 Task: Design a logo for a sports team.
Action: Mouse moved to (38, 95)
Screenshot: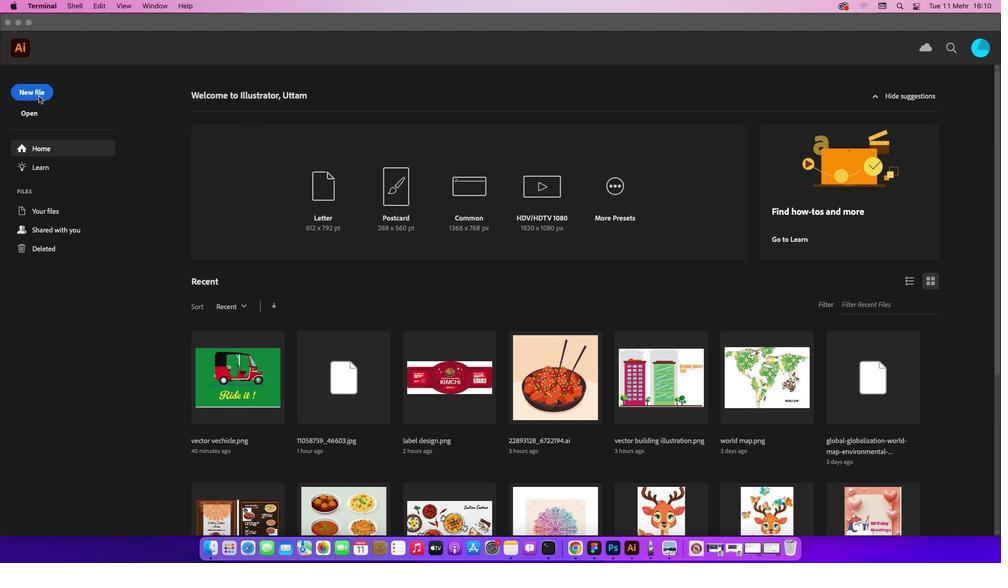 
Action: Mouse pressed left at (38, 95)
Screenshot: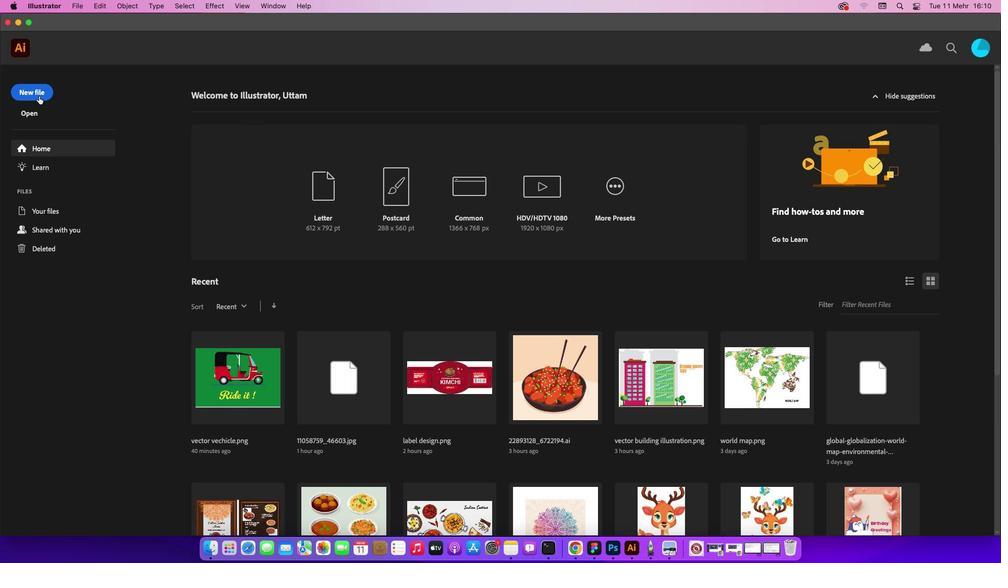 
Action: Mouse pressed left at (38, 95)
Screenshot: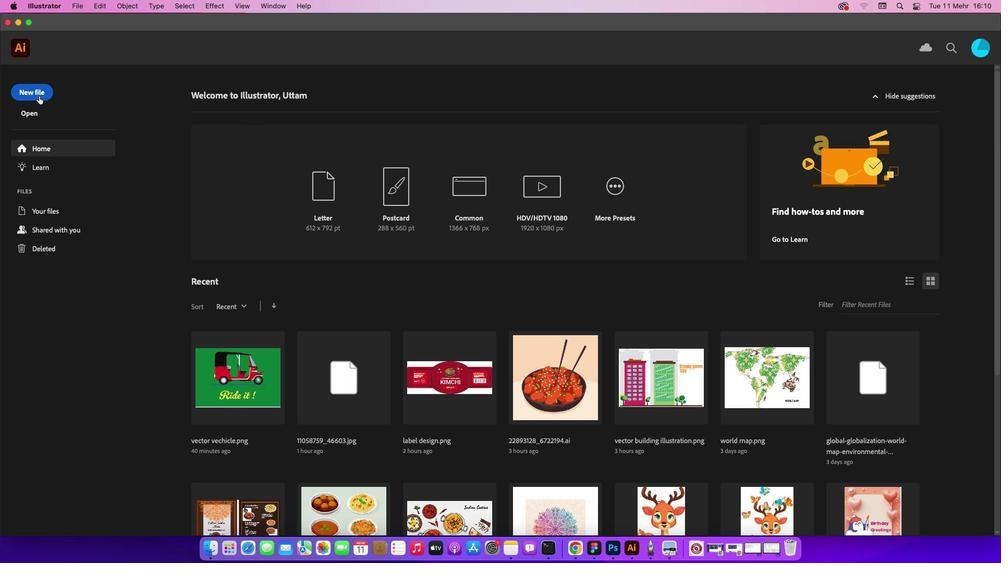 
Action: Mouse moved to (751, 432)
Screenshot: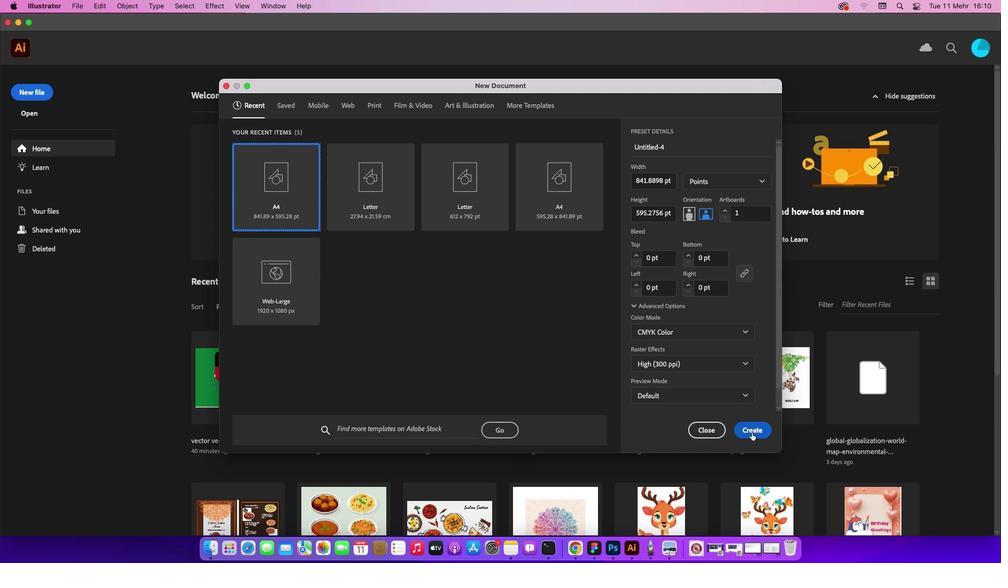 
Action: Mouse pressed left at (751, 432)
Screenshot: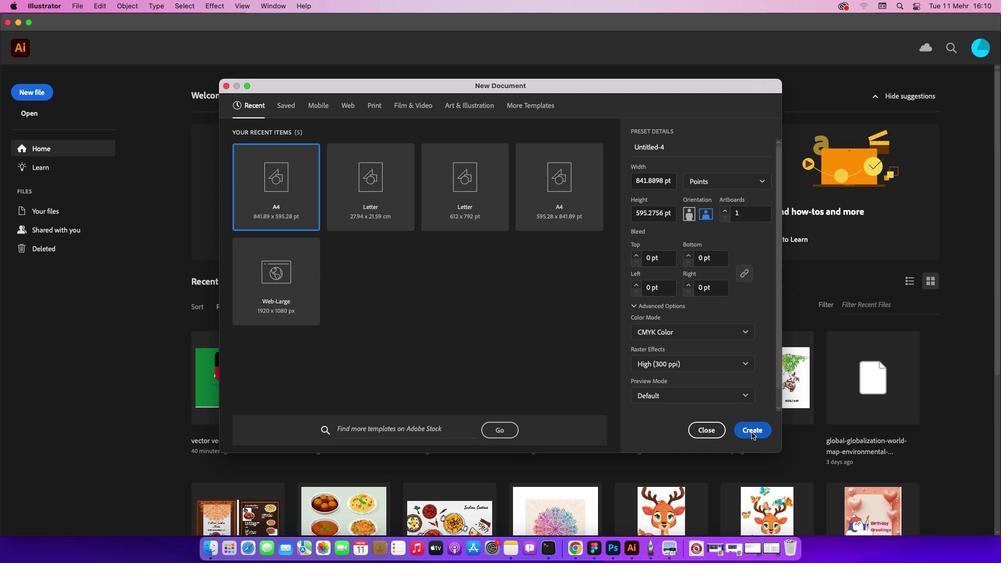
Action: Mouse moved to (13, 119)
Screenshot: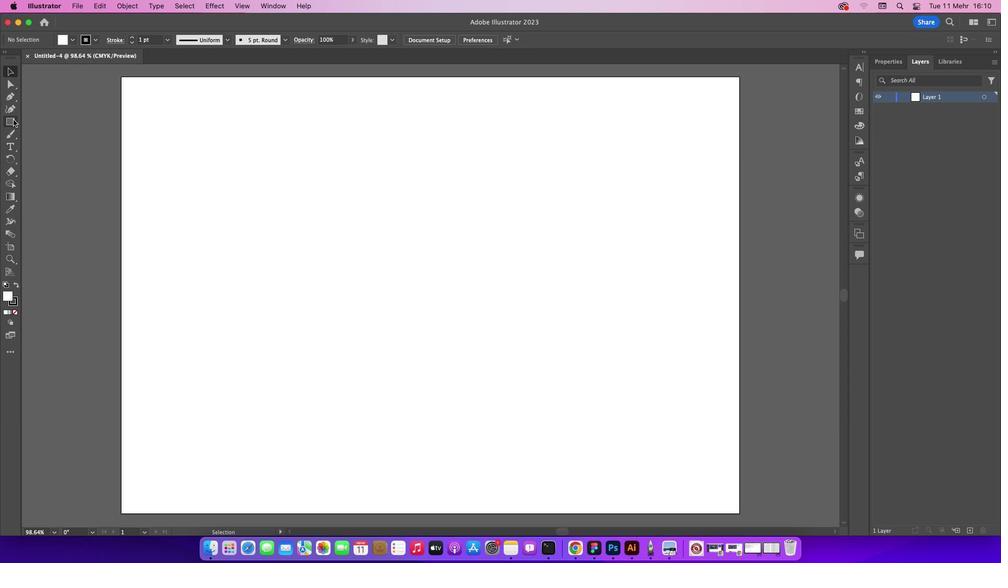 
Action: Mouse pressed left at (13, 119)
Screenshot: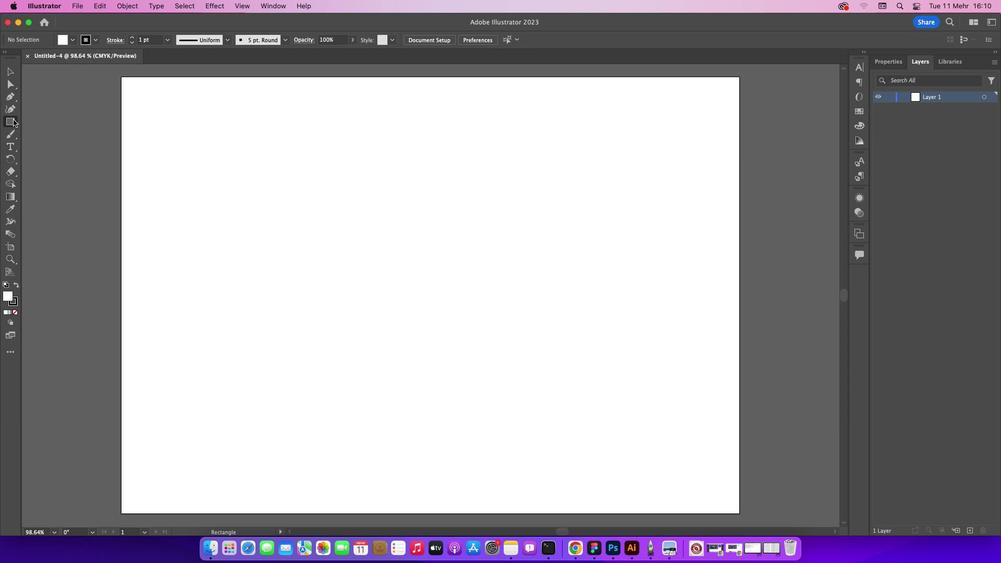 
Action: Mouse moved to (50, 134)
Screenshot: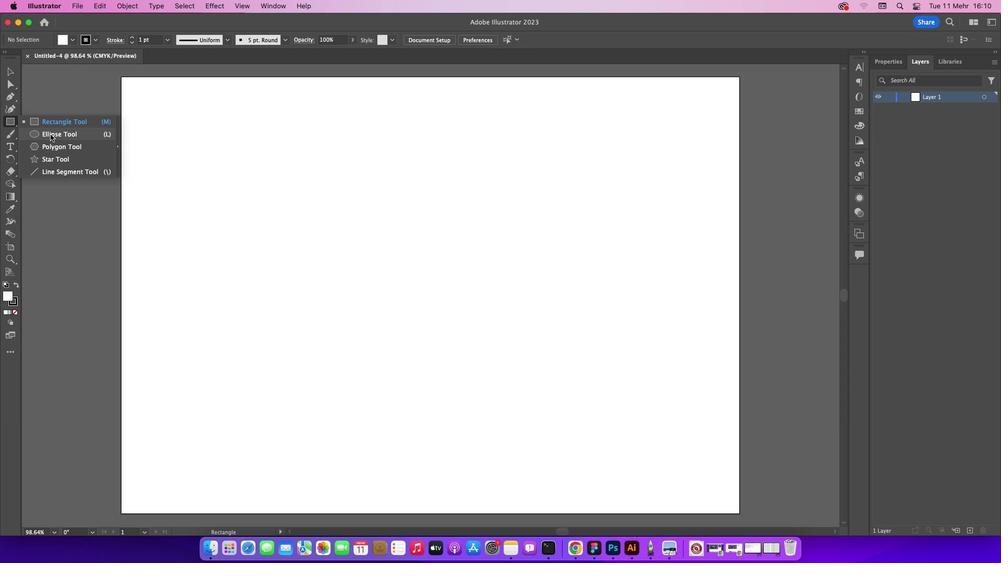 
Action: Mouse pressed left at (50, 134)
Screenshot: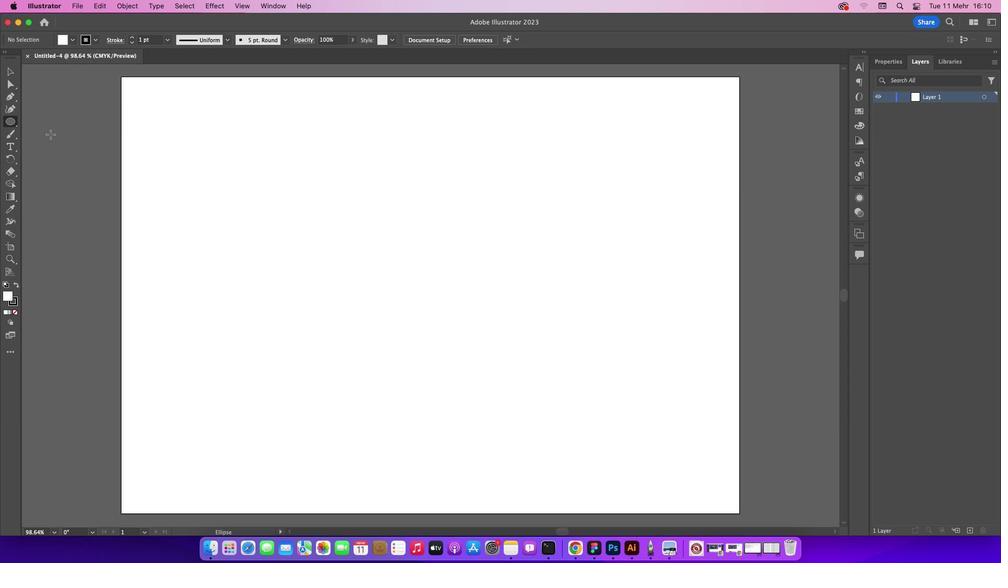 
Action: Mouse moved to (268, 464)
Screenshot: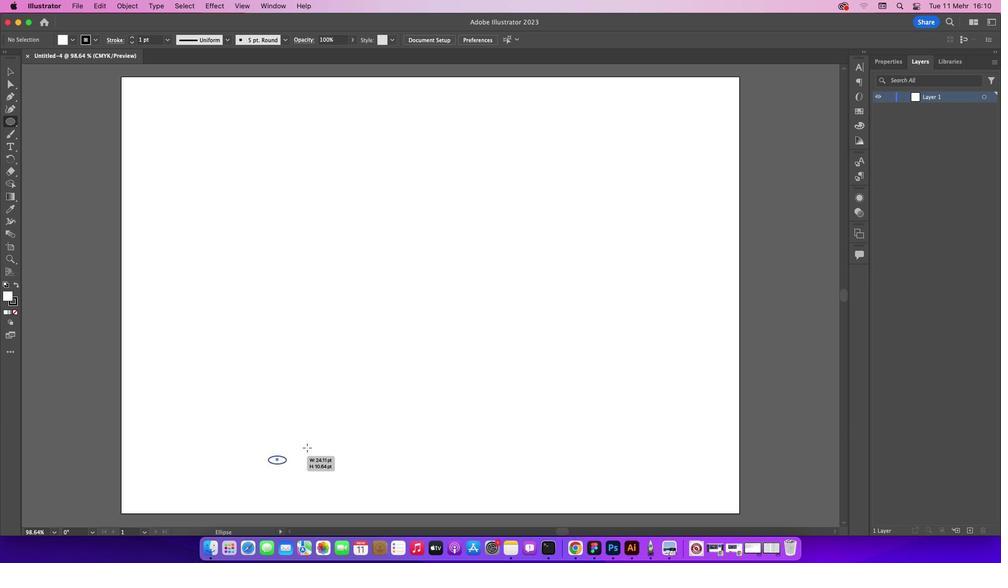 
Action: Mouse pressed left at (268, 464)
Screenshot: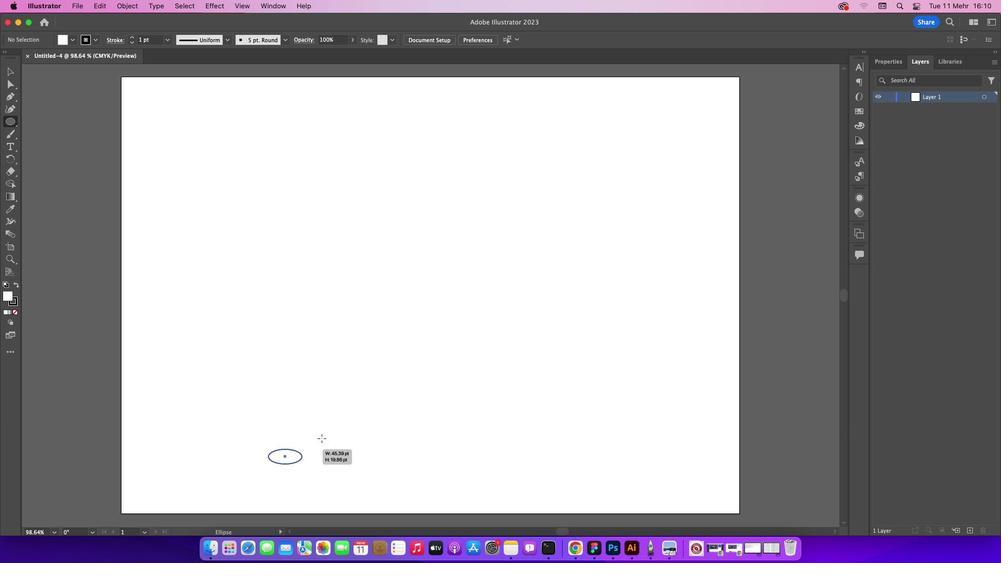 
Action: Mouse moved to (13, 74)
Screenshot: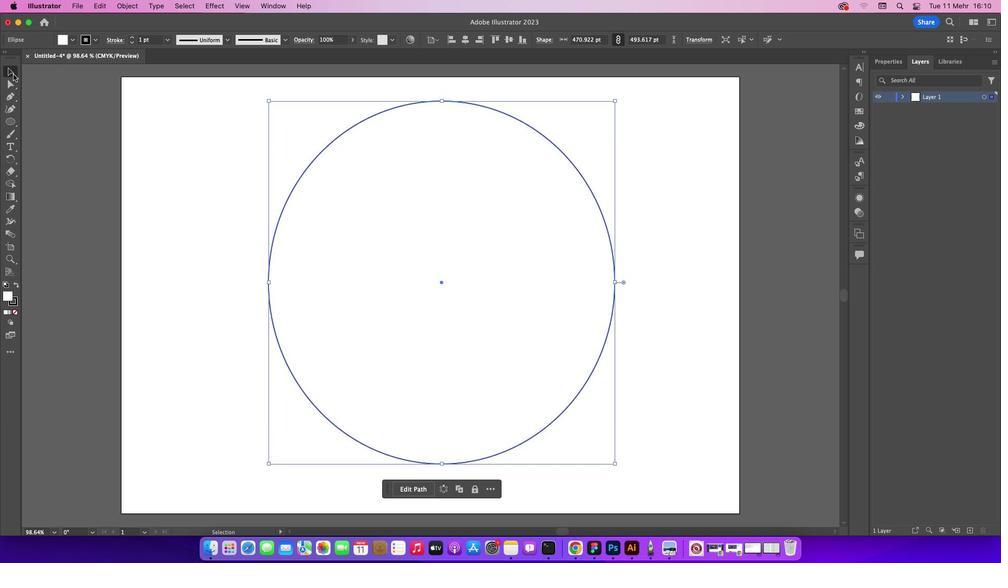 
Action: Mouse pressed left at (13, 74)
Screenshot: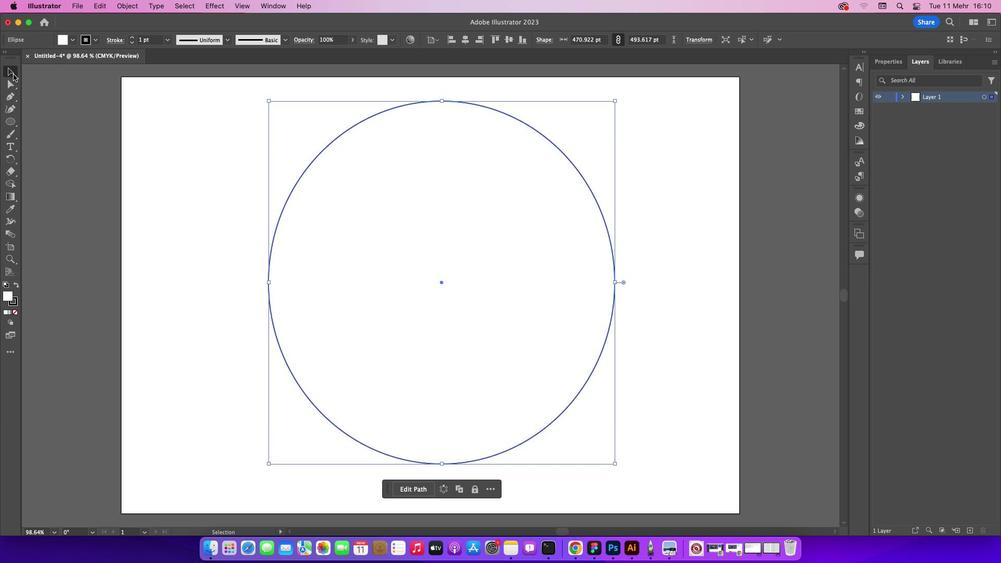 
Action: Mouse moved to (71, 38)
Screenshot: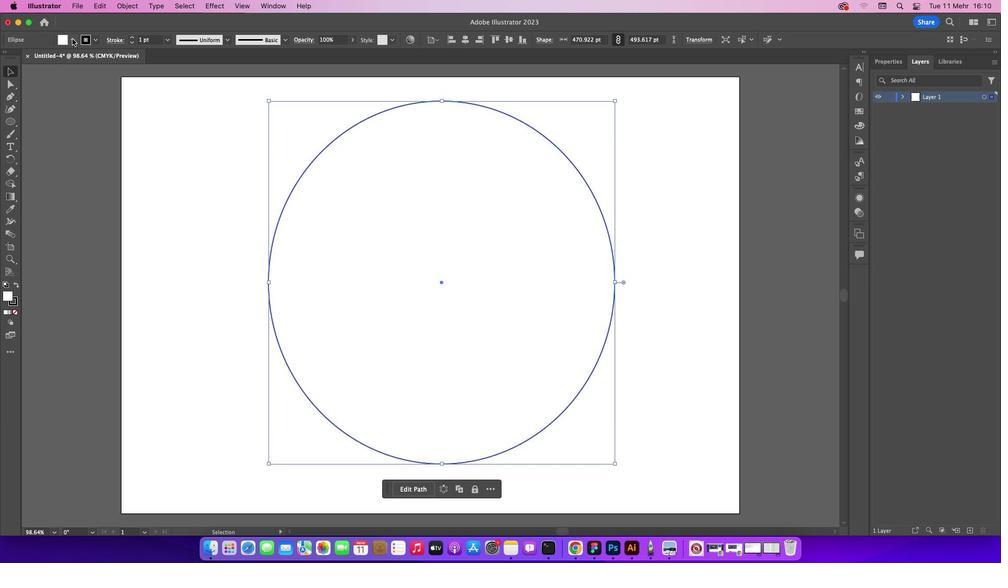 
Action: Mouse pressed left at (71, 38)
Screenshot: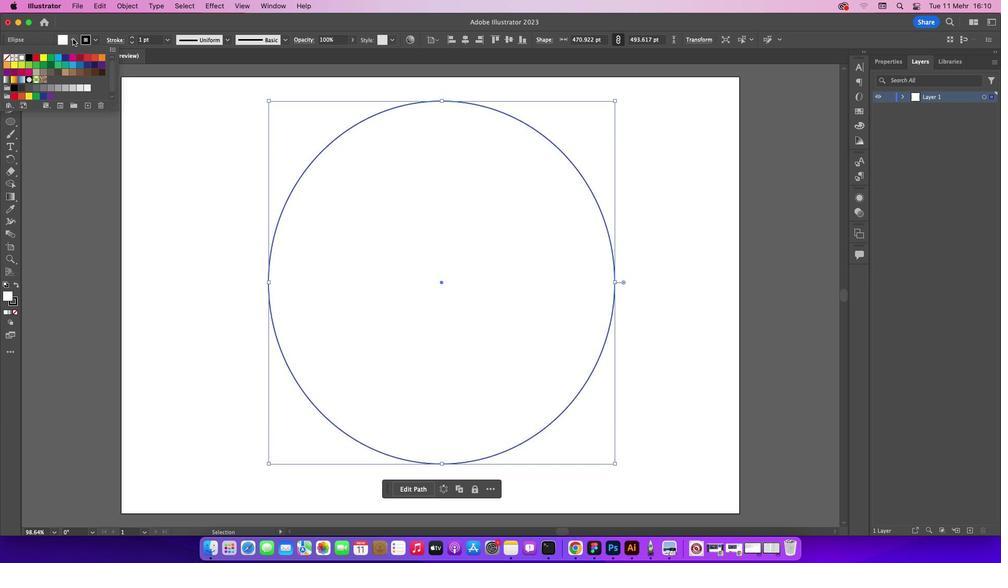 
Action: Mouse moved to (7, 58)
Screenshot: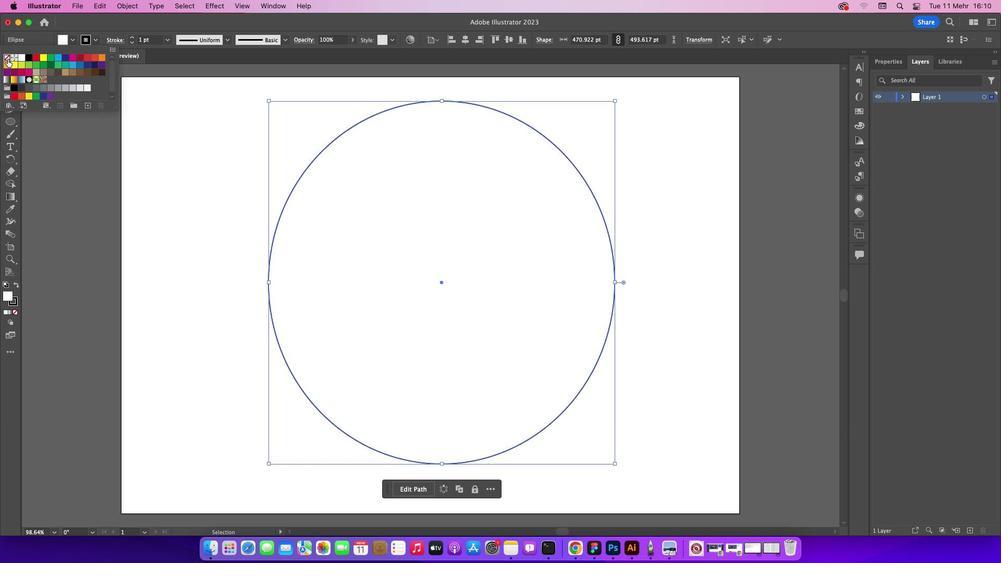 
Action: Mouse pressed left at (7, 58)
Screenshot: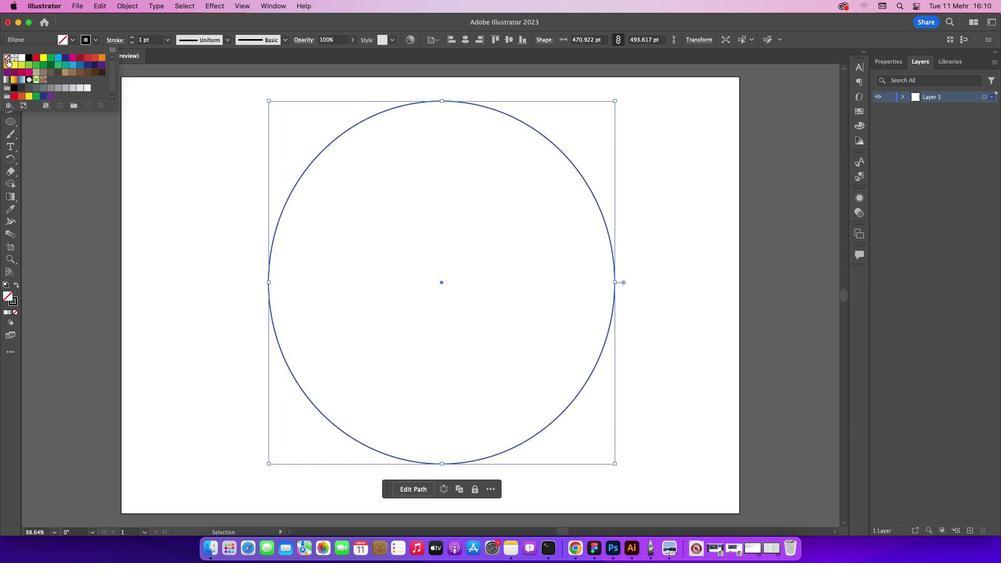 
Action: Mouse moved to (93, 38)
Screenshot: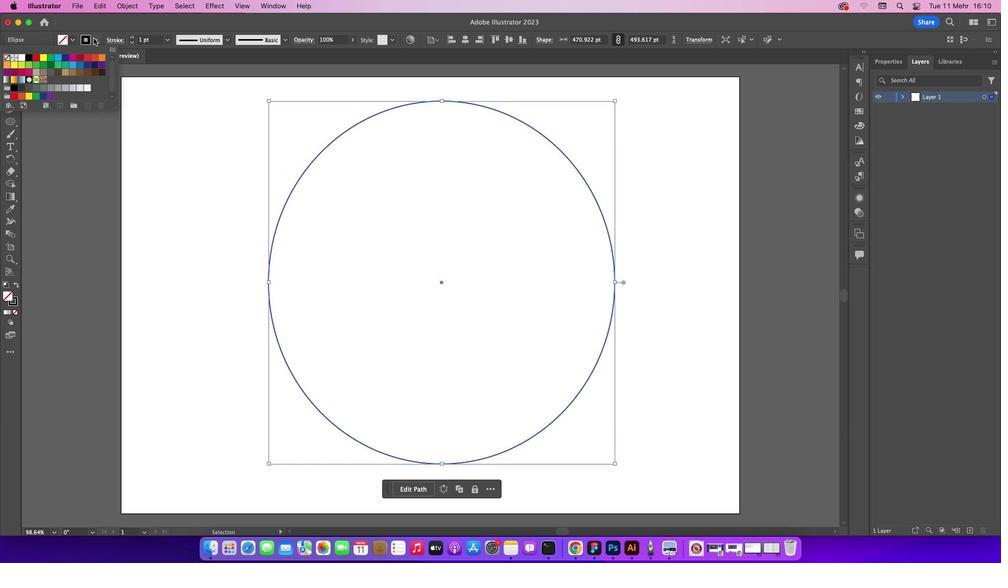 
Action: Mouse pressed left at (93, 38)
Screenshot: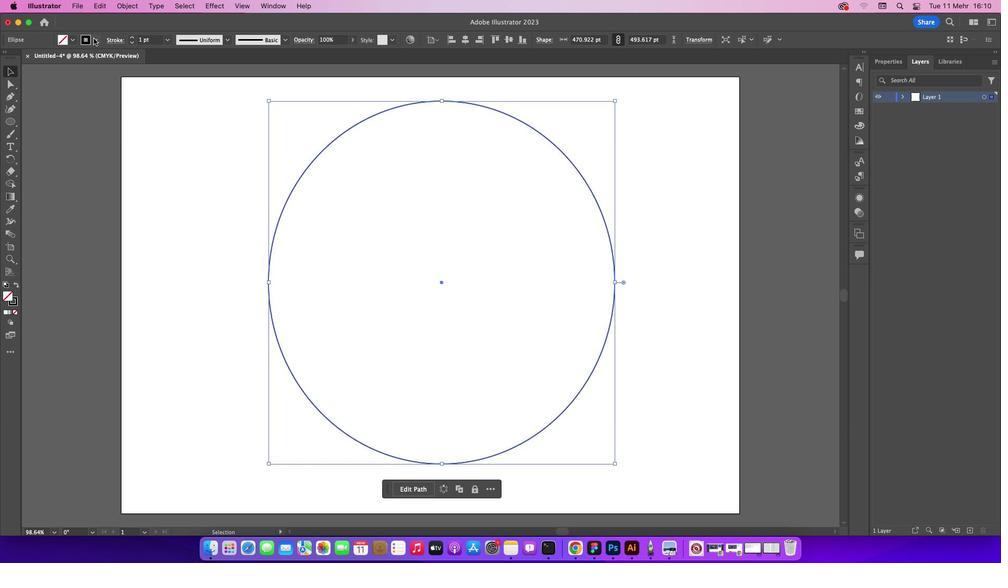 
Action: Mouse moved to (94, 38)
Screenshot: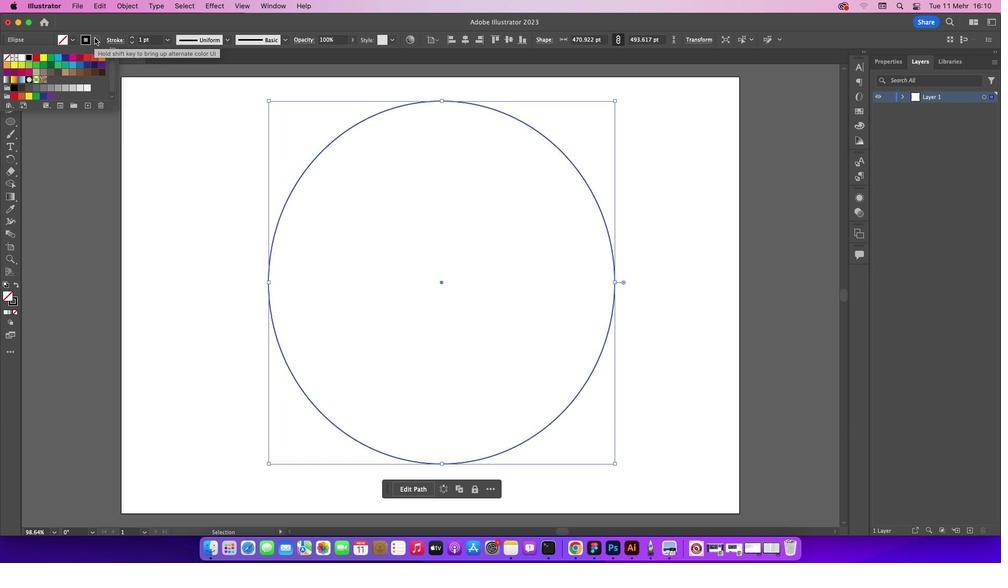 
Action: Mouse pressed left at (94, 38)
Screenshot: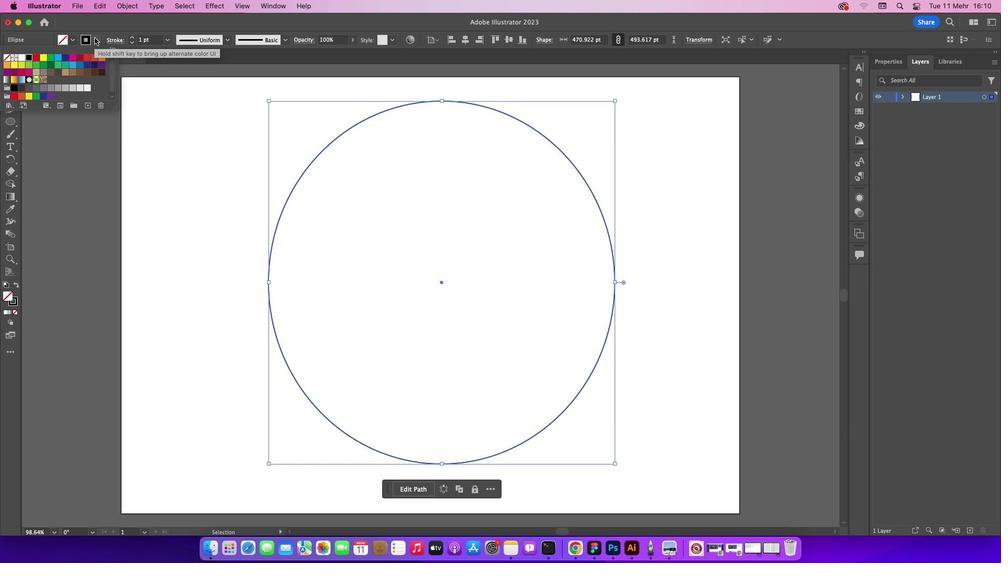 
Action: Mouse moved to (79, 57)
Screenshot: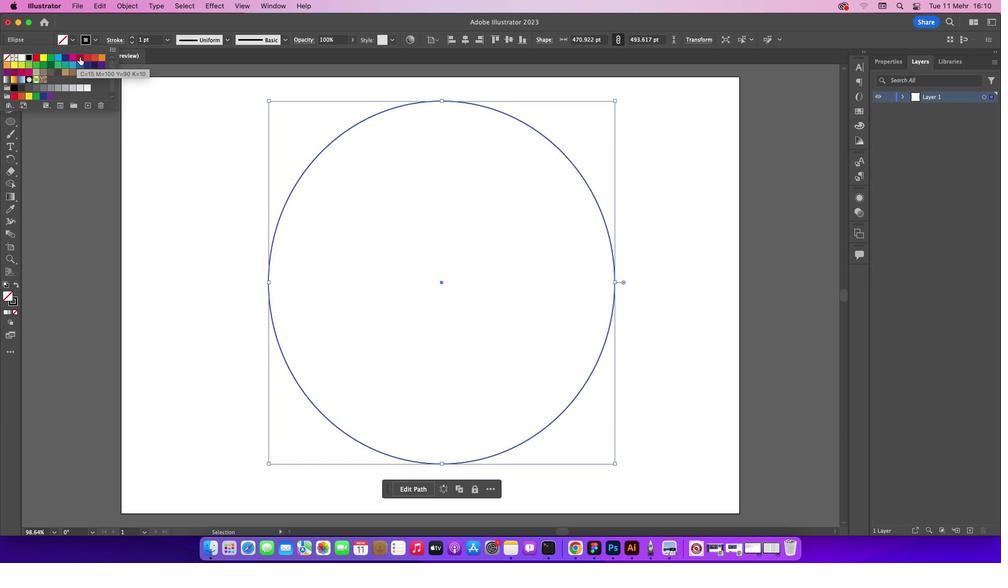 
Action: Mouse pressed left at (79, 57)
Screenshot: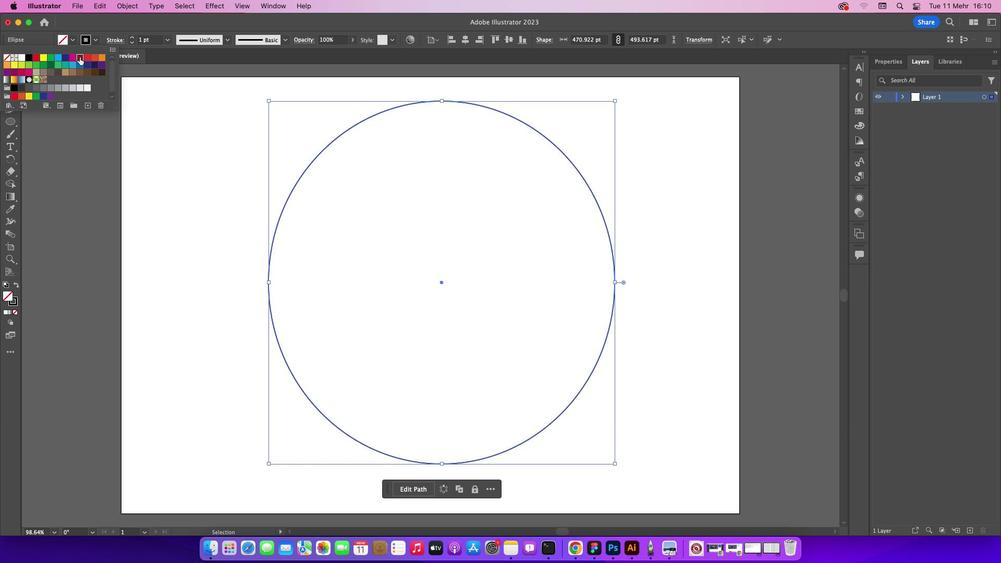 
Action: Mouse moved to (98, 40)
Screenshot: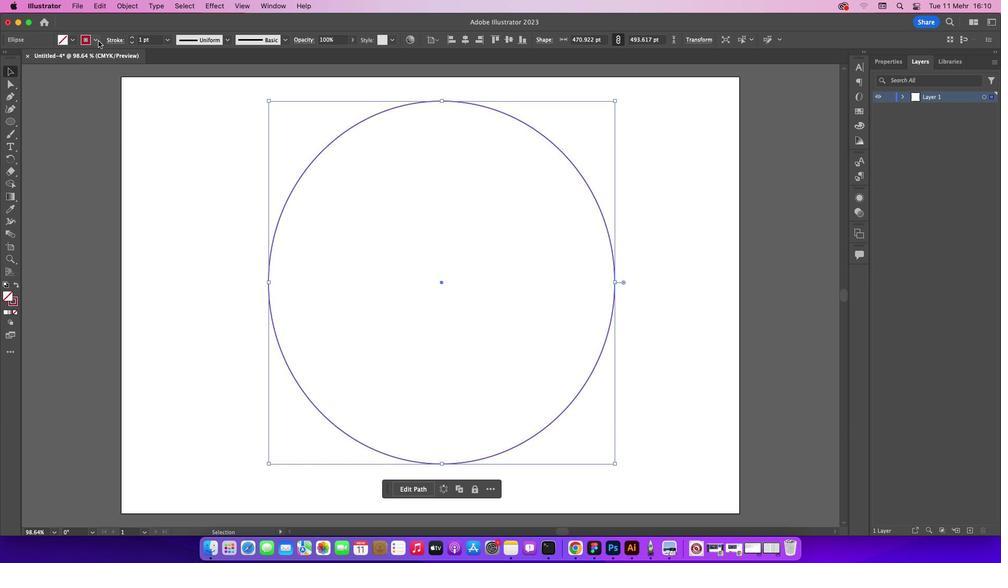 
Action: Mouse pressed left at (98, 40)
Screenshot: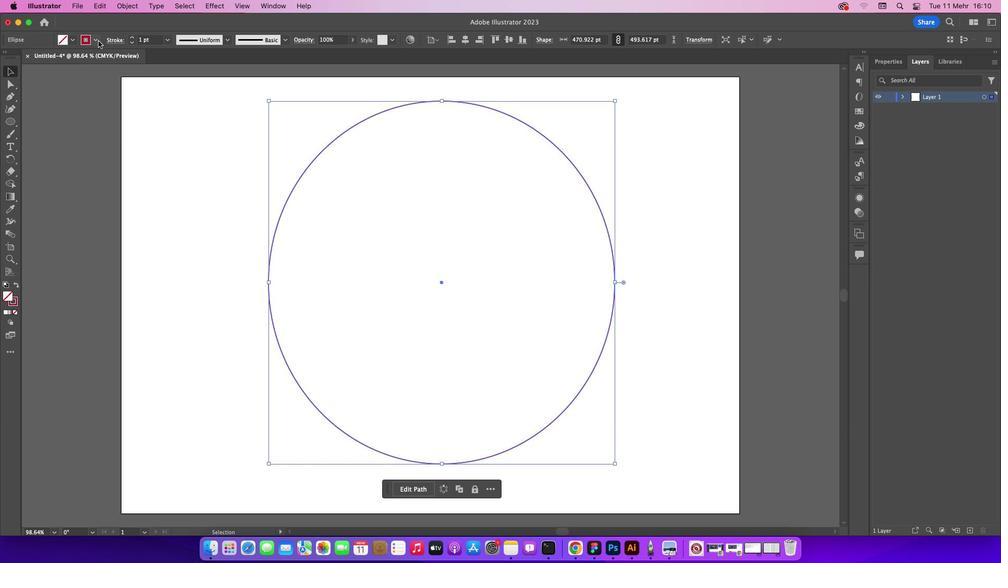 
Action: Mouse moved to (165, 39)
Screenshot: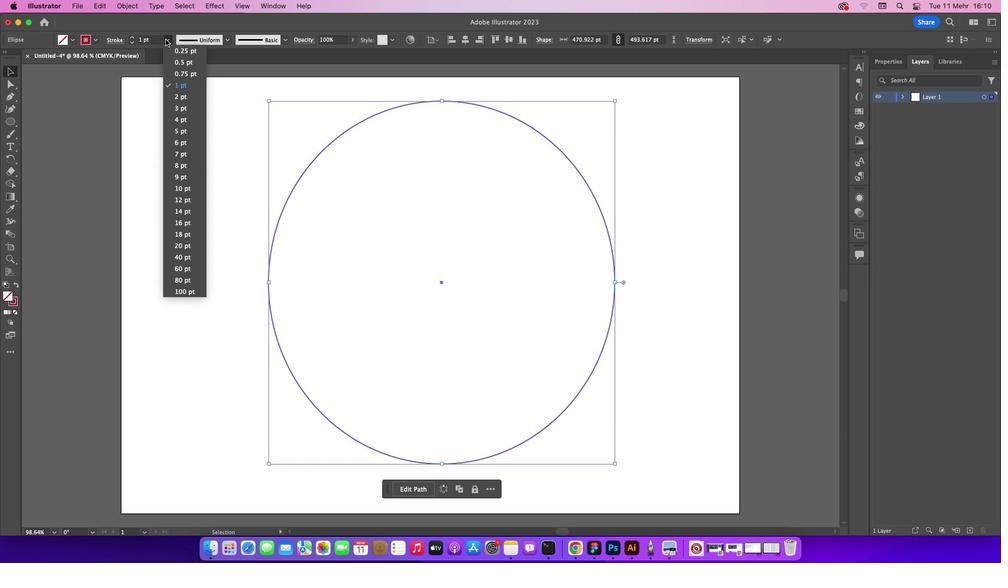 
Action: Mouse pressed left at (165, 39)
Screenshot: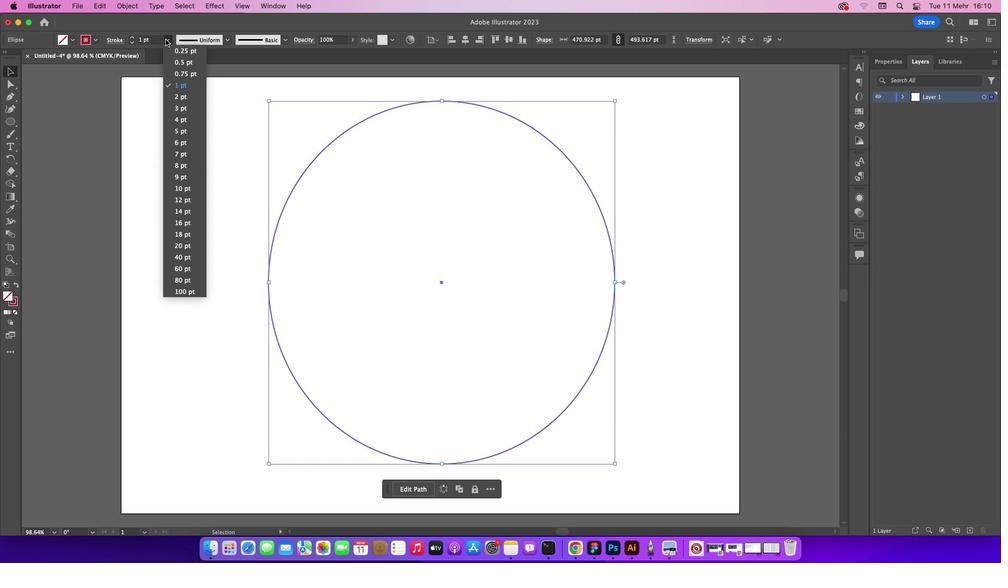 
Action: Mouse moved to (179, 117)
Screenshot: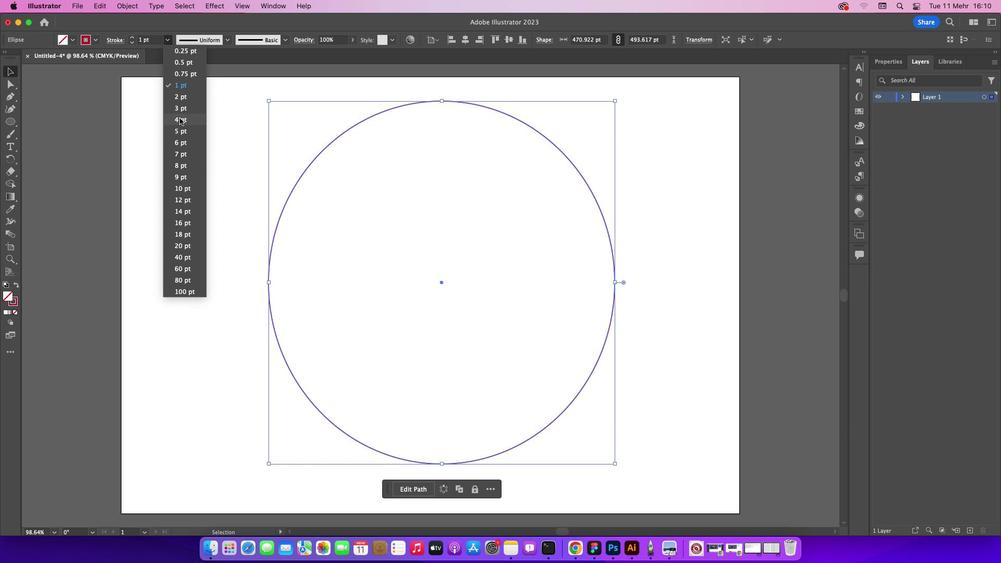 
Action: Mouse pressed left at (179, 117)
Screenshot: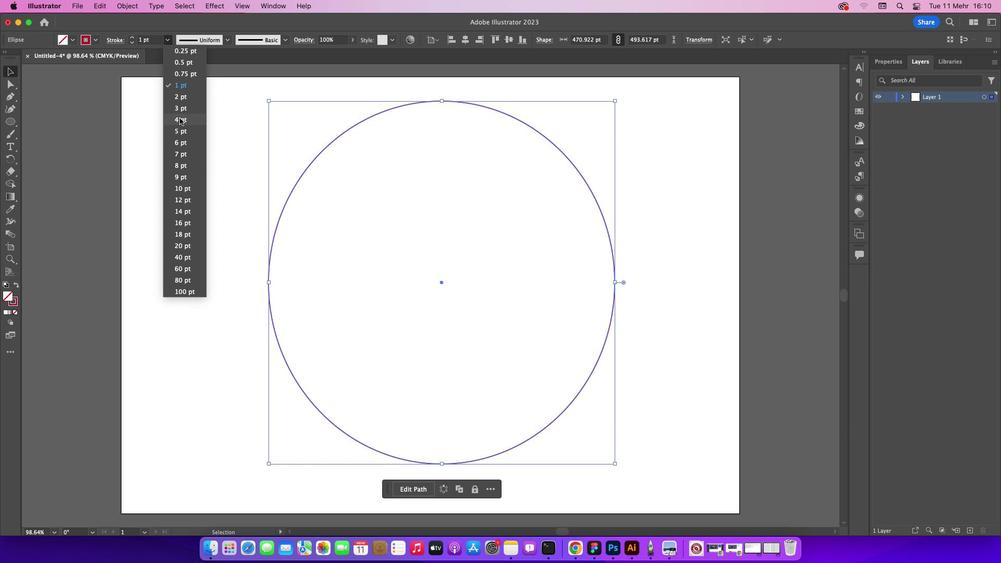 
Action: Mouse moved to (169, 41)
Screenshot: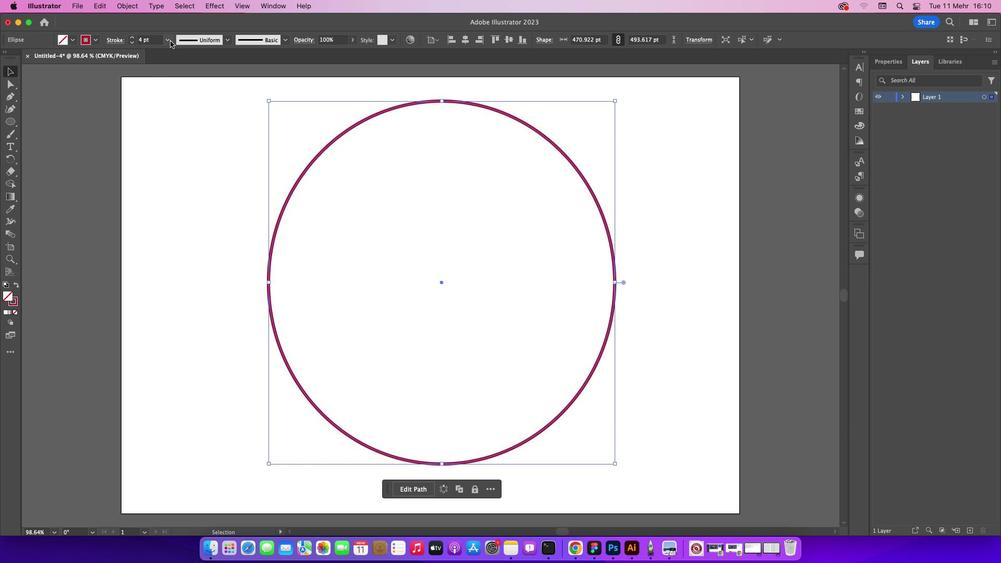 
Action: Mouse pressed left at (169, 41)
Screenshot: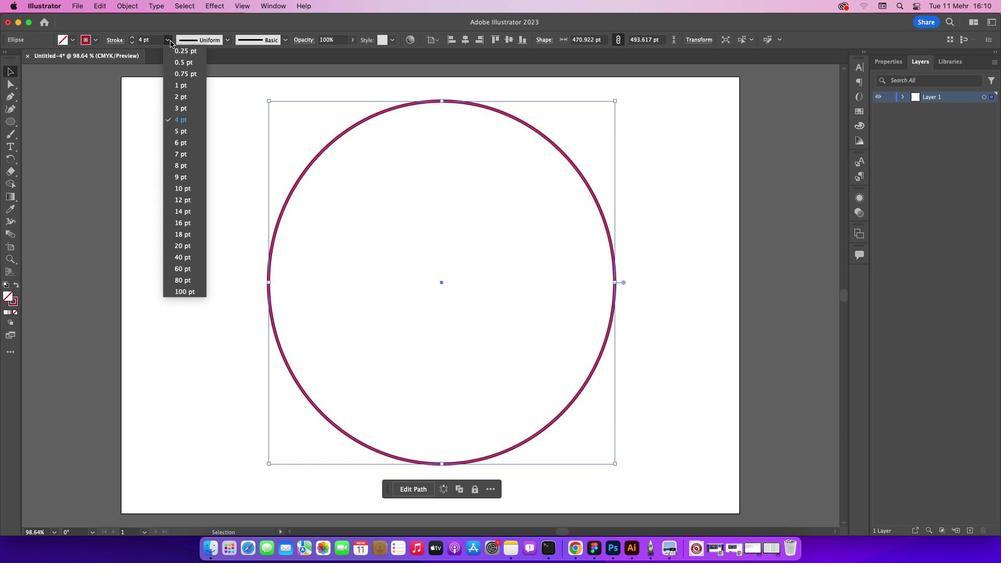 
Action: Mouse moved to (186, 173)
Screenshot: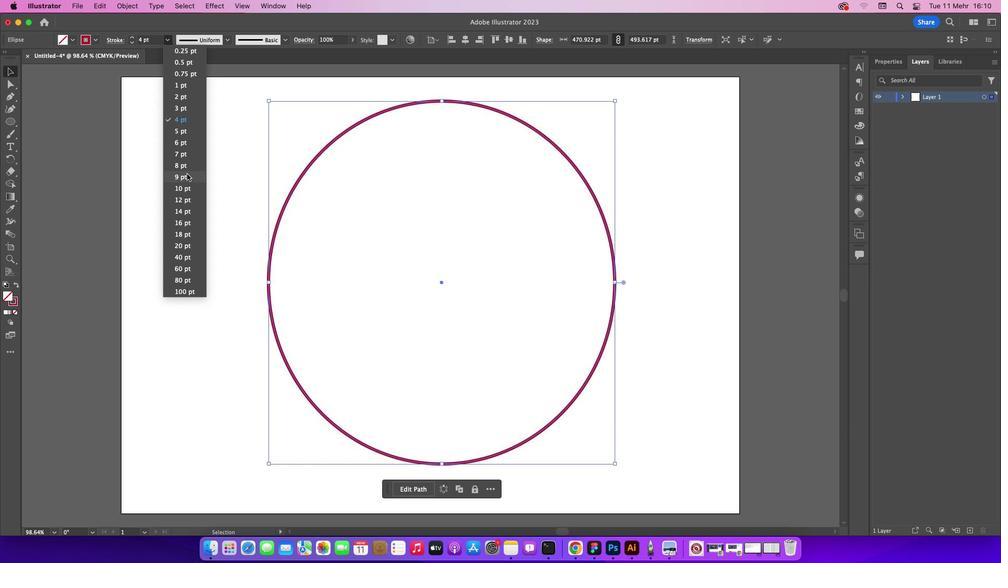 
Action: Mouse pressed left at (186, 173)
Screenshot: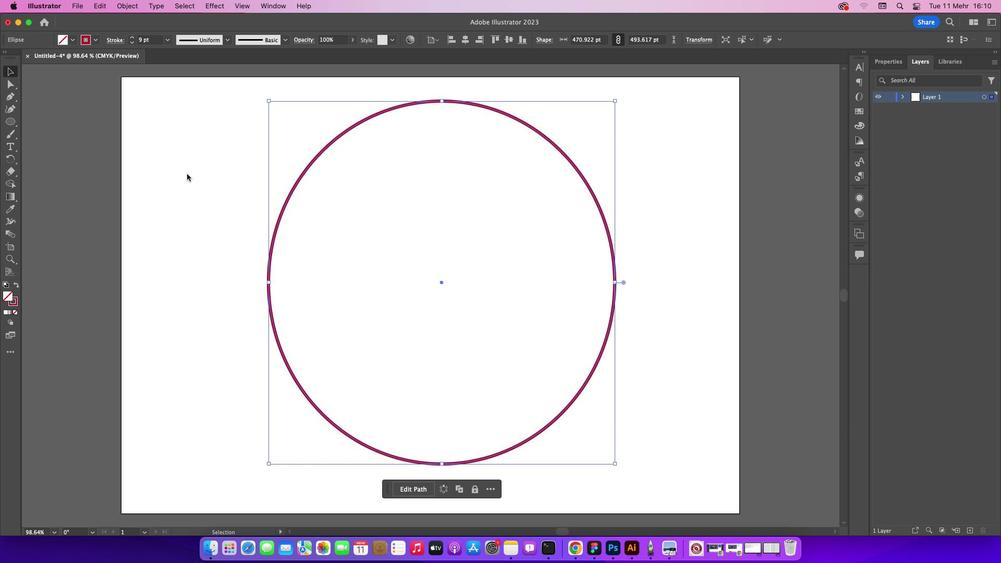 
Action: Mouse moved to (169, 39)
Screenshot: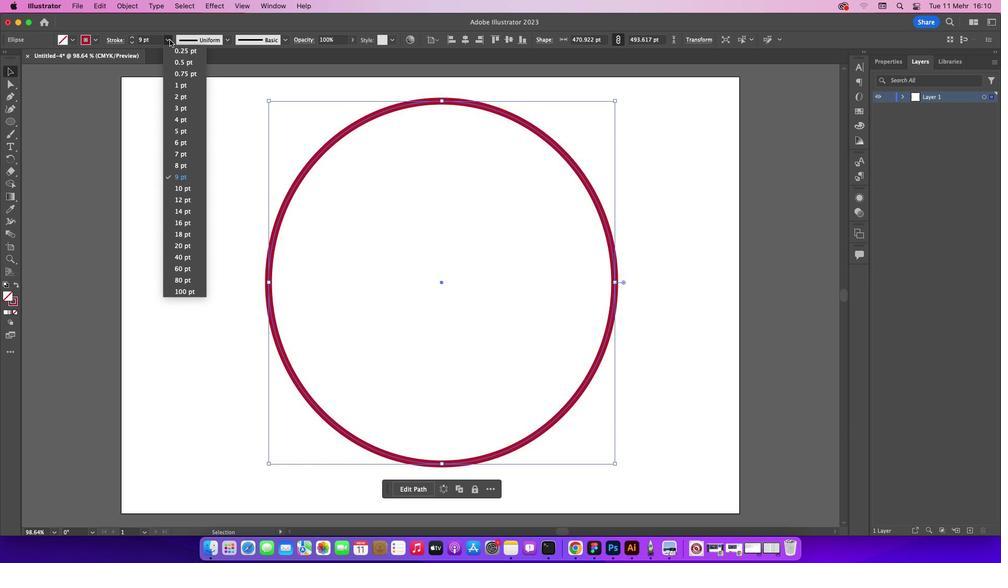 
Action: Mouse pressed left at (169, 39)
Screenshot: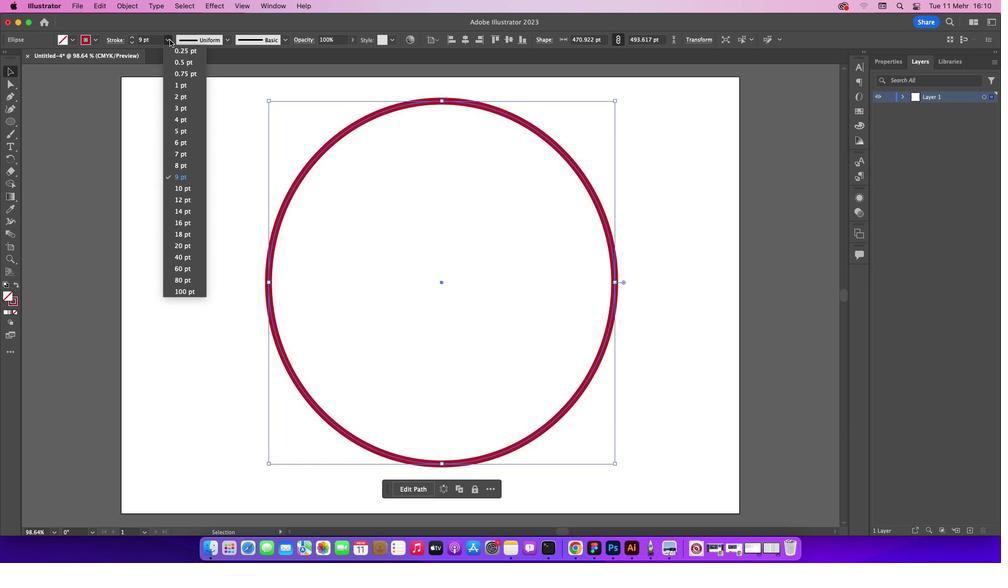 
Action: Mouse moved to (178, 189)
Screenshot: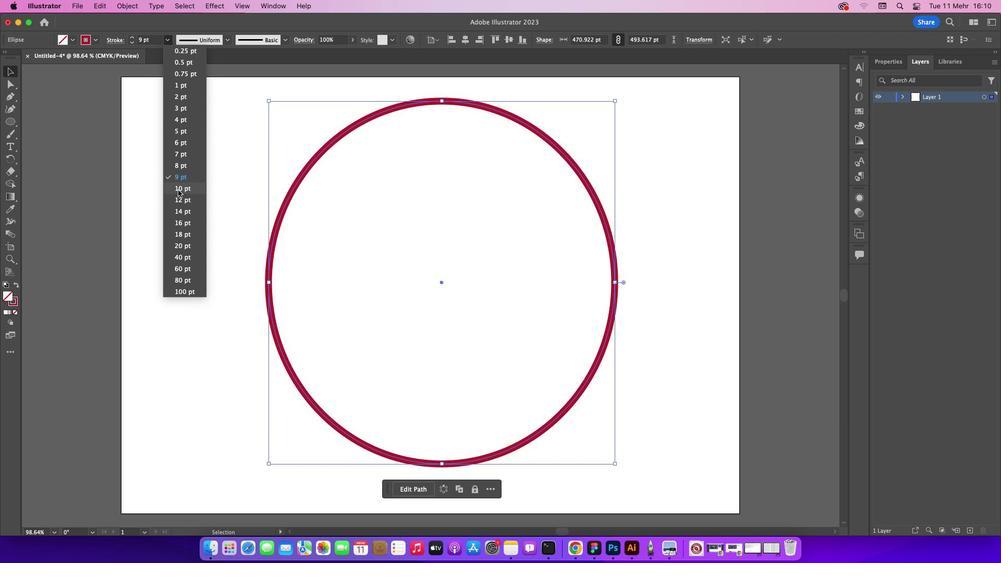 
Action: Mouse pressed left at (178, 189)
Screenshot: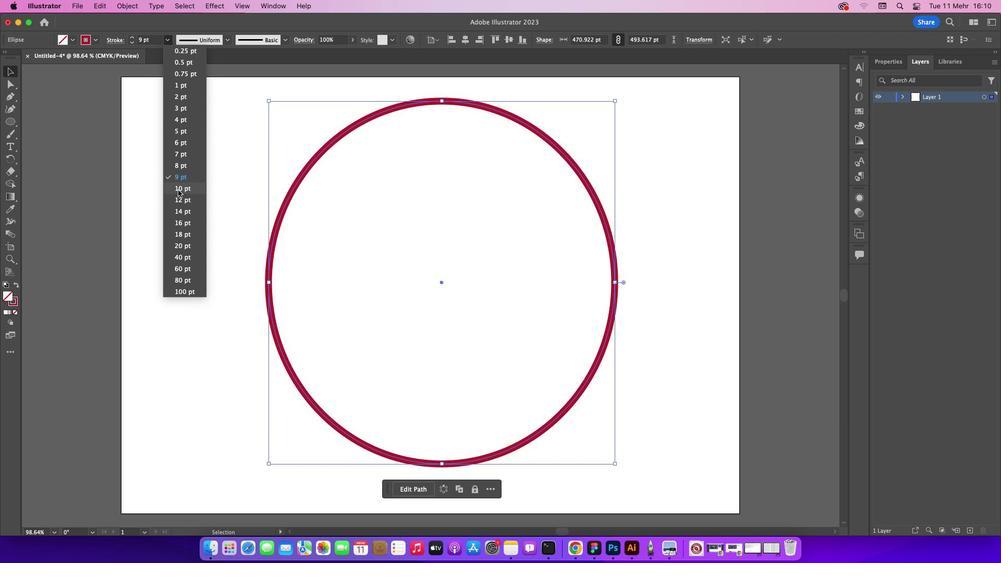 
Action: Mouse moved to (241, 197)
Screenshot: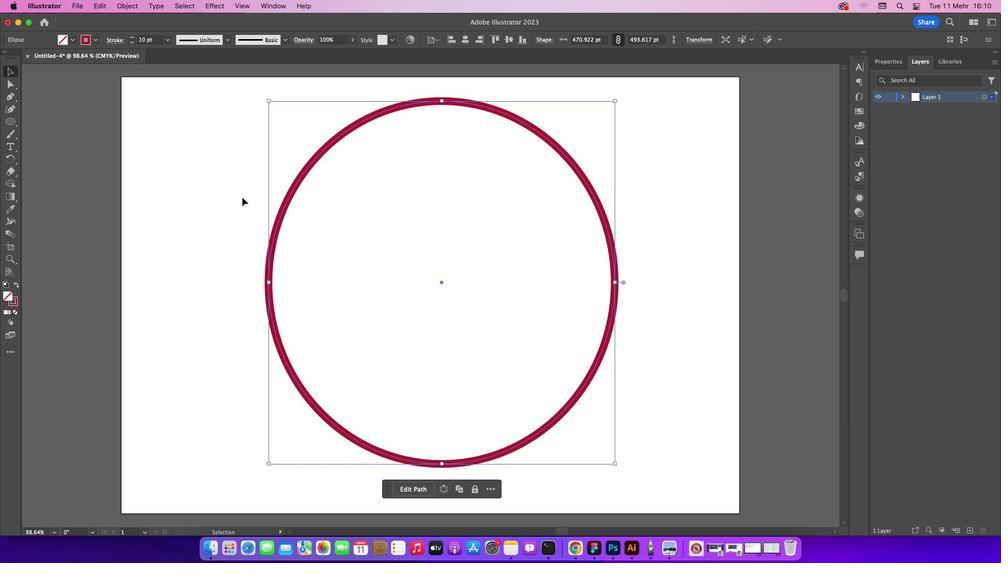 
Action: Mouse pressed left at (241, 197)
Screenshot: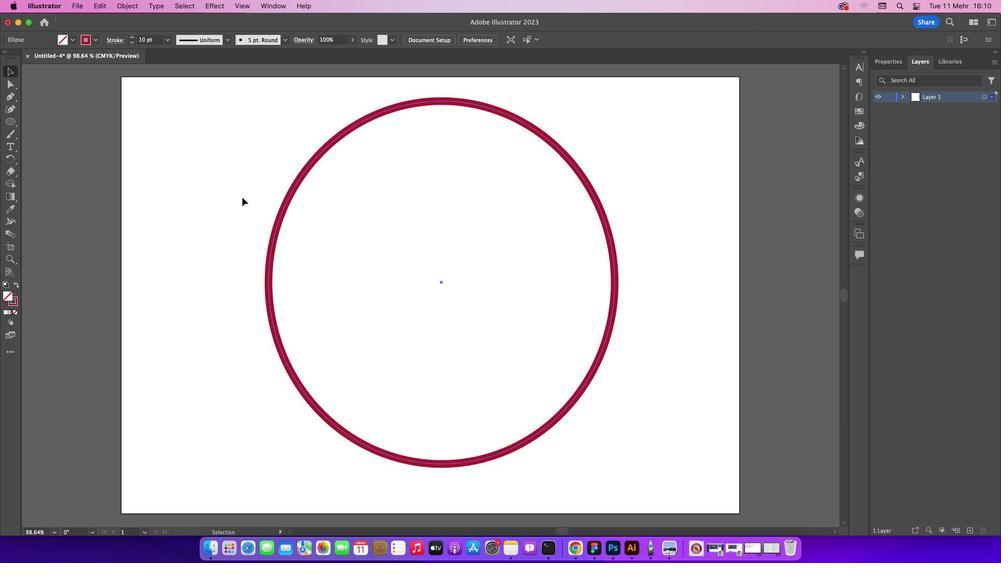 
Action: Mouse moved to (3, 120)
Screenshot: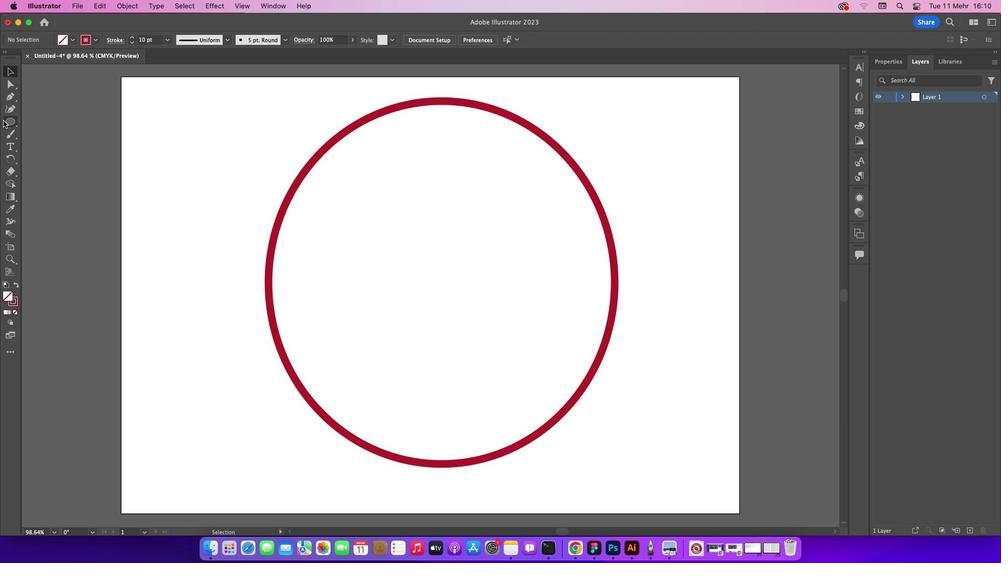 
Action: Mouse pressed left at (3, 120)
Screenshot: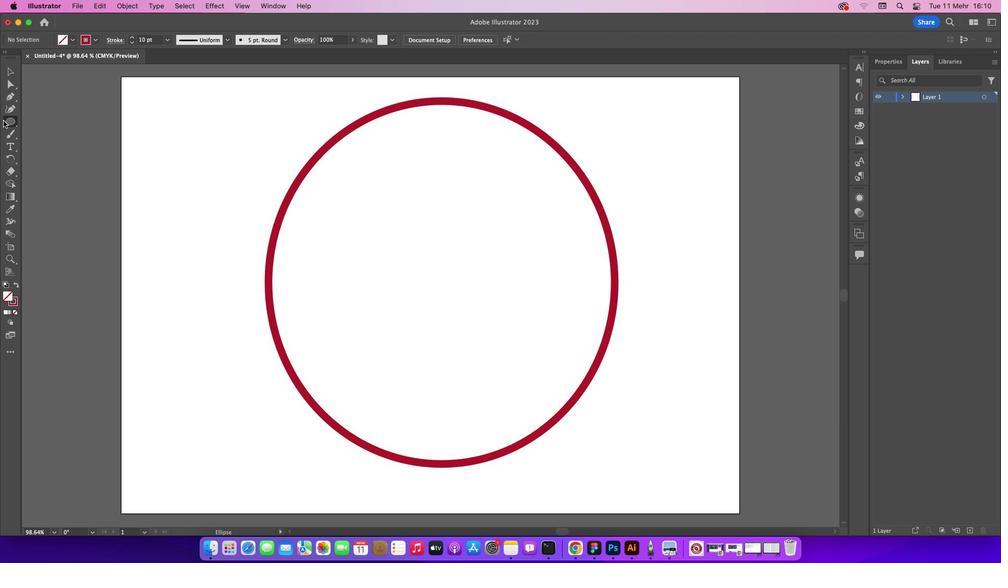 
Action: Mouse moved to (96, 41)
Screenshot: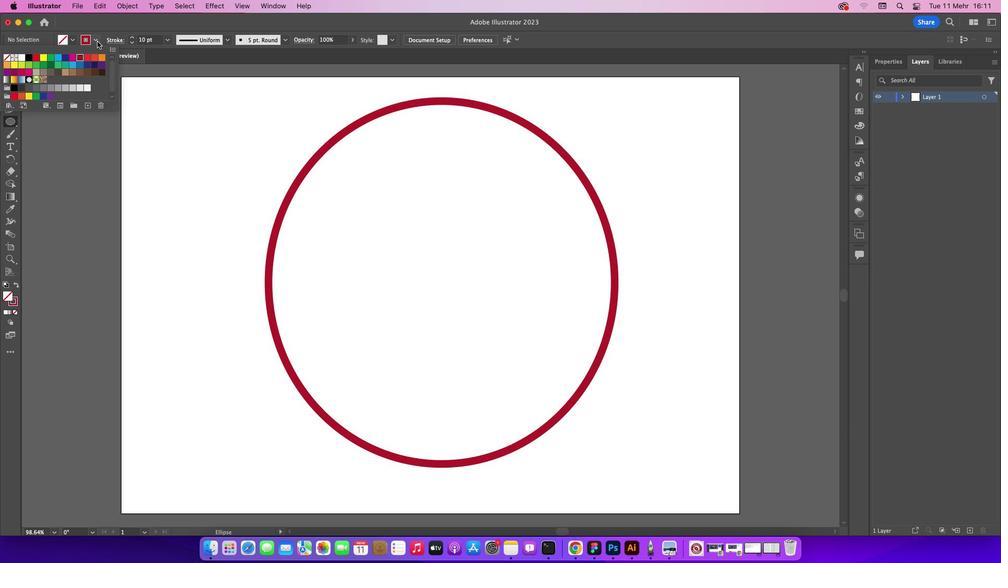 
Action: Mouse pressed left at (96, 41)
Screenshot: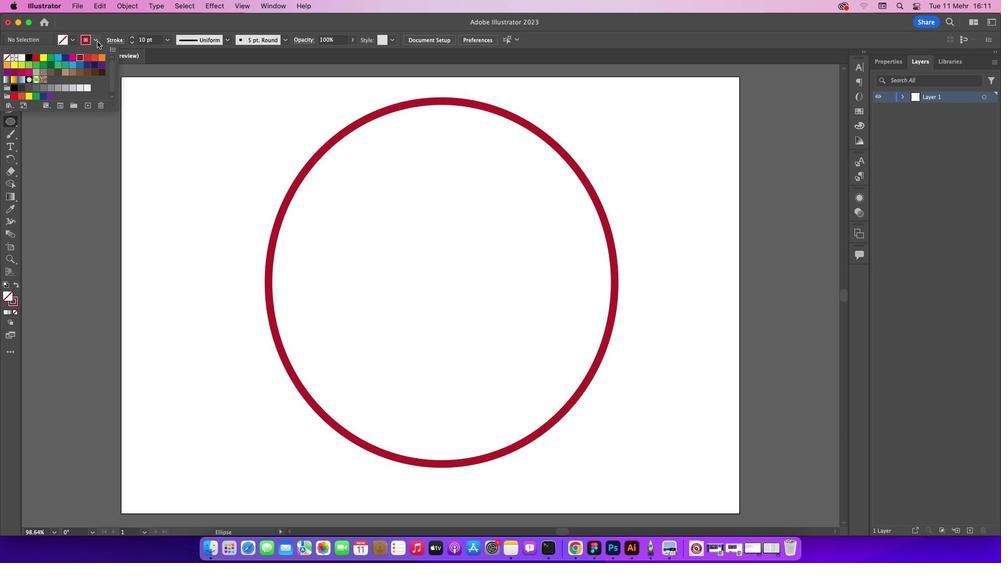 
Action: Mouse moved to (8, 57)
Screenshot: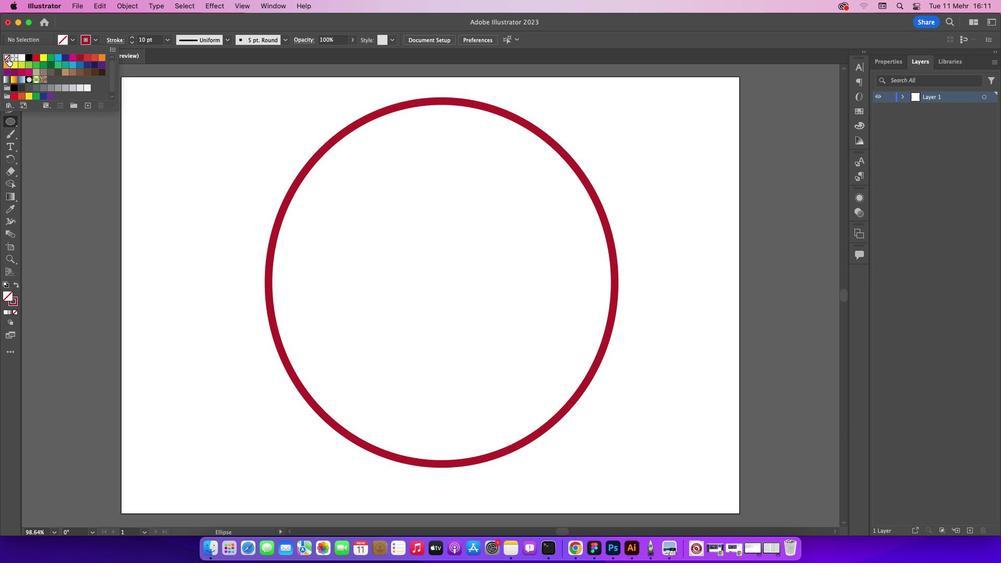 
Action: Mouse pressed left at (8, 57)
Screenshot: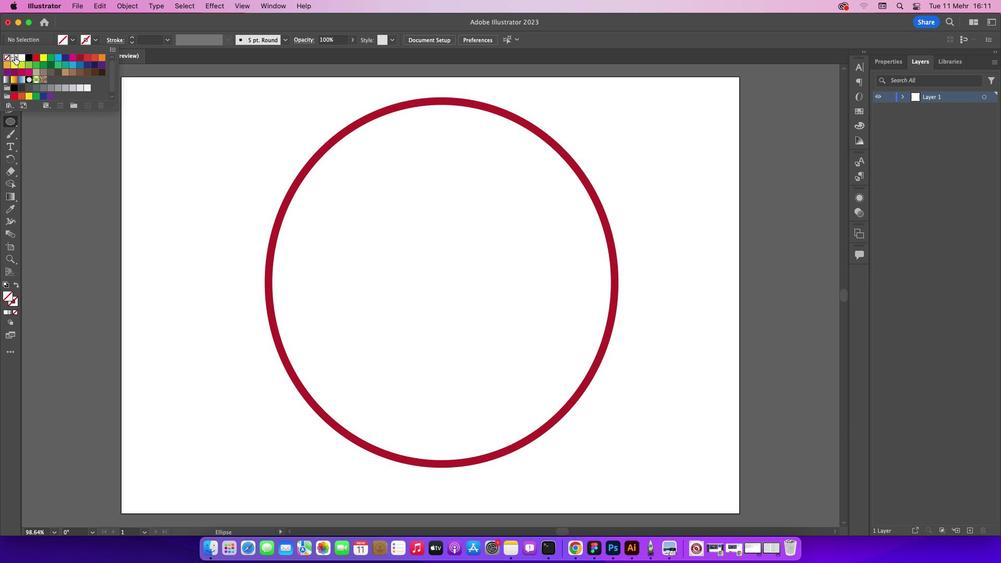 
Action: Mouse moved to (96, 37)
Screenshot: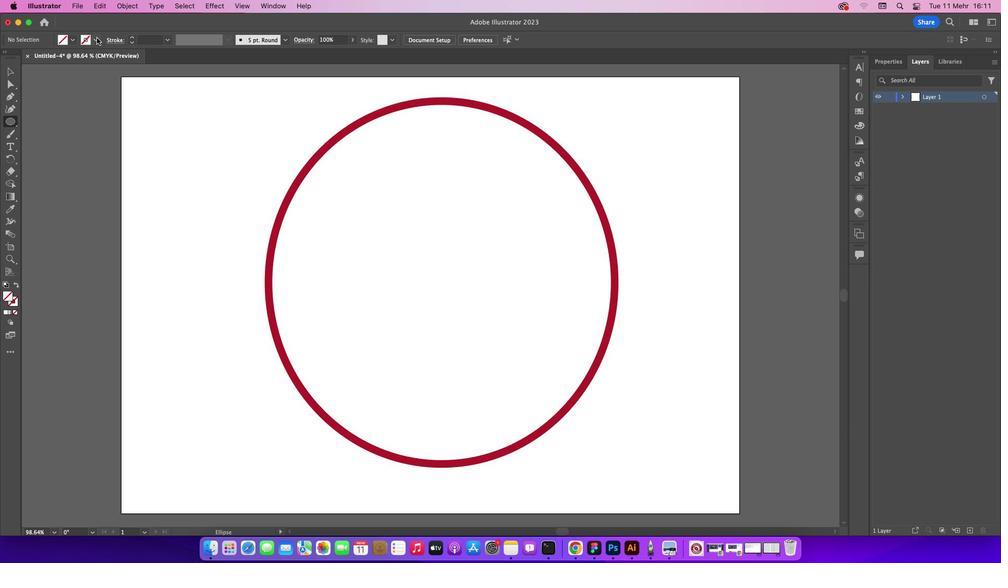 
Action: Mouse pressed left at (96, 37)
Screenshot: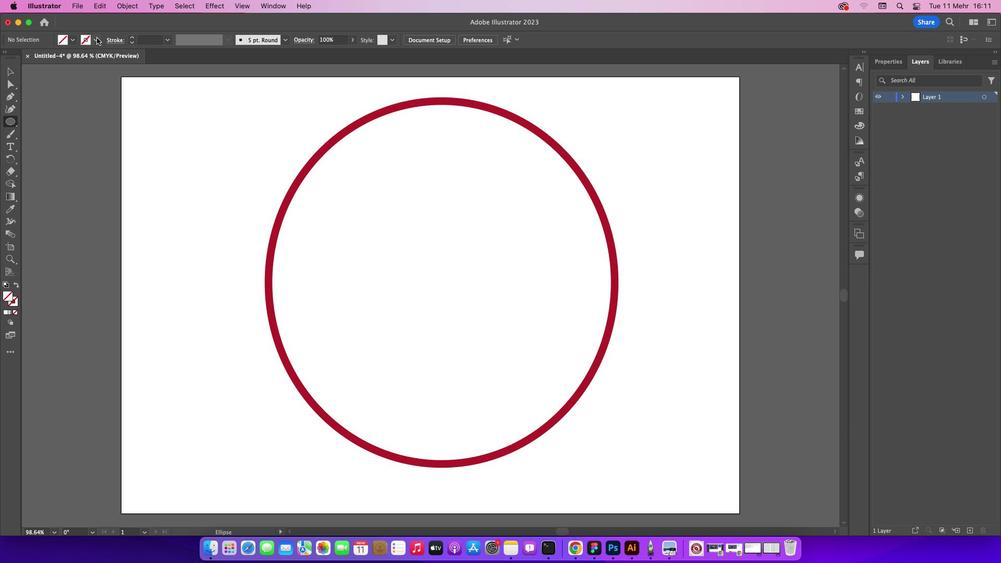 
Action: Mouse moved to (324, 405)
Screenshot: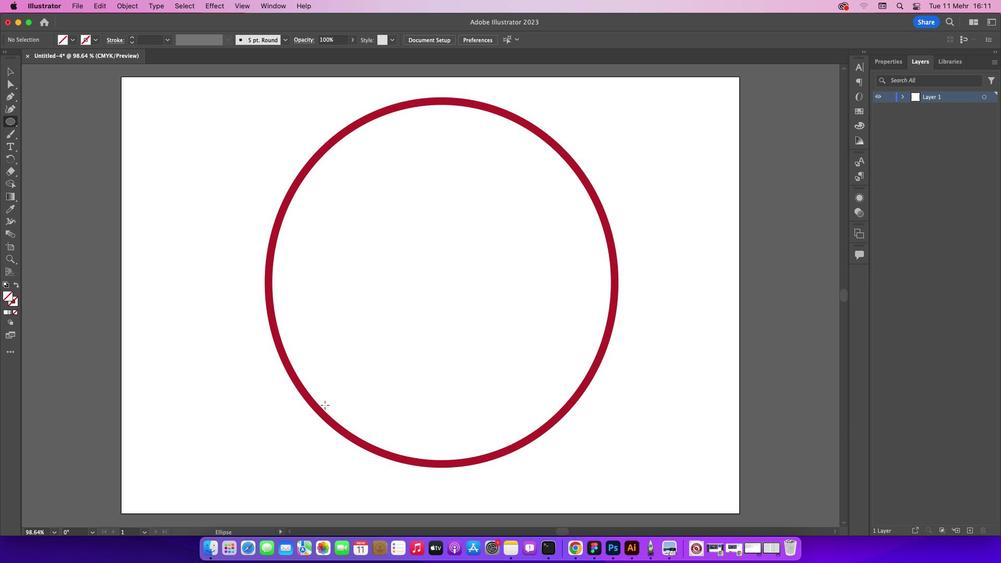 
Action: Mouse pressed left at (324, 405)
Screenshot: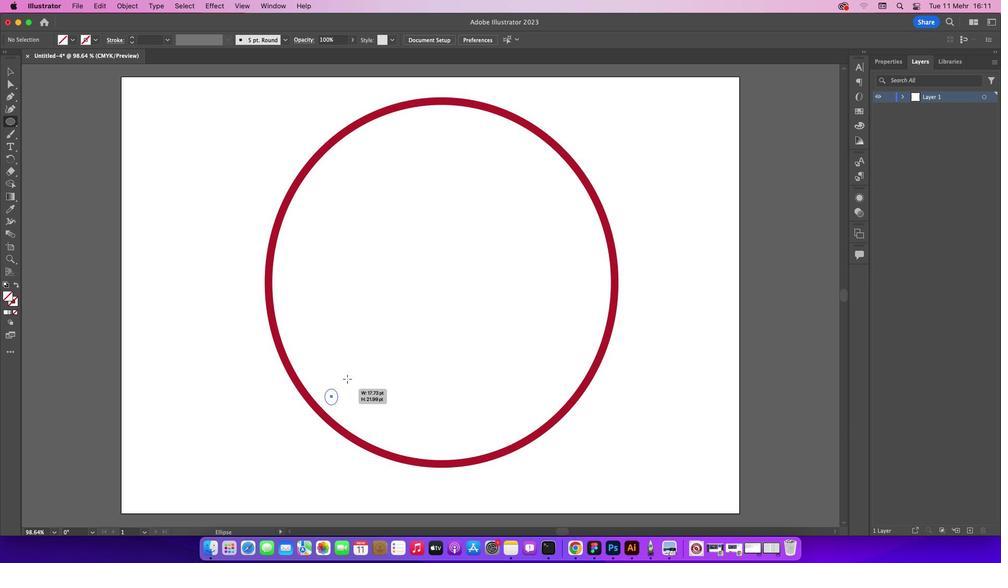 
Action: Mouse moved to (8, 72)
Screenshot: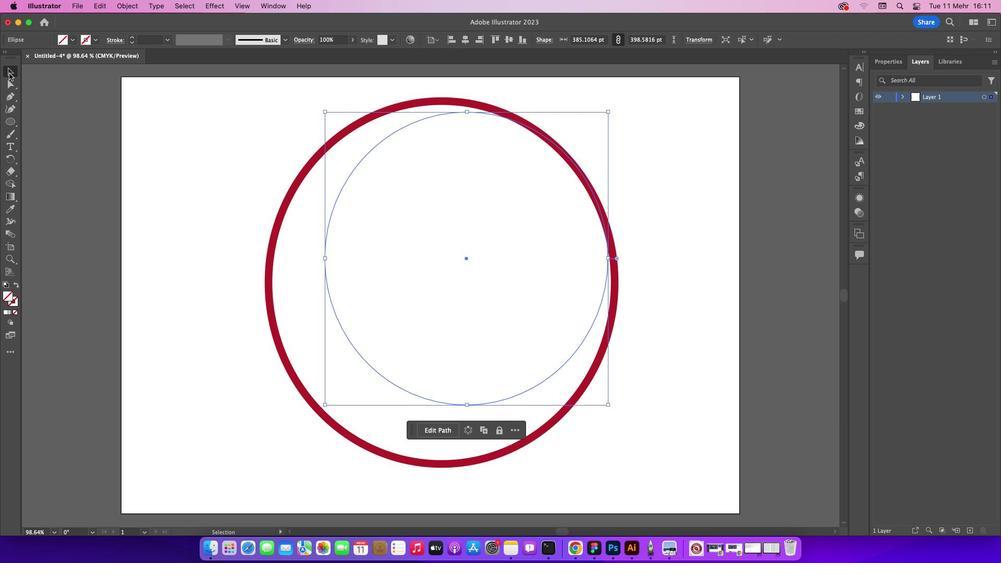 
Action: Mouse pressed left at (8, 72)
Screenshot: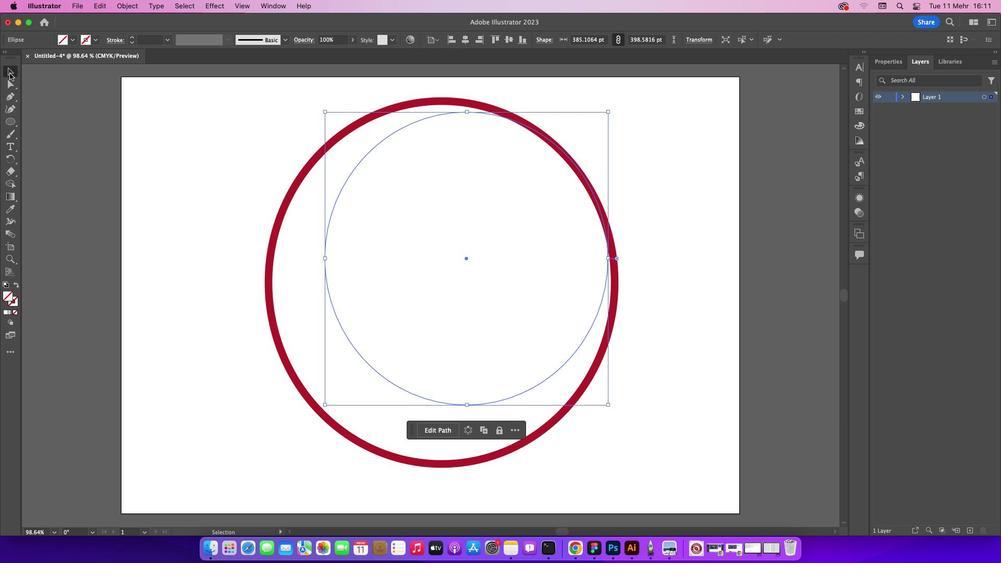
Action: Mouse moved to (371, 151)
Screenshot: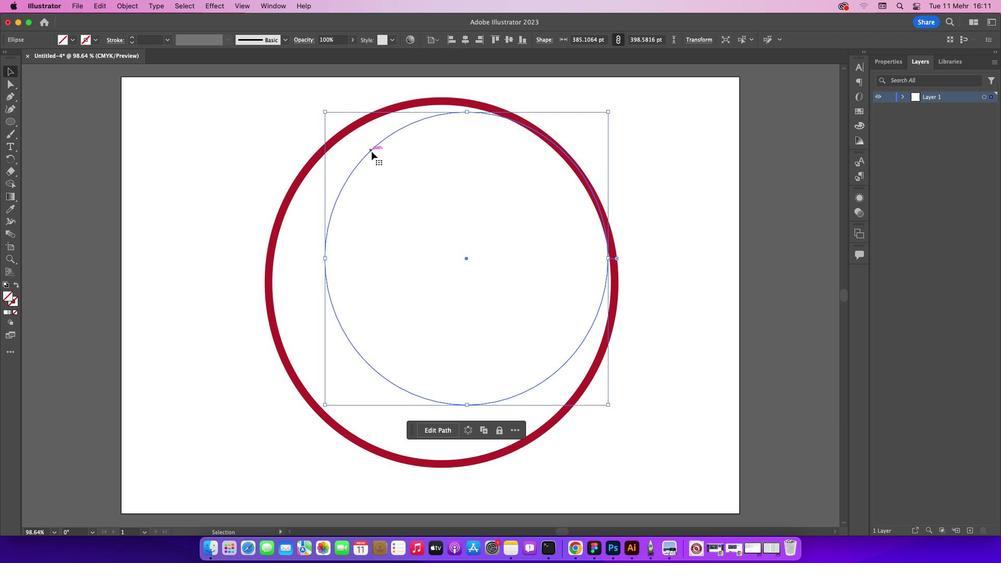 
Action: Mouse pressed left at (371, 151)
Screenshot: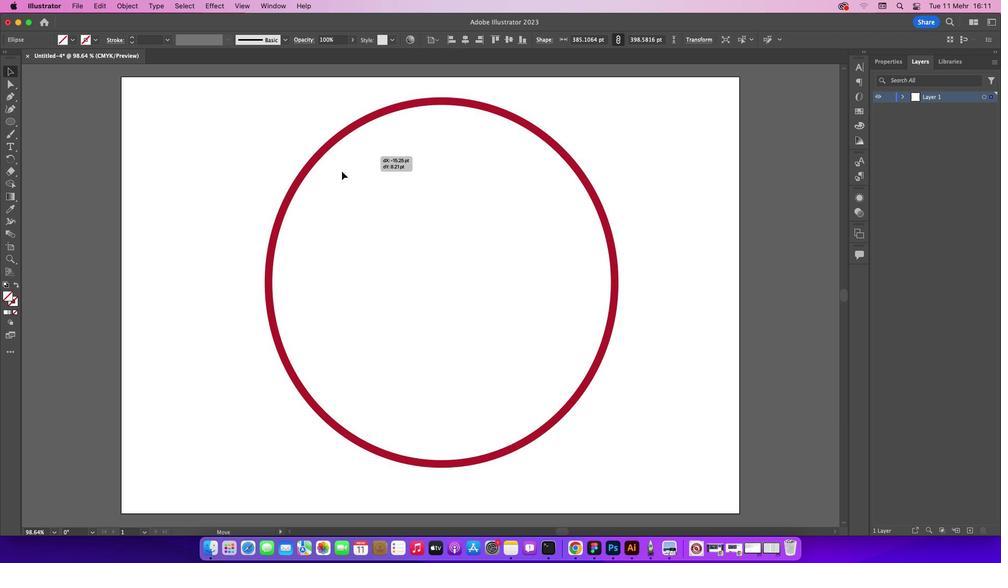 
Action: Mouse moved to (334, 187)
Screenshot: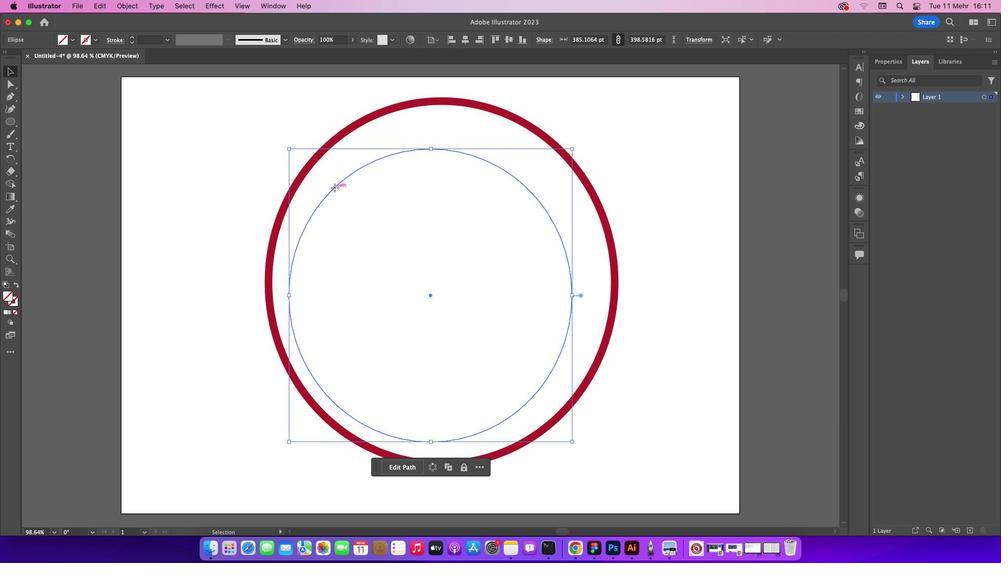 
Action: Mouse pressed left at (334, 187)
Screenshot: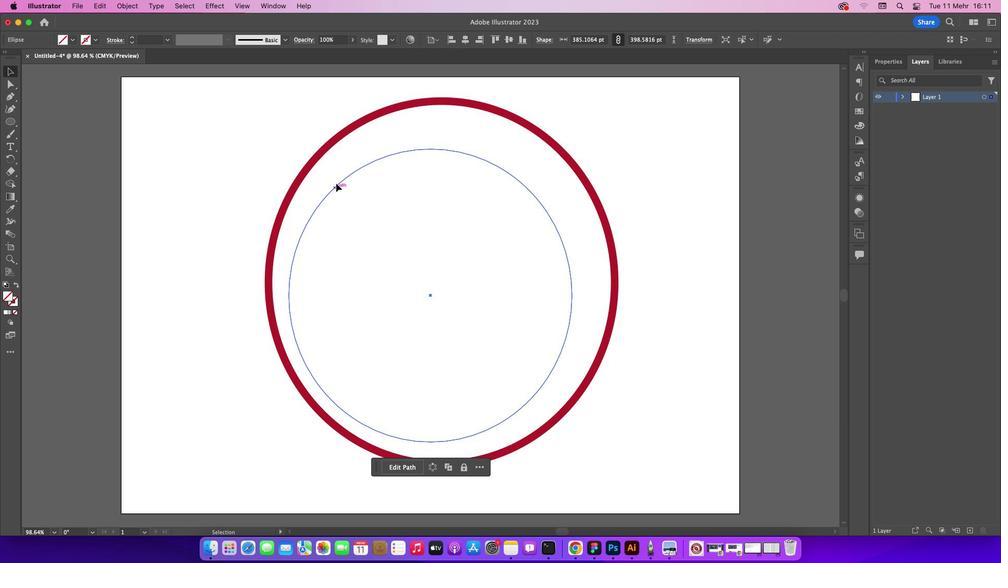 
Action: Mouse moved to (341, 173)
Screenshot: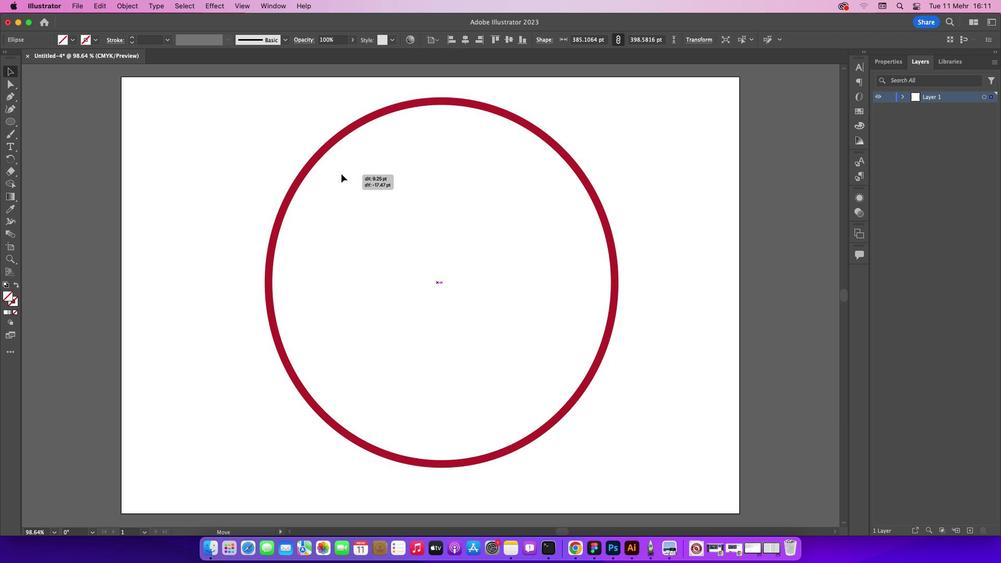 
Action: Mouse pressed left at (341, 173)
Screenshot: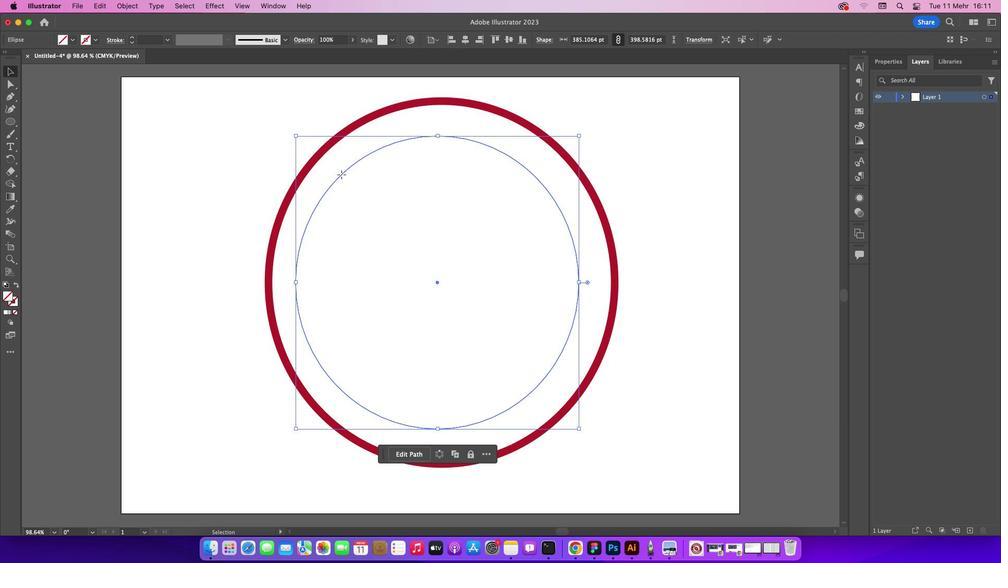 
Action: Mouse moved to (578, 286)
Screenshot: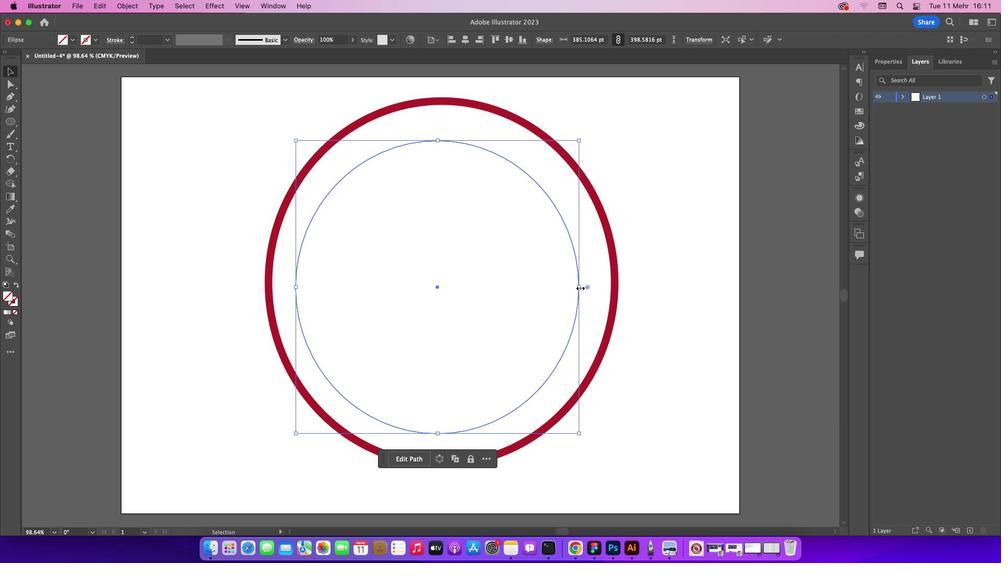 
Action: Mouse pressed left at (578, 286)
Screenshot: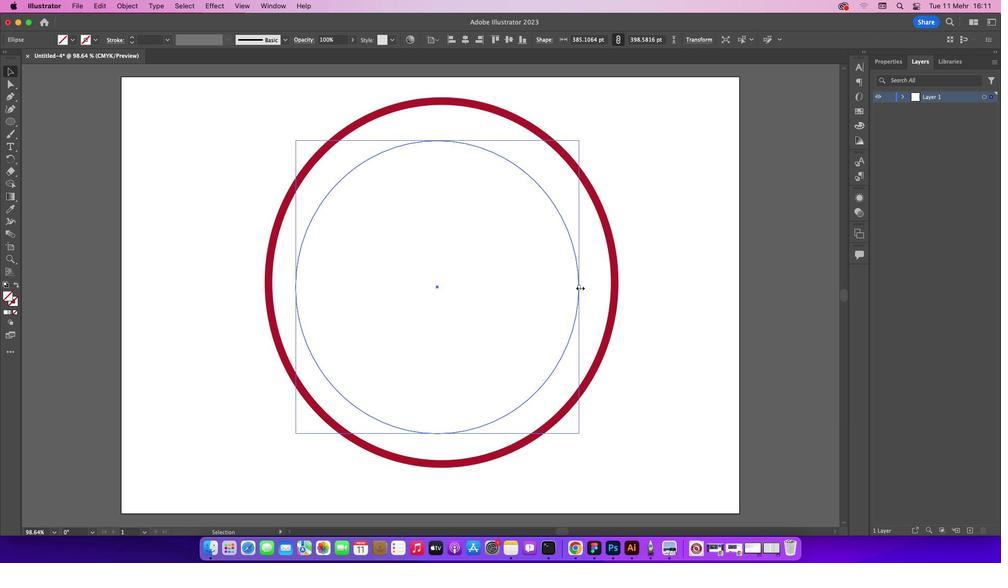 
Action: Mouse moved to (439, 140)
Screenshot: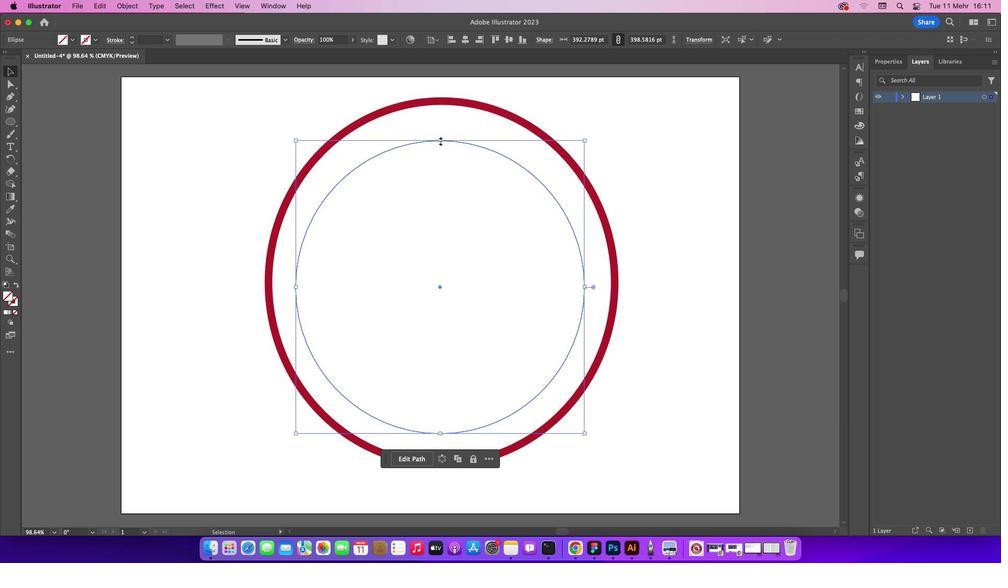 
Action: Mouse pressed left at (439, 140)
Screenshot: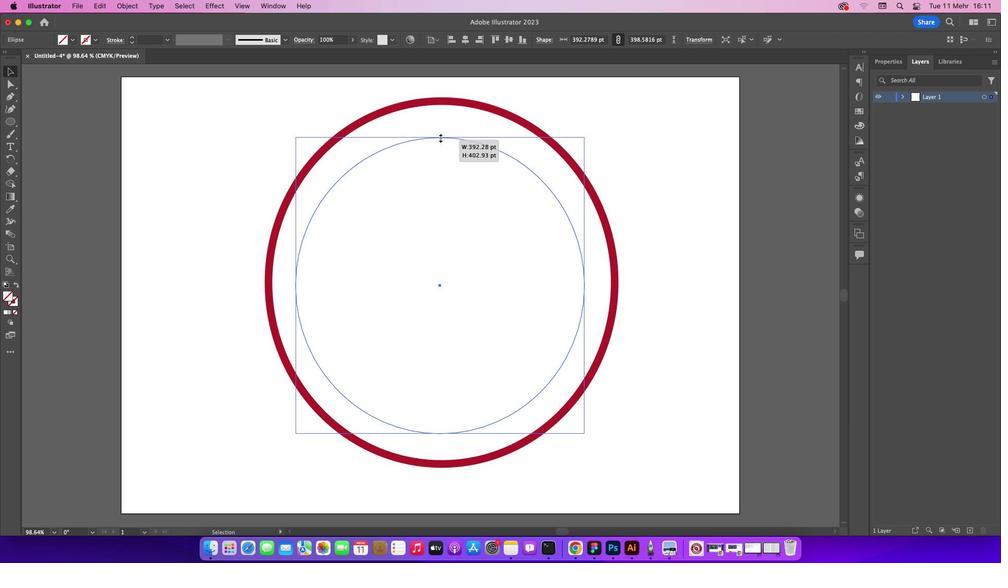 
Action: Mouse moved to (646, 221)
Screenshot: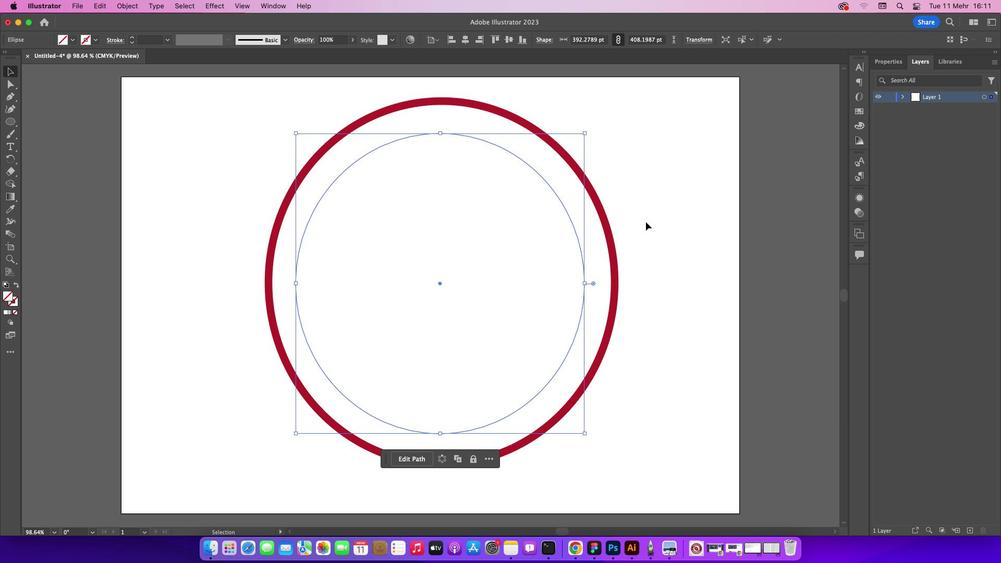 
Action: Mouse pressed left at (646, 221)
Screenshot: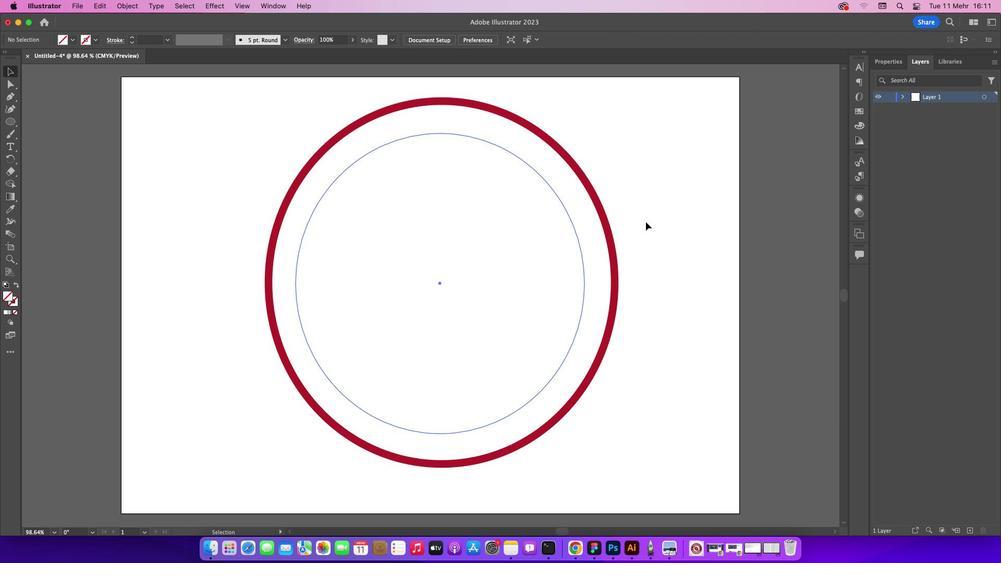 
Action: Mouse moved to (320, 200)
Screenshot: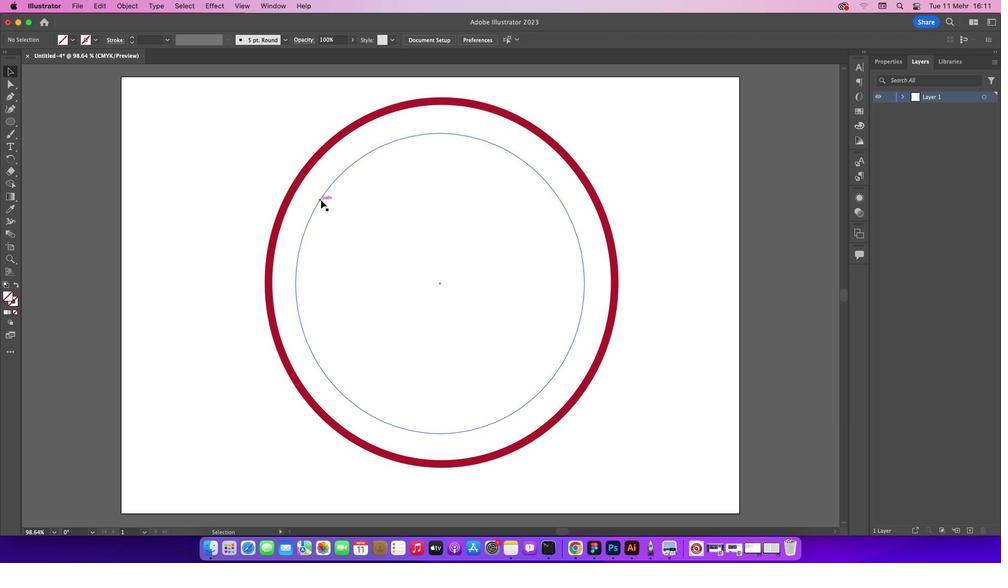 
Action: Mouse pressed left at (320, 200)
Screenshot: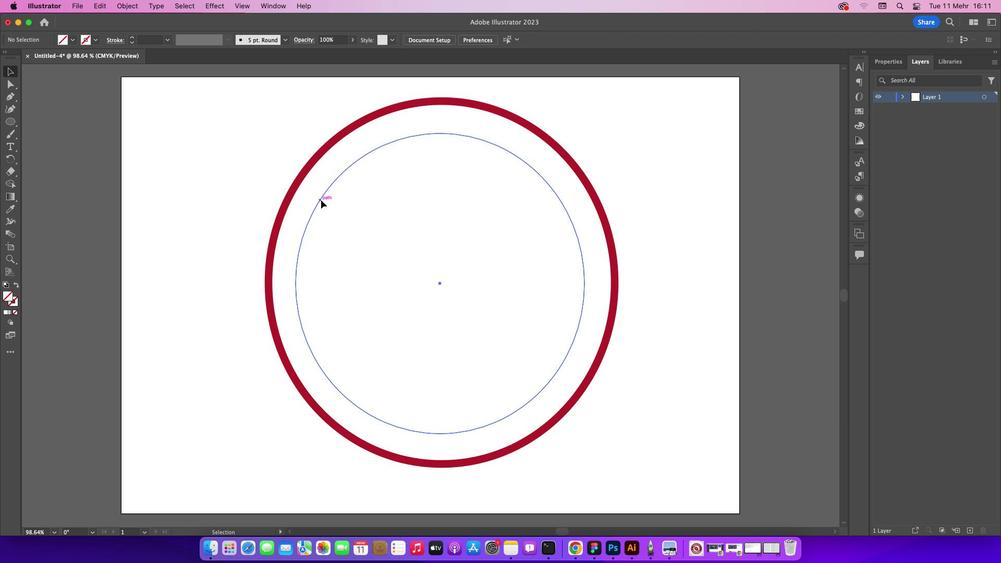 
Action: Mouse moved to (71, 40)
Screenshot: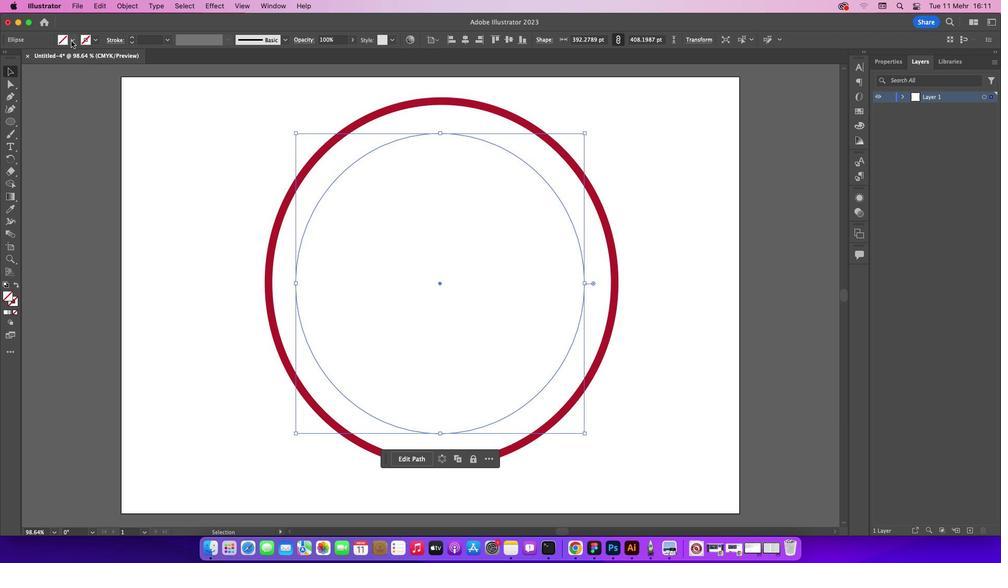 
Action: Mouse pressed left at (71, 40)
Screenshot: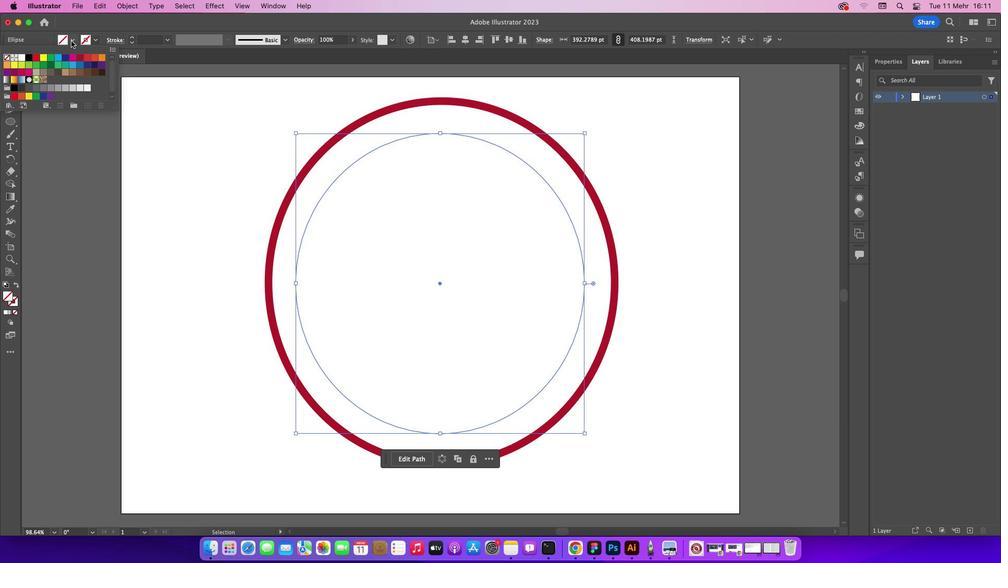 
Action: Mouse moved to (81, 58)
Screenshot: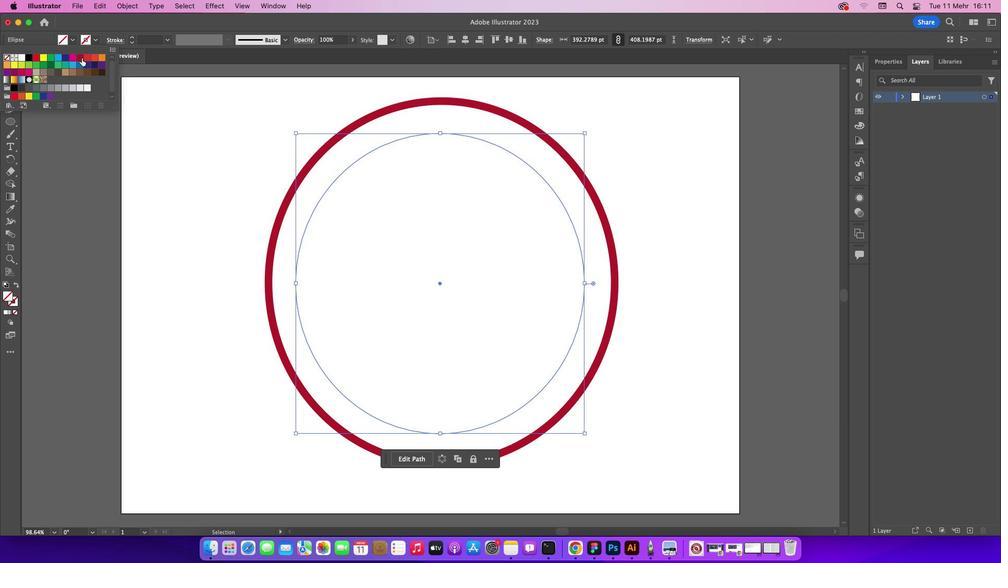 
Action: Mouse pressed left at (81, 58)
Screenshot: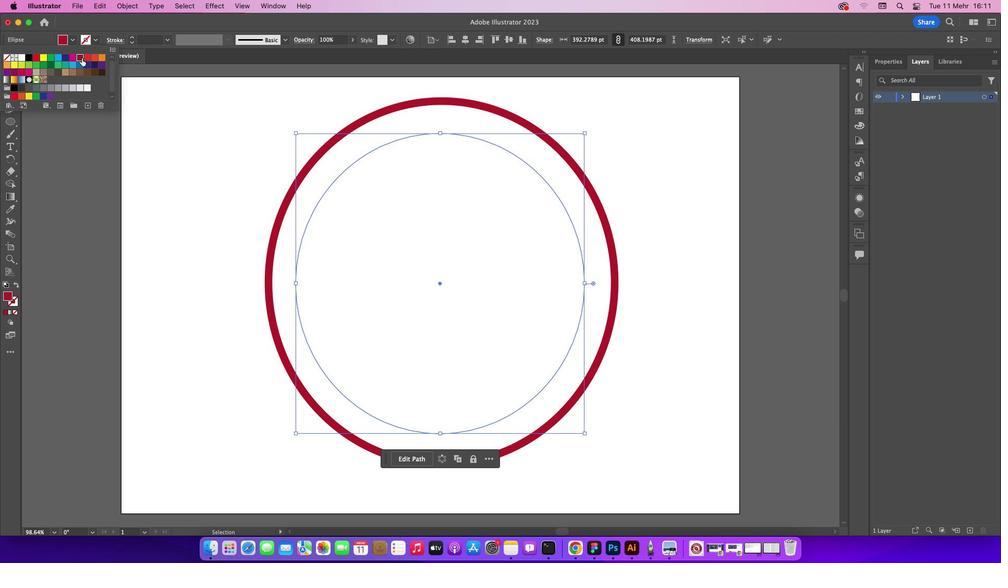 
Action: Mouse moved to (652, 139)
Screenshot: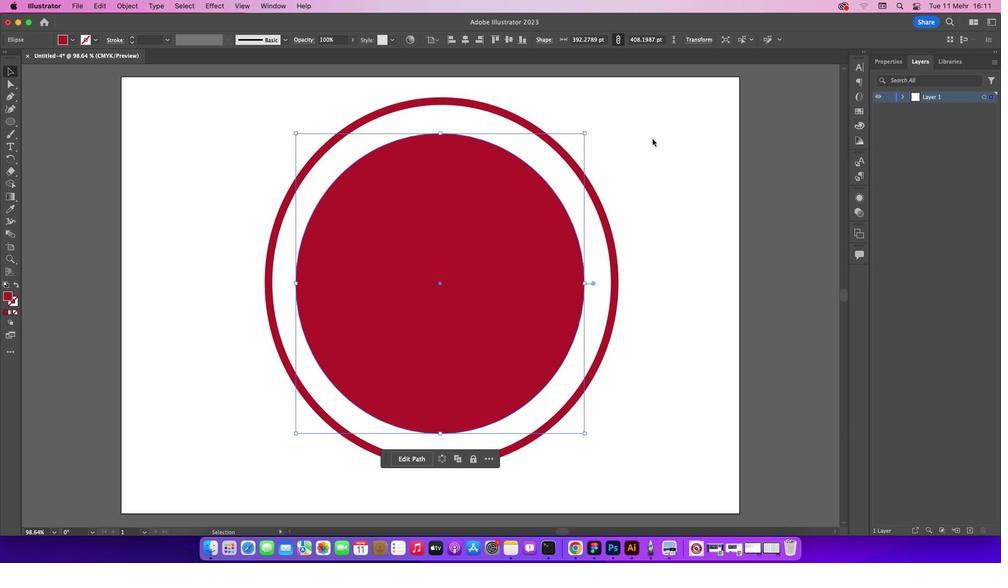 
Action: Mouse pressed left at (652, 139)
Screenshot: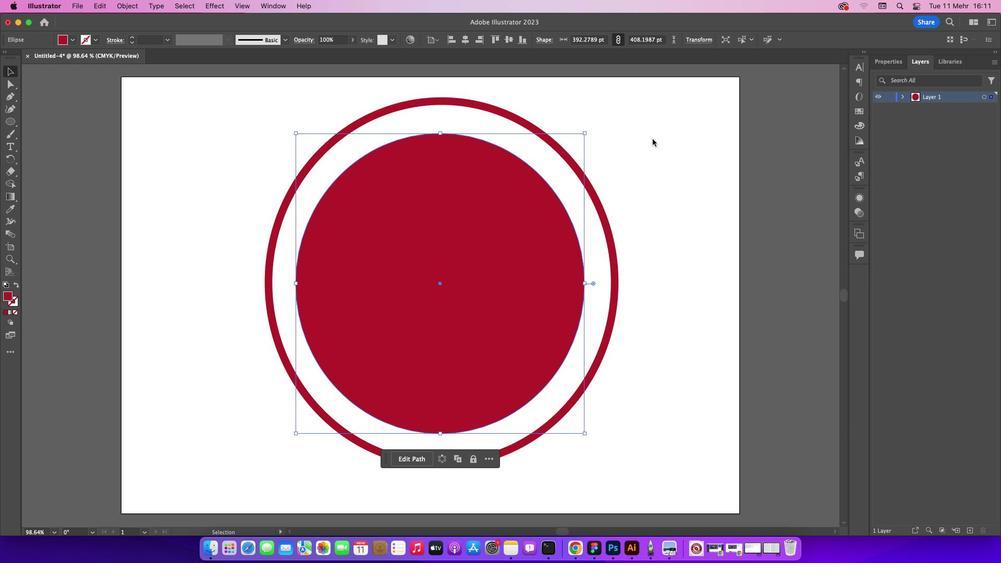 
Action: Mouse moved to (534, 197)
Screenshot: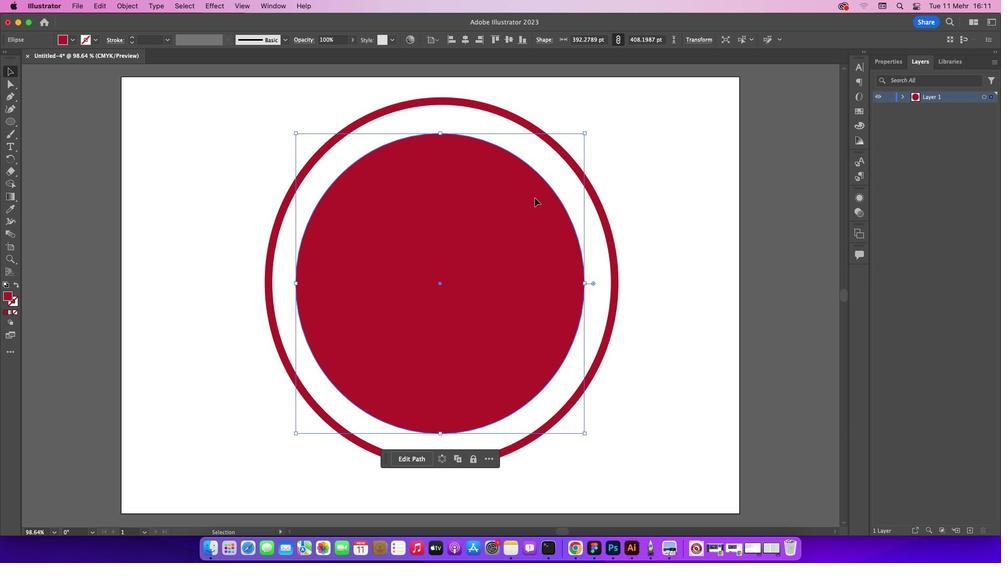 
Action: Mouse pressed left at (534, 197)
Screenshot: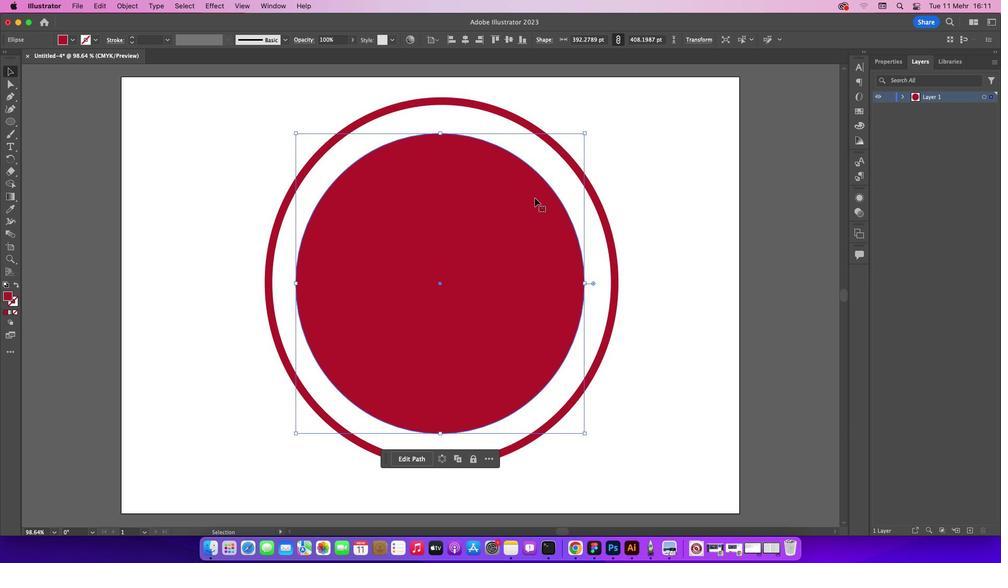
Action: Mouse moved to (690, 195)
Screenshot: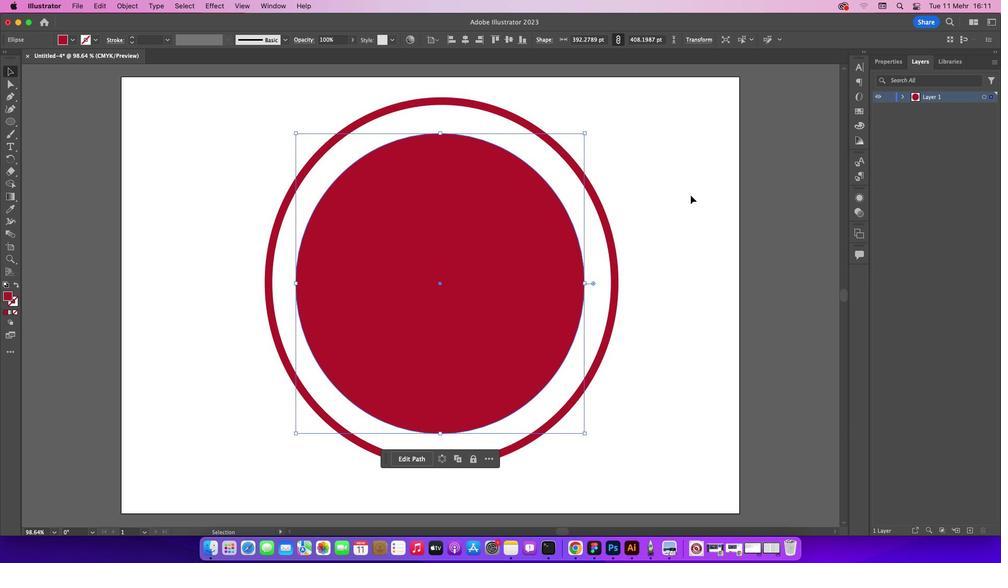 
Action: Mouse pressed left at (690, 195)
Screenshot: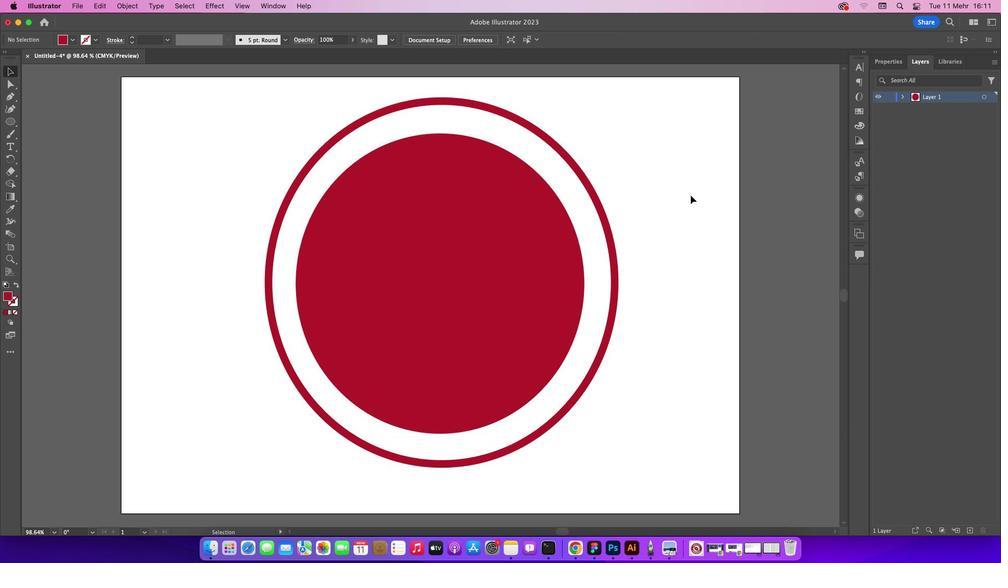 
Action: Mouse moved to (282, 149)
Screenshot: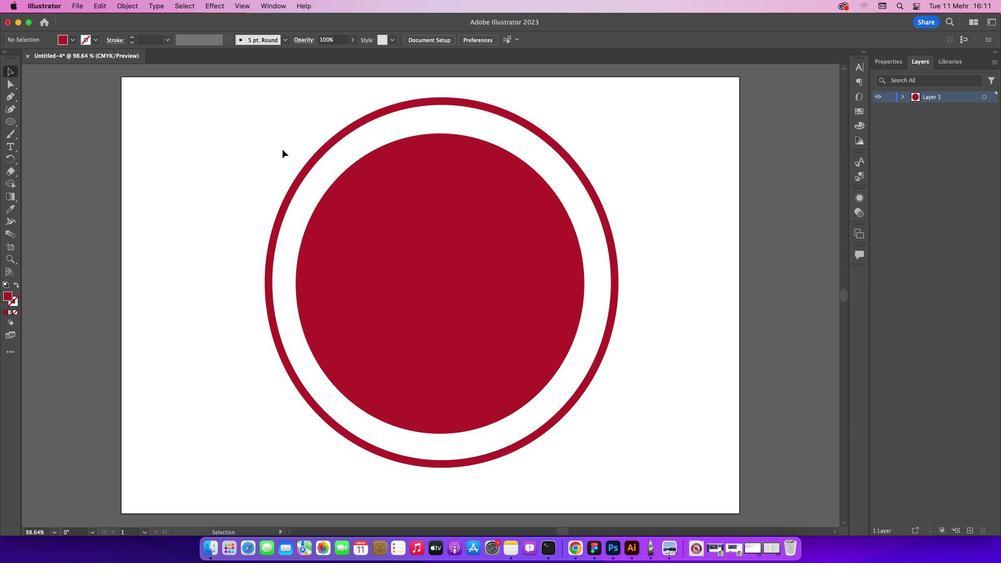 
Action: Mouse pressed left at (282, 149)
Screenshot: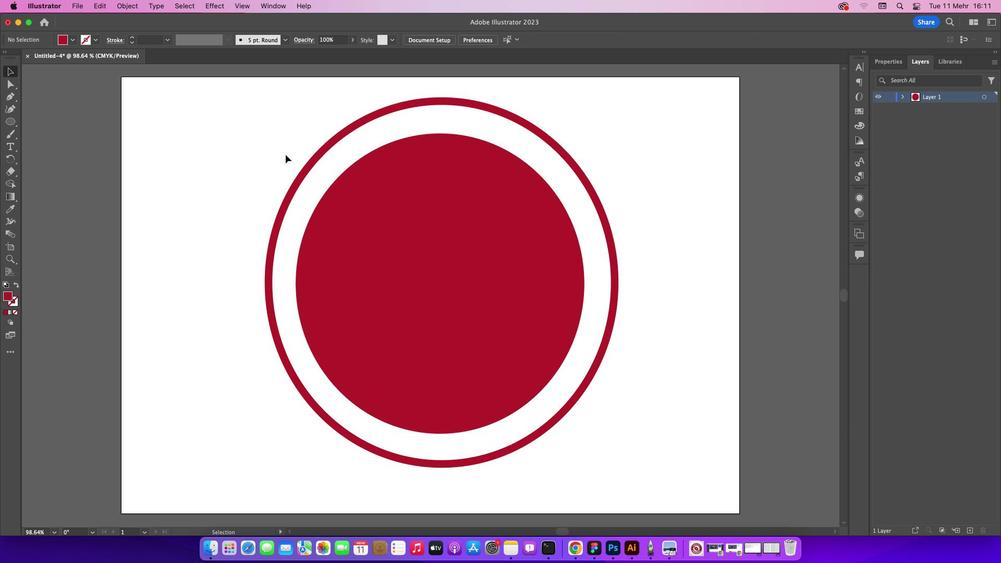 
Action: Mouse moved to (345, 199)
Screenshot: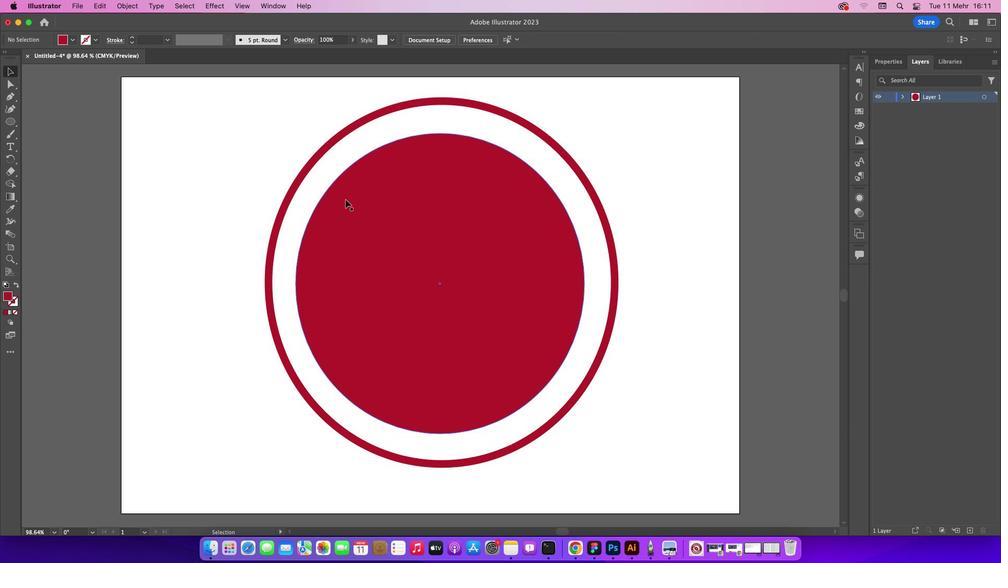 
Action: Mouse pressed left at (345, 199)
Screenshot: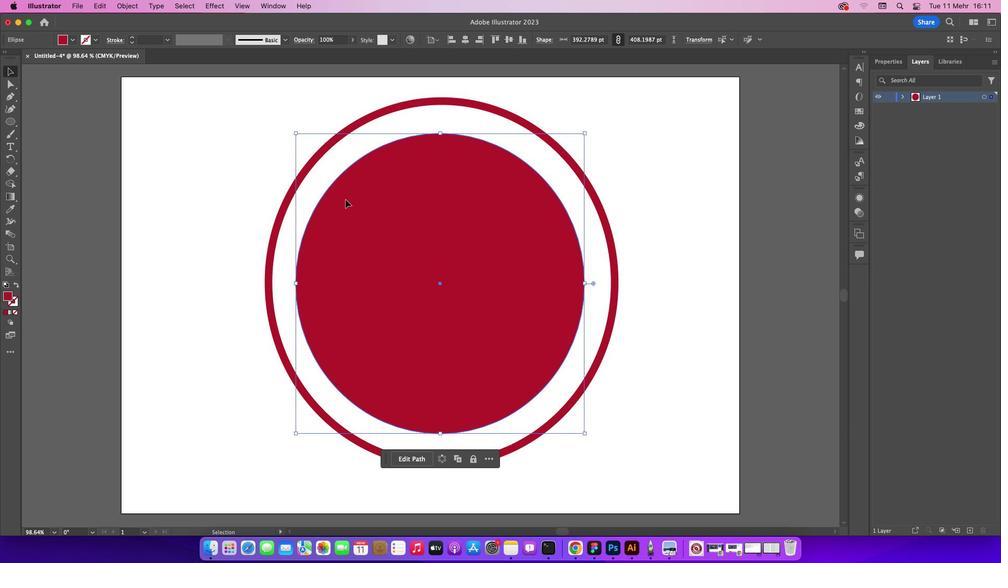 
Action: Mouse moved to (584, 132)
Screenshot: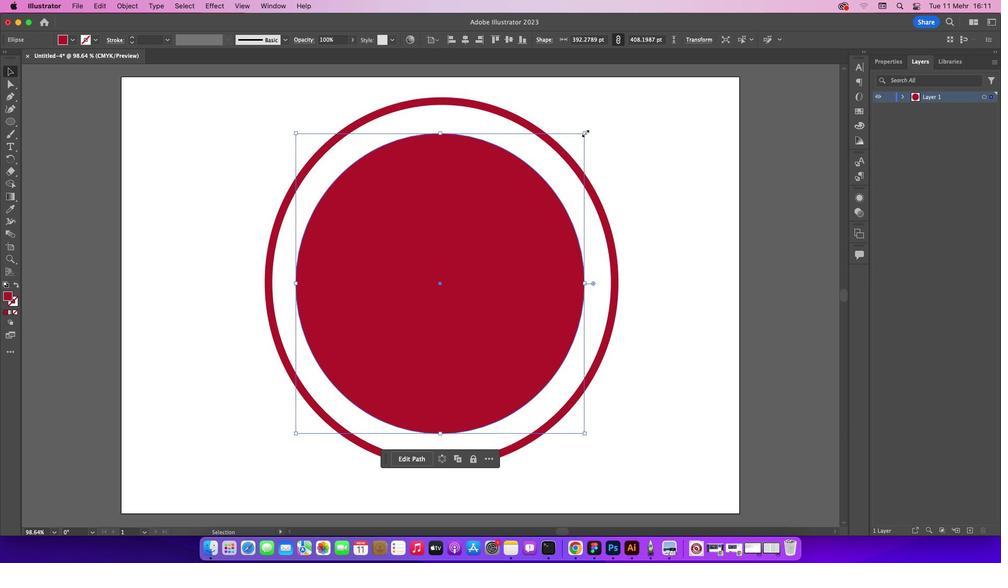 
Action: Key pressed Key.shift
Screenshot: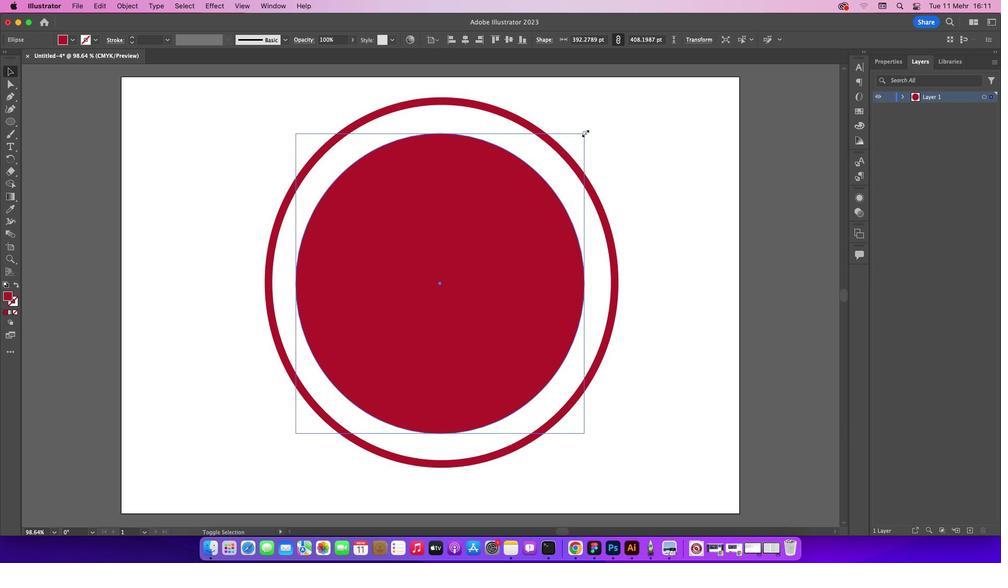 
Action: Mouse pressed left at (584, 132)
Screenshot: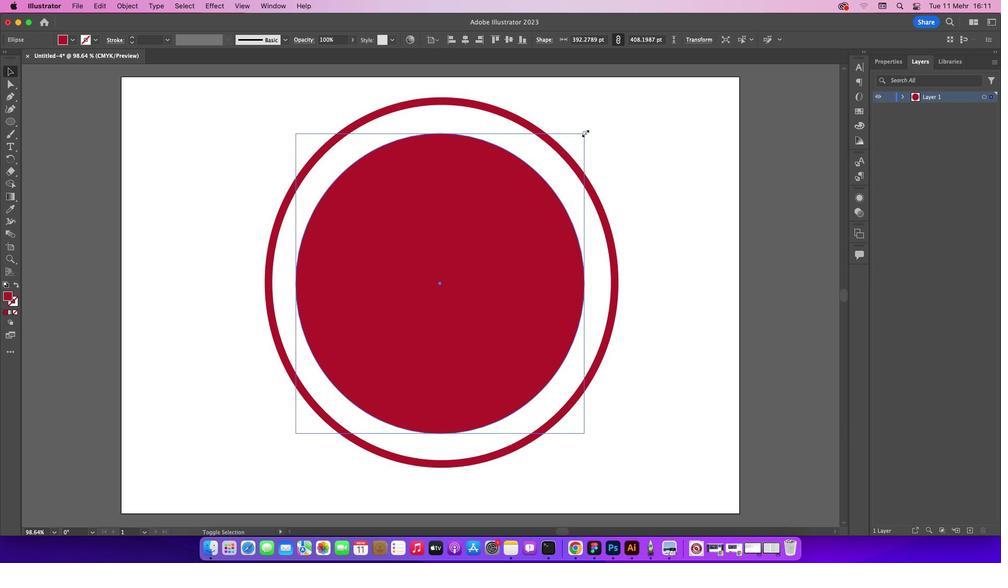 
Action: Mouse moved to (296, 431)
Screenshot: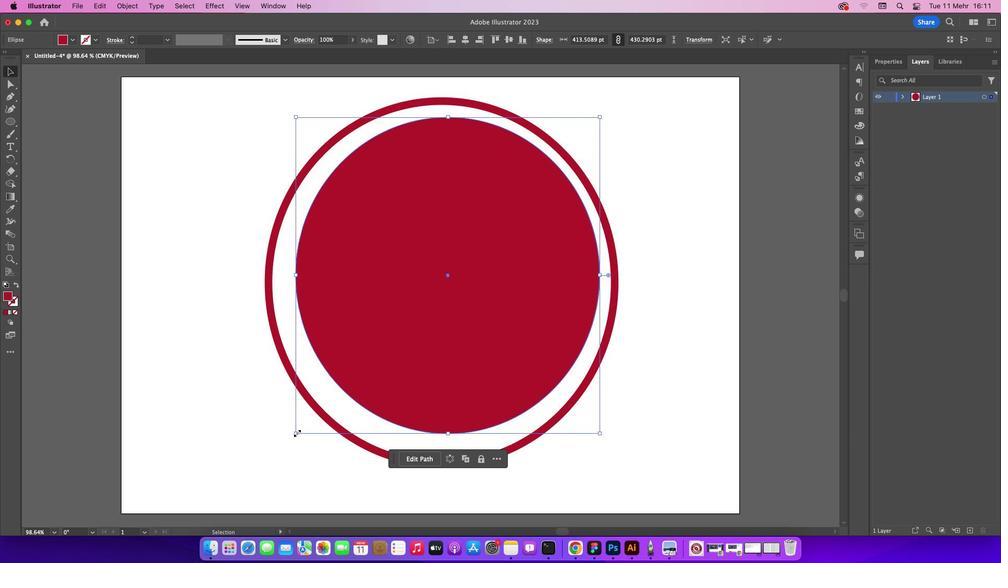 
Action: Key pressed Key.shift
Screenshot: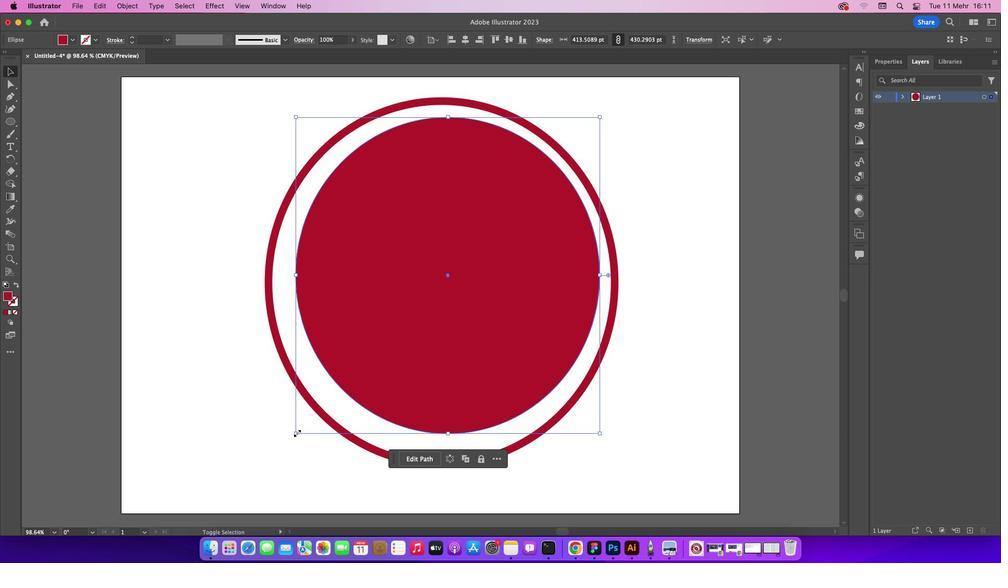 
Action: Mouse pressed left at (296, 431)
Screenshot: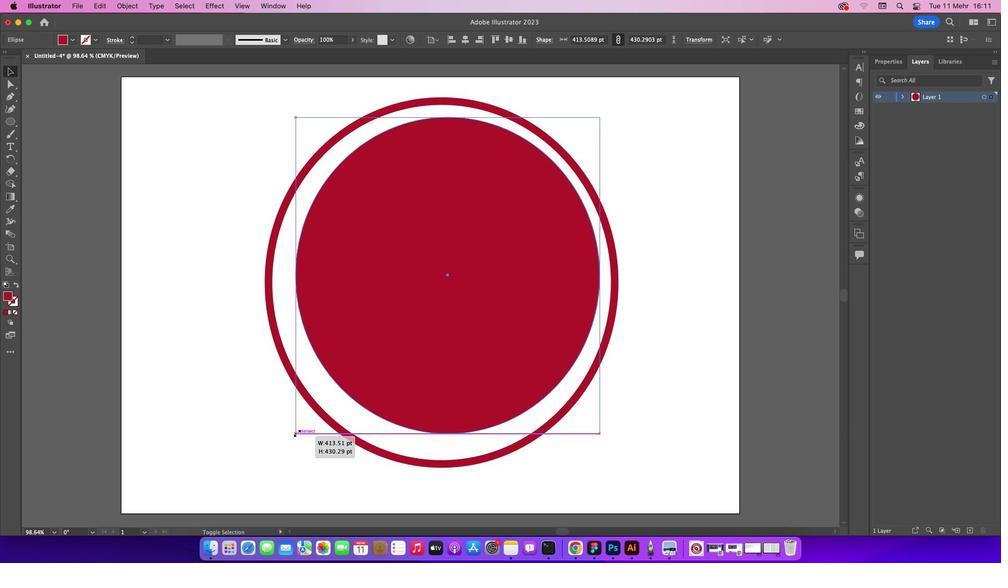
Action: Mouse moved to (599, 115)
Screenshot: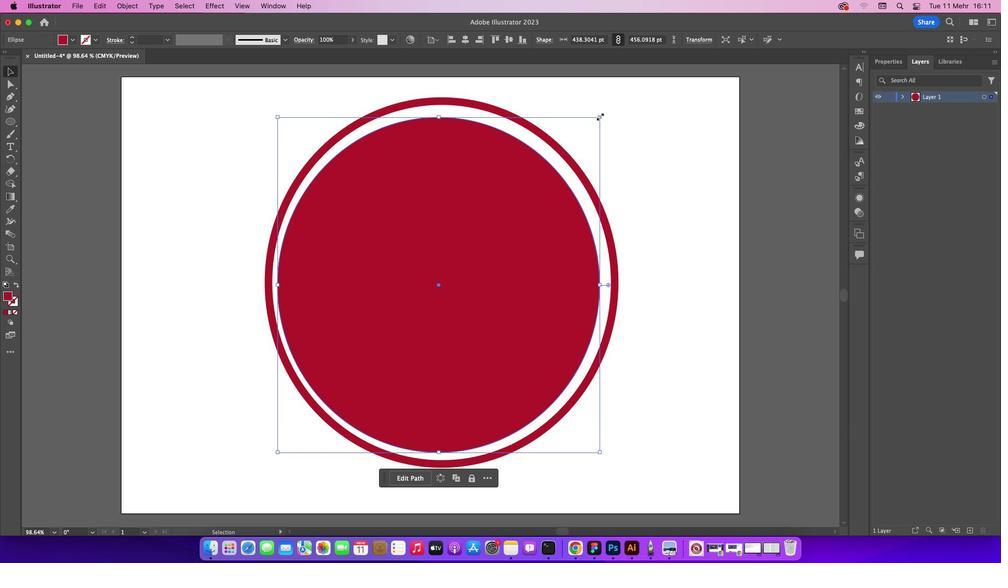
Action: Key pressed Key.shift
Screenshot: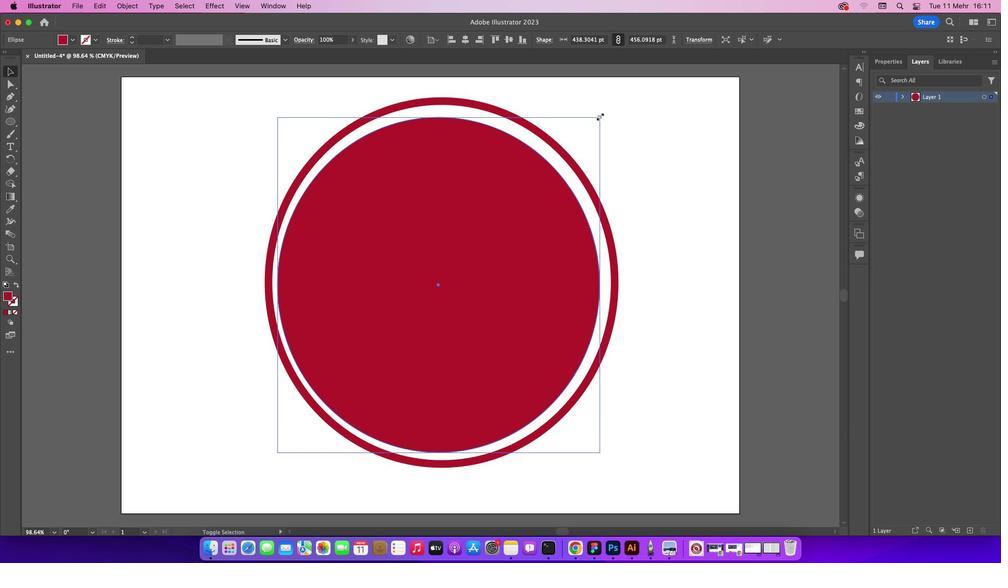 
Action: Mouse pressed left at (599, 115)
Screenshot: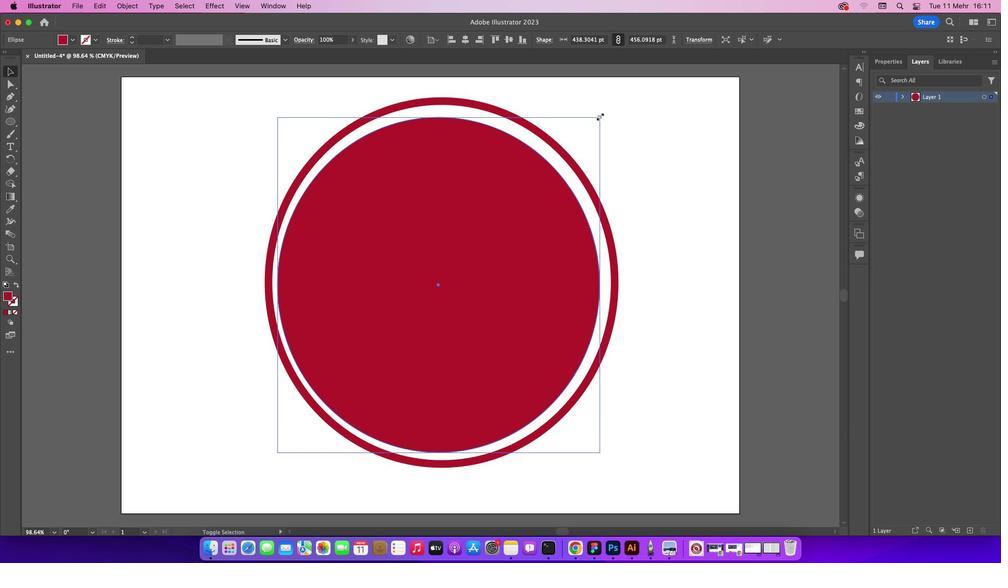 
Action: Mouse moved to (675, 200)
Screenshot: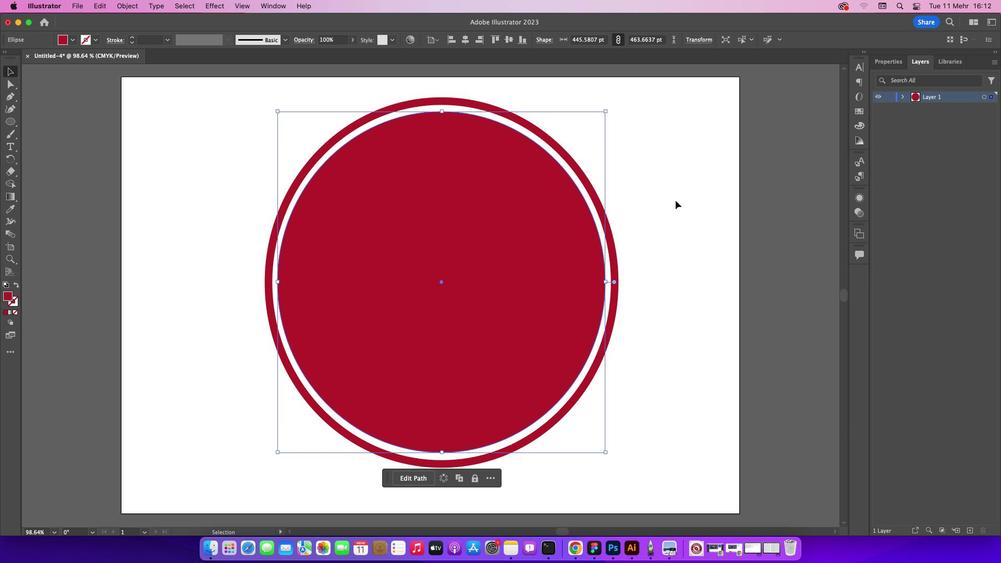 
Action: Mouse pressed left at (675, 200)
Screenshot: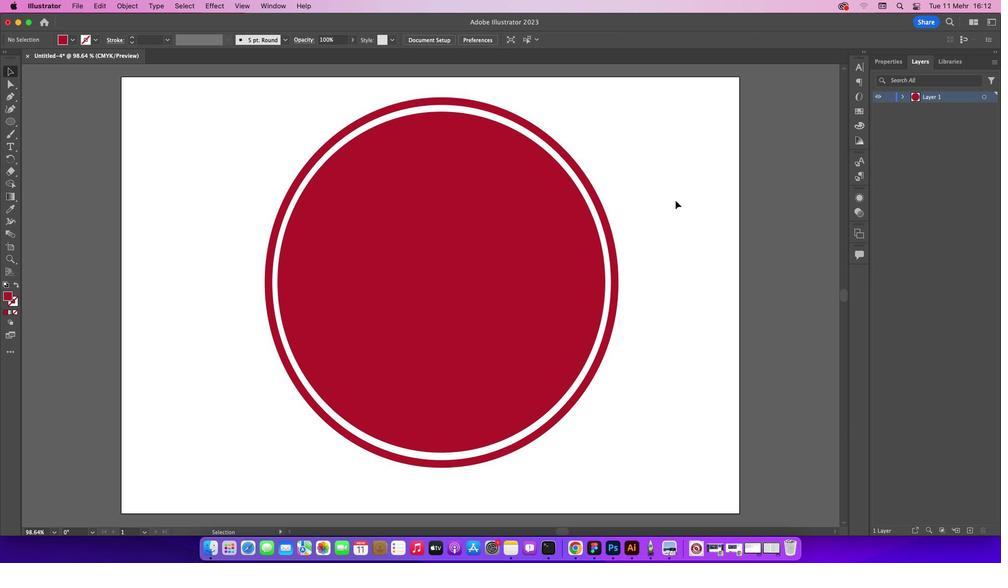
Action: Mouse moved to (307, 166)
Screenshot: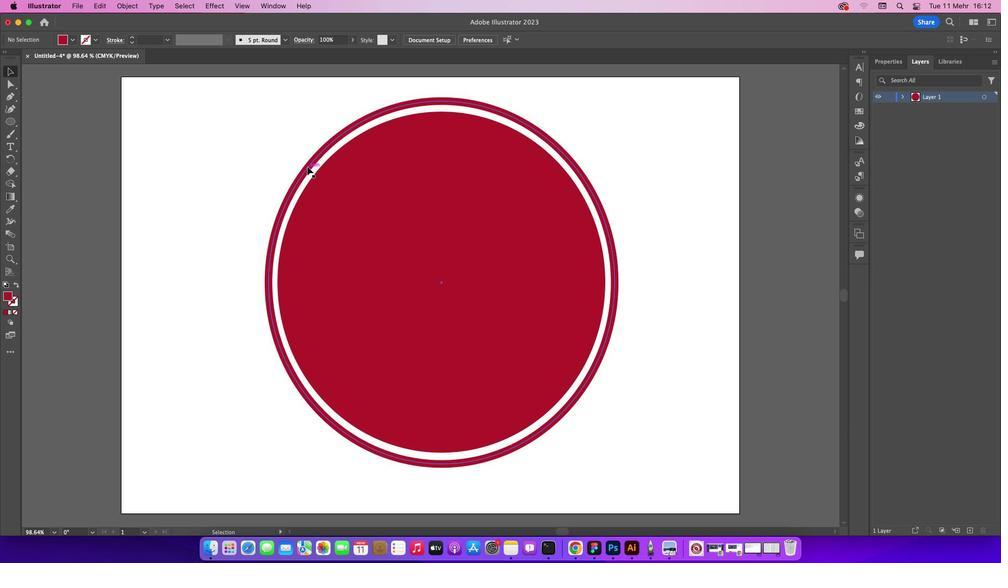 
Action: Key pressed Key.alt
Screenshot: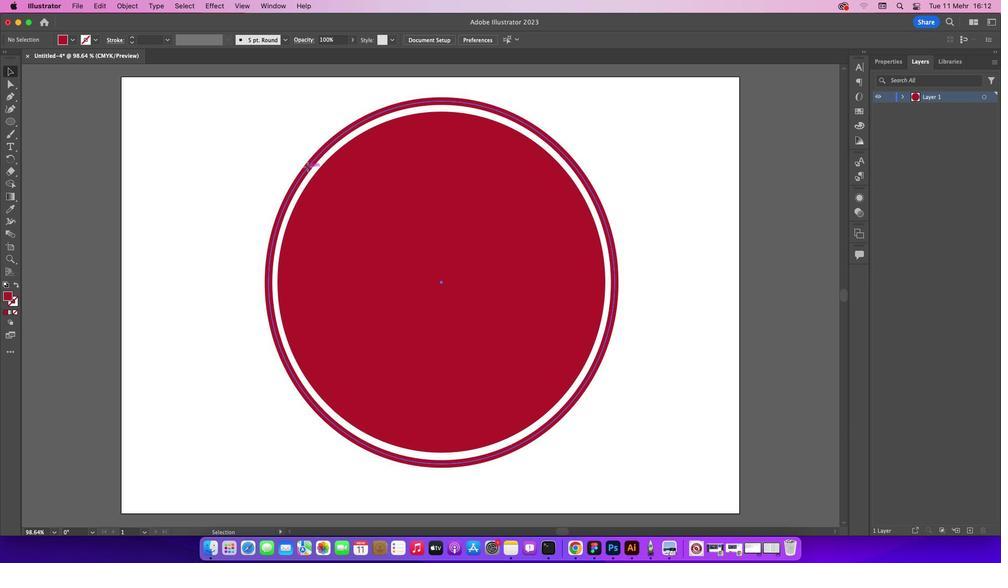 
Action: Mouse pressed left at (307, 166)
Screenshot: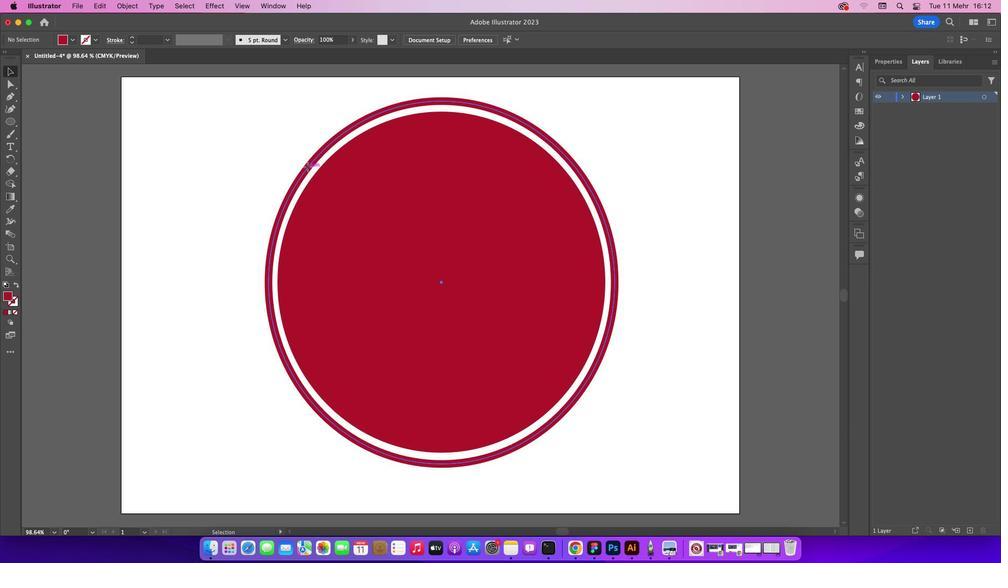 
Action: Mouse moved to (682, 131)
Screenshot: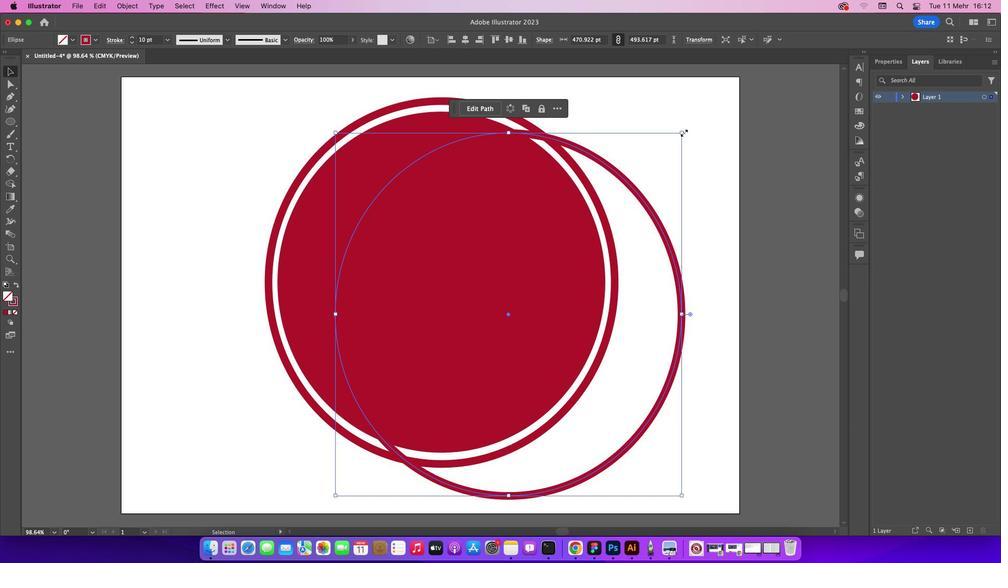 
Action: Key pressed Key.shift
Screenshot: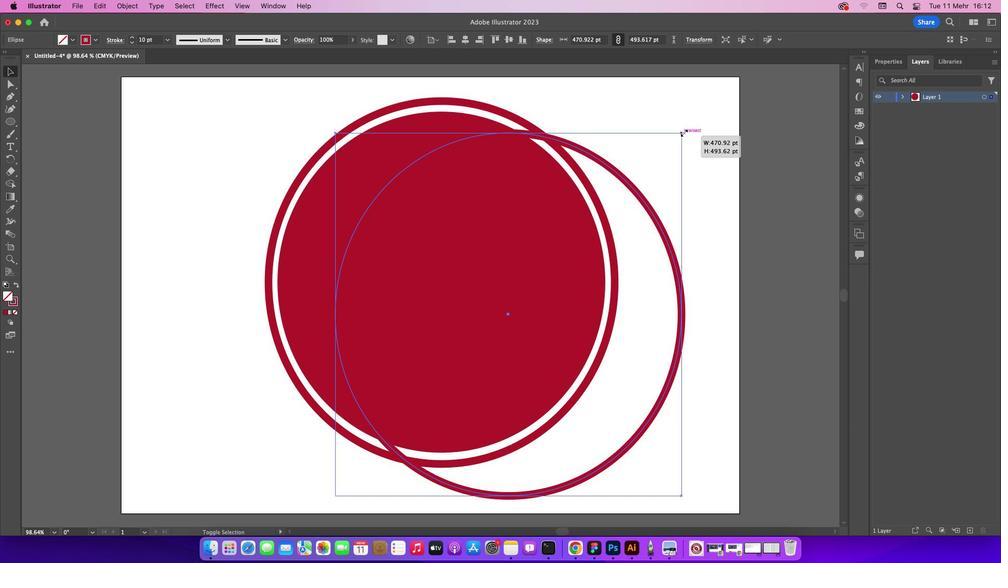 
Action: Mouse pressed left at (682, 131)
Screenshot: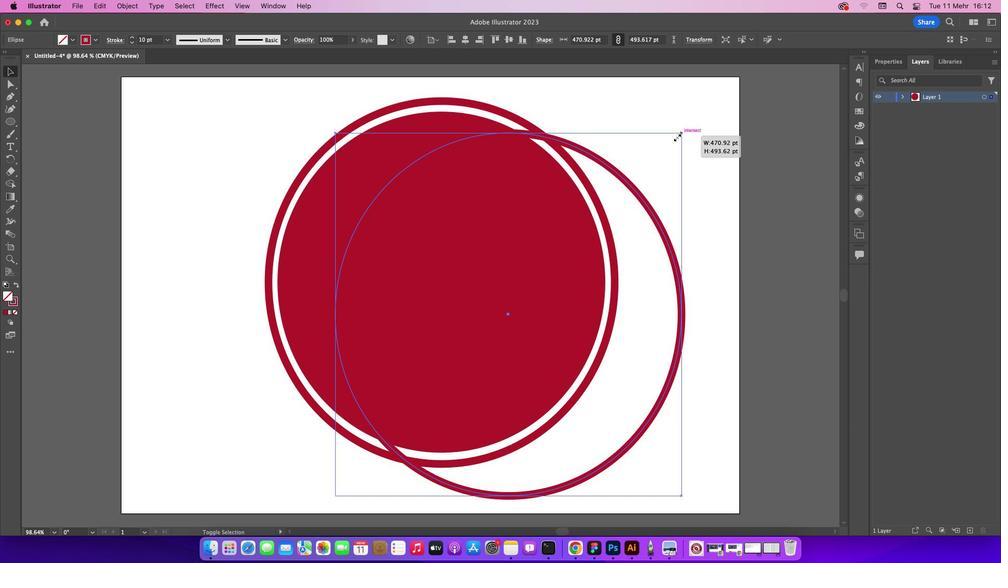 
Action: Mouse moved to (369, 313)
Screenshot: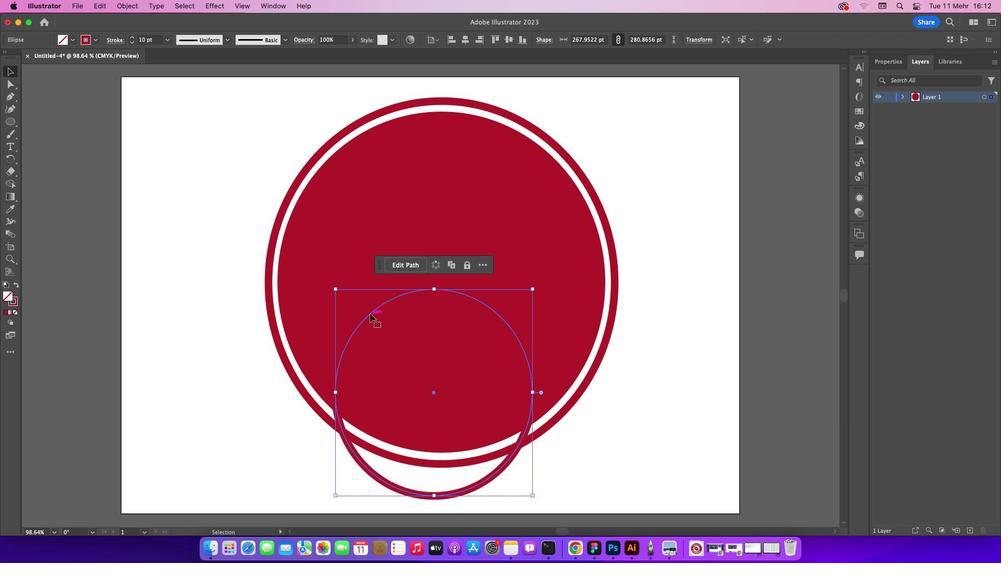 
Action: Mouse pressed left at (369, 313)
Screenshot: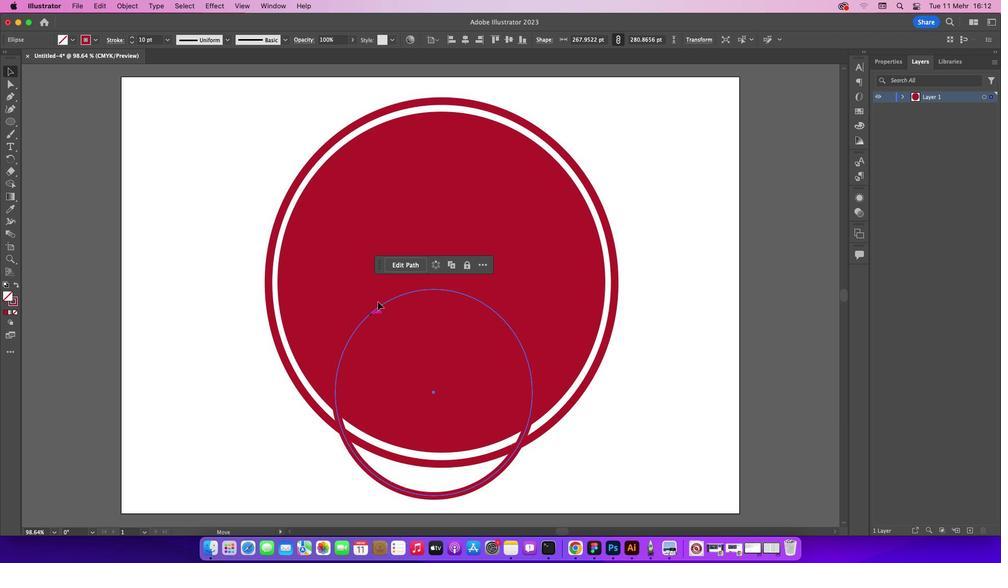 
Action: Mouse moved to (94, 40)
Screenshot: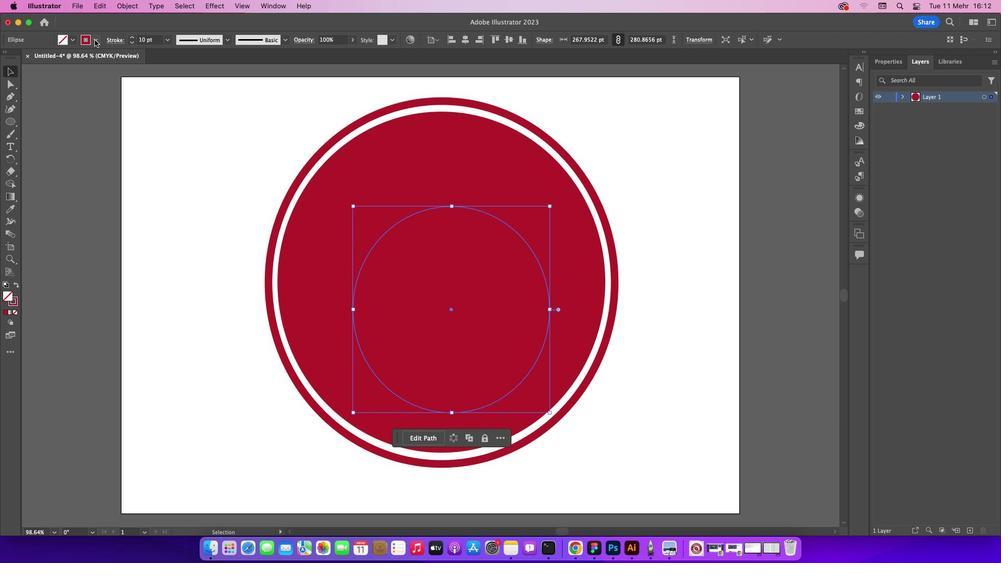 
Action: Mouse pressed left at (94, 40)
Screenshot: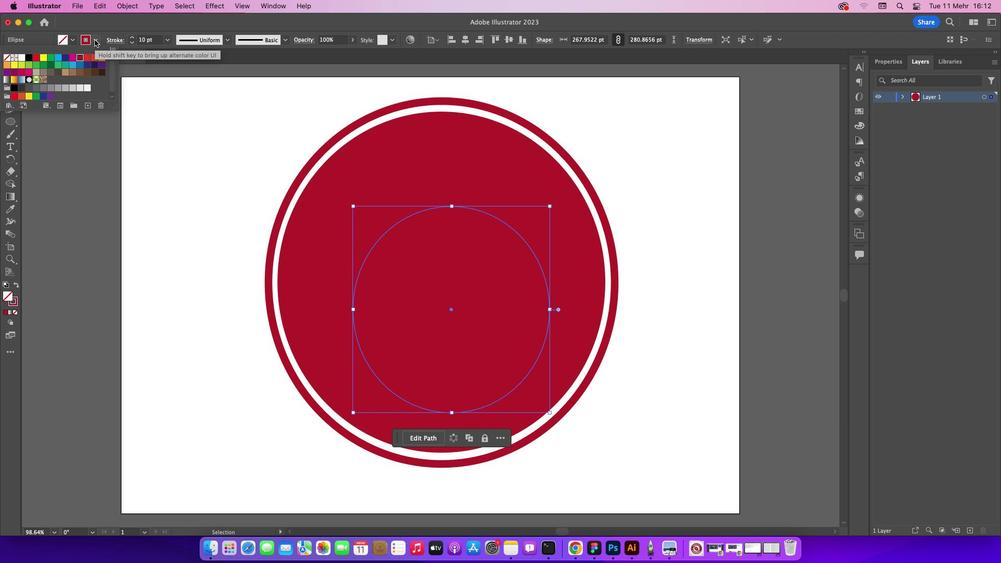 
Action: Mouse moved to (85, 88)
Screenshot: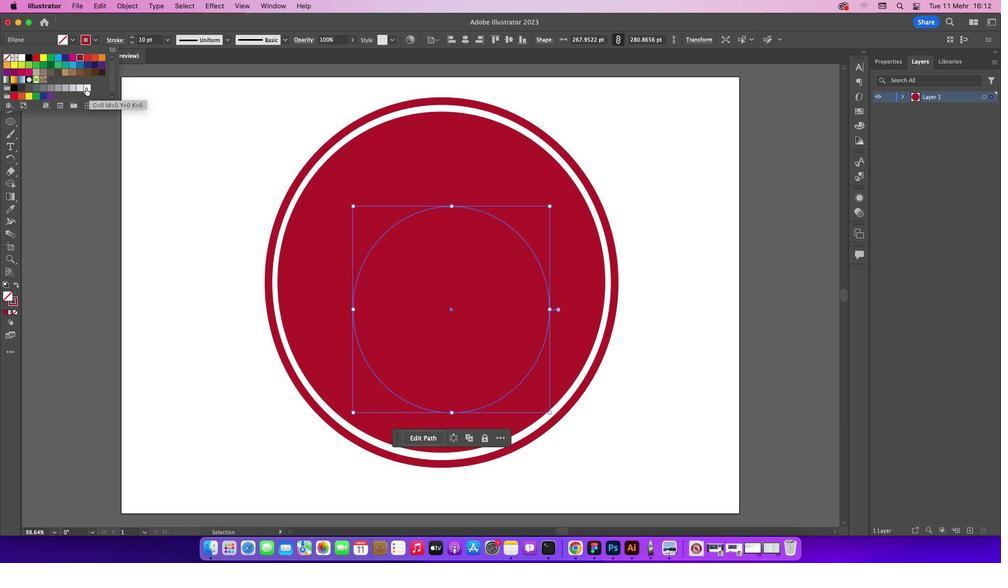 
Action: Mouse pressed left at (85, 88)
Screenshot: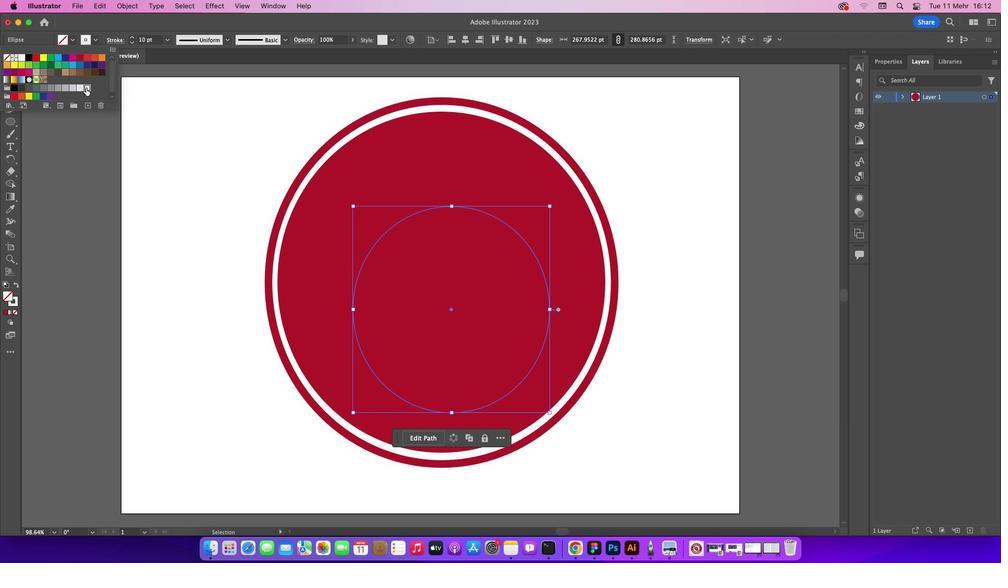 
Action: Mouse moved to (604, 125)
Screenshot: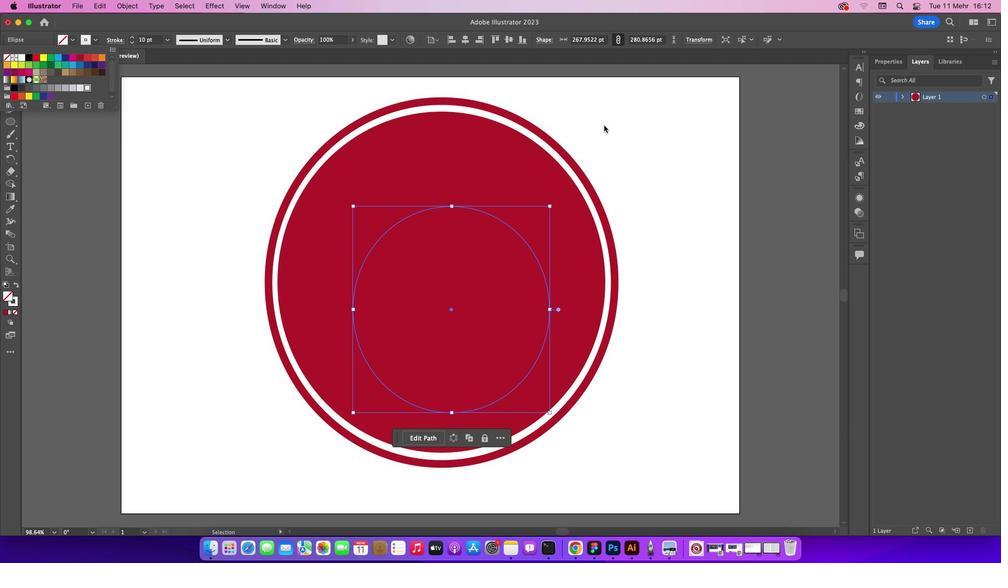 
Action: Mouse pressed left at (604, 125)
Screenshot: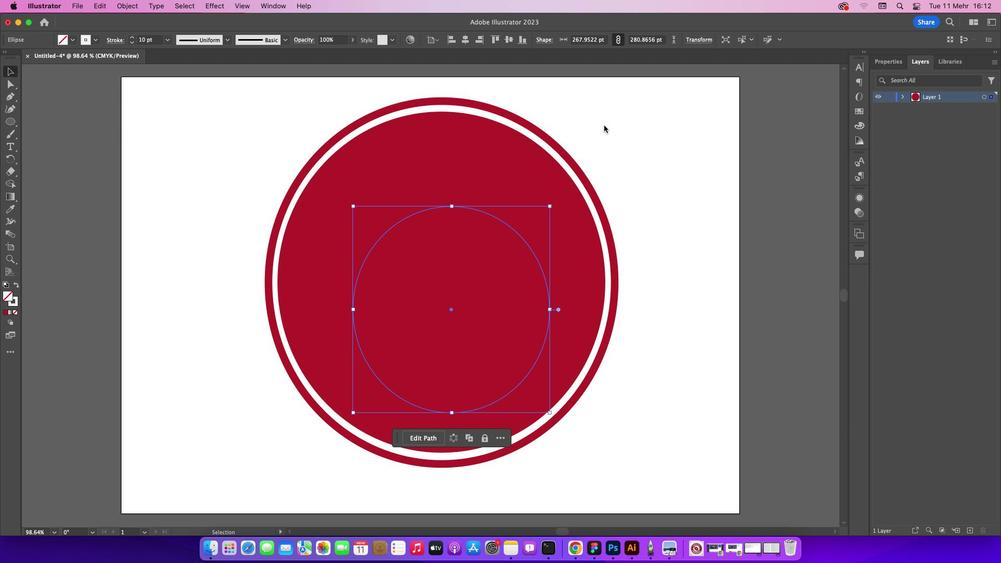 
Action: Mouse moved to (513, 229)
Screenshot: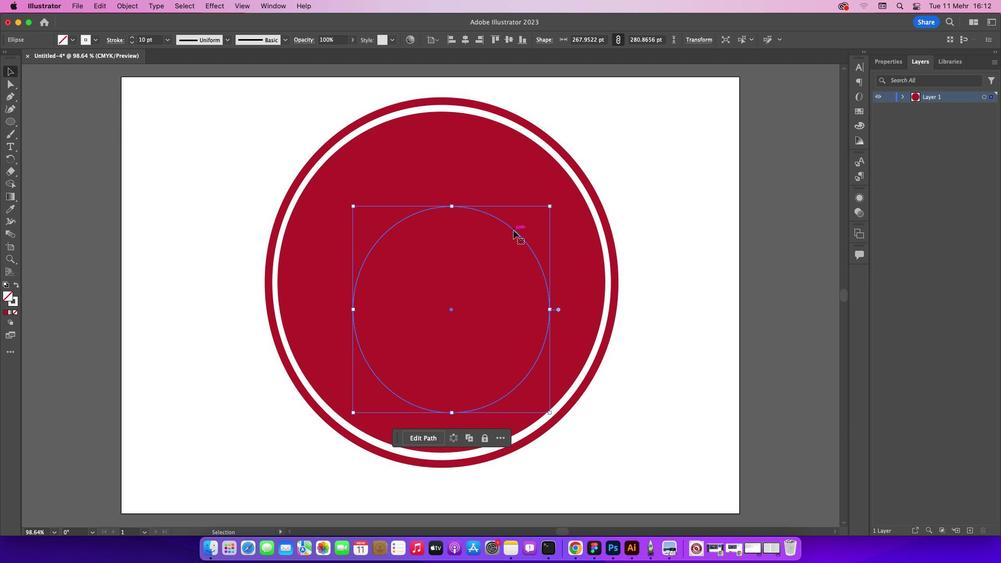 
Action: Mouse pressed right at (513, 229)
Screenshot: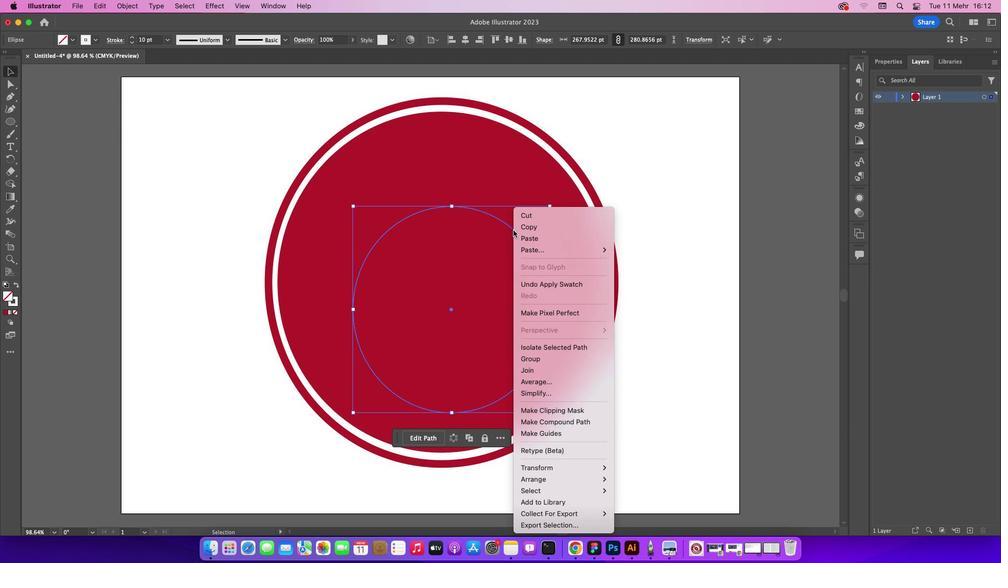 
Action: Mouse moved to (629, 475)
Screenshot: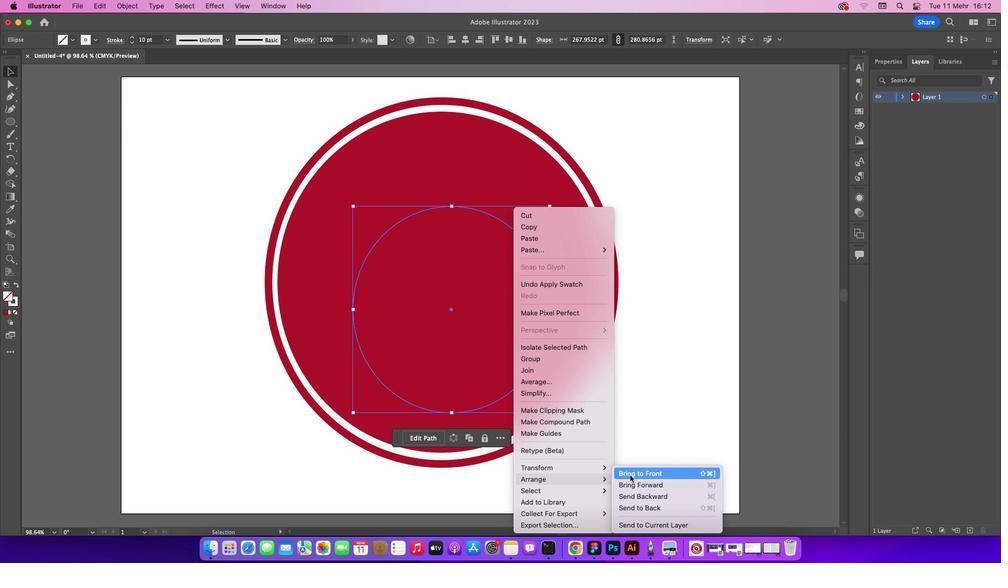 
Action: Mouse pressed left at (629, 475)
Screenshot: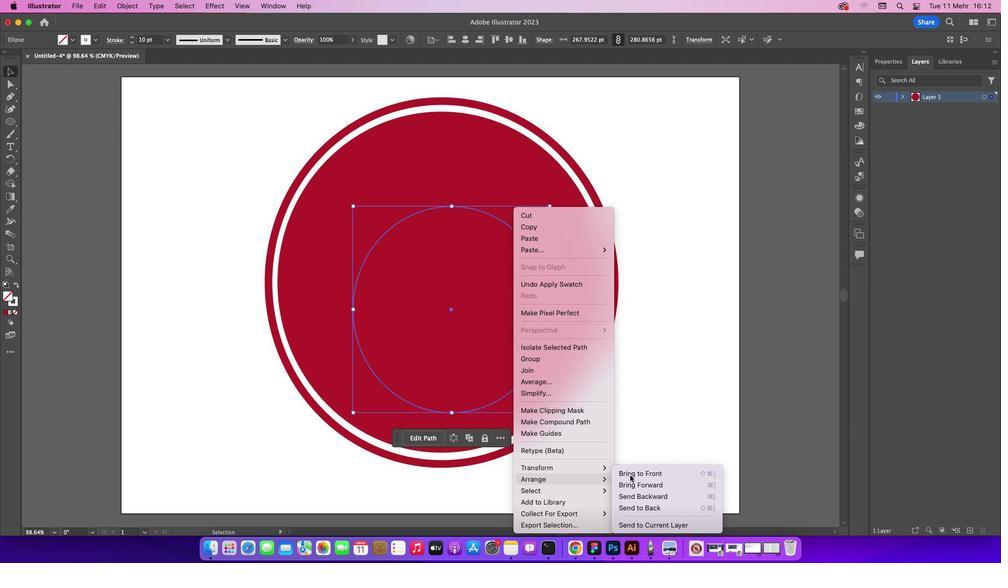 
Action: Mouse moved to (671, 199)
Screenshot: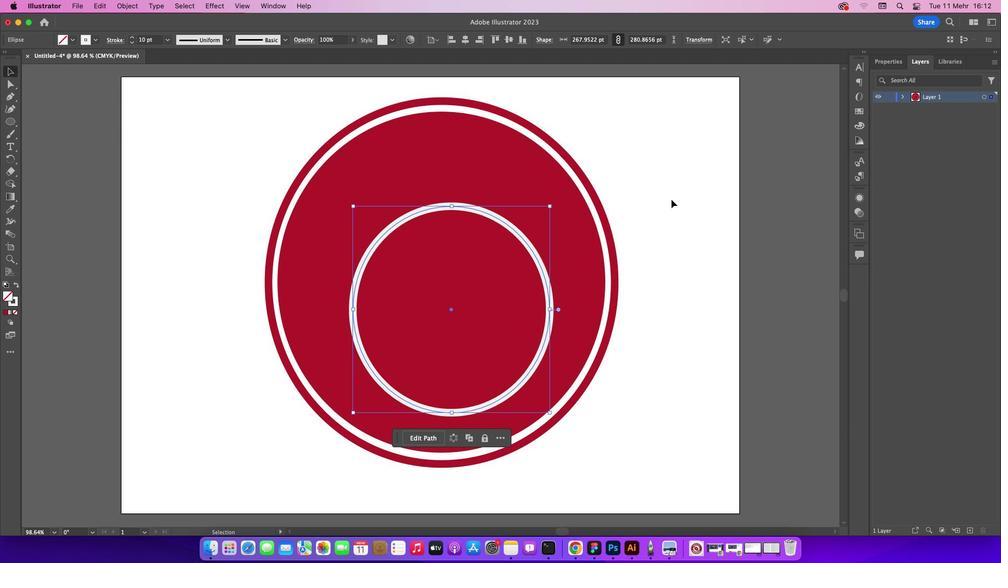 
Action: Mouse pressed left at (671, 199)
Screenshot: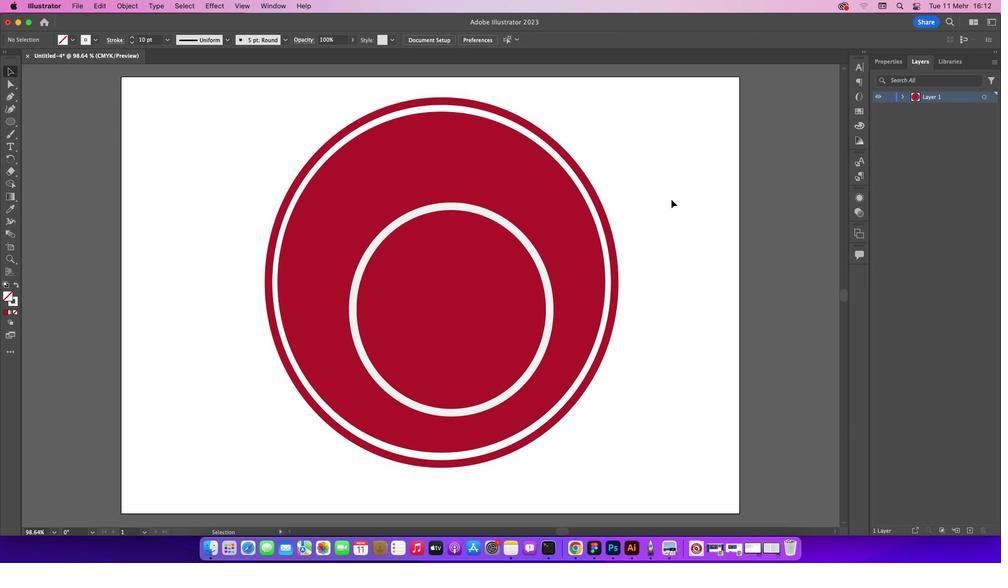 
Action: Mouse moved to (424, 211)
Screenshot: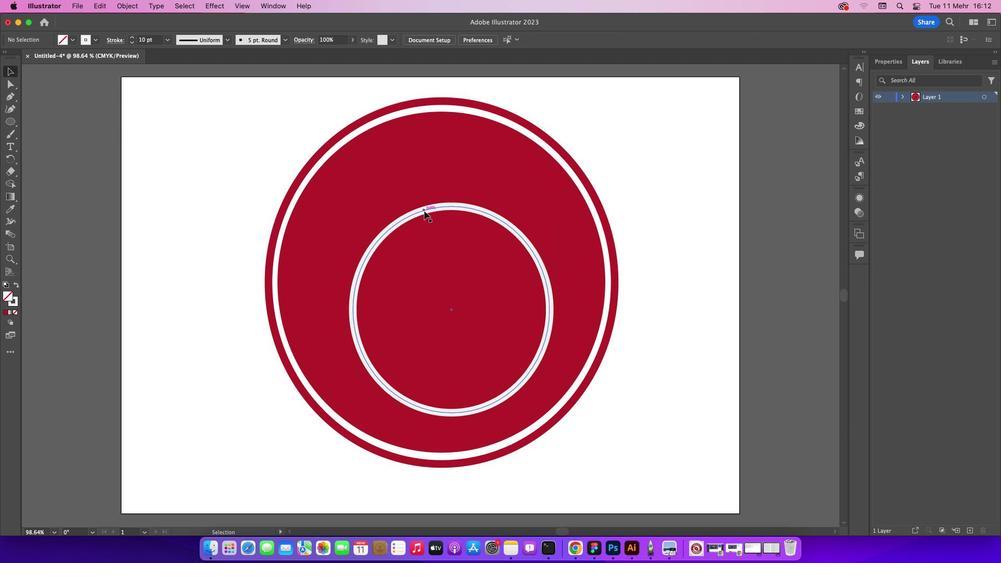 
Action: Mouse pressed left at (424, 211)
Screenshot: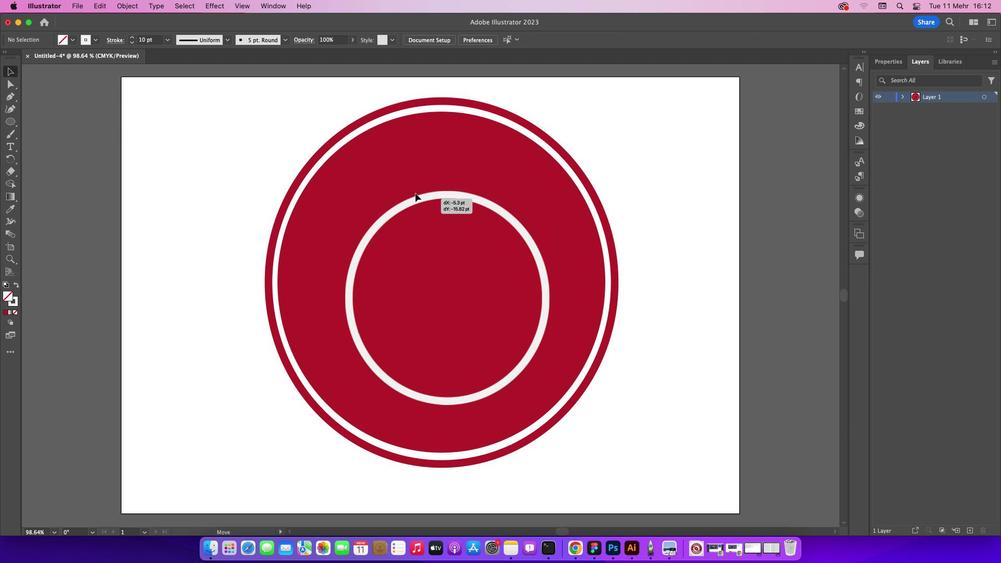 
Action: Mouse moved to (417, 186)
Screenshot: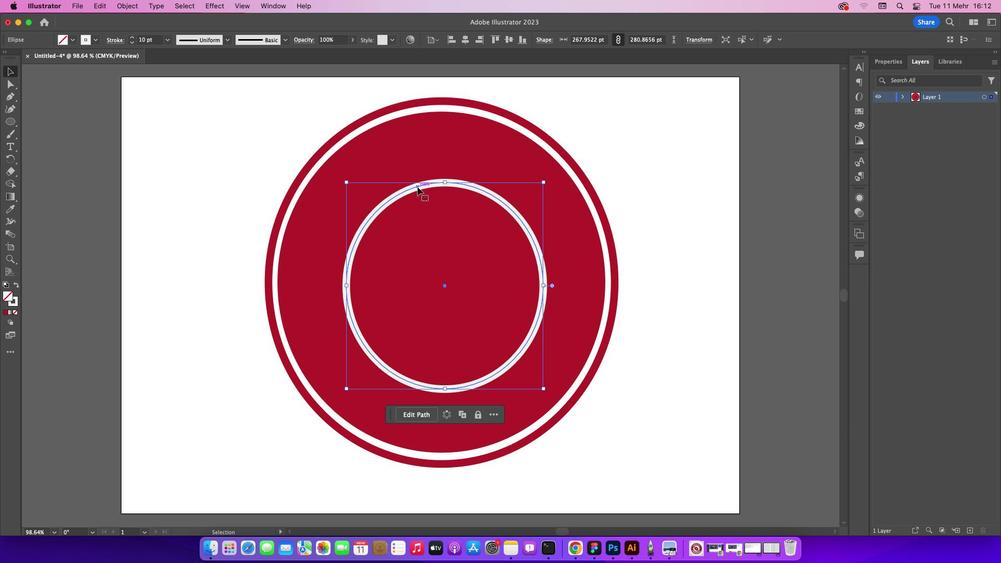 
Action: Key pressed Key.shiftKey.alt
Screenshot: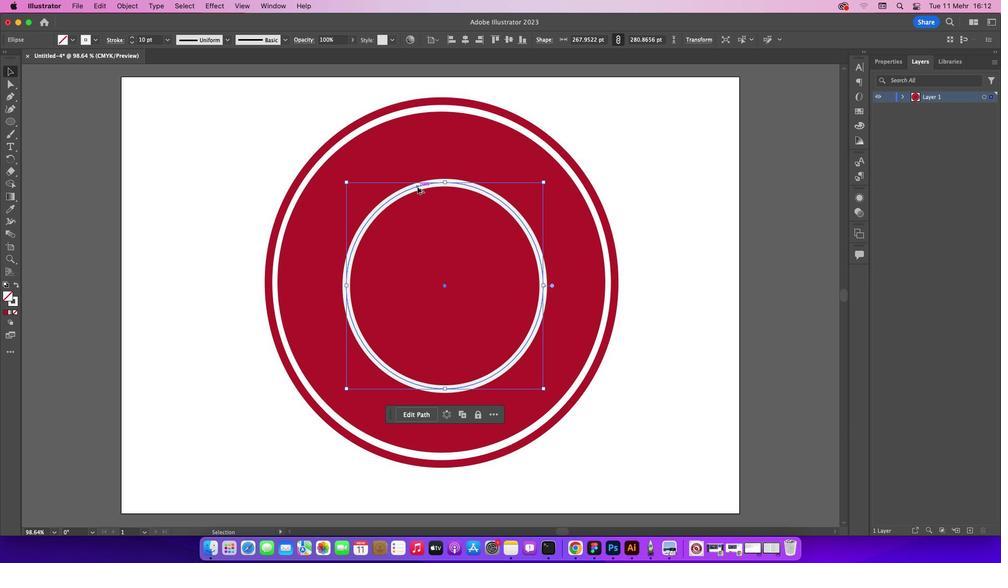 
Action: Mouse pressed left at (417, 186)
Screenshot: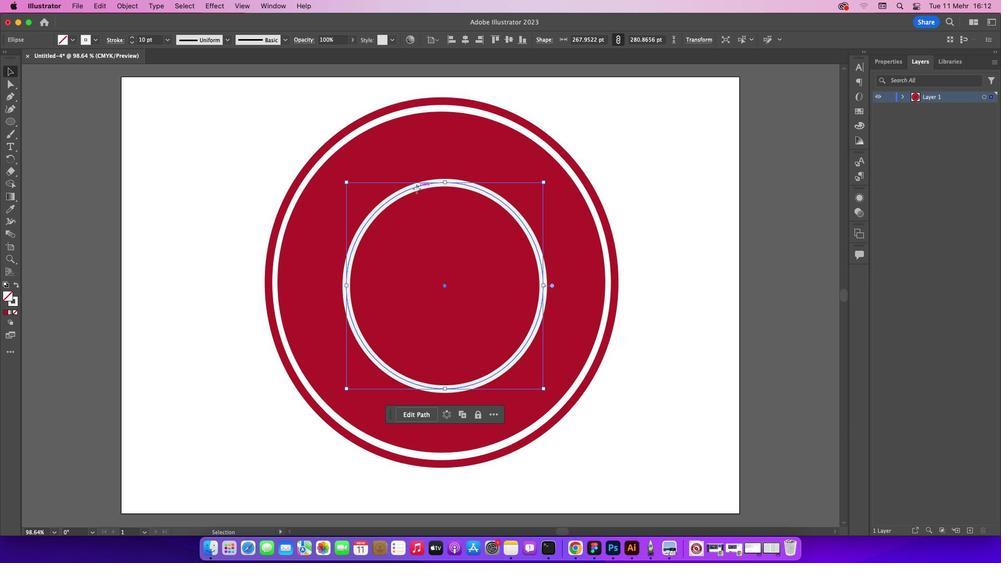 
Action: Mouse moved to (549, 212)
Screenshot: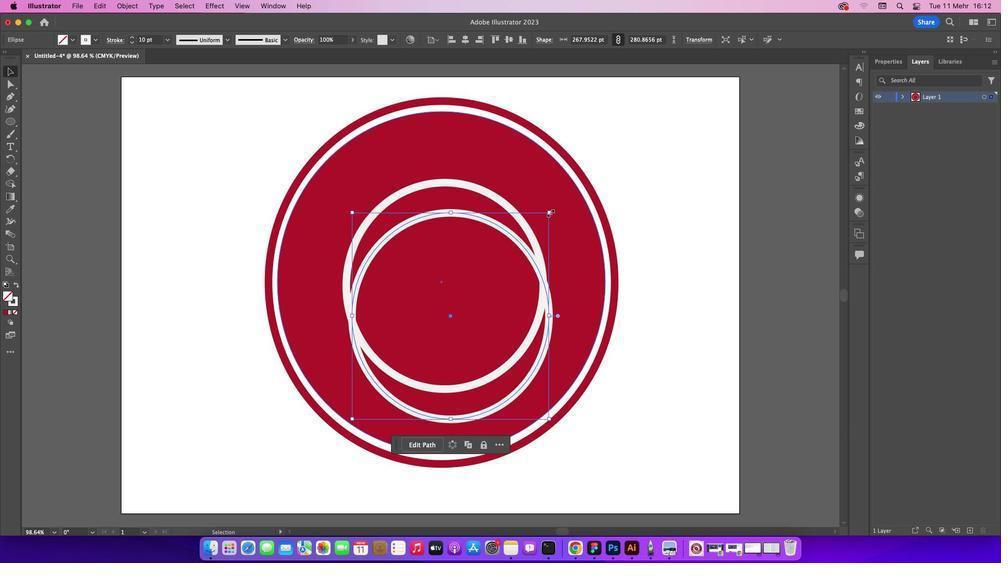 
Action: Key pressed Key.shift
Screenshot: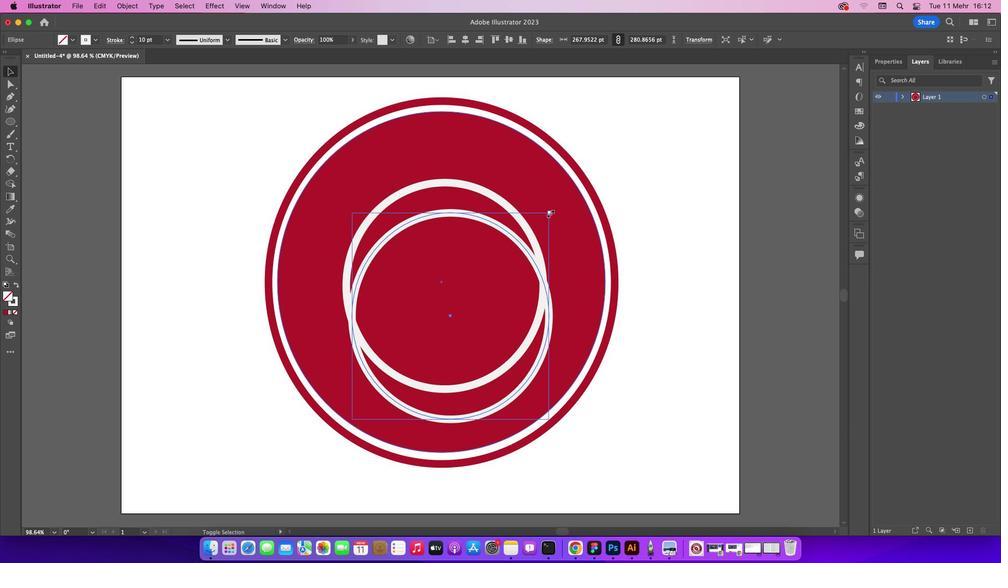 
Action: Mouse pressed left at (549, 212)
Screenshot: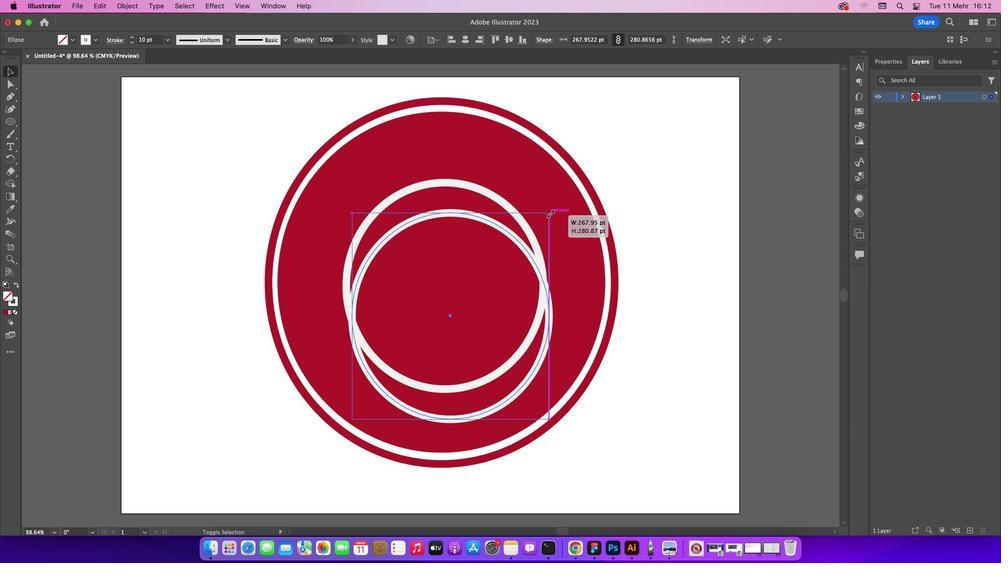 
Action: Mouse moved to (459, 232)
Screenshot: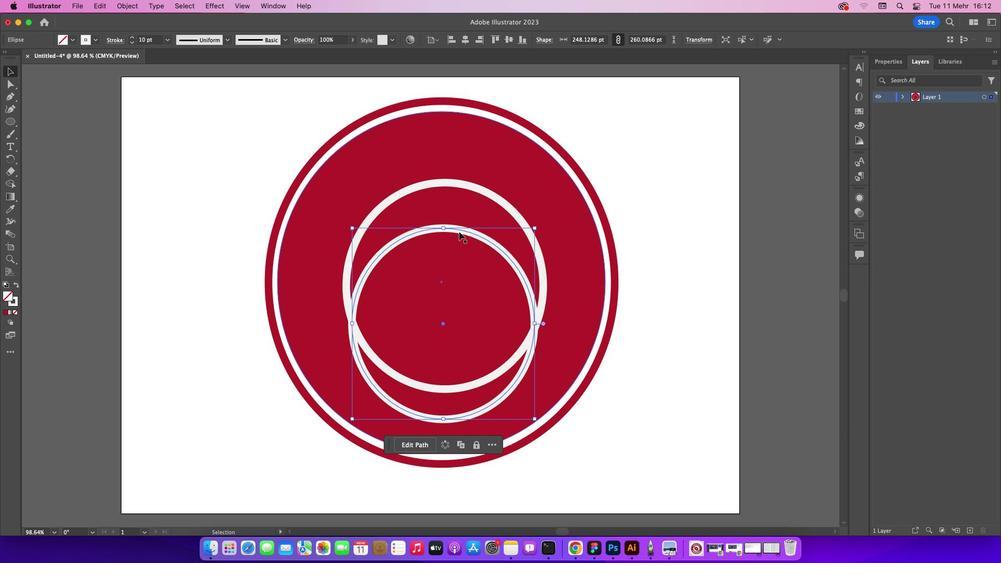 
Action: Mouse pressed left at (459, 232)
Screenshot: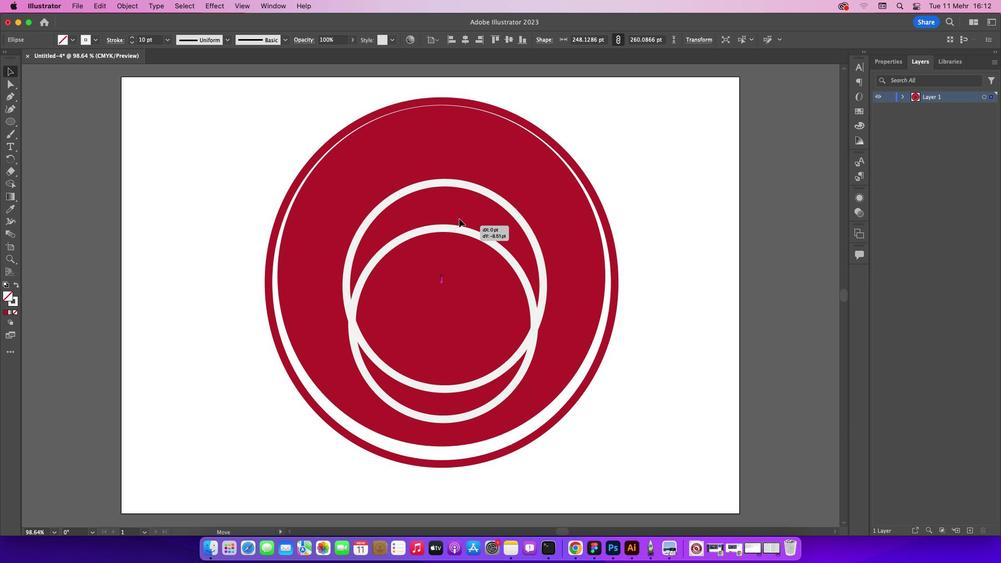 
Action: Mouse moved to (458, 207)
Screenshot: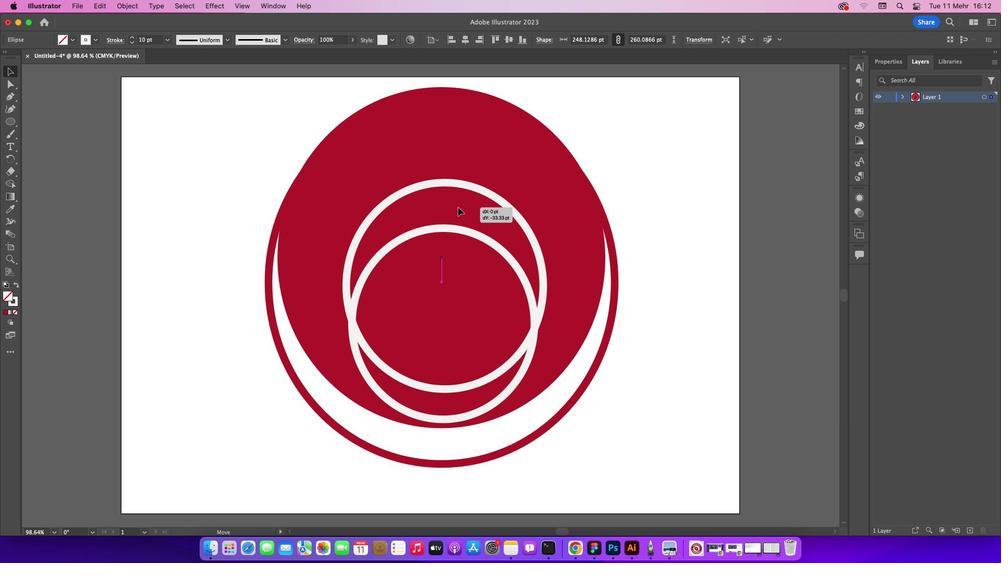 
Action: Key pressed Key.cmd'z'
Screenshot: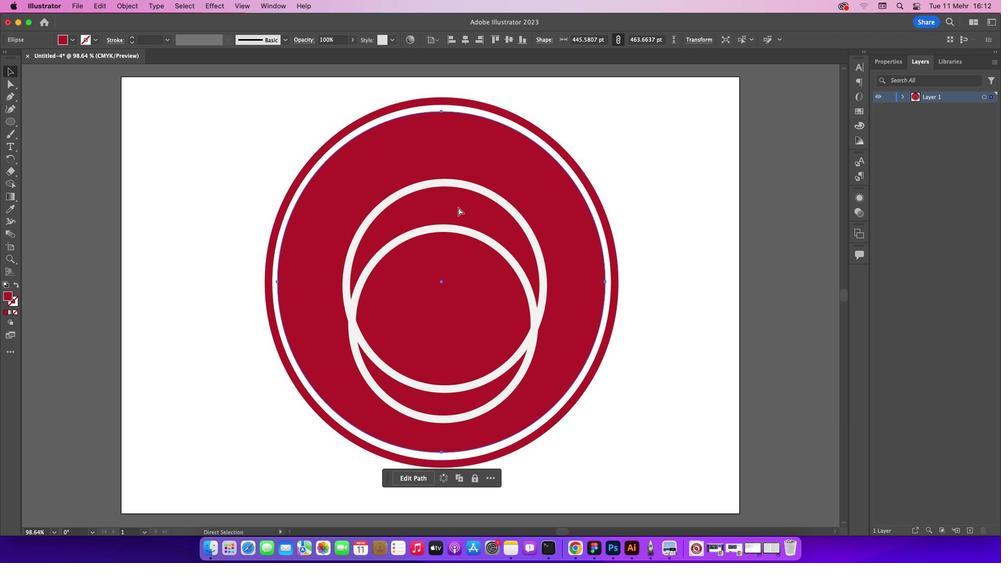 
Action: Mouse moved to (437, 228)
Screenshot: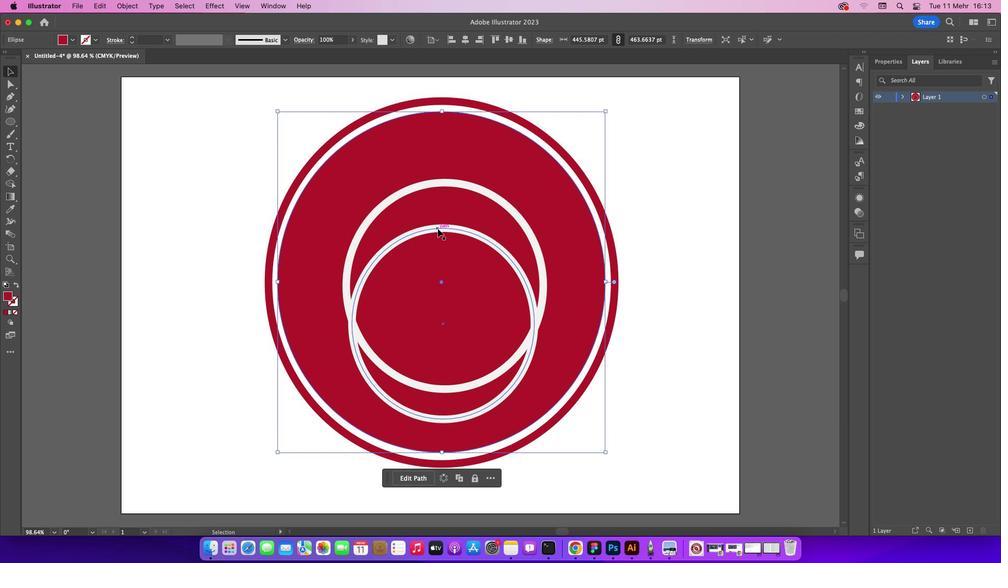 
Action: Mouse pressed left at (437, 228)
Screenshot: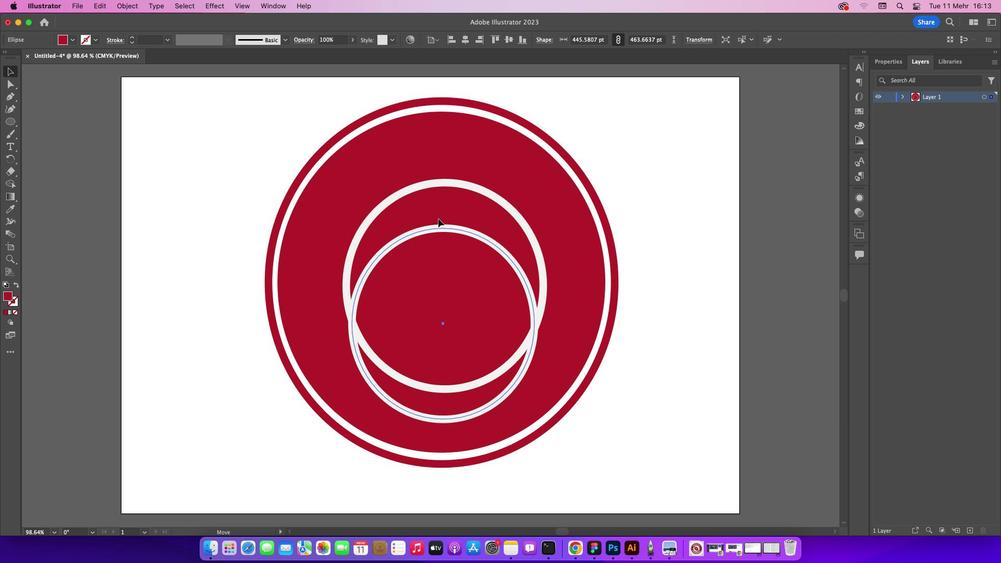 
Action: Mouse moved to (437, 181)
Screenshot: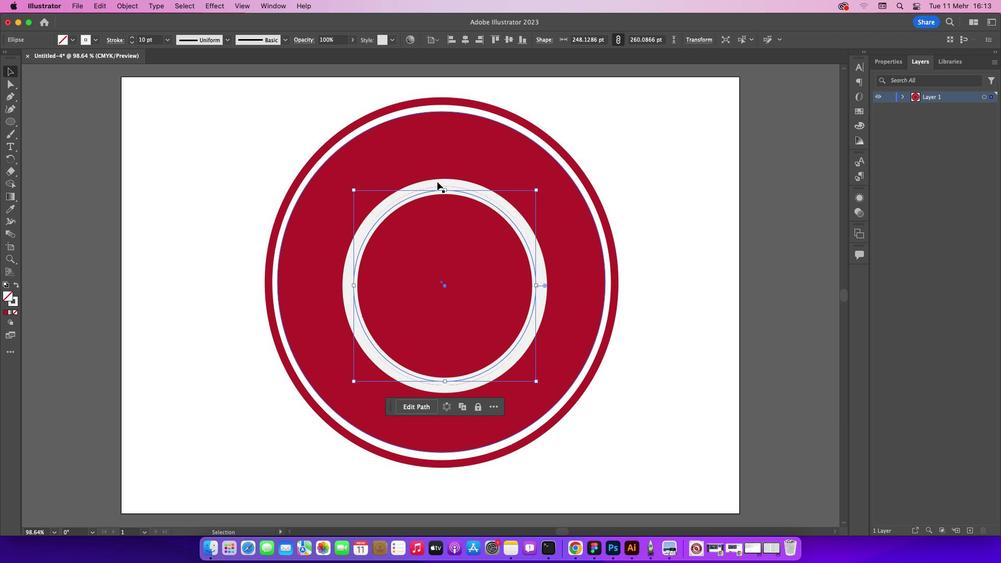 
Action: Mouse pressed left at (437, 181)
Screenshot: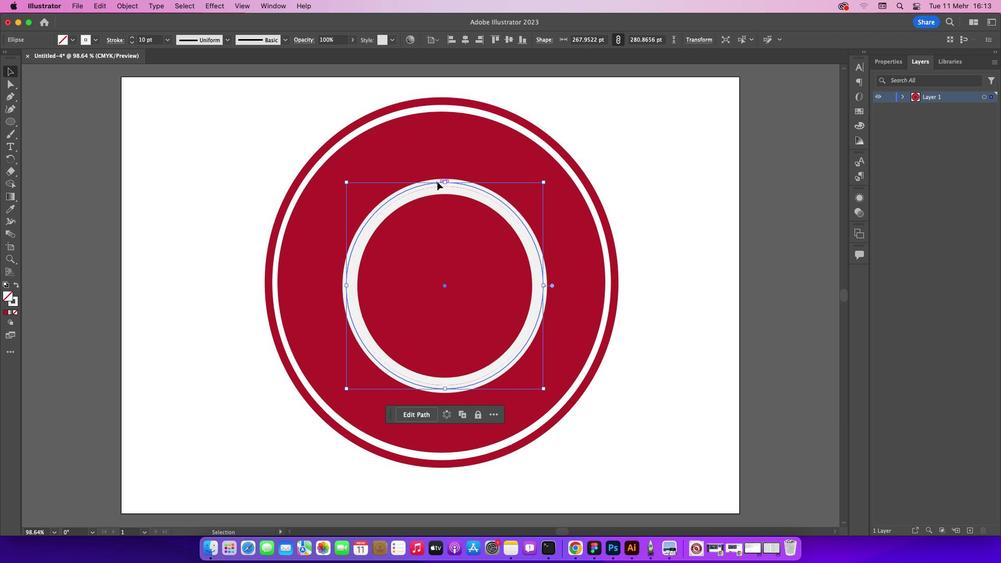 
Action: Mouse moved to (428, 190)
Screenshot: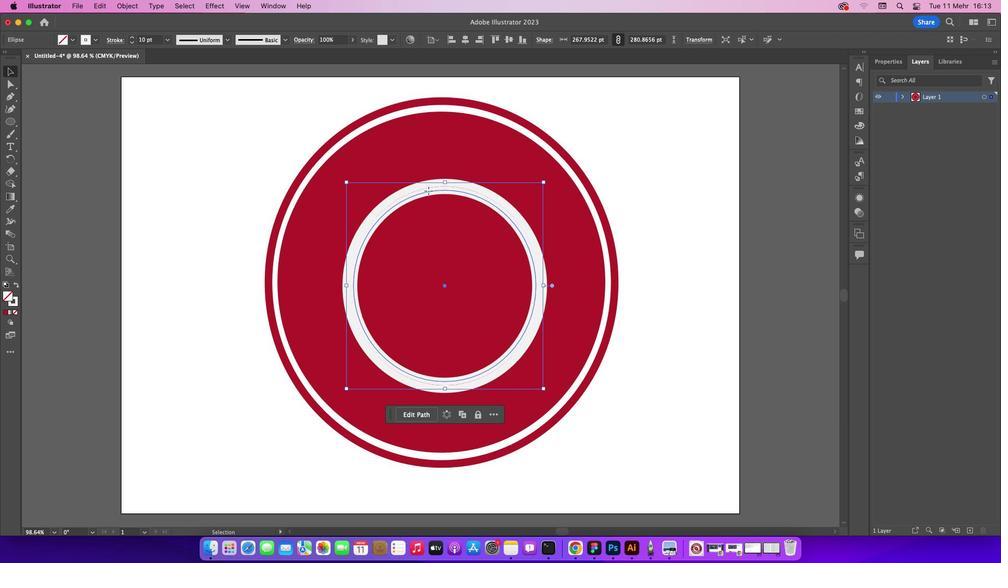 
Action: Mouse pressed left at (428, 190)
Screenshot: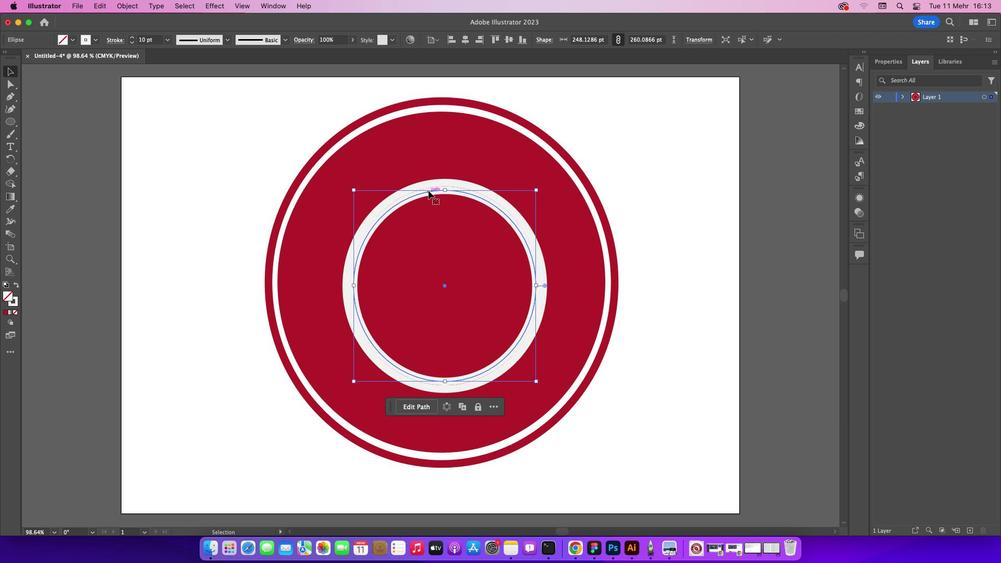 
Action: Mouse moved to (97, 41)
Screenshot: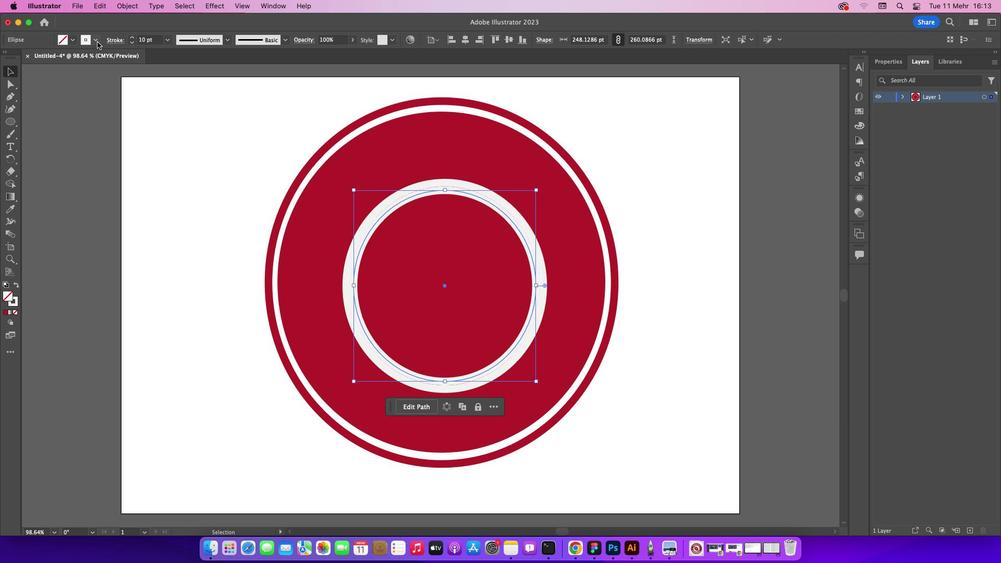 
Action: Mouse pressed left at (97, 41)
Screenshot: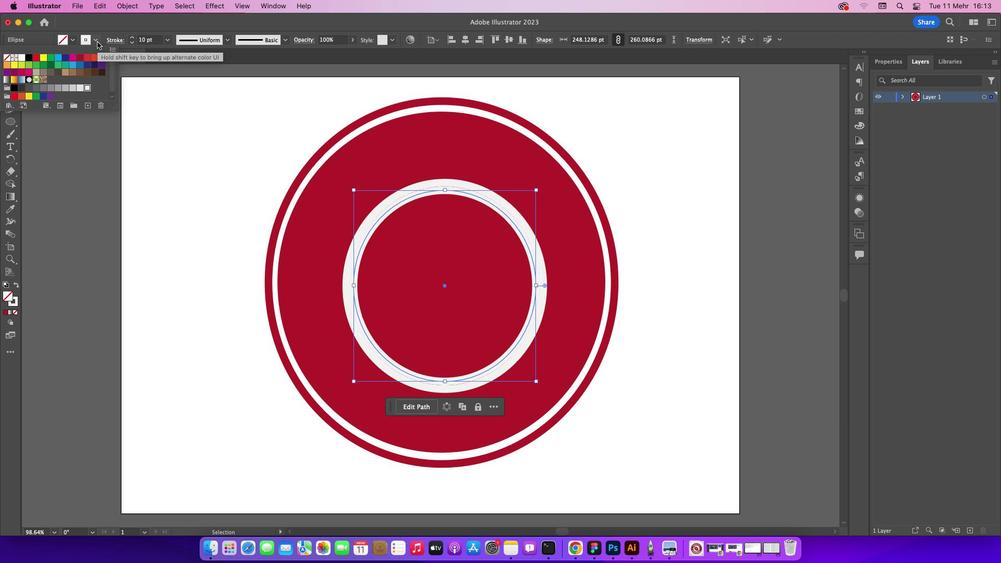 
Action: Mouse moved to (78, 86)
Screenshot: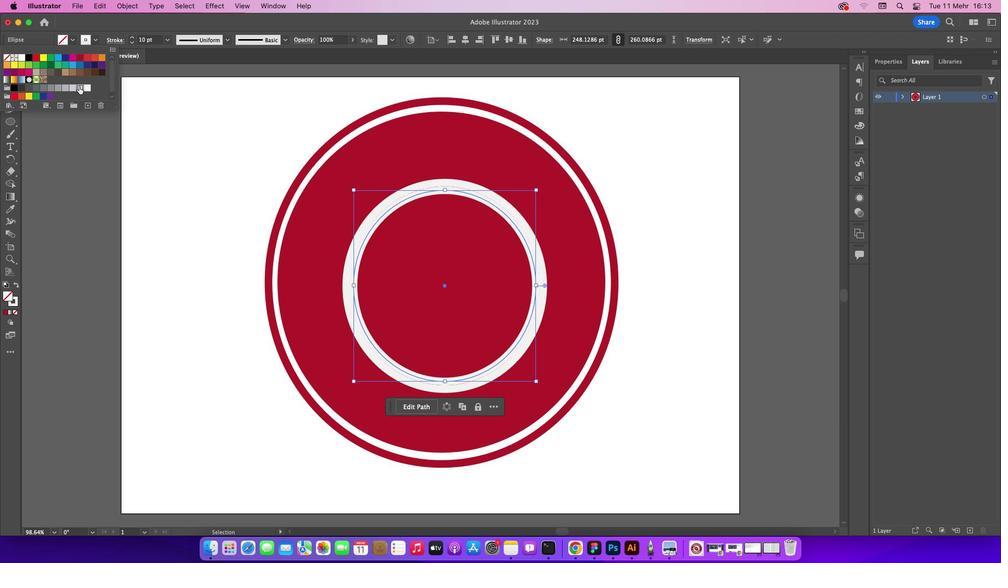 
Action: Mouse pressed left at (78, 86)
Screenshot: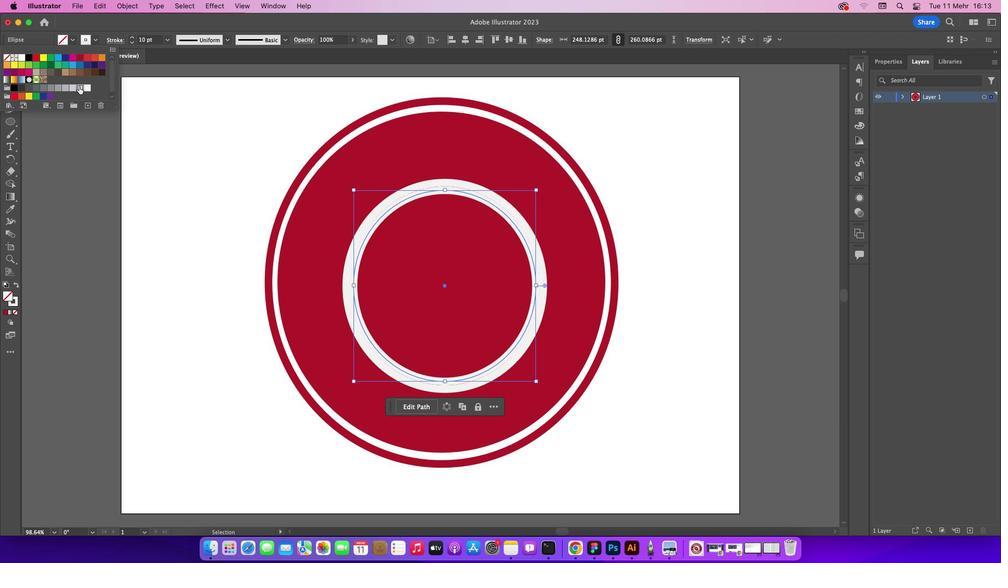 
Action: Mouse moved to (71, 89)
Screenshot: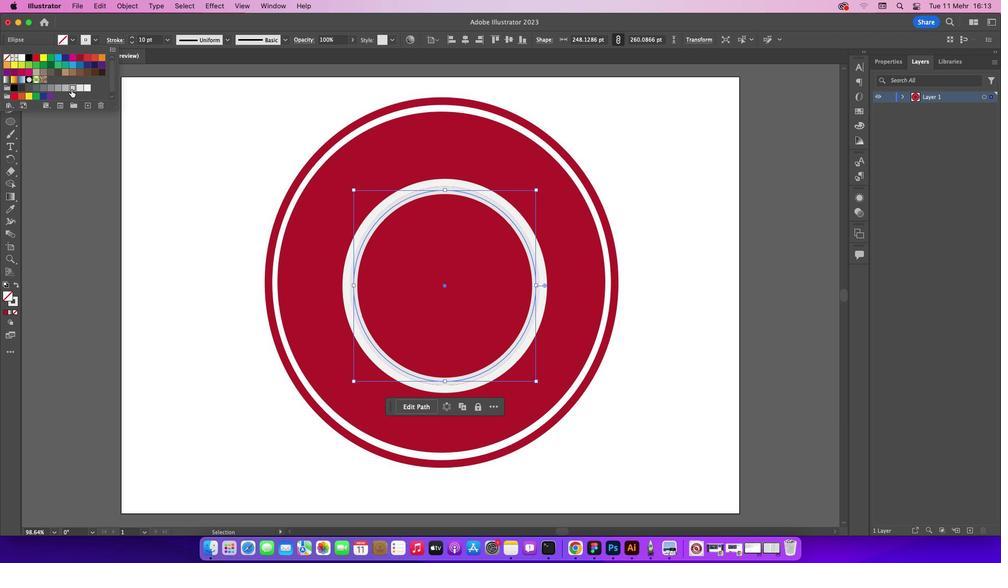 
Action: Mouse pressed left at (71, 89)
Screenshot: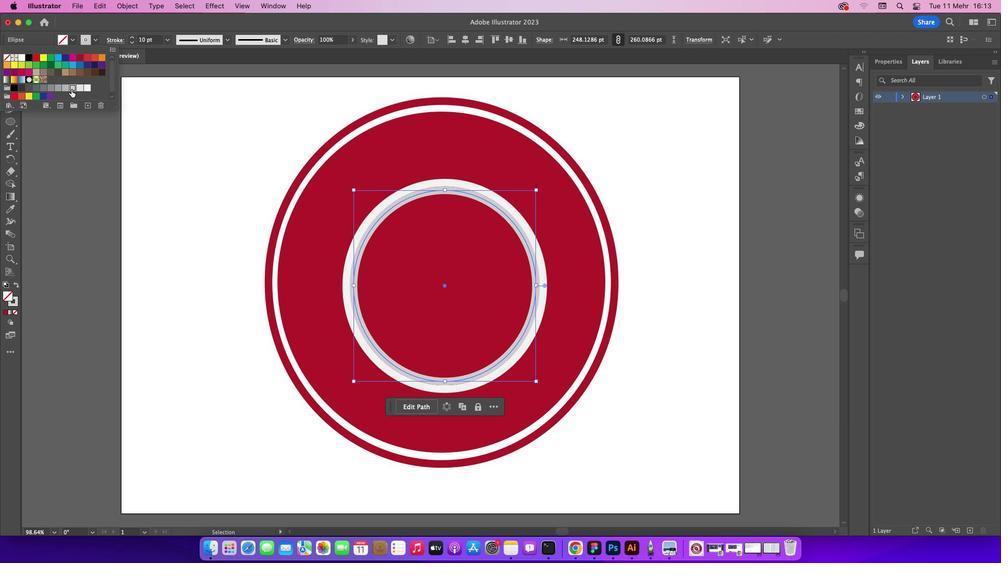 
Action: Mouse moved to (202, 105)
Screenshot: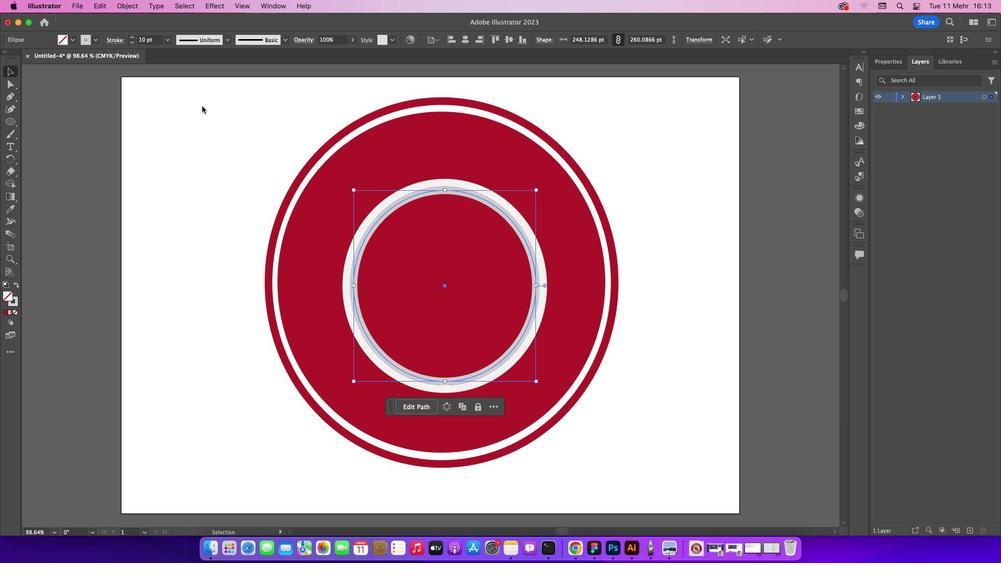 
Action: Mouse pressed left at (202, 105)
Screenshot: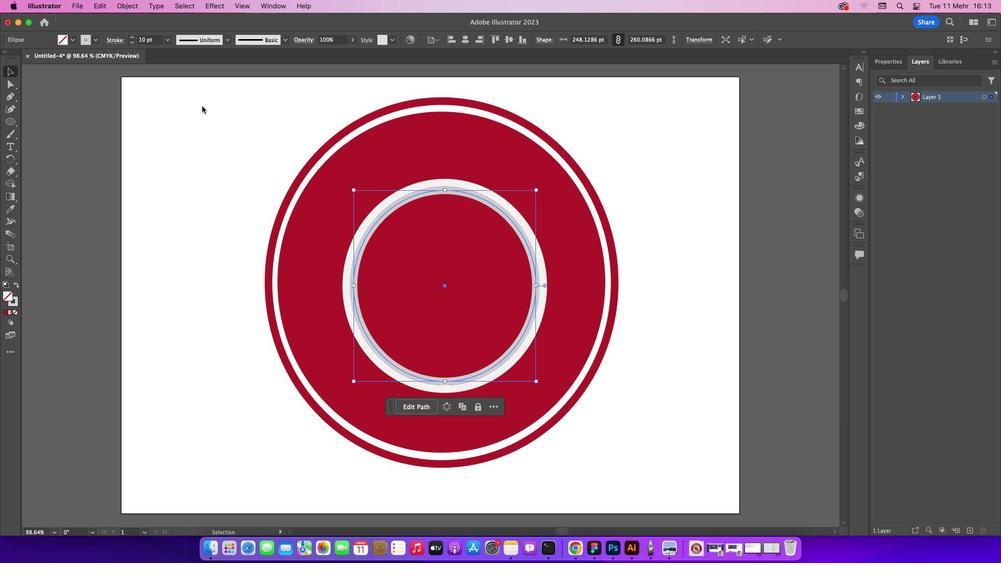 
Action: Mouse moved to (227, 113)
Screenshot: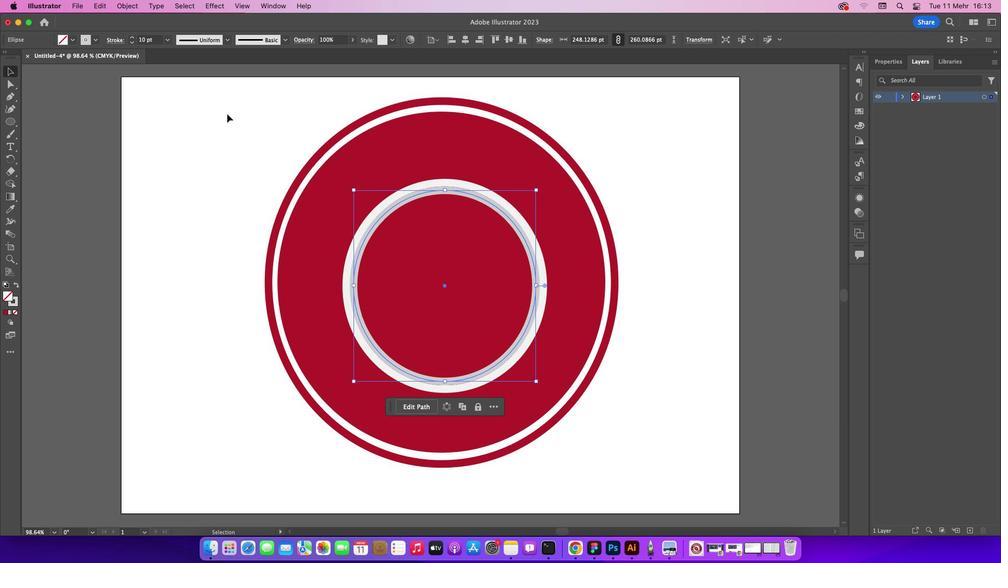 
Action: Mouse pressed left at (227, 113)
Screenshot: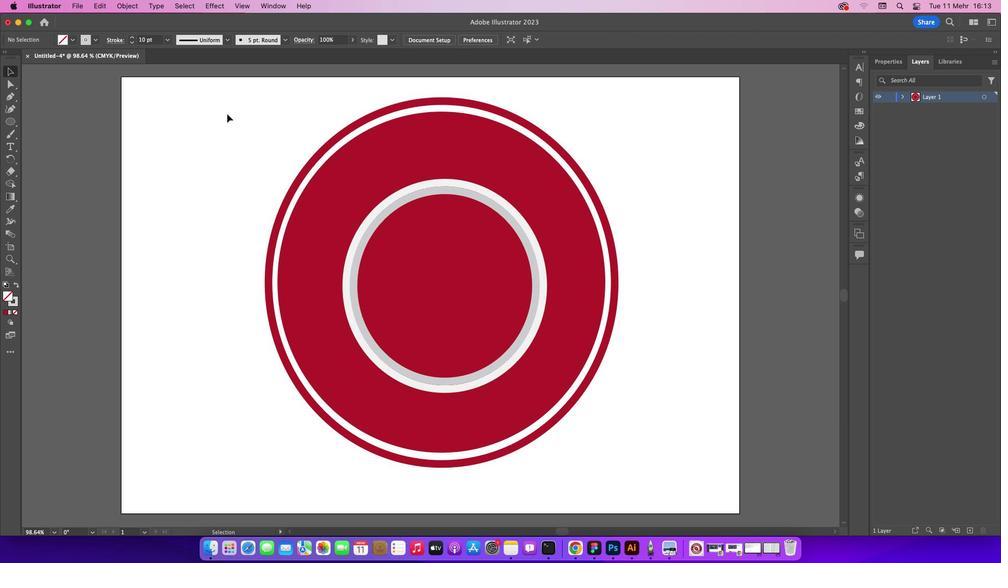 
Action: Mouse moved to (420, 185)
Screenshot: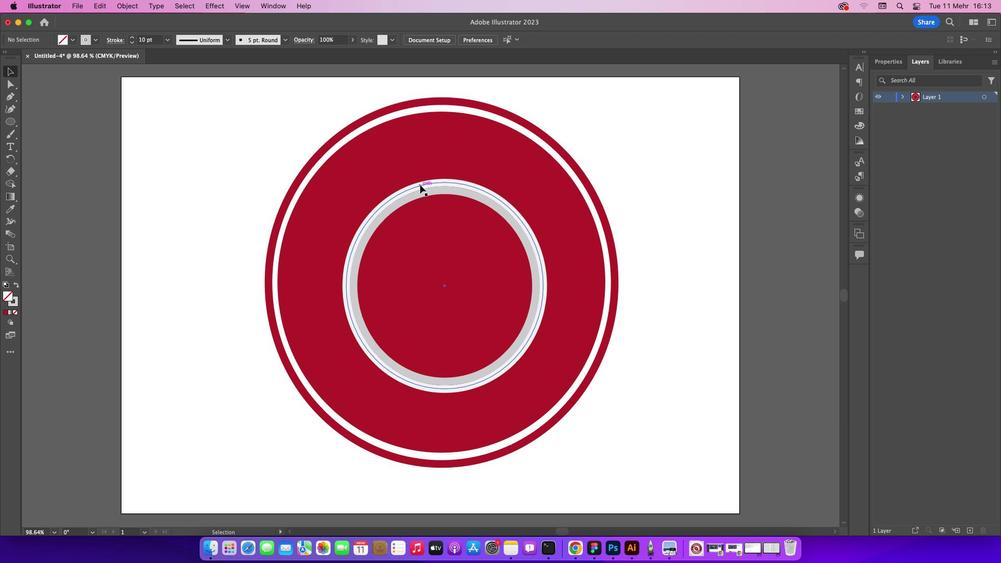 
Action: Mouse pressed left at (420, 185)
Screenshot: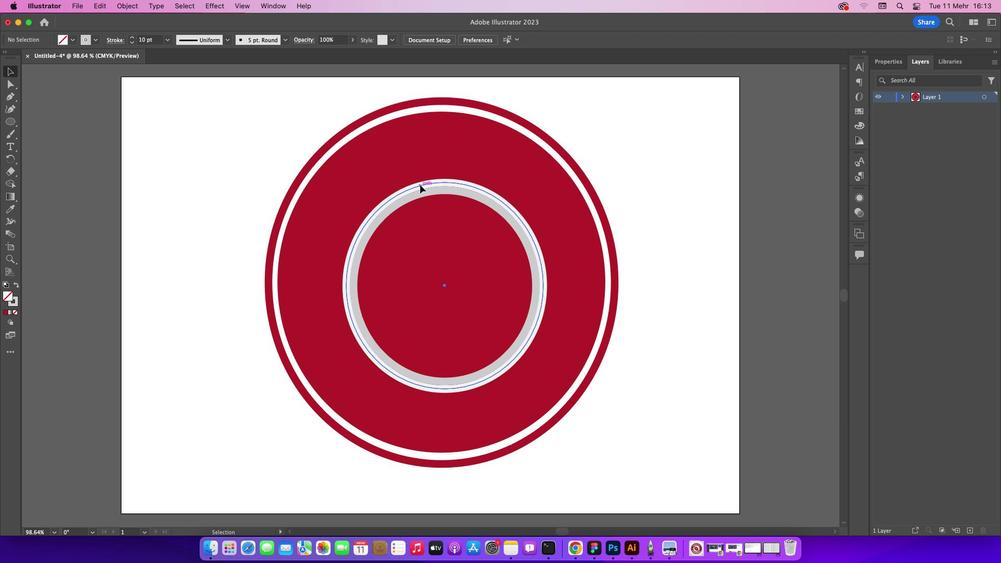 
Action: Mouse moved to (168, 38)
Screenshot: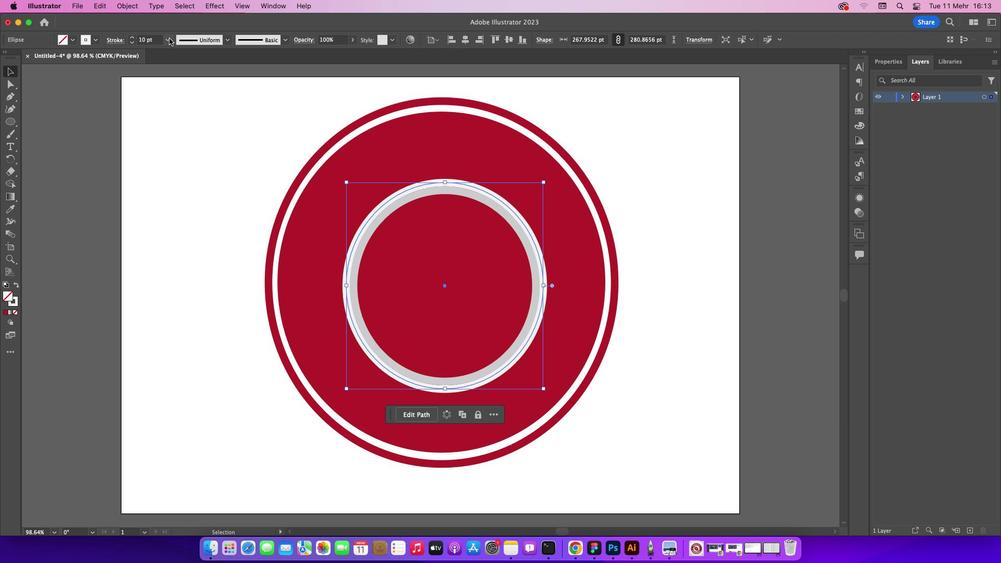 
Action: Mouse pressed left at (168, 38)
Screenshot: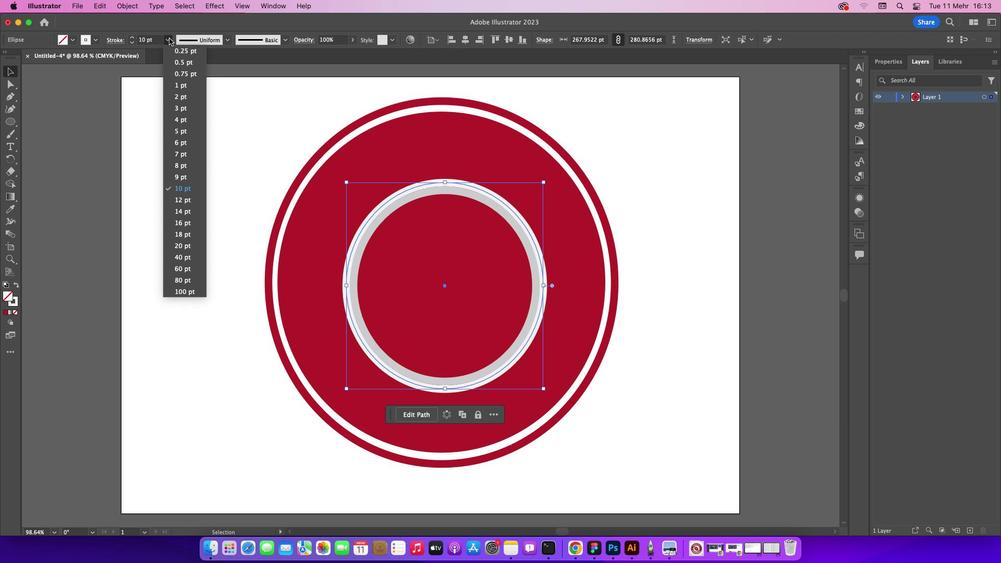 
Action: Mouse moved to (179, 118)
Screenshot: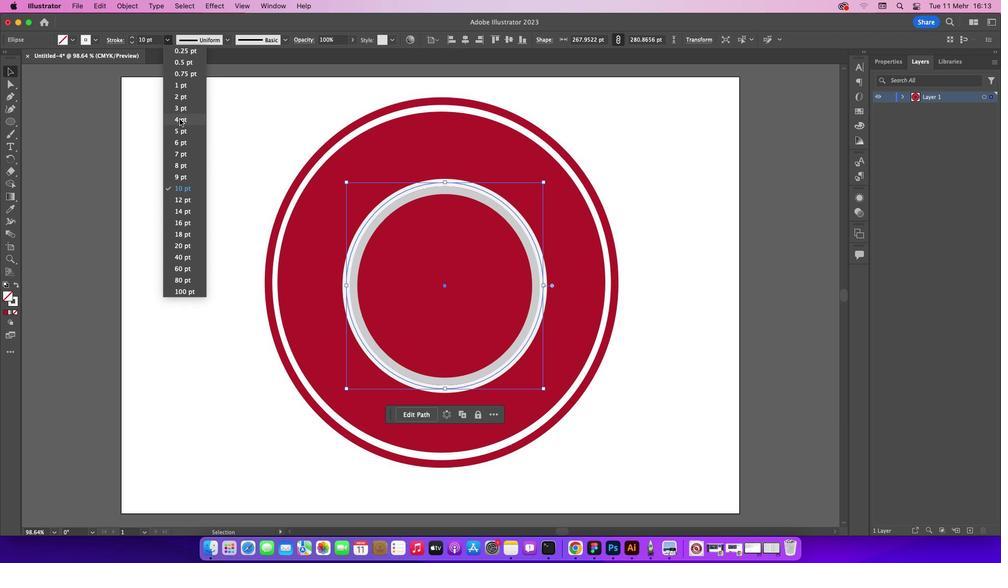 
Action: Mouse pressed left at (179, 118)
Screenshot: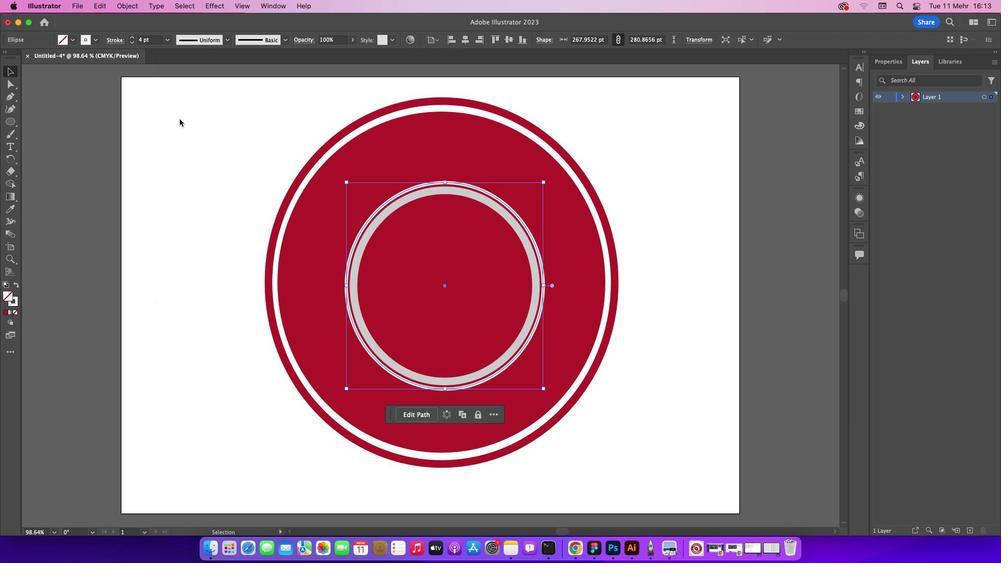 
Action: Mouse moved to (223, 140)
Screenshot: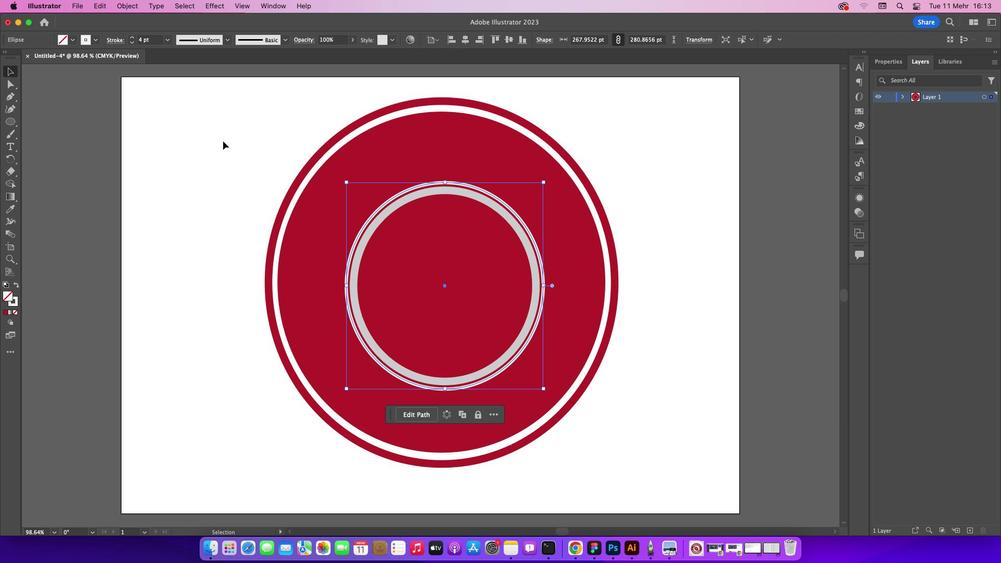 
Action: Mouse pressed left at (223, 140)
Screenshot: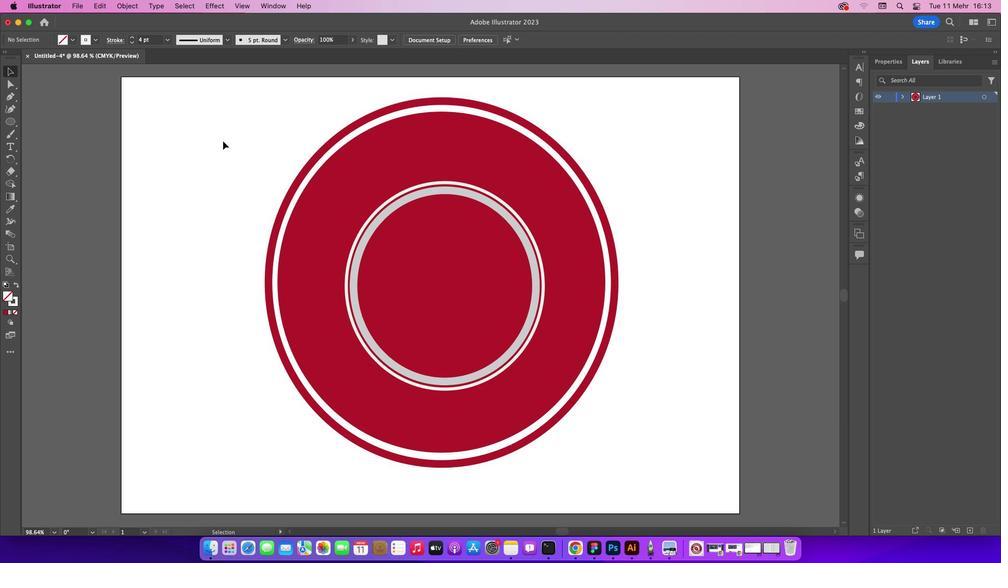 
Action: Mouse moved to (169, 38)
Screenshot: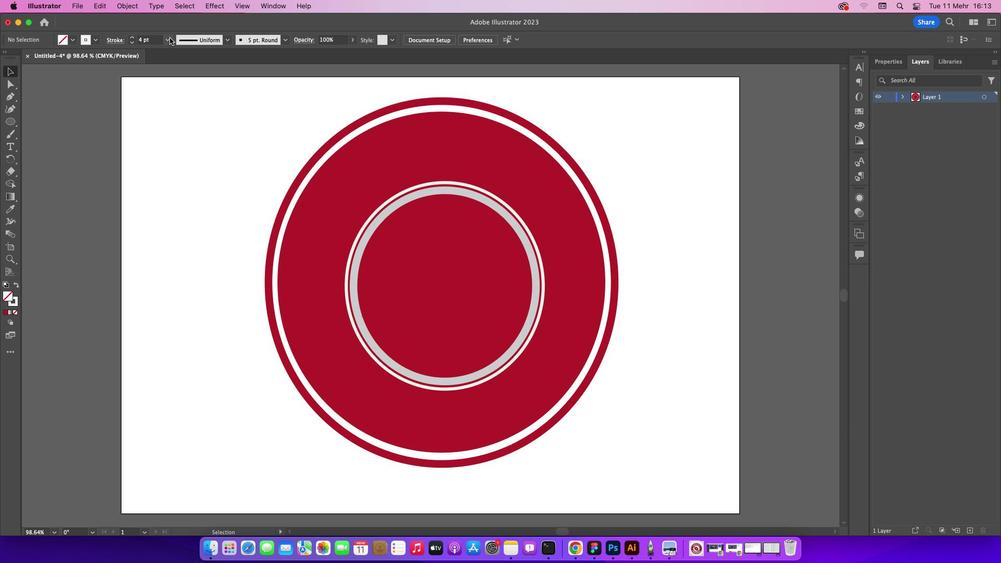 
Action: Mouse pressed left at (169, 38)
Screenshot: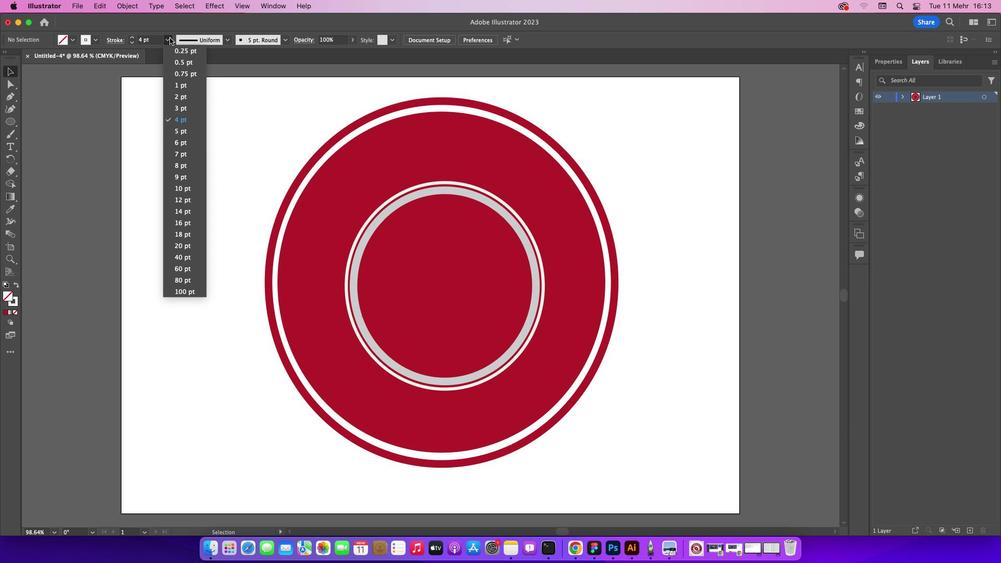 
Action: Mouse moved to (183, 128)
Screenshot: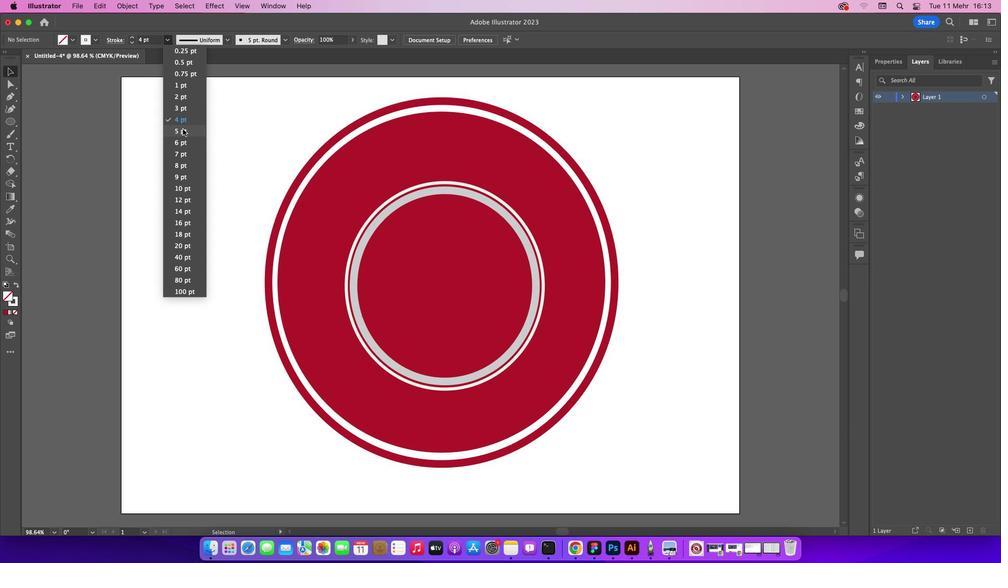
Action: Mouse pressed left at (183, 128)
Screenshot: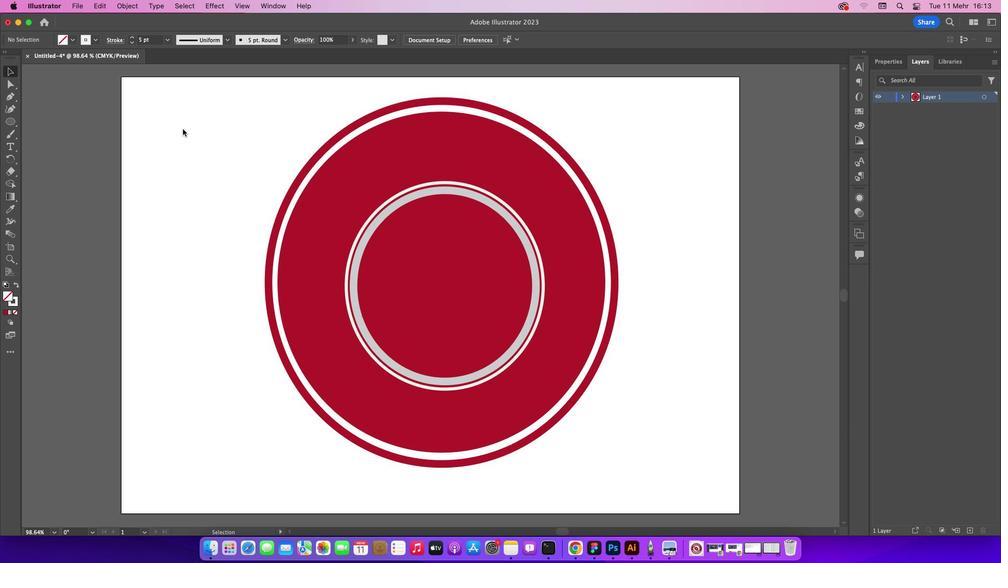 
Action: Mouse moved to (405, 191)
Screenshot: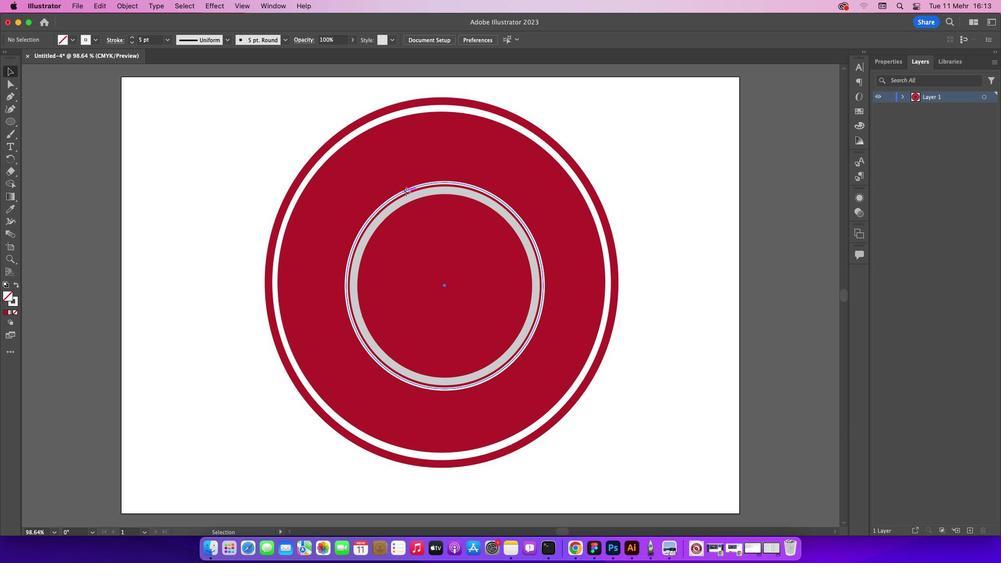 
Action: Mouse pressed left at (405, 191)
Screenshot: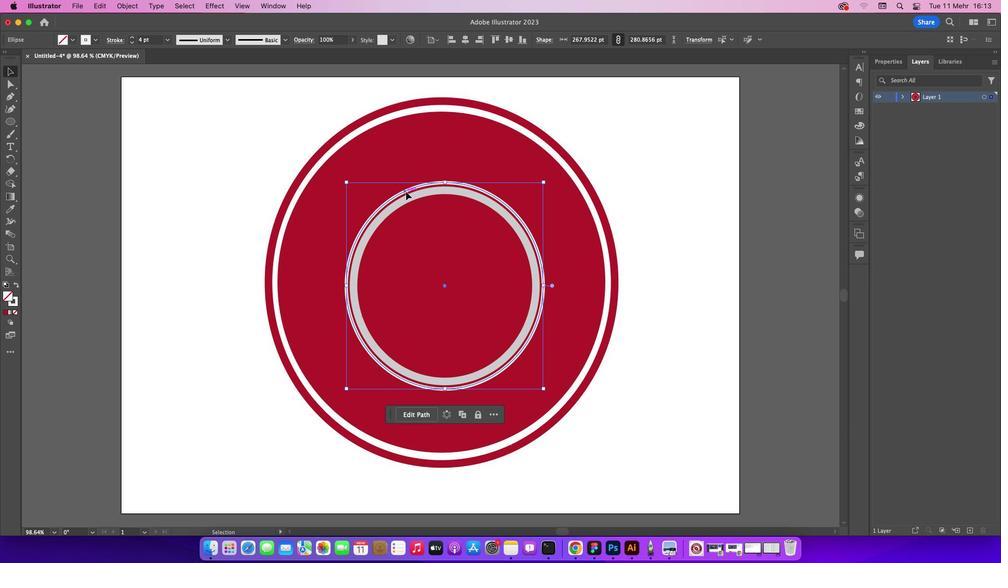 
Action: Mouse moved to (168, 40)
Screenshot: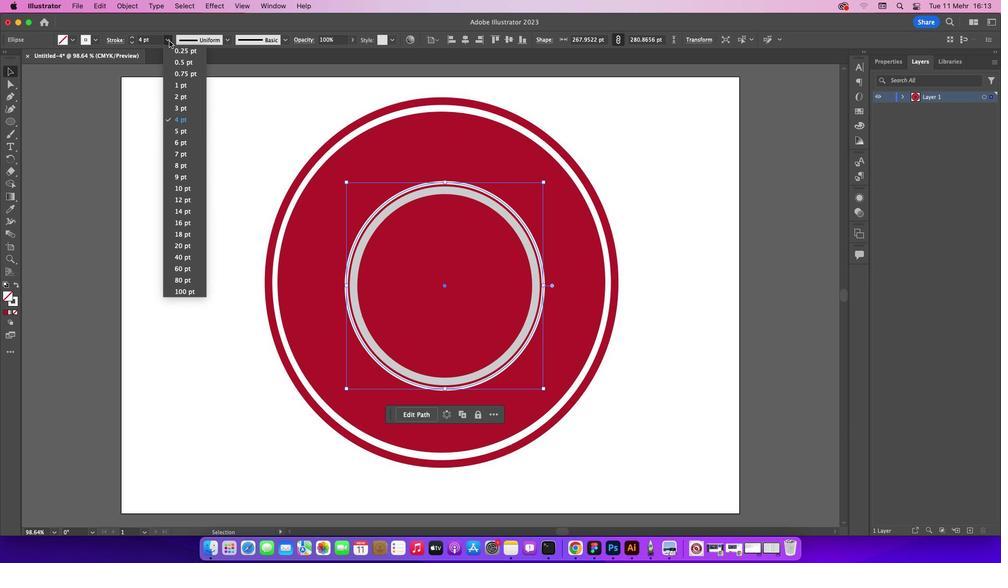 
Action: Mouse pressed left at (168, 40)
Screenshot: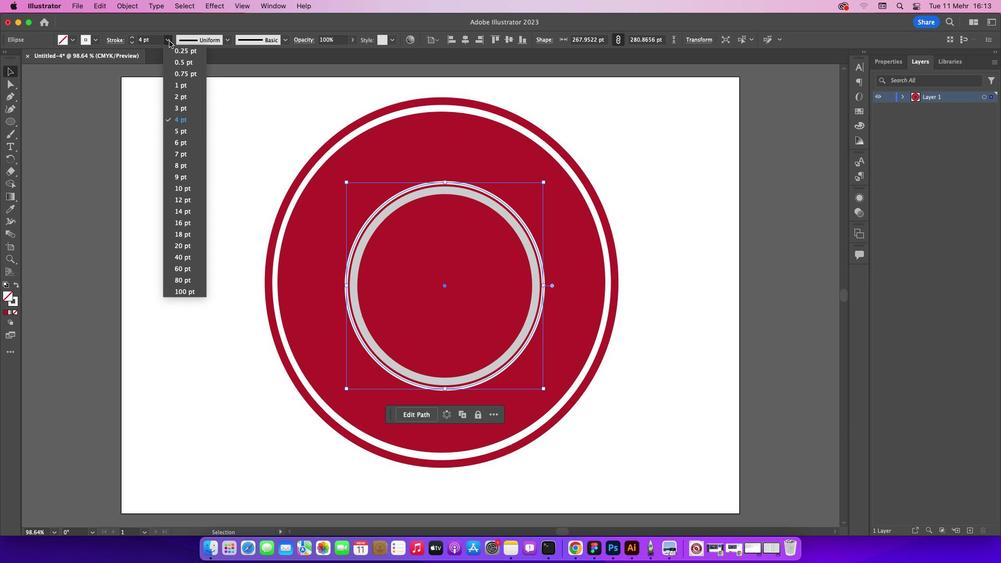 
Action: Mouse moved to (182, 135)
Screenshot: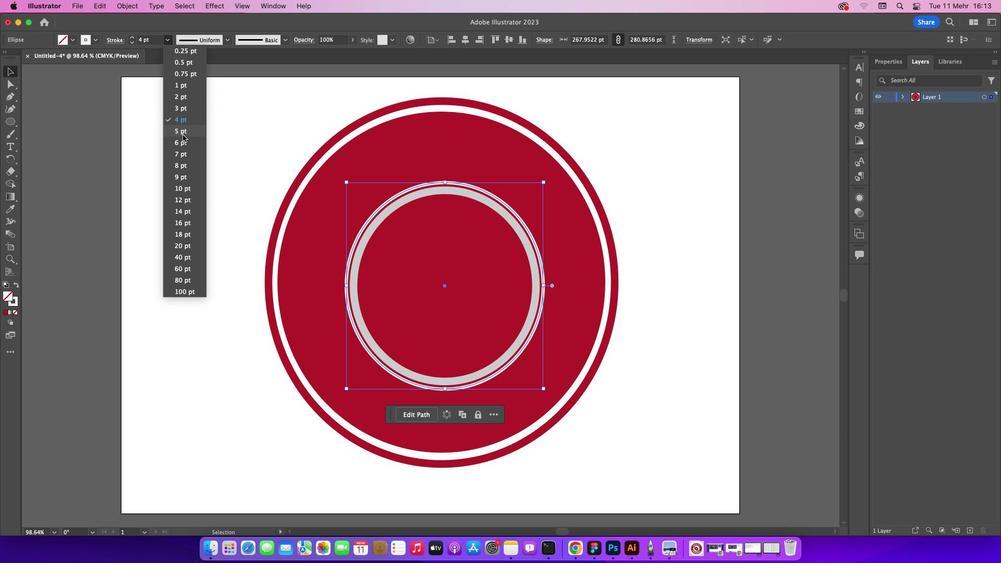 
Action: Mouse pressed left at (182, 135)
Screenshot: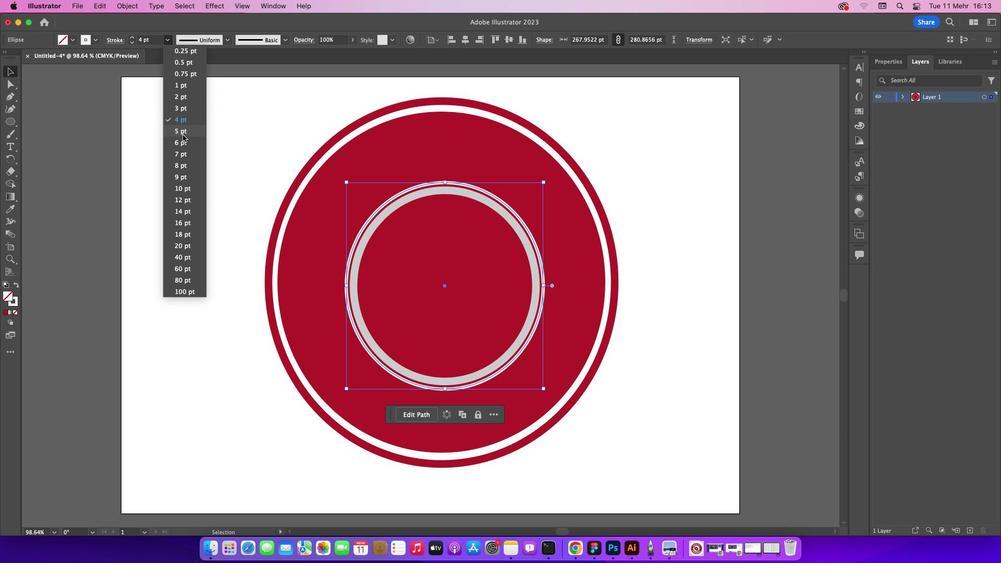 
Action: Mouse pressed left at (182, 135)
Screenshot: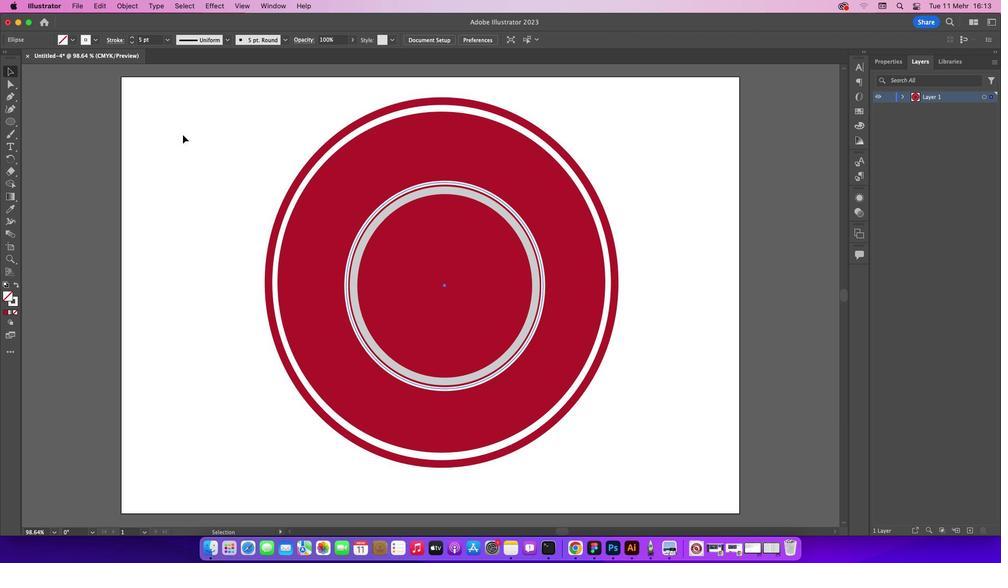 
Action: Mouse moved to (387, 209)
Screenshot: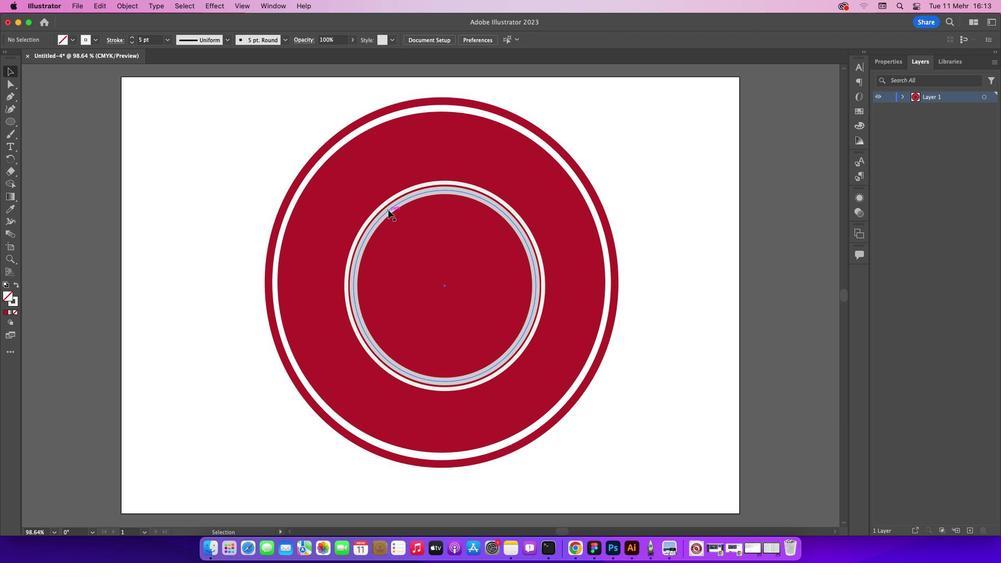
Action: Mouse pressed left at (387, 209)
Screenshot: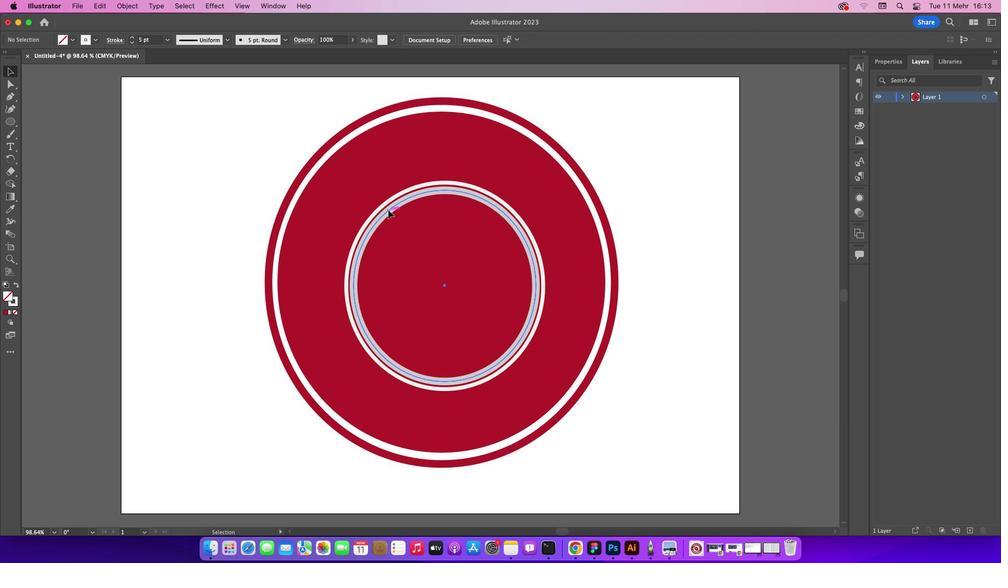 
Action: Mouse moved to (166, 40)
Screenshot: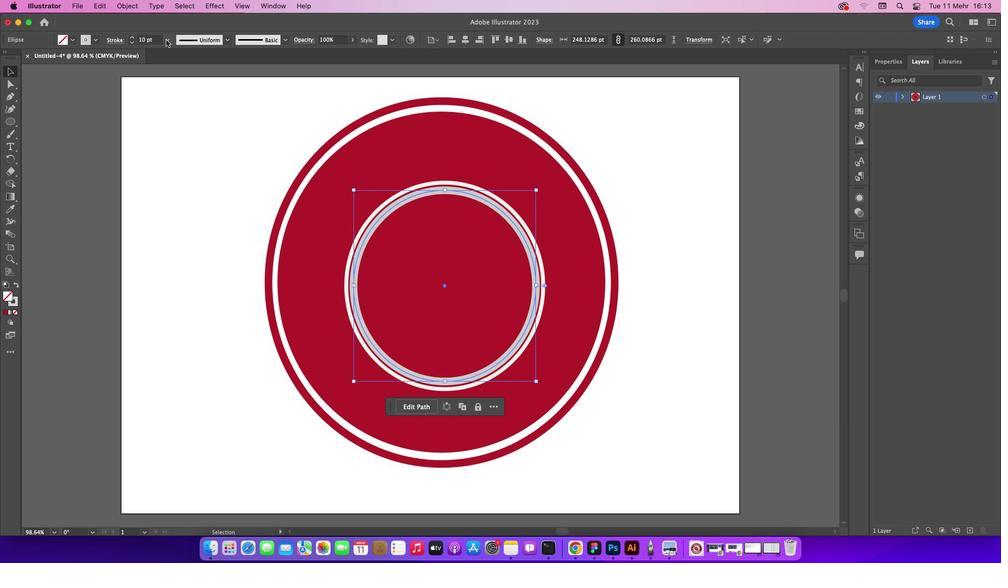 
Action: Mouse pressed left at (166, 40)
Screenshot: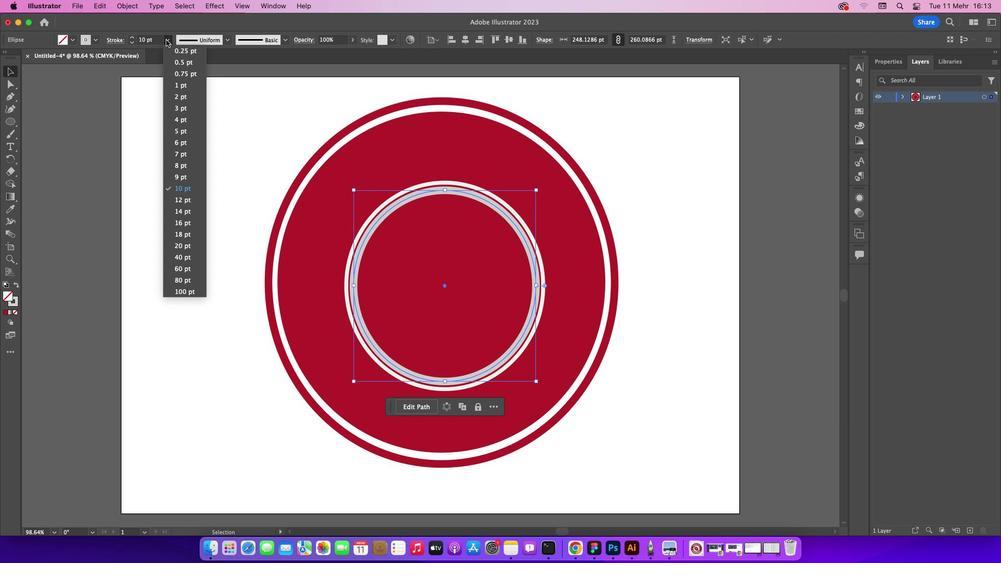 
Action: Mouse moved to (191, 132)
Screenshot: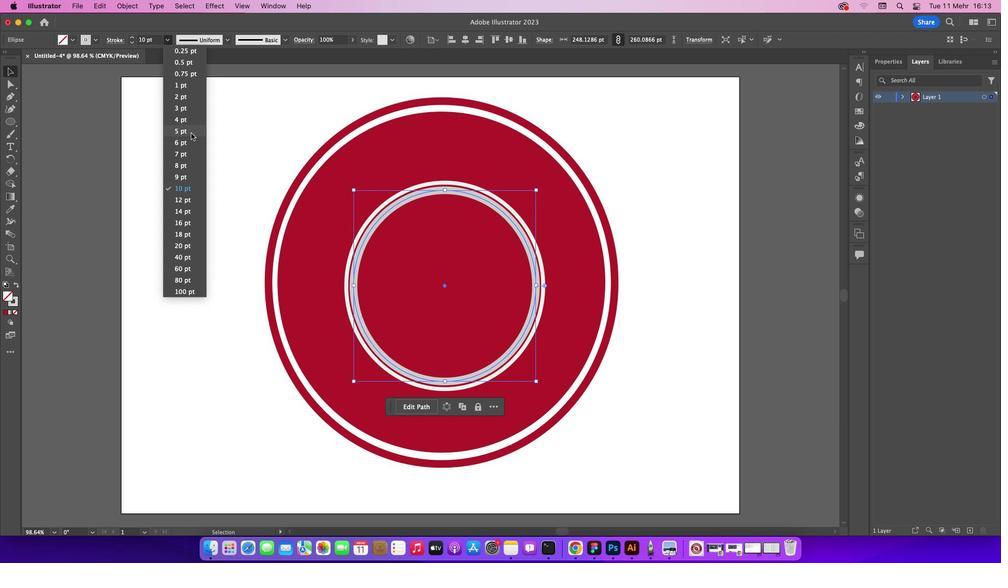 
Action: Mouse pressed left at (191, 132)
Screenshot: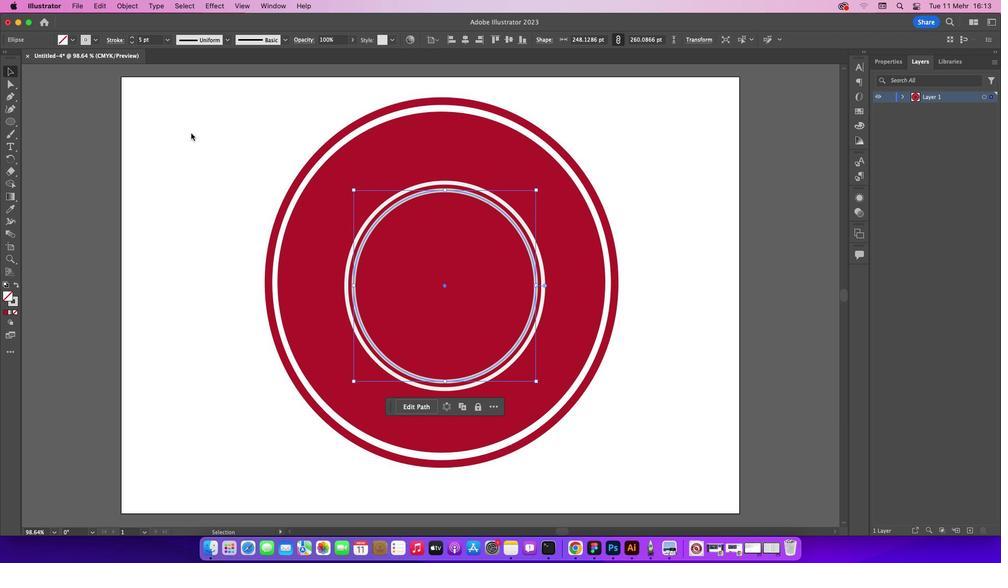 
Action: Mouse moved to (199, 141)
Screenshot: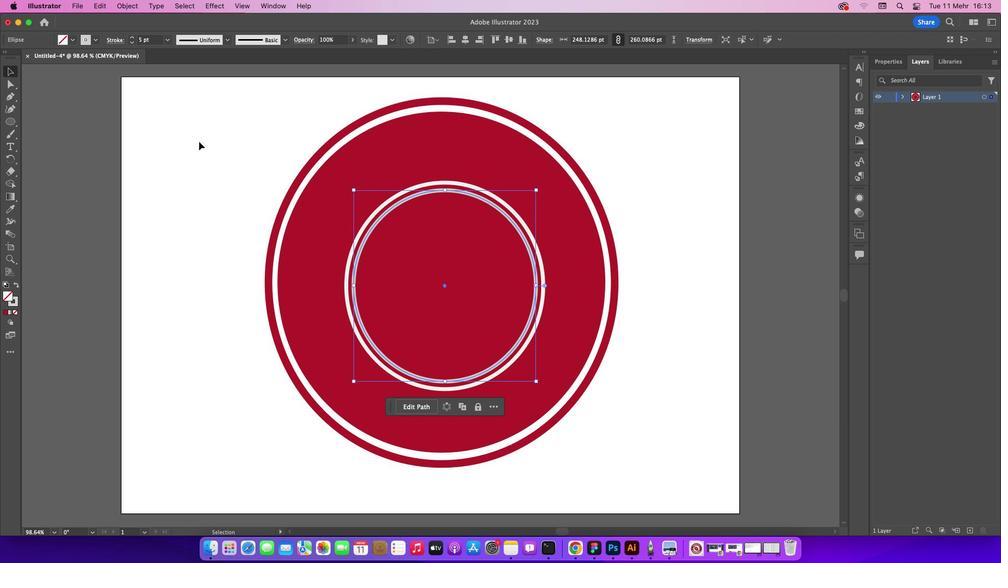 
Action: Mouse pressed left at (199, 141)
Screenshot: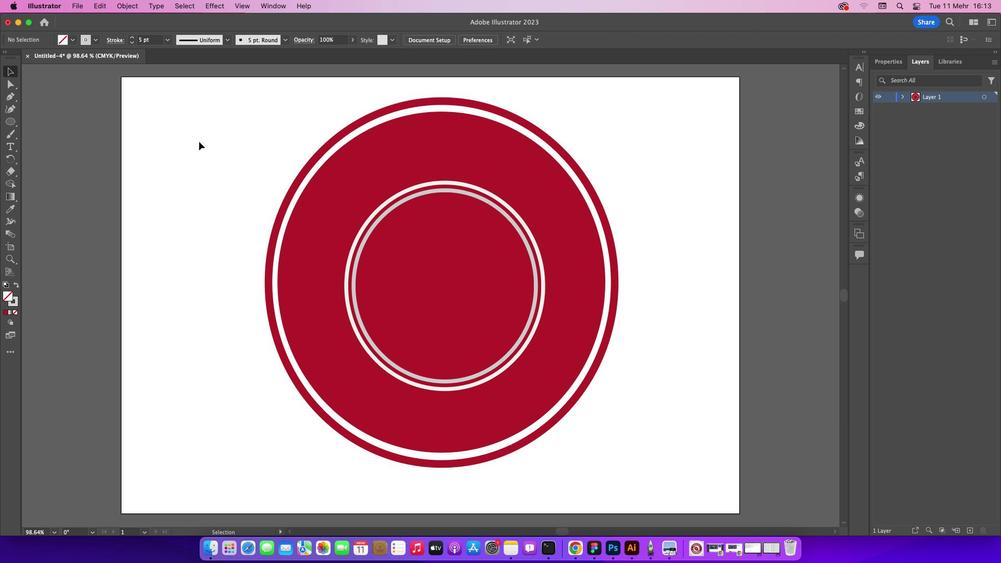 
Action: Mouse moved to (381, 217)
Screenshot: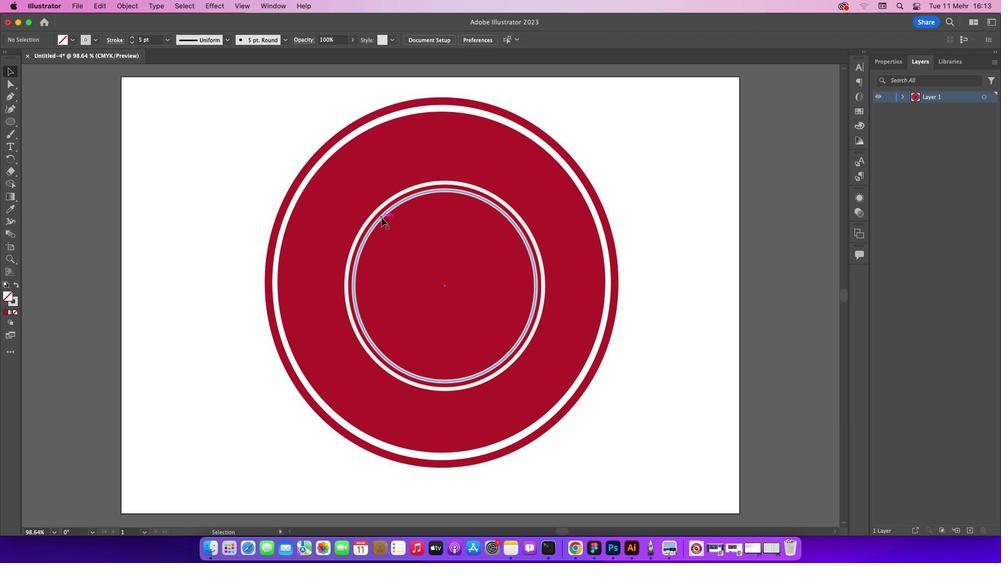 
Action: Mouse pressed left at (381, 217)
Screenshot: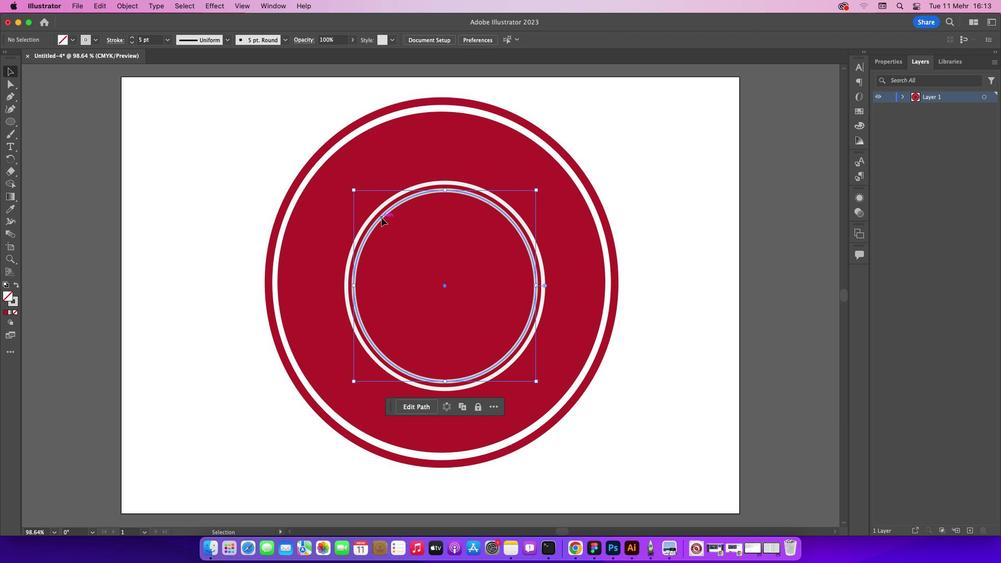 
Action: Mouse moved to (533, 187)
Screenshot: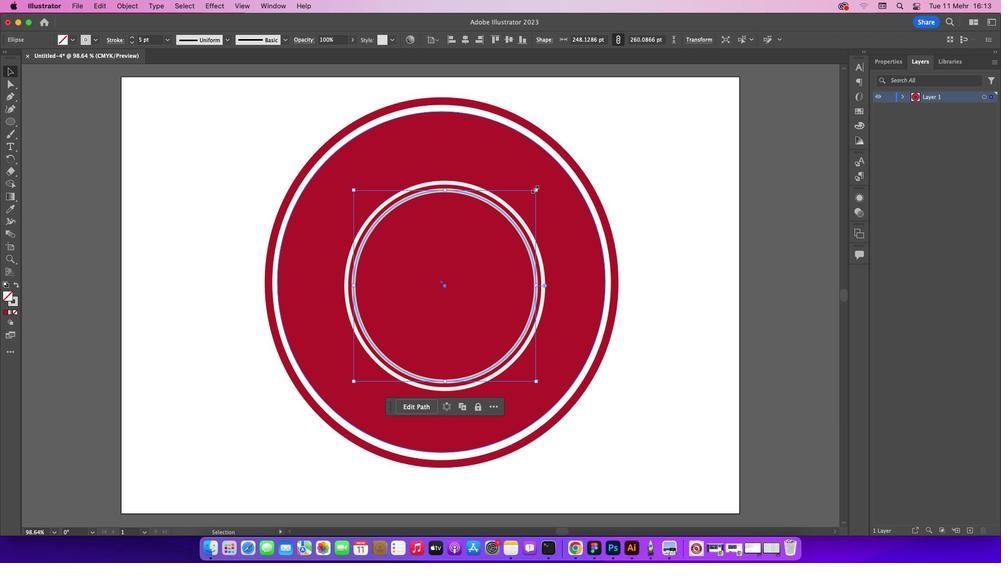 
Action: Key pressed Key.shift
Screenshot: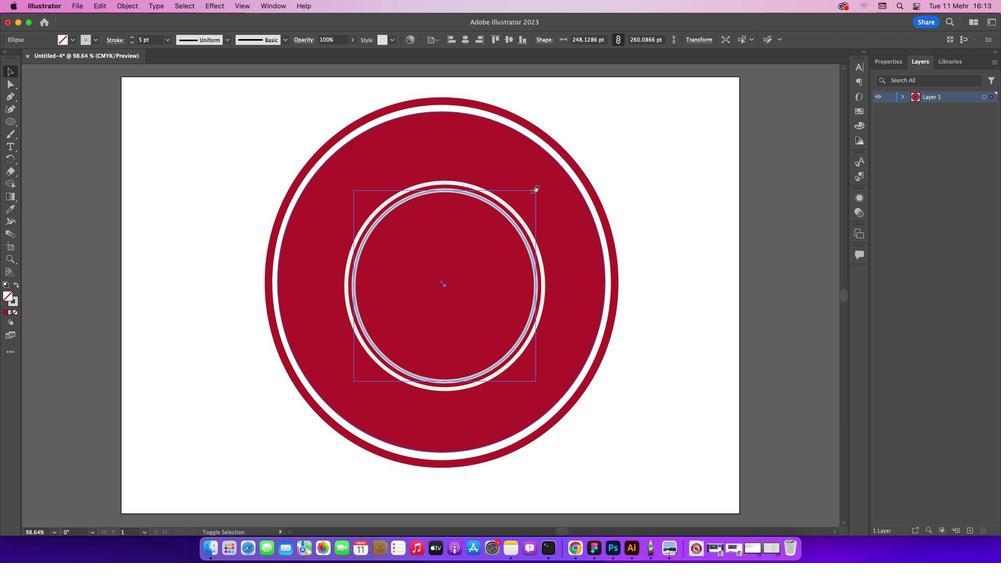 
Action: Mouse pressed left at (533, 187)
Screenshot: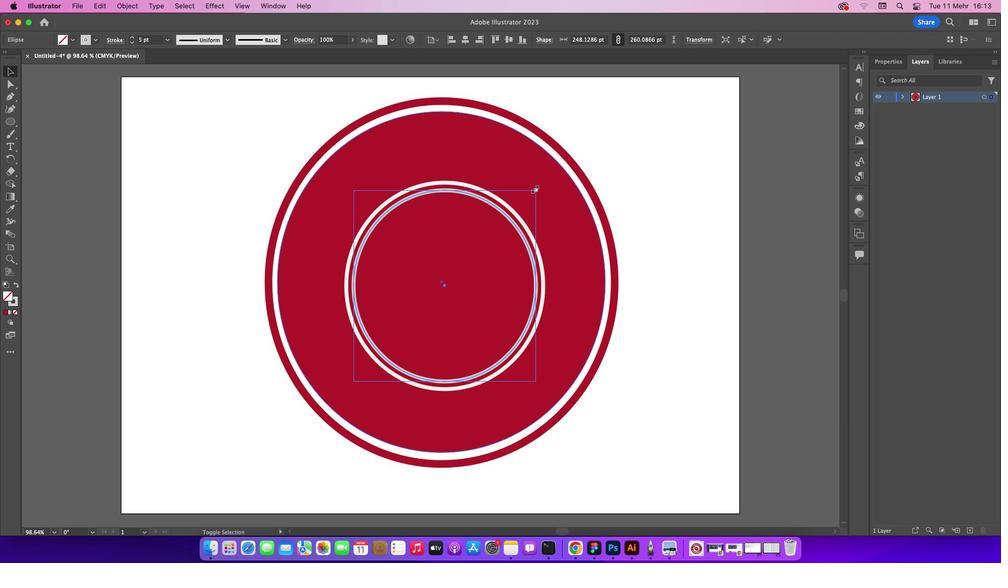 
Action: Mouse moved to (351, 380)
Screenshot: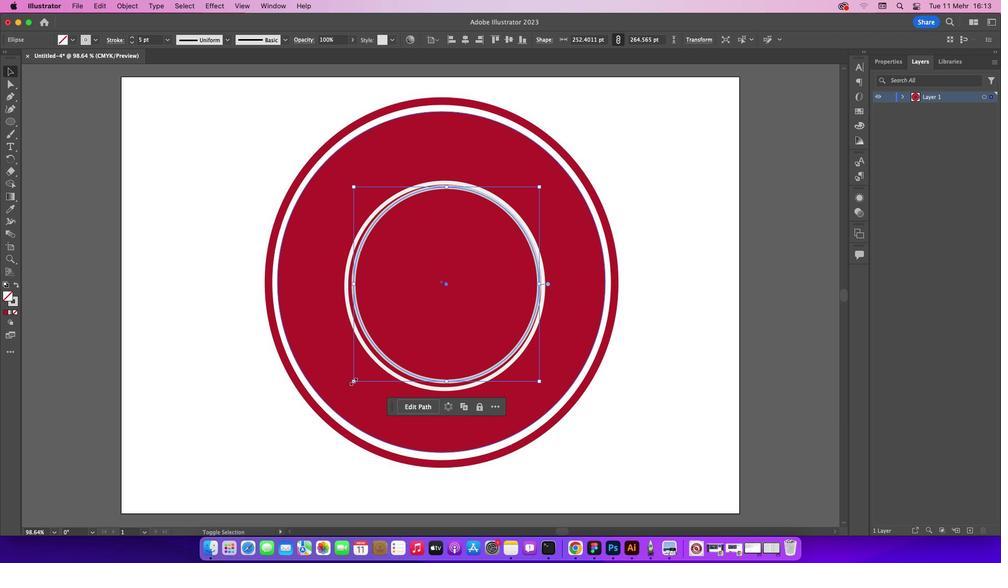 
Action: Mouse pressed left at (351, 380)
Screenshot: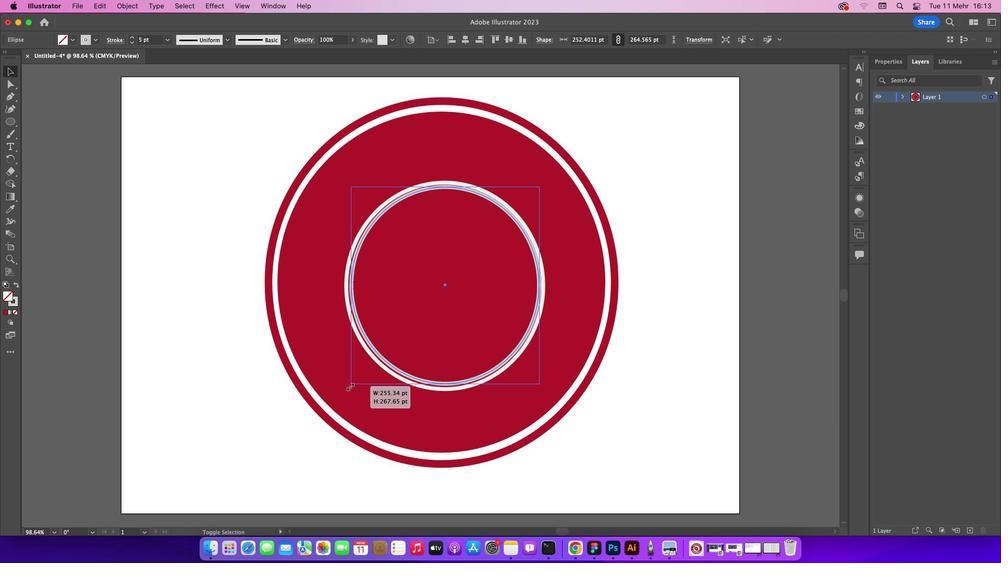 
Action: Mouse moved to (663, 196)
Screenshot: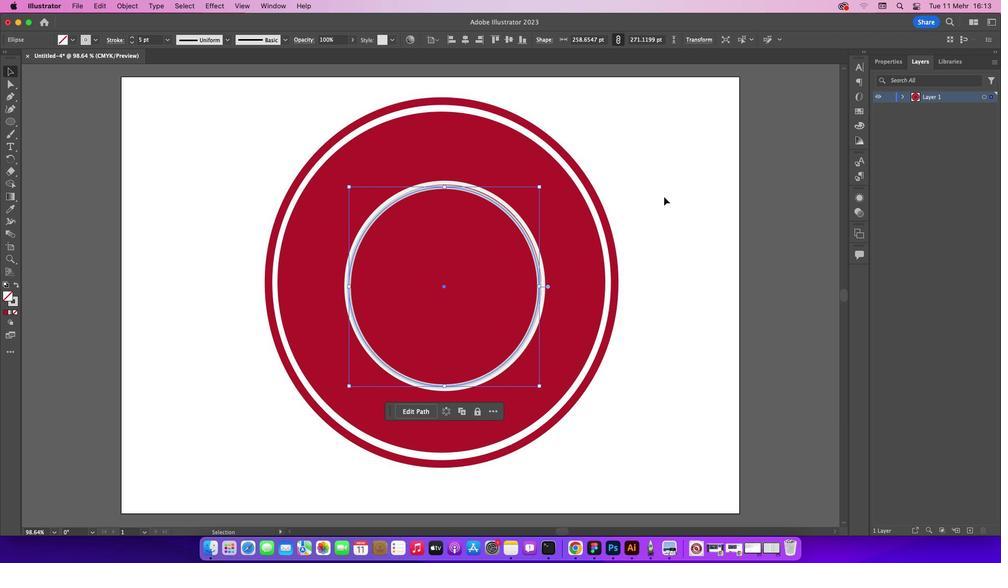 
Action: Mouse pressed left at (663, 196)
Screenshot: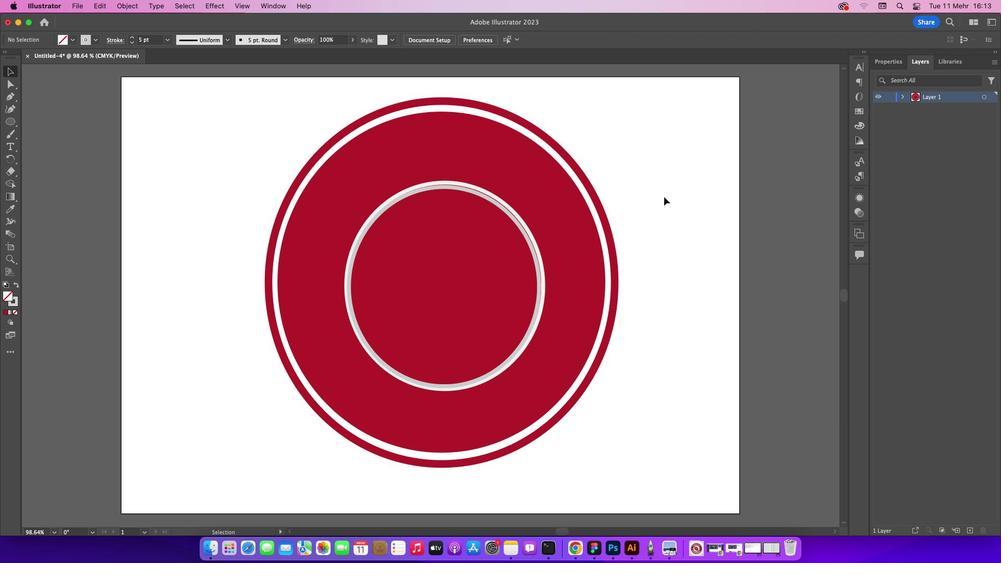 
Action: Mouse moved to (453, 188)
Screenshot: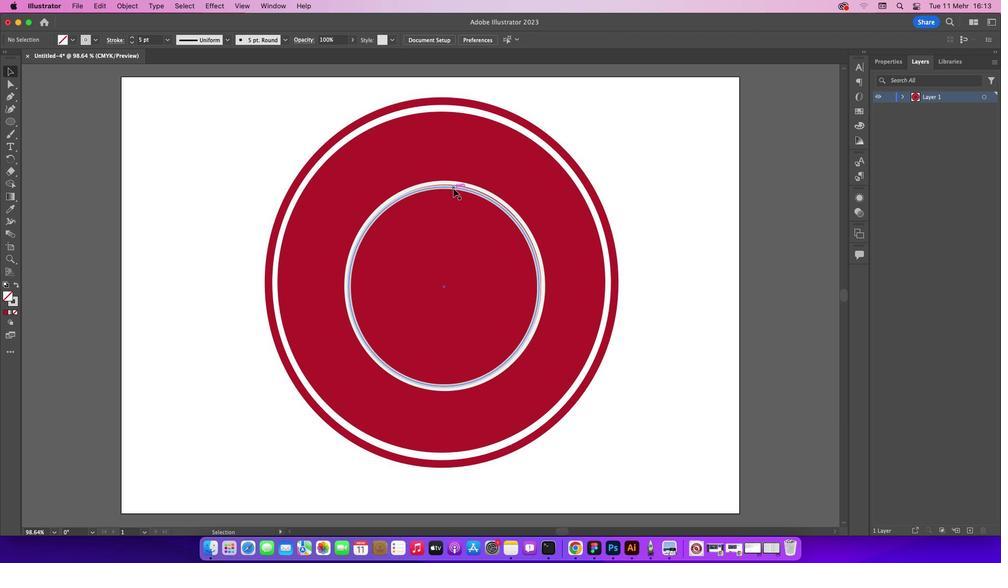 
Action: Mouse pressed left at (453, 188)
Screenshot: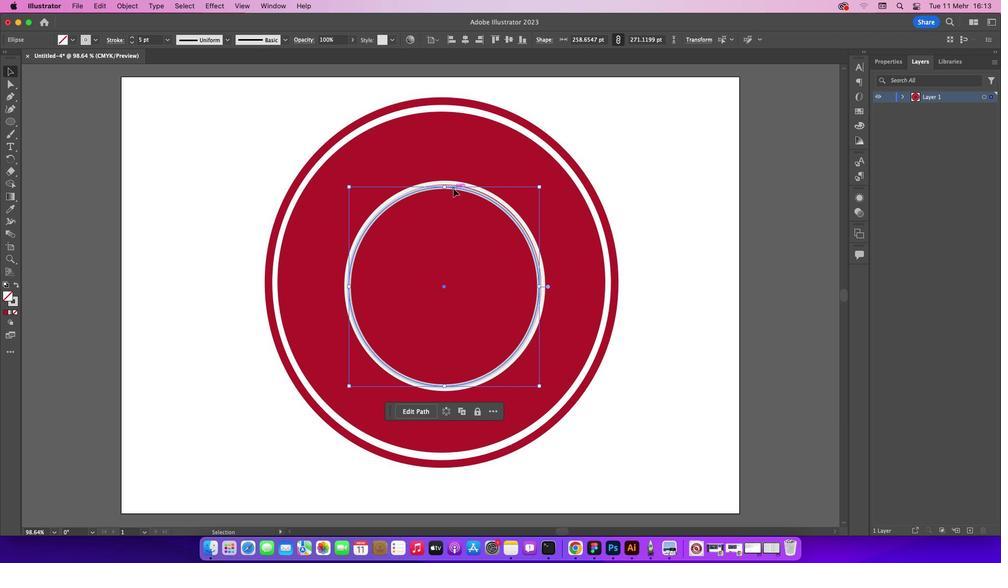 
Action: Mouse moved to (623, 170)
Screenshot: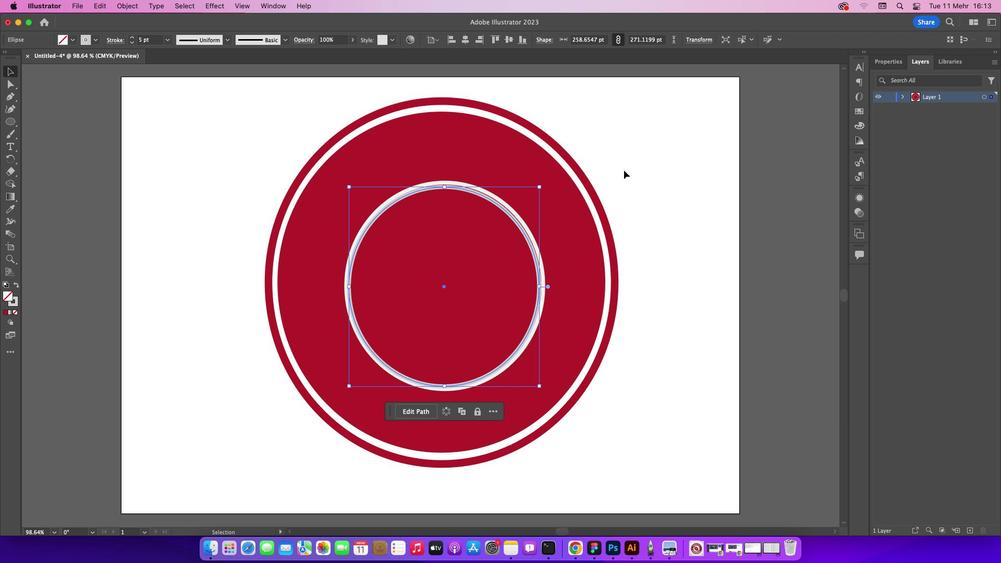 
Action: Key pressed Key.rightKey.up
Screenshot: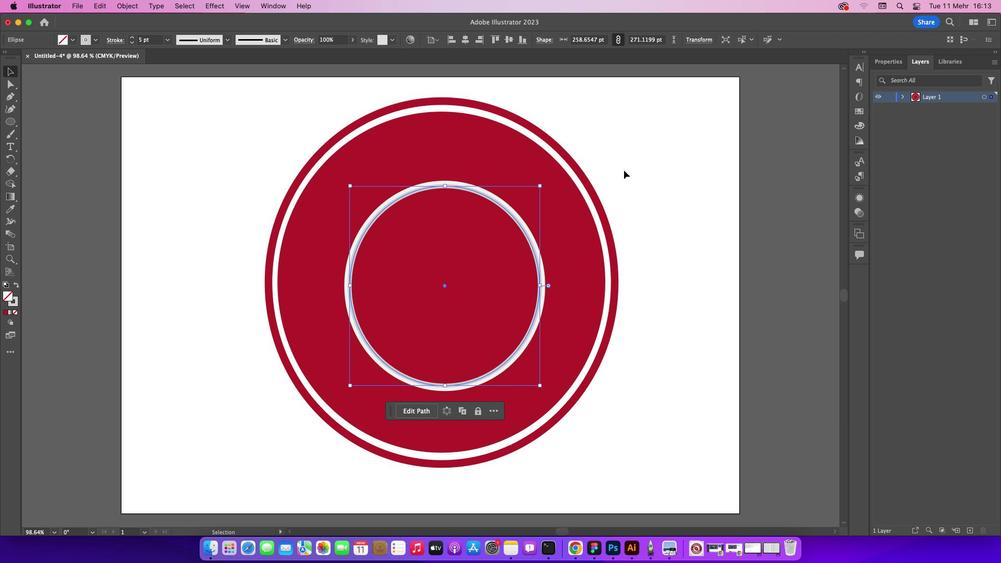 
Action: Mouse moved to (623, 169)
Screenshot: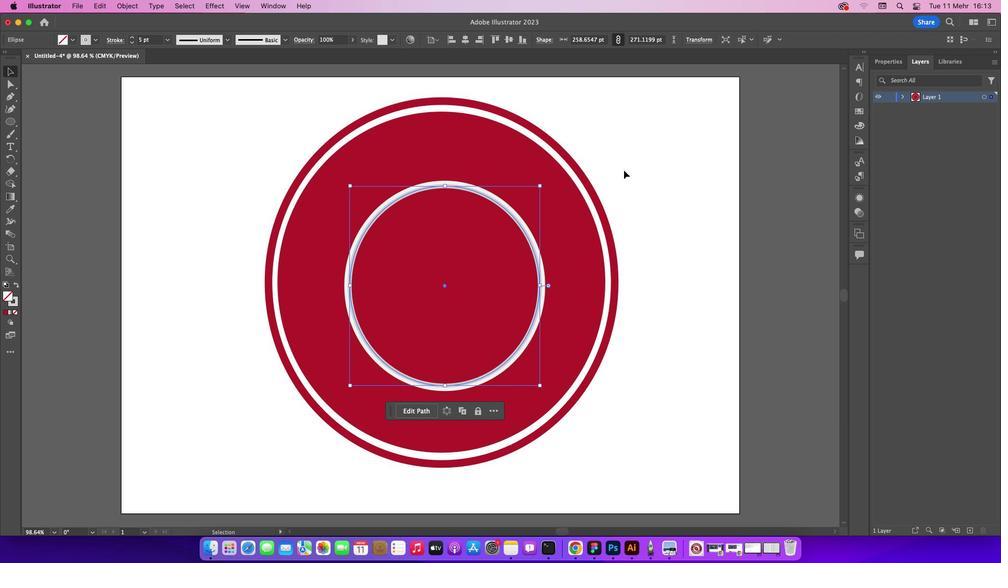 
Action: Mouse pressed left at (623, 169)
Screenshot: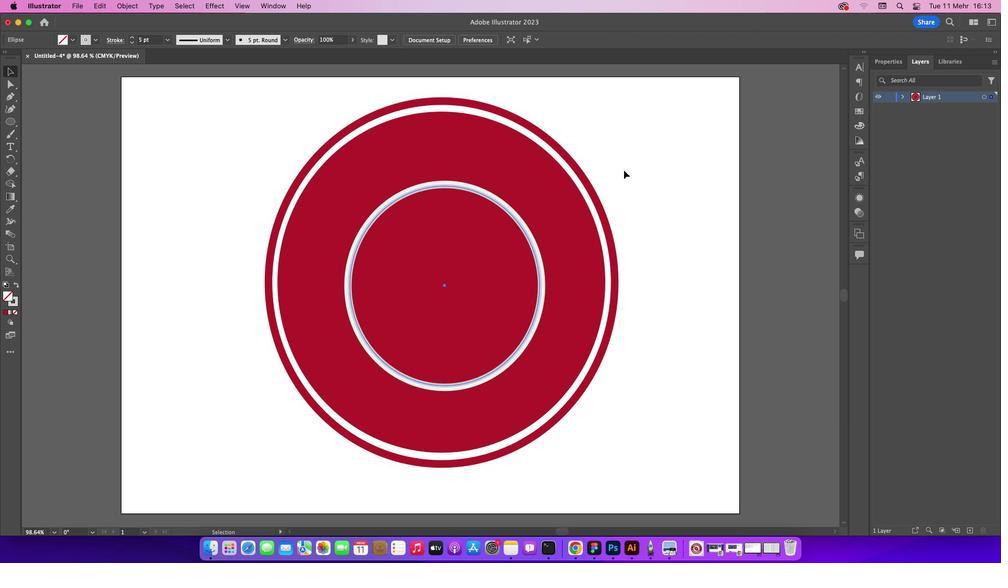 
Action: Mouse moved to (436, 152)
Screenshot: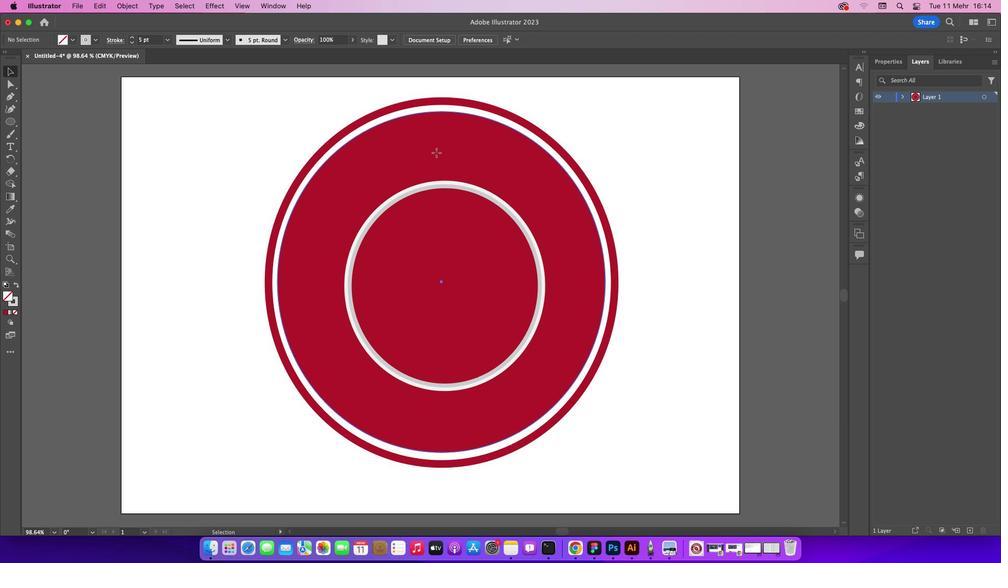 
Action: Mouse pressed left at (436, 152)
Screenshot: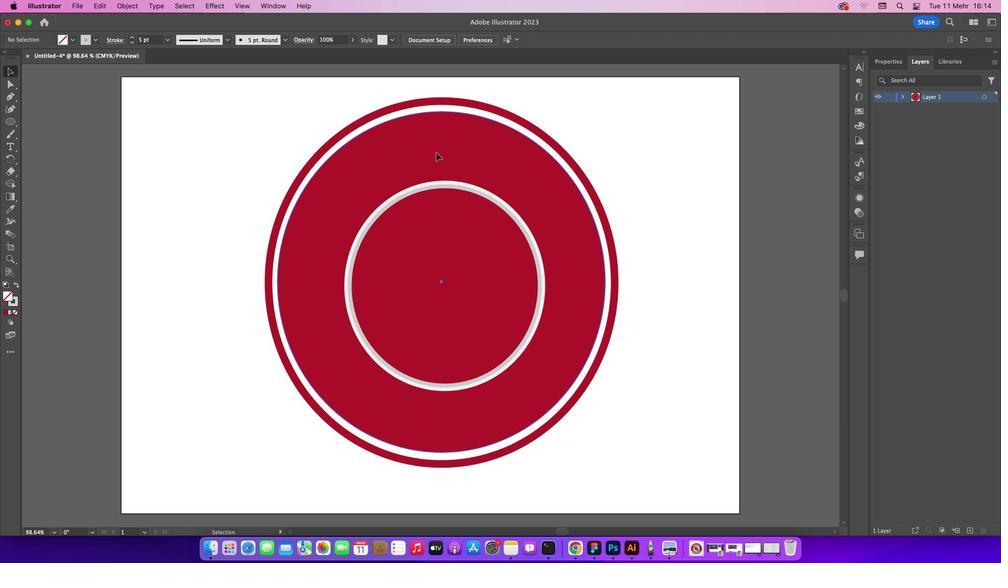 
Action: Mouse moved to (466, 139)
Screenshot: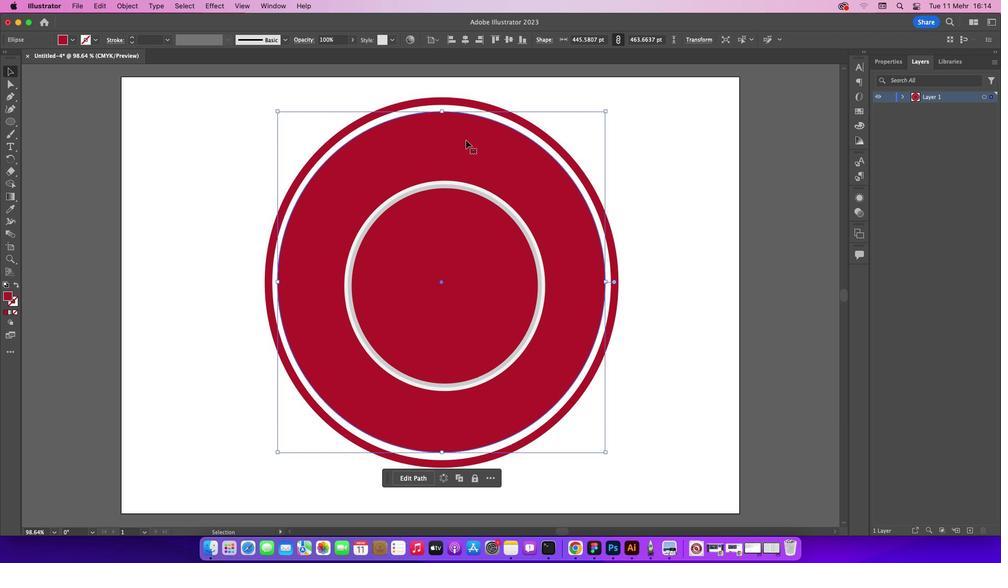 
Action: Key pressed Key.alt
Screenshot: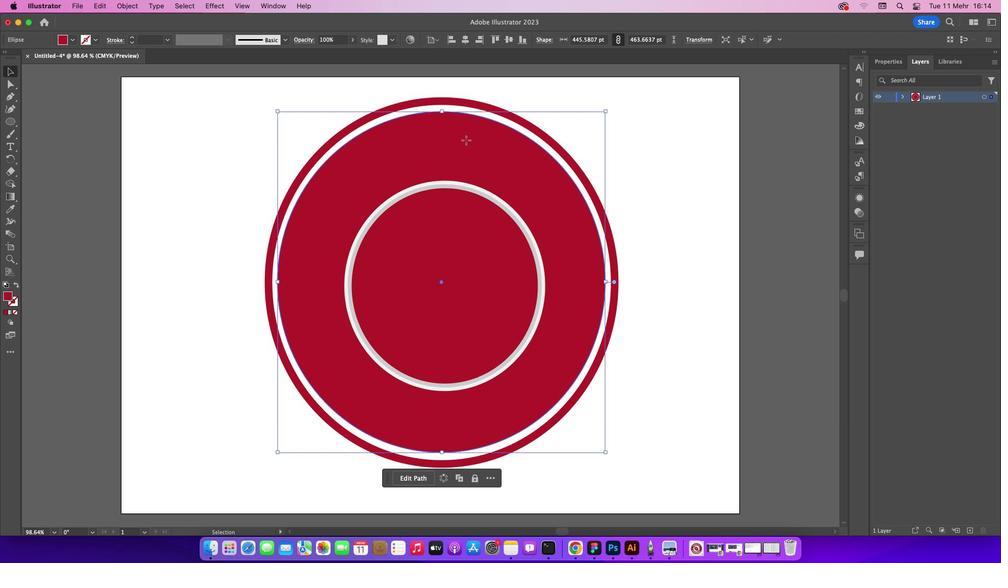 
Action: Mouse pressed left at (466, 139)
Screenshot: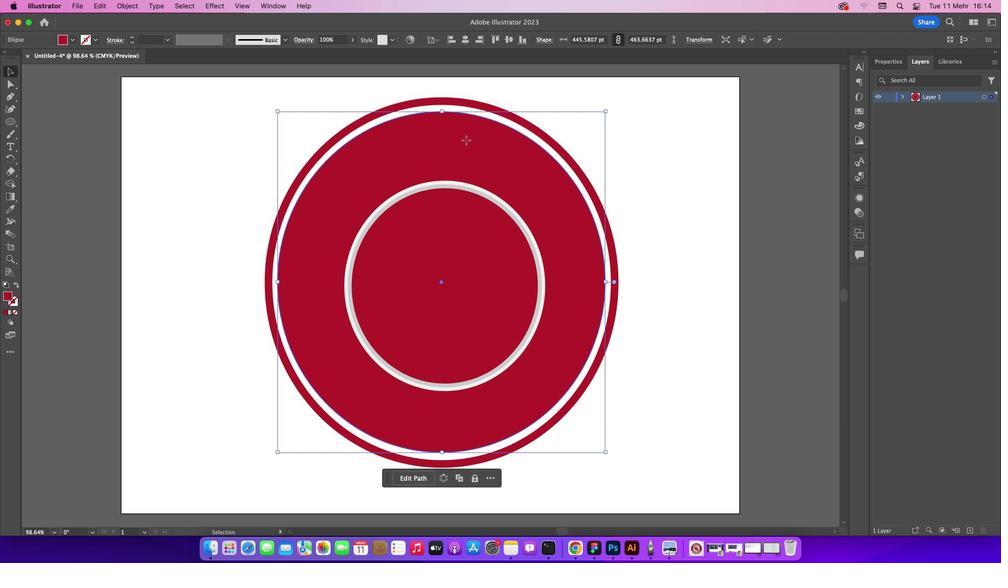 
Action: Mouse moved to (532, 177)
Screenshot: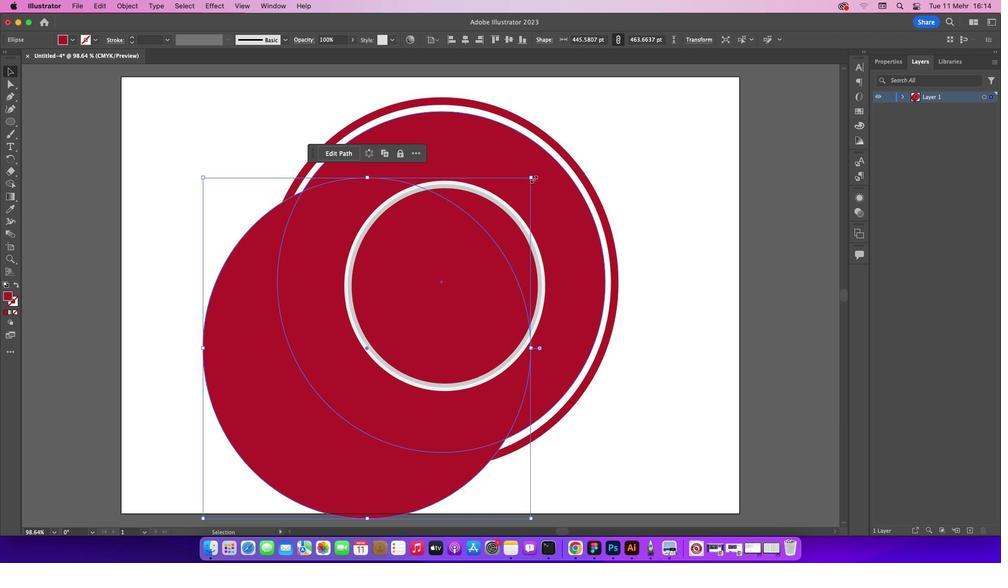 
Action: Mouse pressed left at (532, 177)
Screenshot: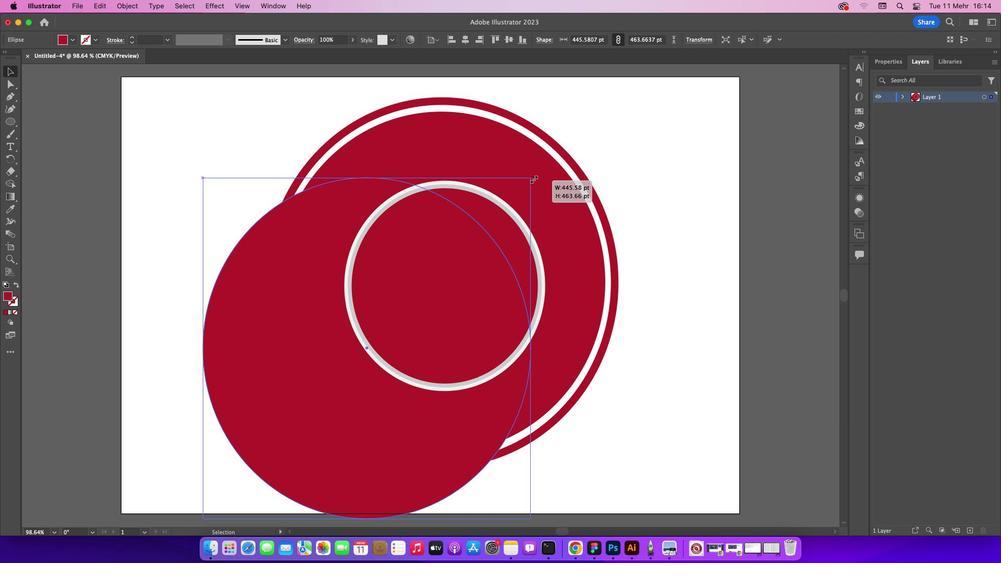 
Action: Key pressed Key.shift
Screenshot: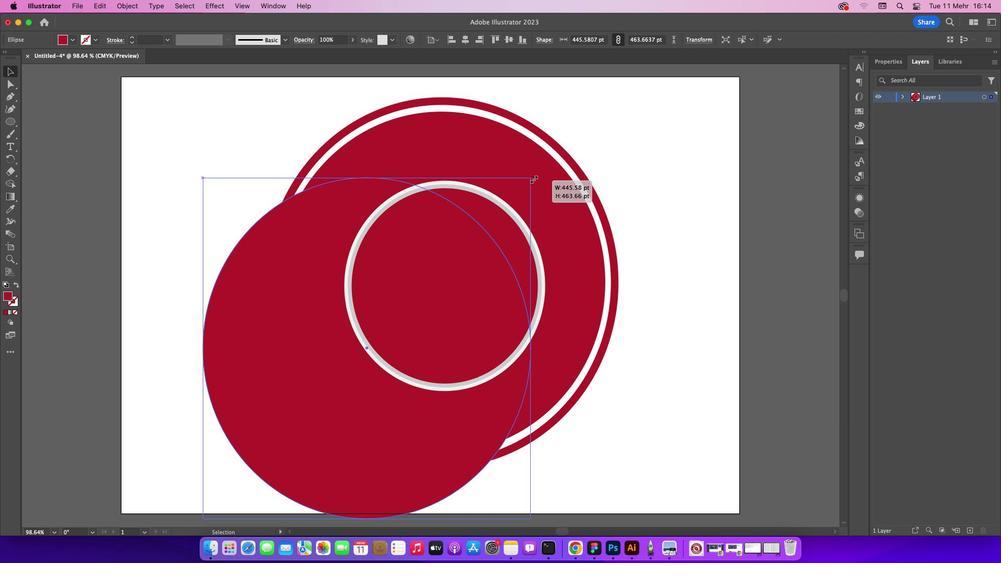 
Action: Mouse moved to (272, 396)
Screenshot: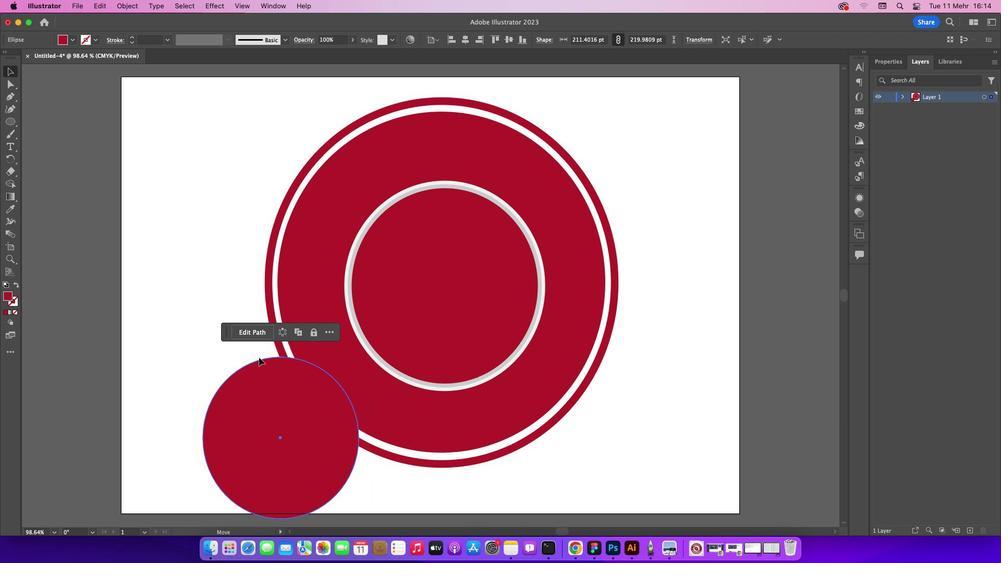 
Action: Mouse pressed left at (272, 396)
Screenshot: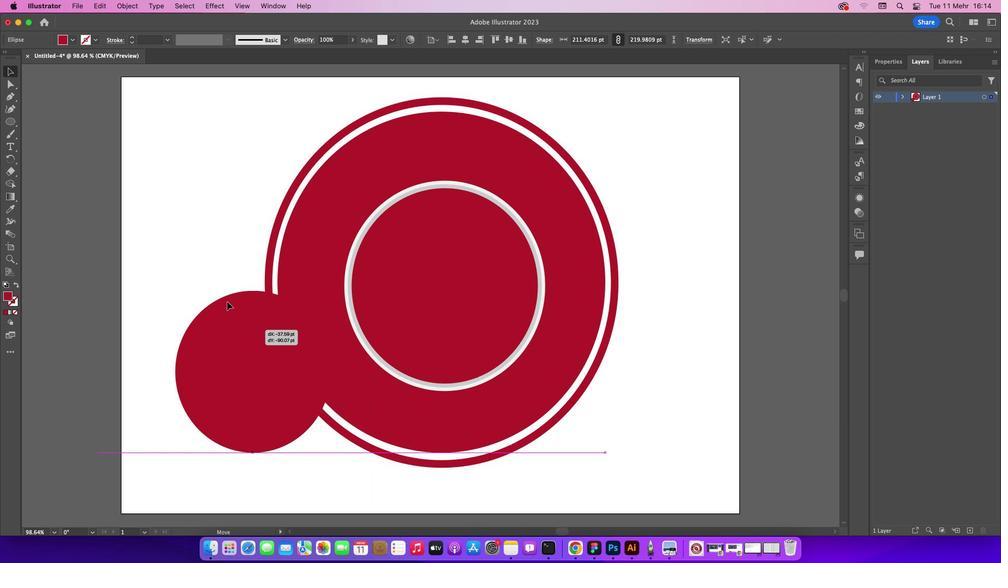 
Action: Mouse moved to (10, 311)
Screenshot: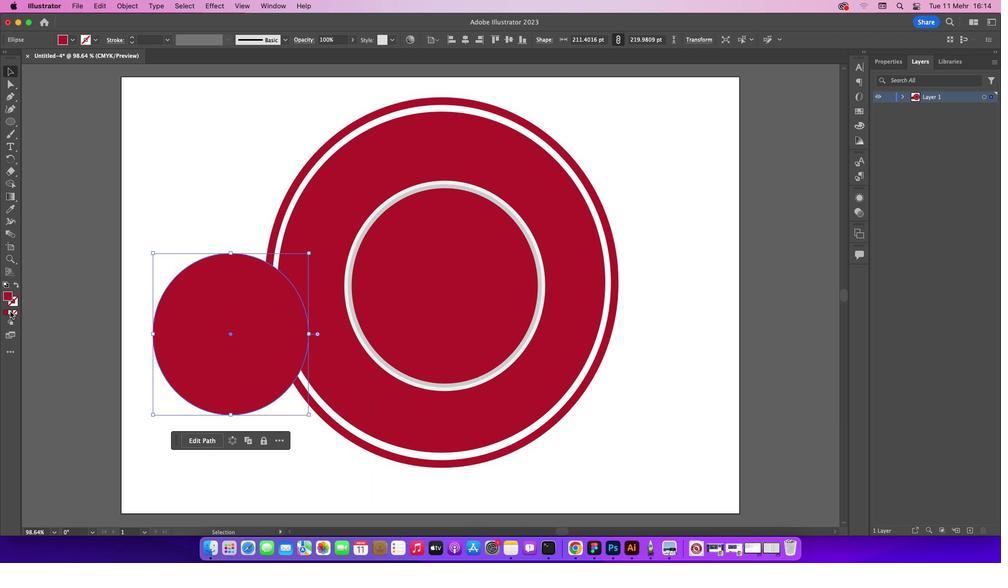 
Action: Mouse pressed left at (10, 311)
Screenshot: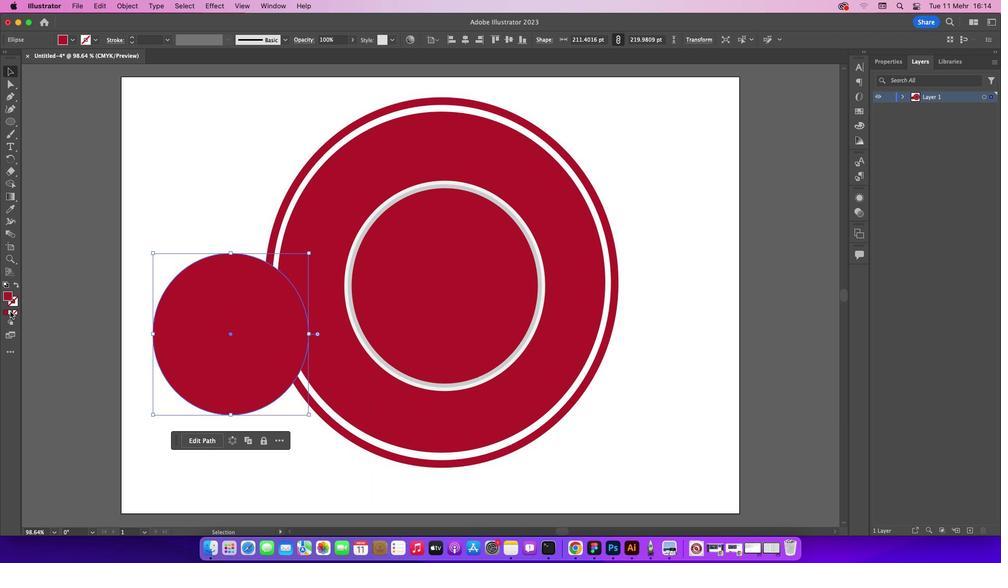 
Action: Mouse moved to (911, 267)
Screenshot: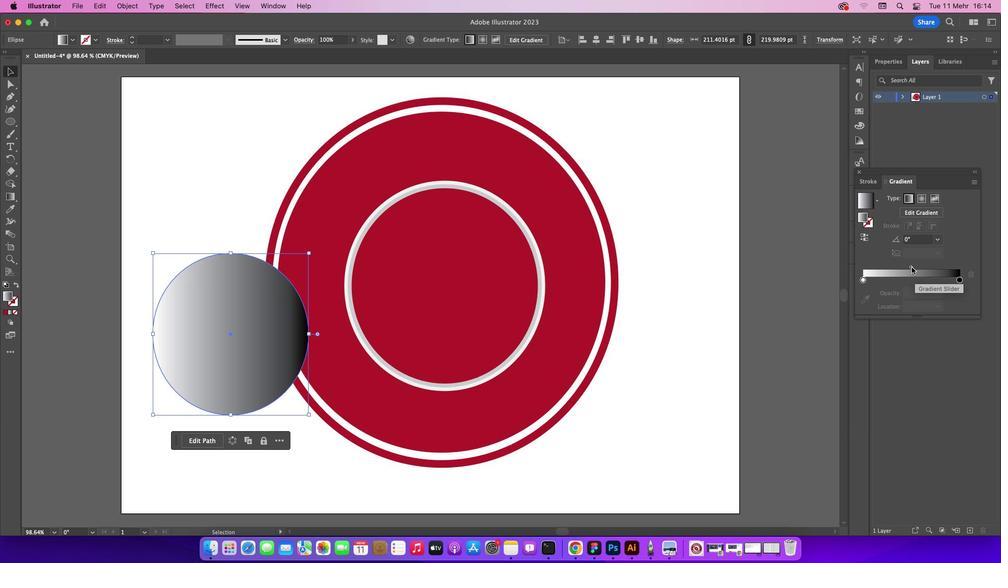 
Action: Mouse pressed left at (911, 267)
Screenshot: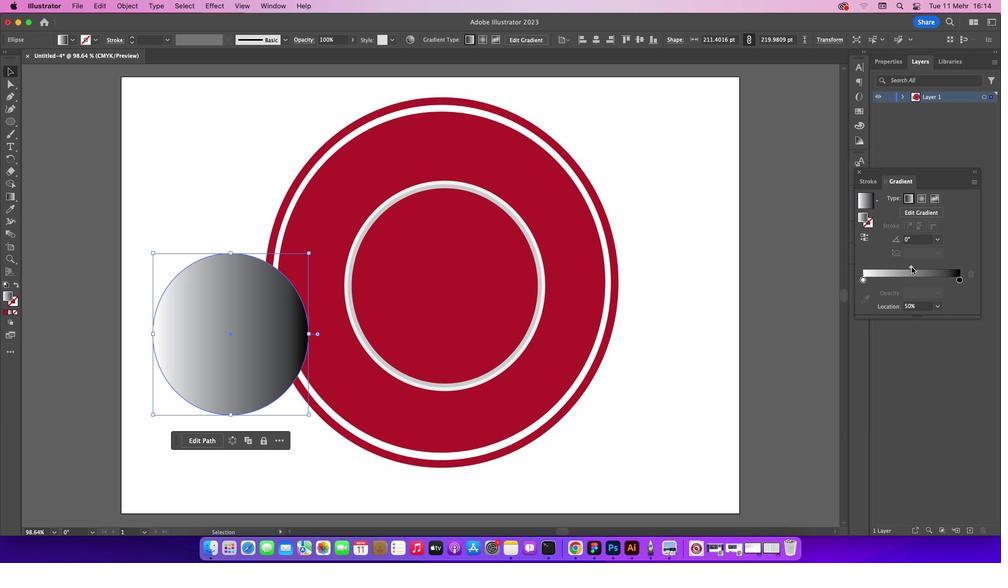
Action: Mouse moved to (947, 267)
Screenshot: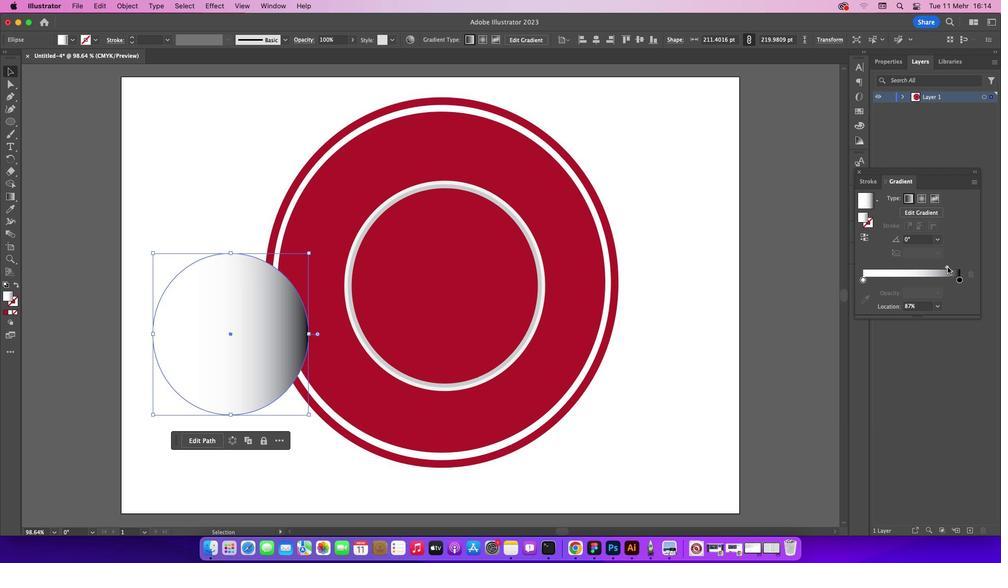 
Action: Mouse pressed left at (947, 267)
Screenshot: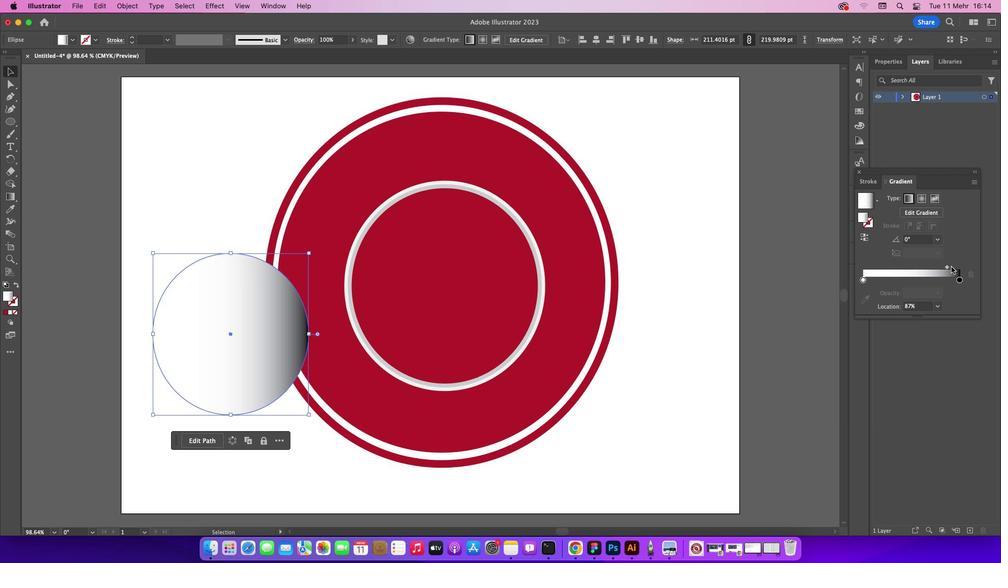 
Action: Mouse moved to (960, 280)
Screenshot: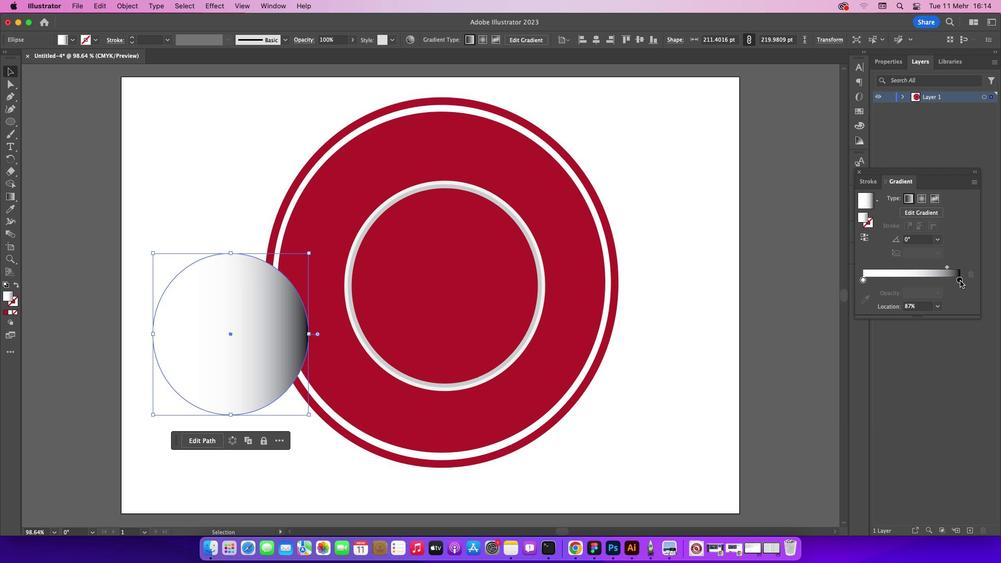 
Action: Mouse pressed left at (960, 280)
Screenshot: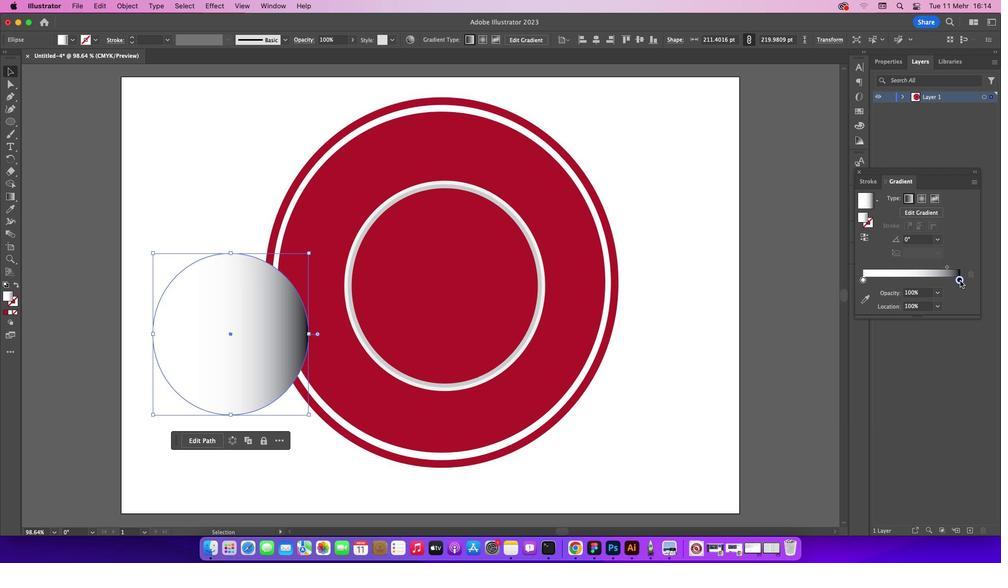 
Action: Mouse pressed left at (960, 280)
Screenshot: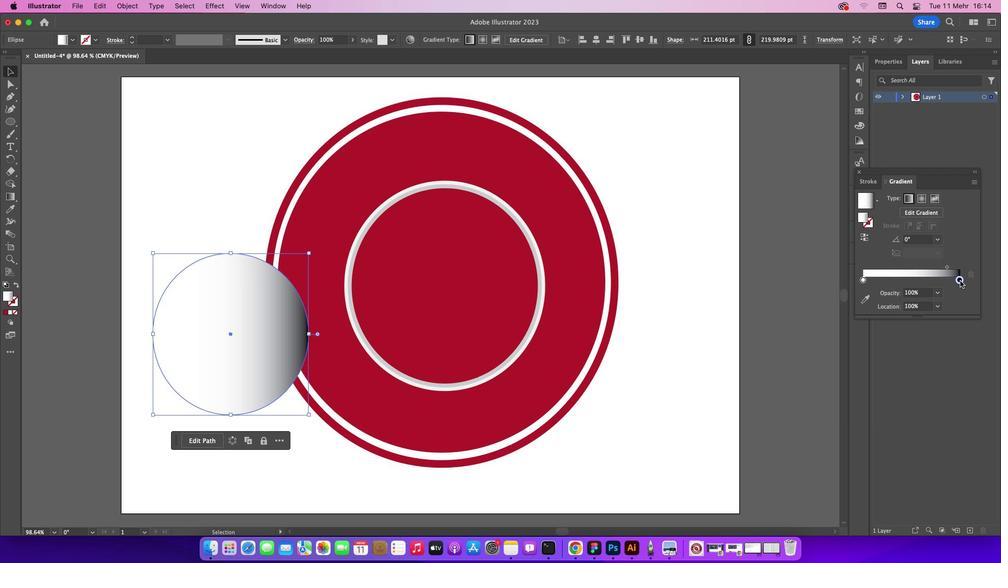 
Action: Mouse moved to (958, 275)
Screenshot: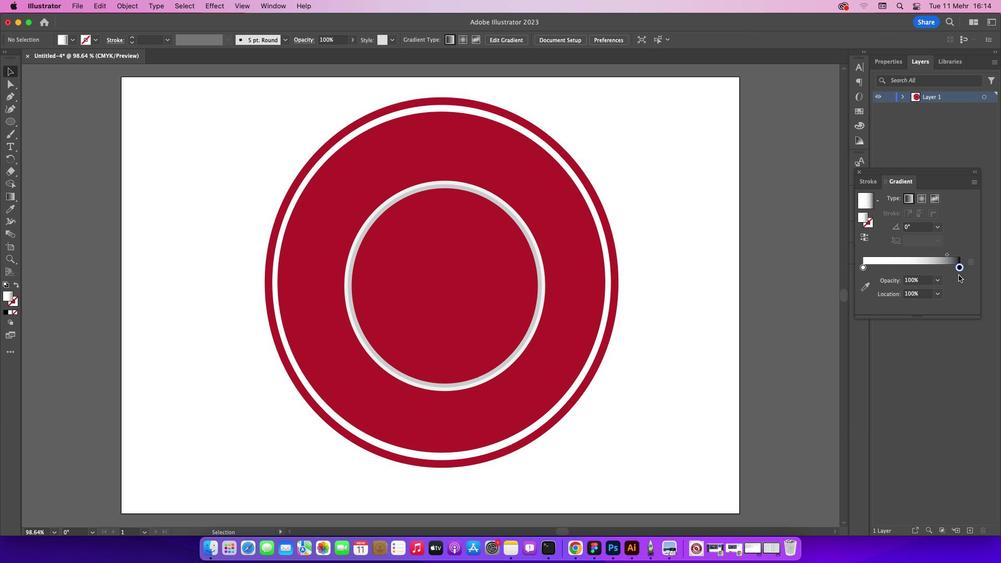 
Action: Key pressed Key.delete
Screenshot: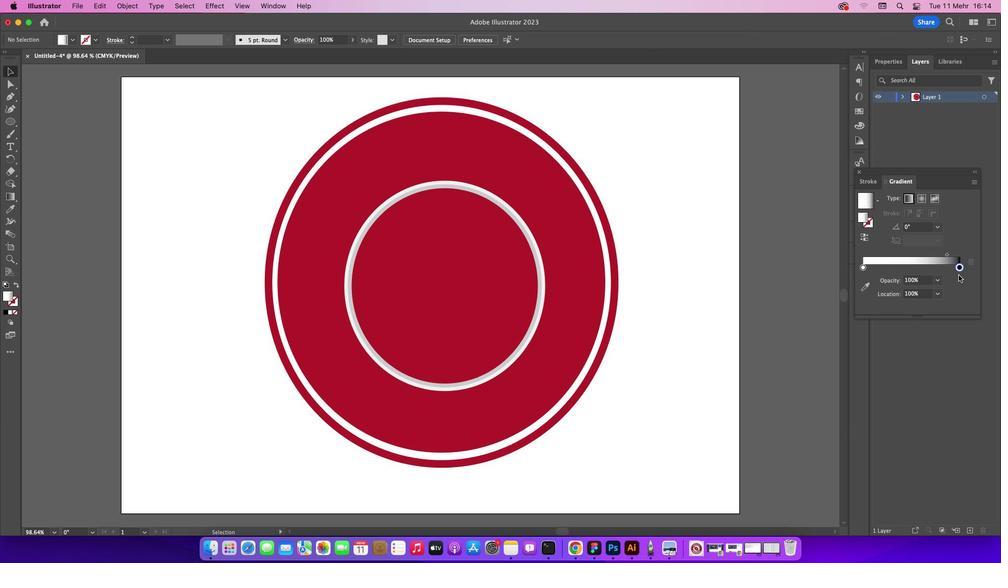 
Action: Mouse moved to (14, 119)
Screenshot: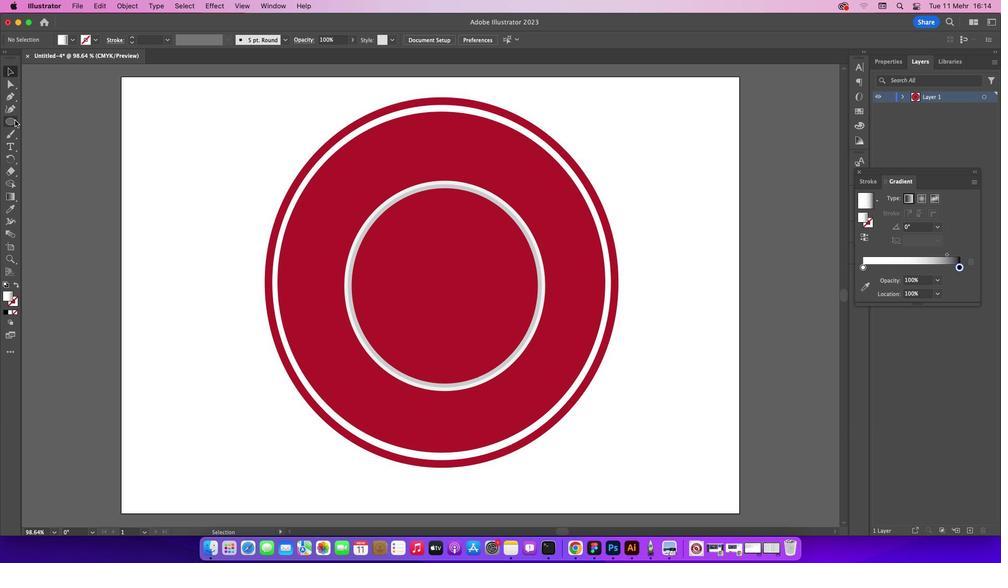 
Action: Mouse pressed left at (14, 119)
Screenshot: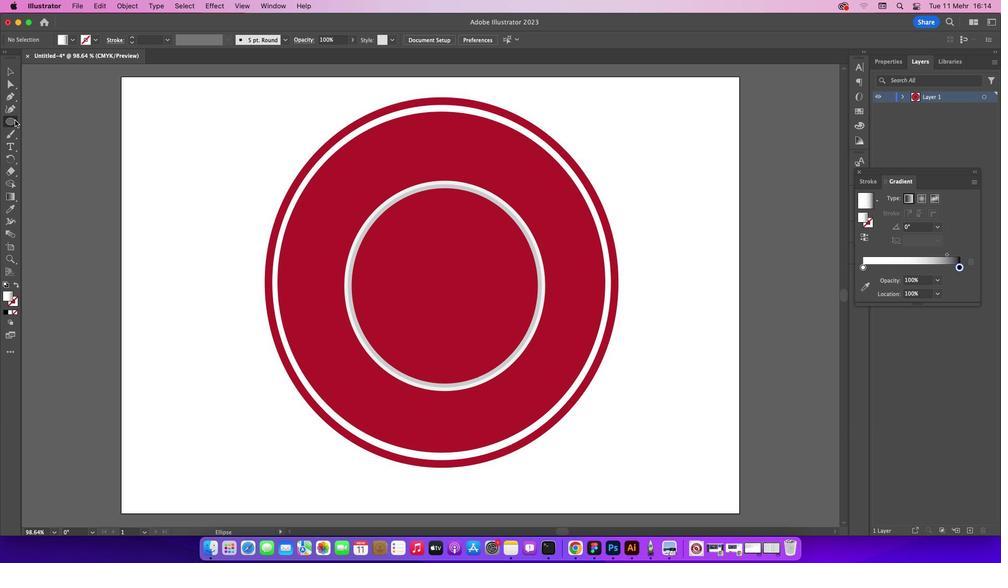 
Action: Mouse moved to (234, 172)
Screenshot: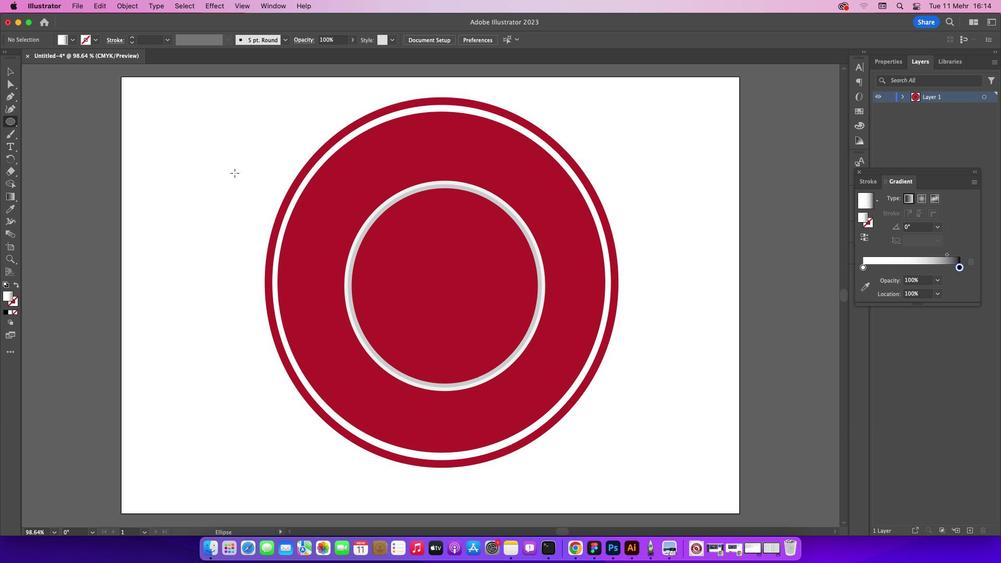 
Action: Key pressed Key.cmd'z'
Screenshot: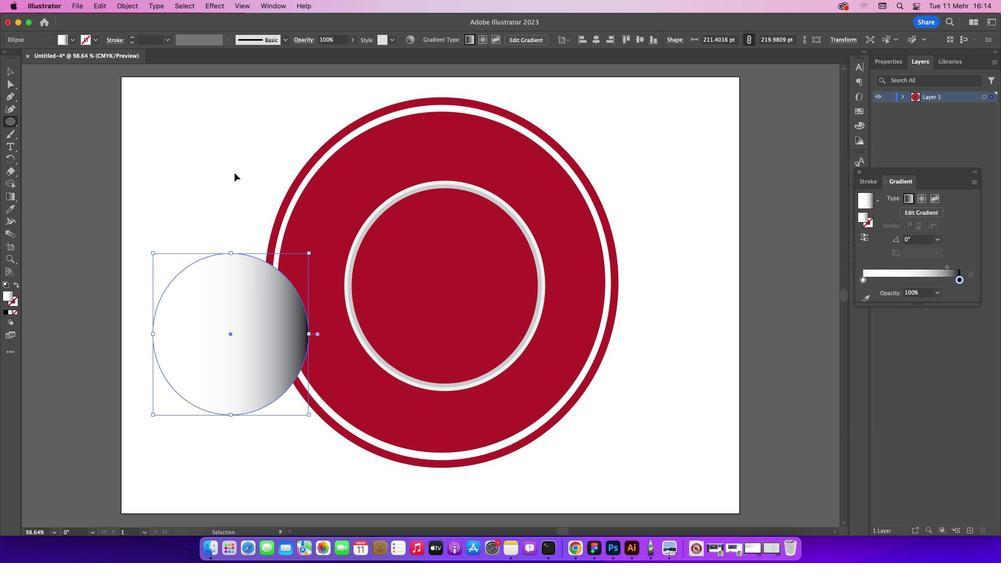 
Action: Mouse moved to (923, 198)
Screenshot: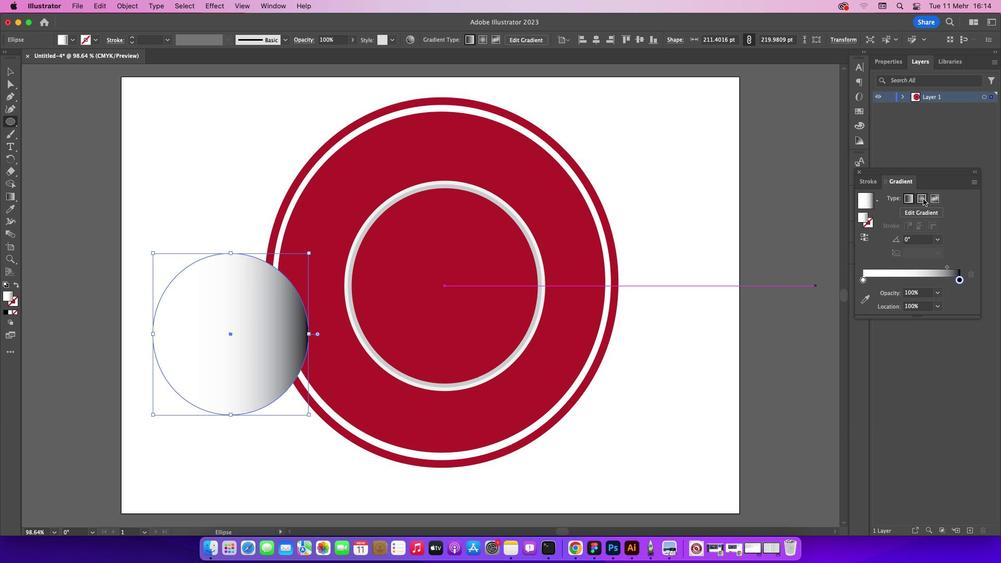 
Action: Mouse pressed left at (923, 198)
Screenshot: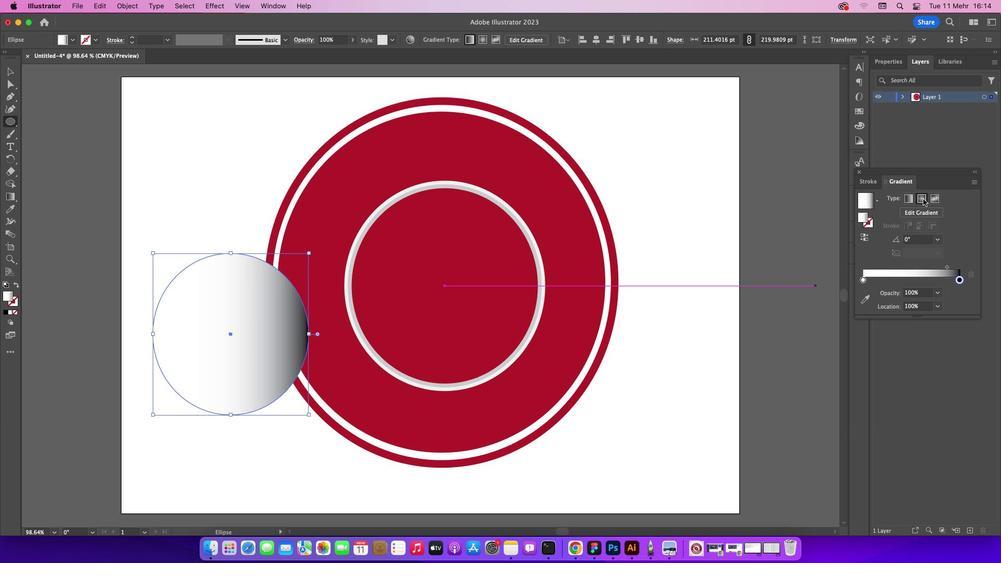 
Action: Mouse moved to (960, 281)
Screenshot: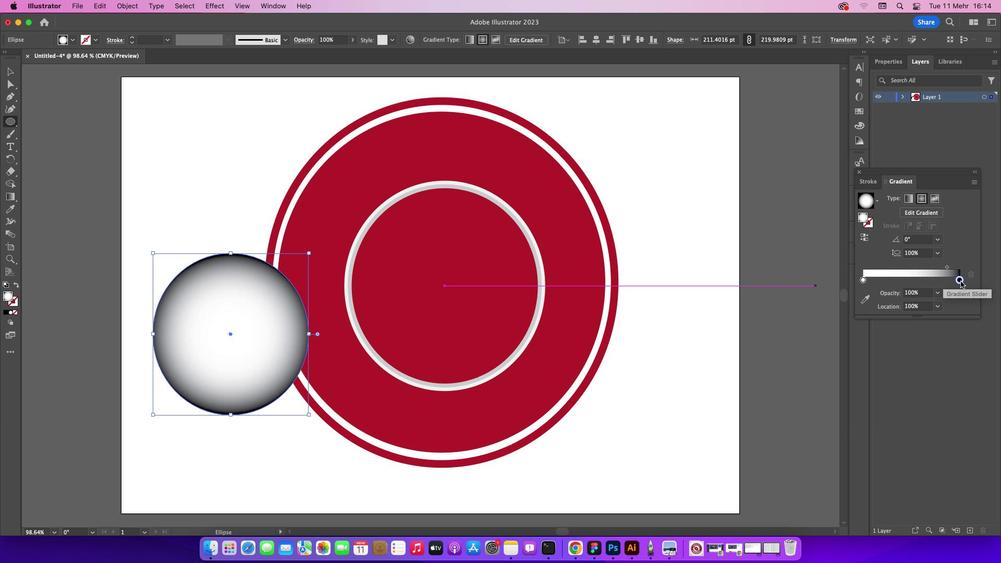 
Action: Mouse pressed left at (960, 281)
Screenshot: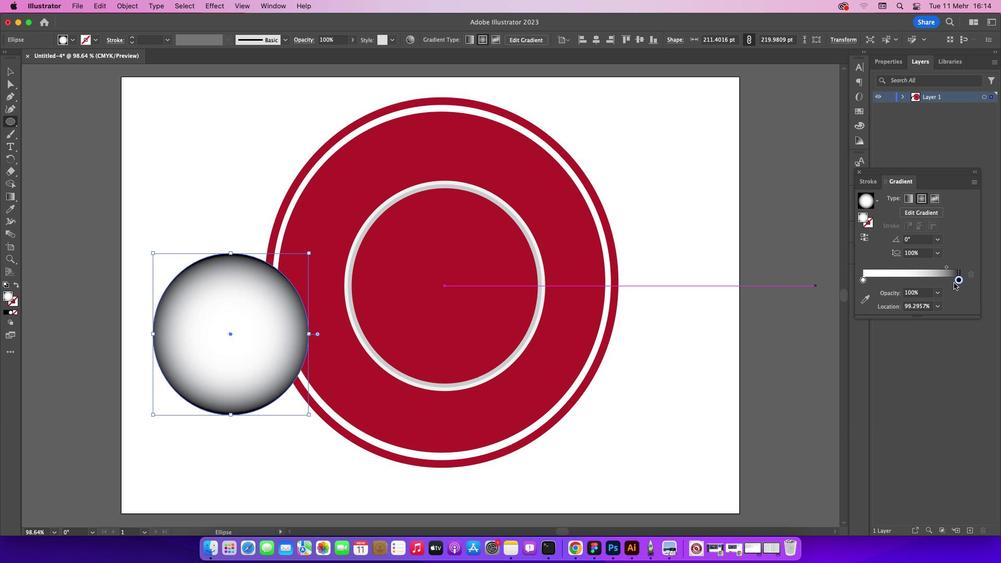 
Action: Mouse moved to (911, 282)
Screenshot: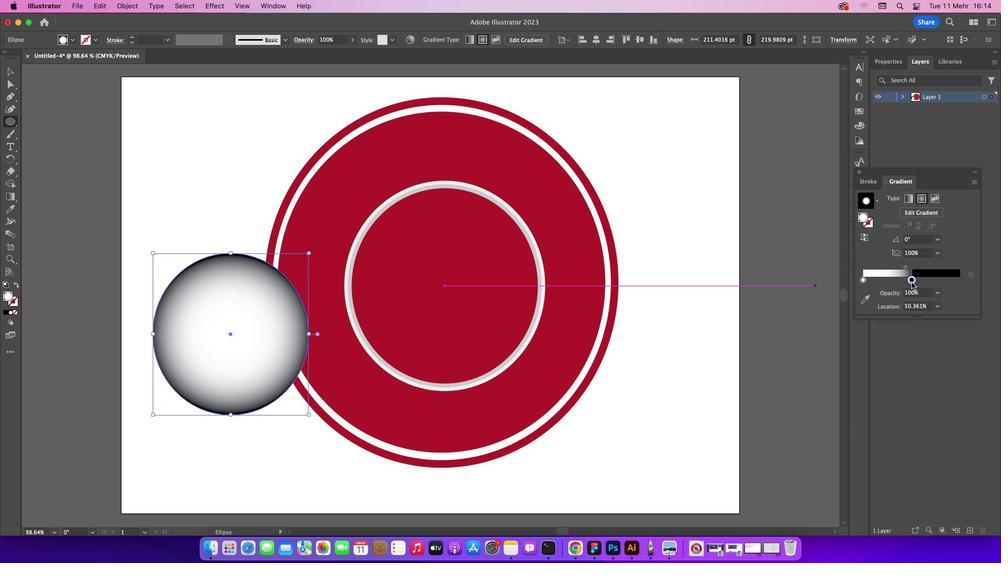 
Action: Mouse pressed left at (911, 282)
Screenshot: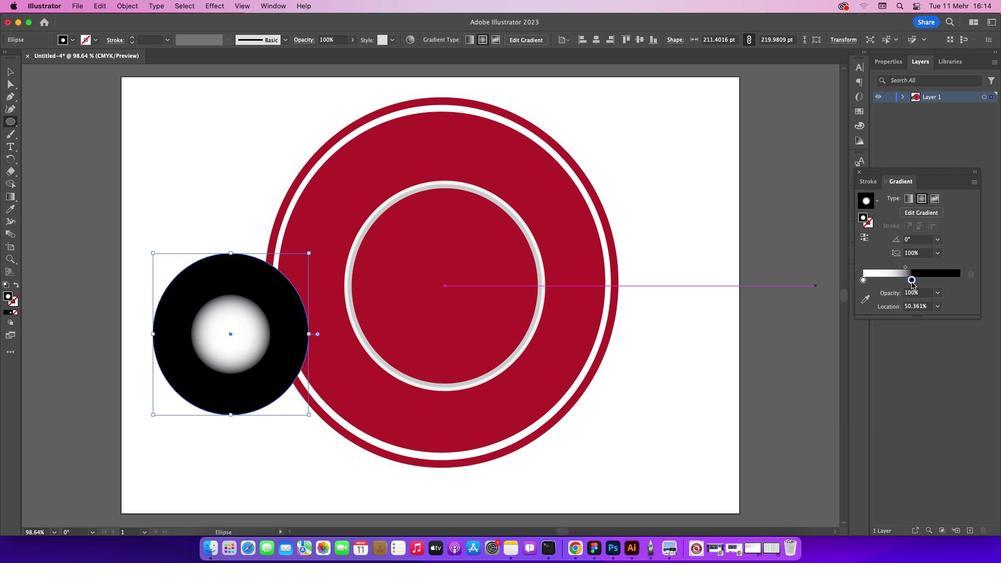 
Action: Mouse moved to (959, 280)
Screenshot: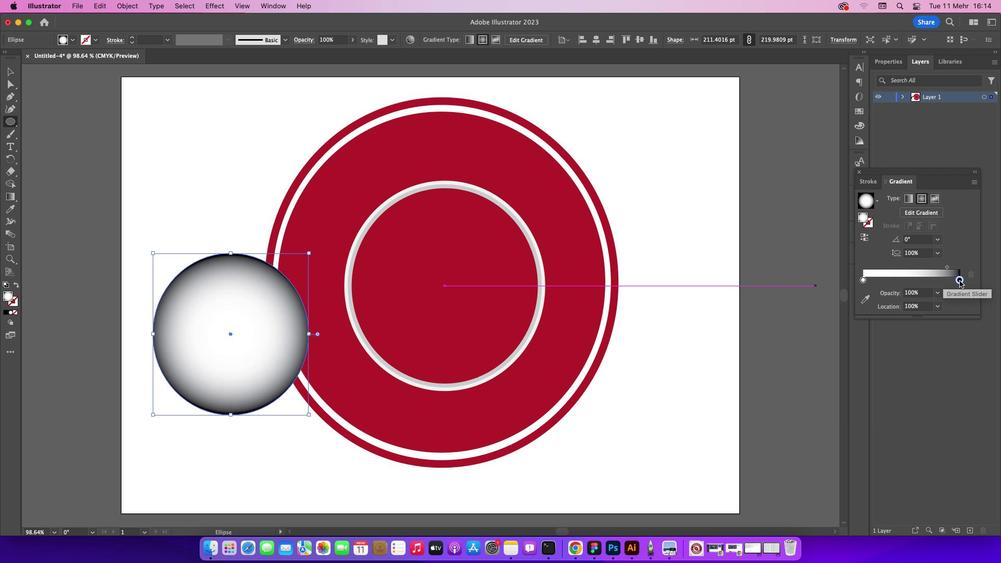 
Action: Mouse pressed left at (959, 280)
Screenshot: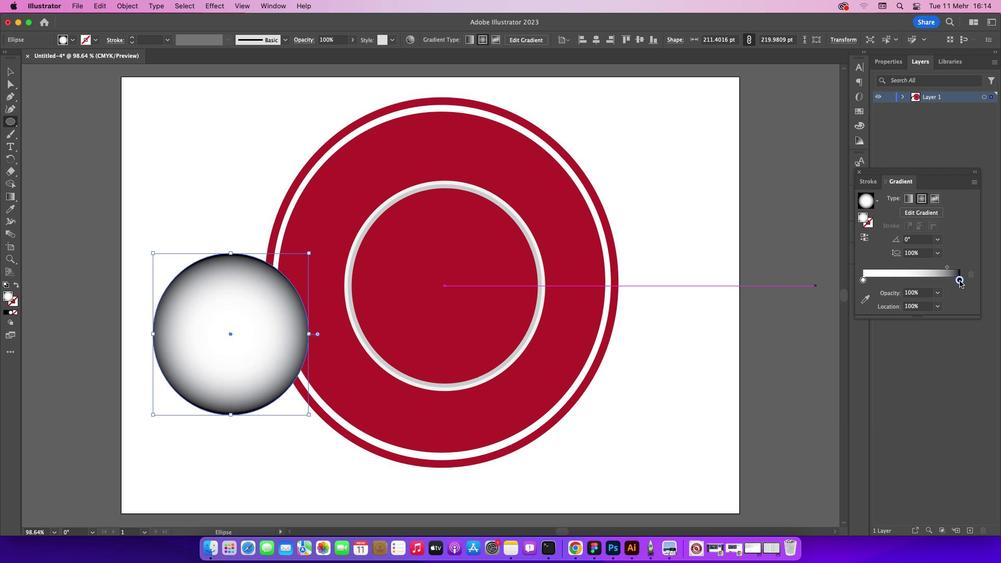 
Action: Mouse pressed left at (959, 280)
Screenshot: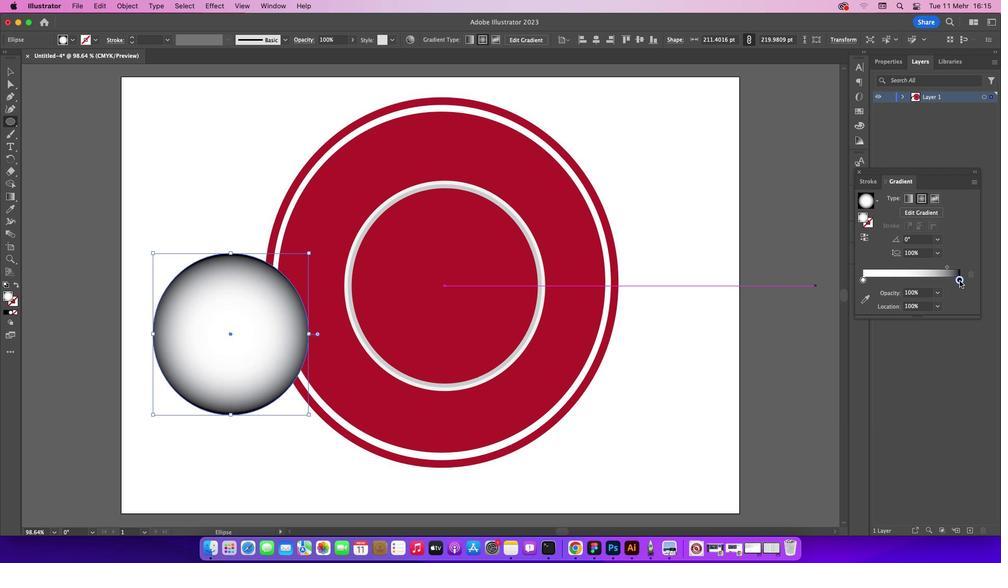 
Action: Mouse moved to (846, 388)
Screenshot: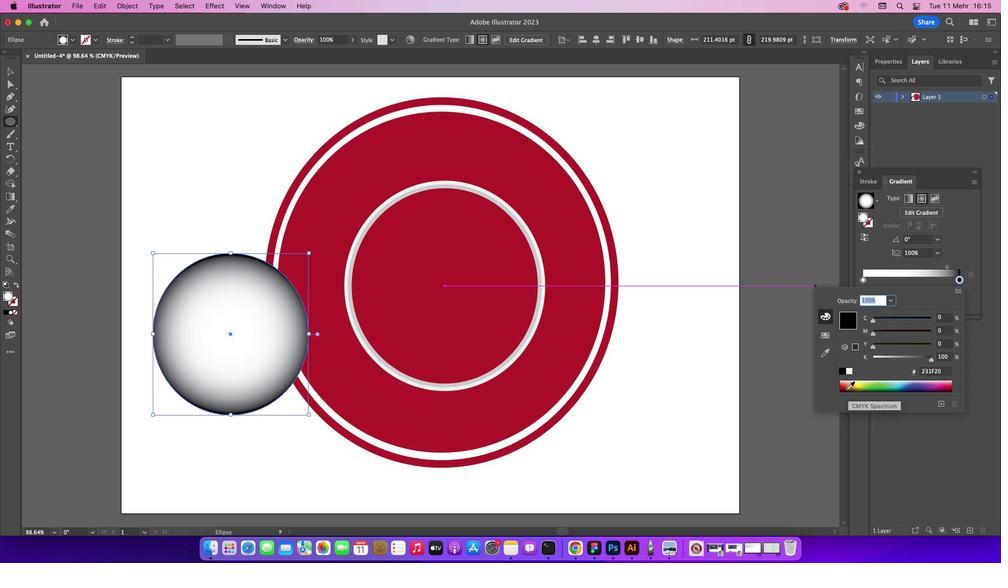 
Action: Mouse pressed left at (846, 388)
Screenshot: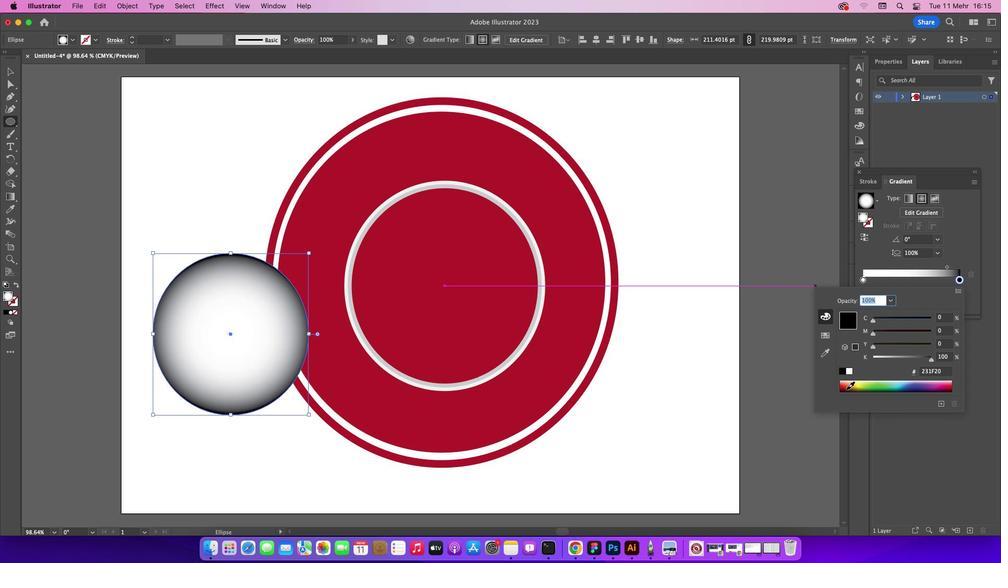 
Action: Mouse moved to (839, 387)
Screenshot: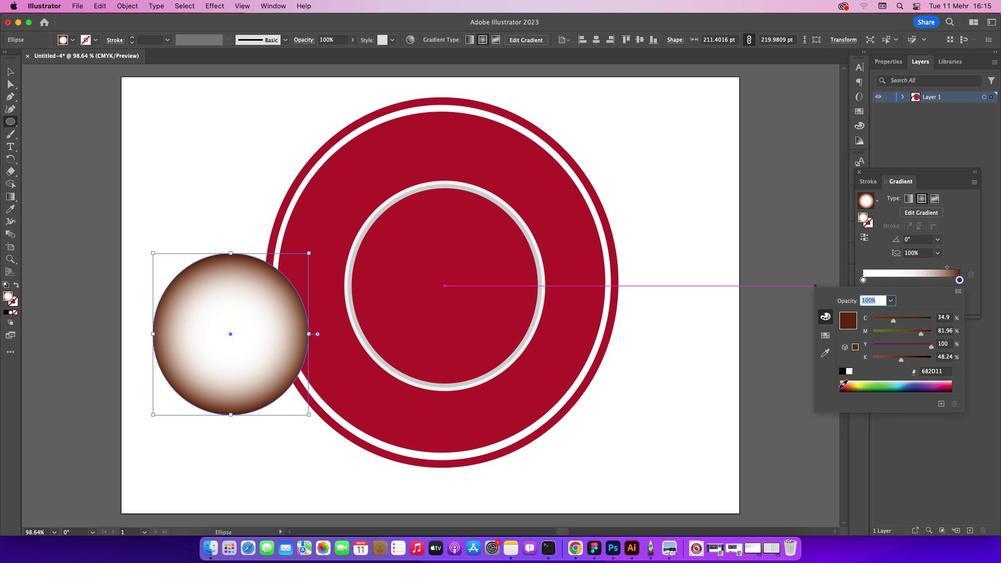 
Action: Mouse pressed left at (839, 387)
Screenshot: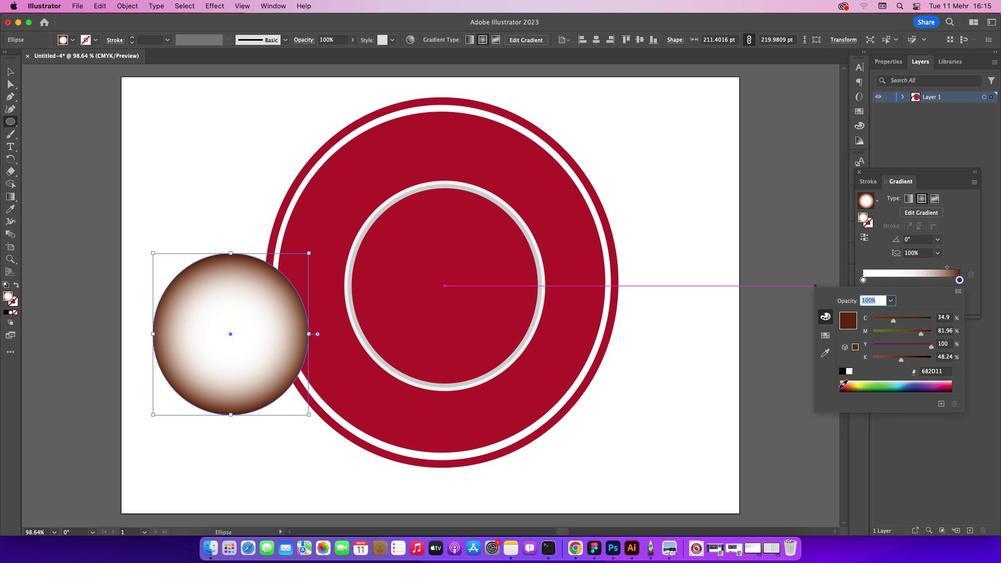 
Action: Mouse moved to (841, 390)
Screenshot: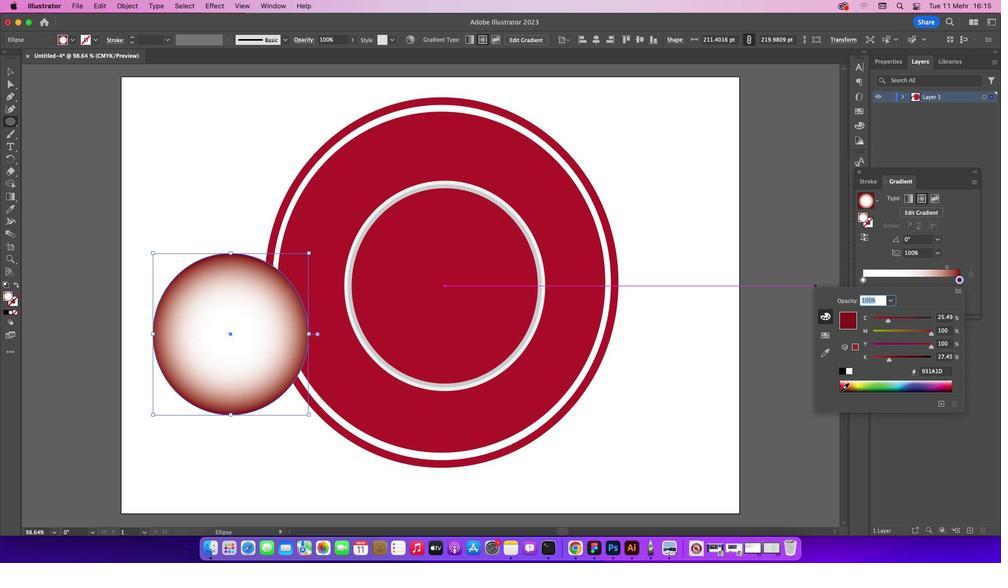 
Action: Mouse pressed left at (841, 390)
Screenshot: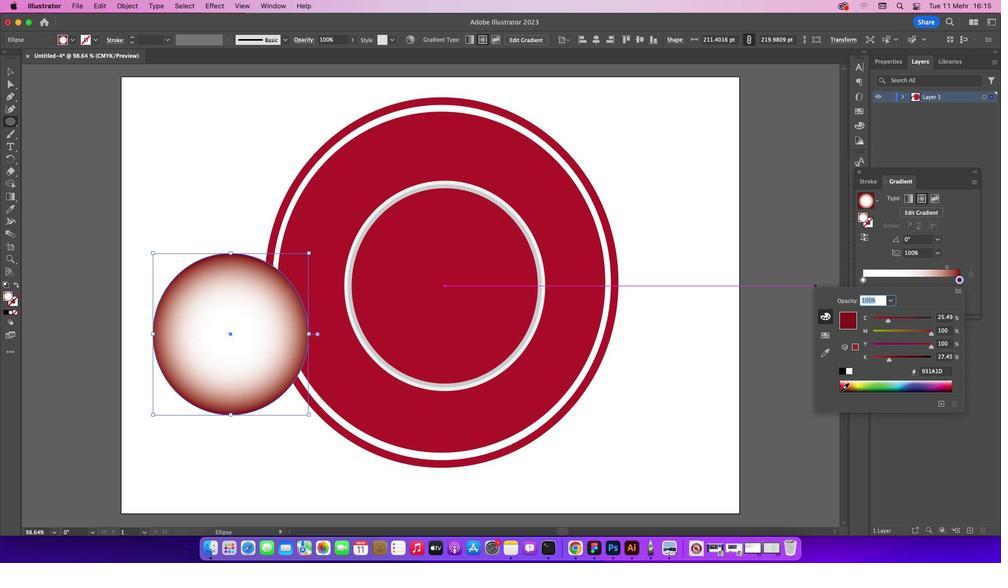 
Action: Mouse moved to (839, 381)
Screenshot: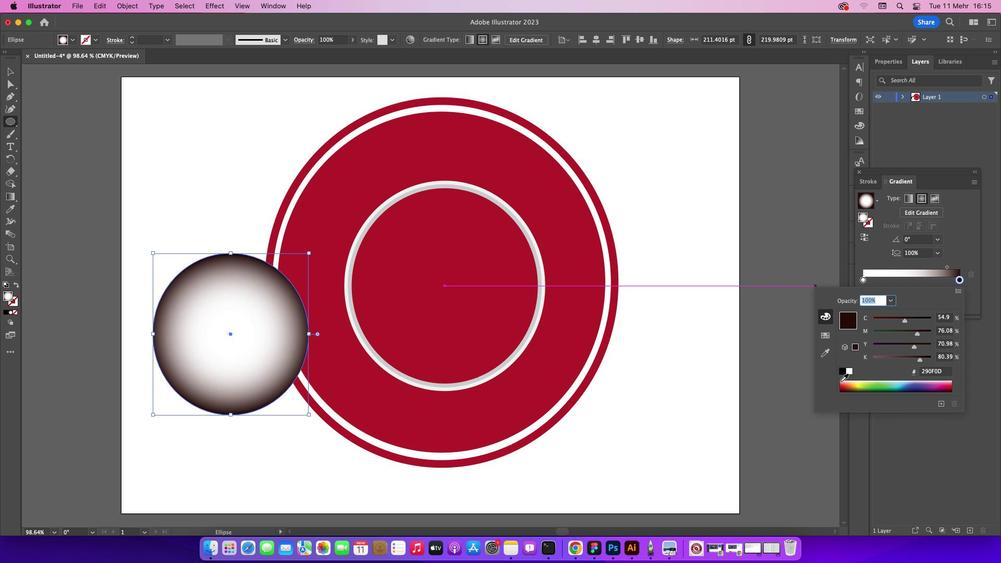 
Action: Mouse pressed left at (839, 381)
Screenshot: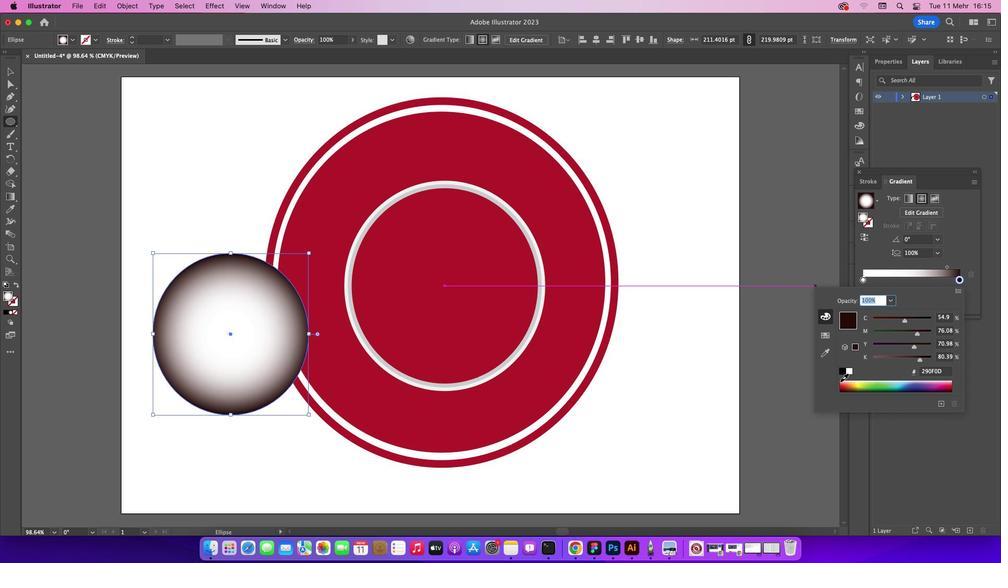 
Action: Mouse moved to (860, 381)
Screenshot: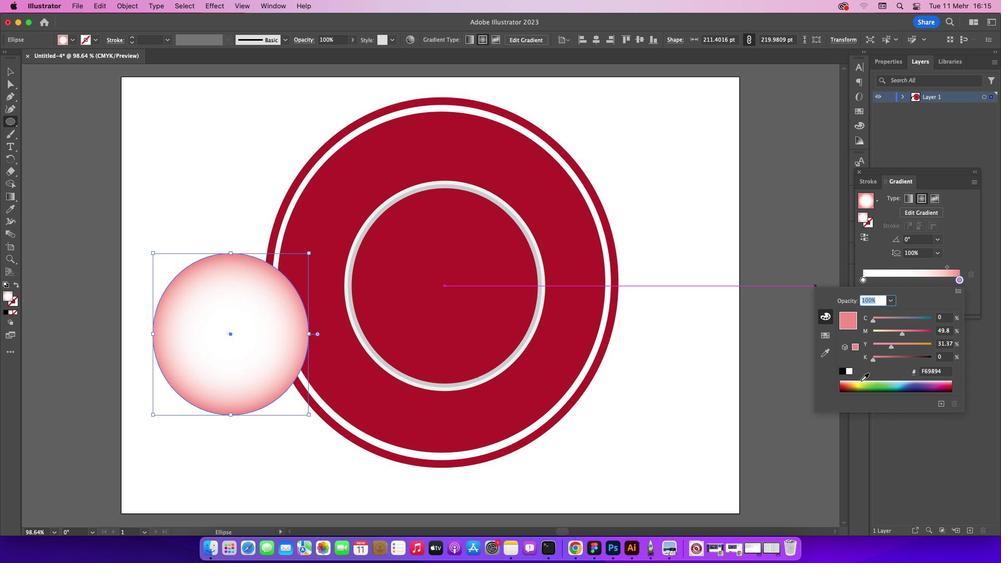 
Action: Mouse pressed left at (860, 381)
Screenshot: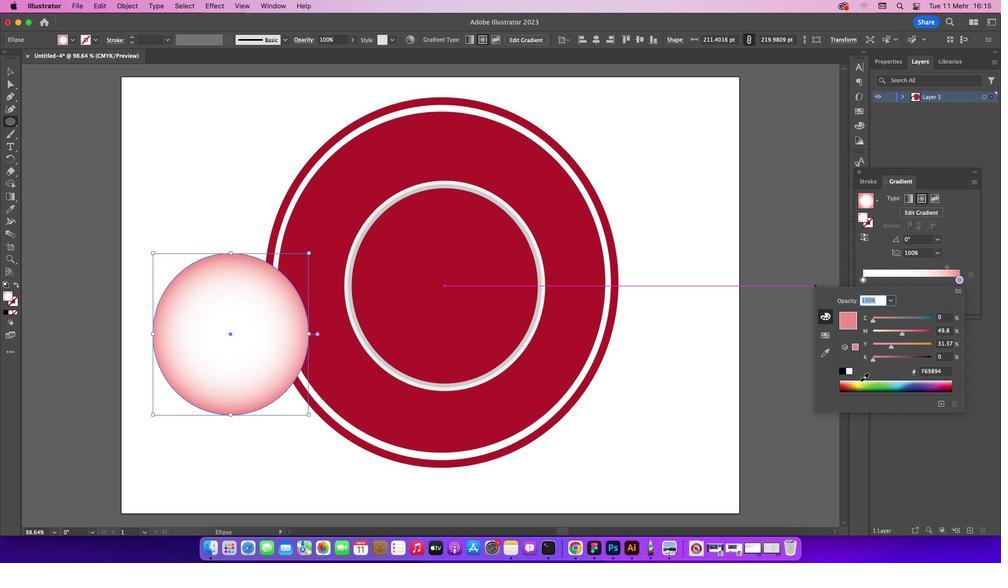 
Action: Mouse moved to (903, 380)
Screenshot: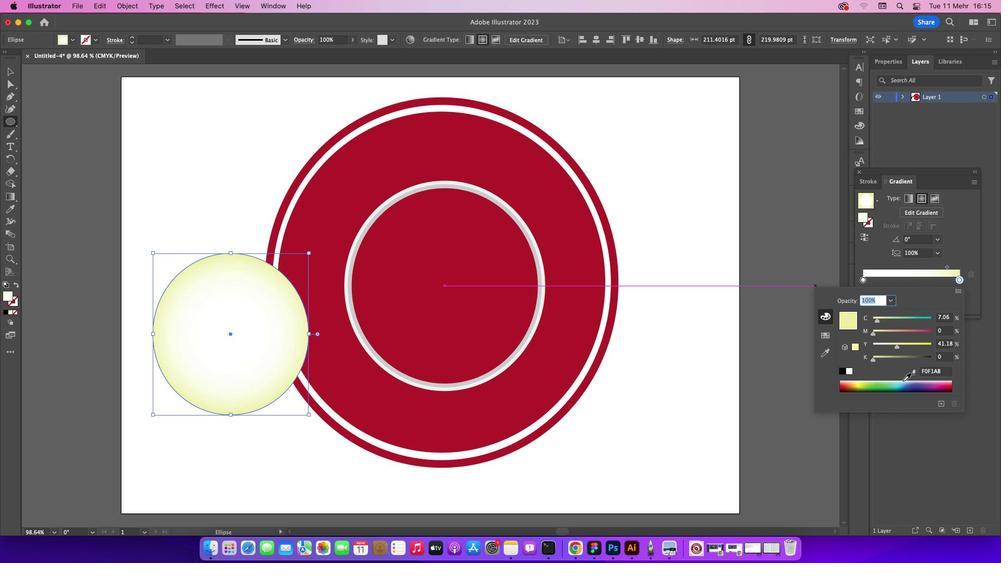 
Action: Mouse pressed left at (903, 380)
Screenshot: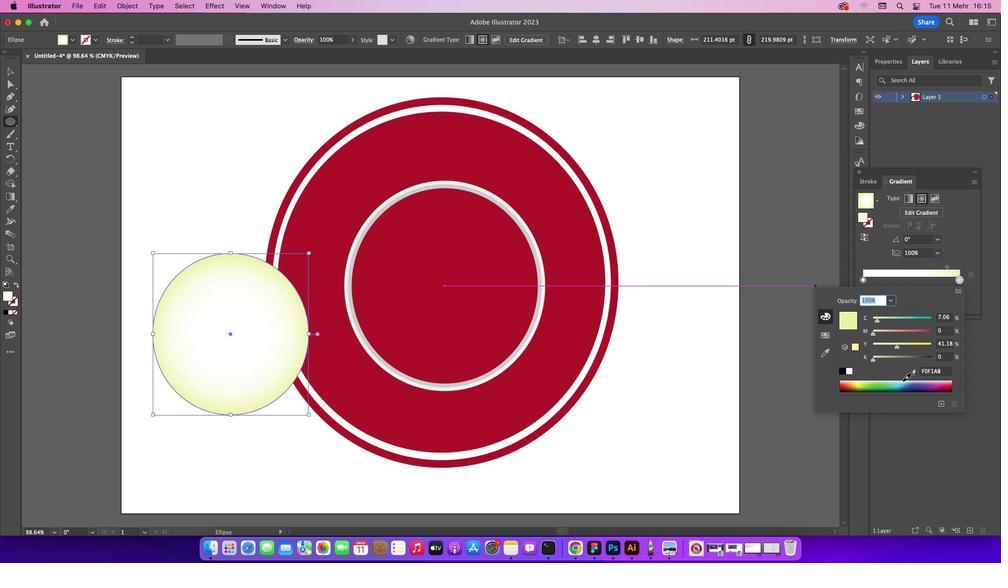 
Action: Mouse moved to (940, 380)
Screenshot: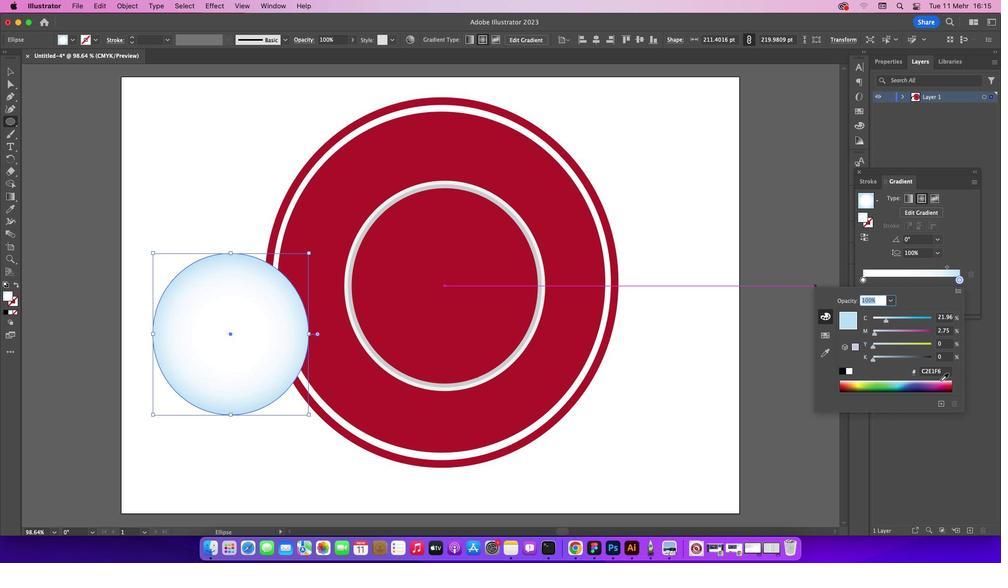 
Action: Mouse pressed left at (940, 380)
Screenshot: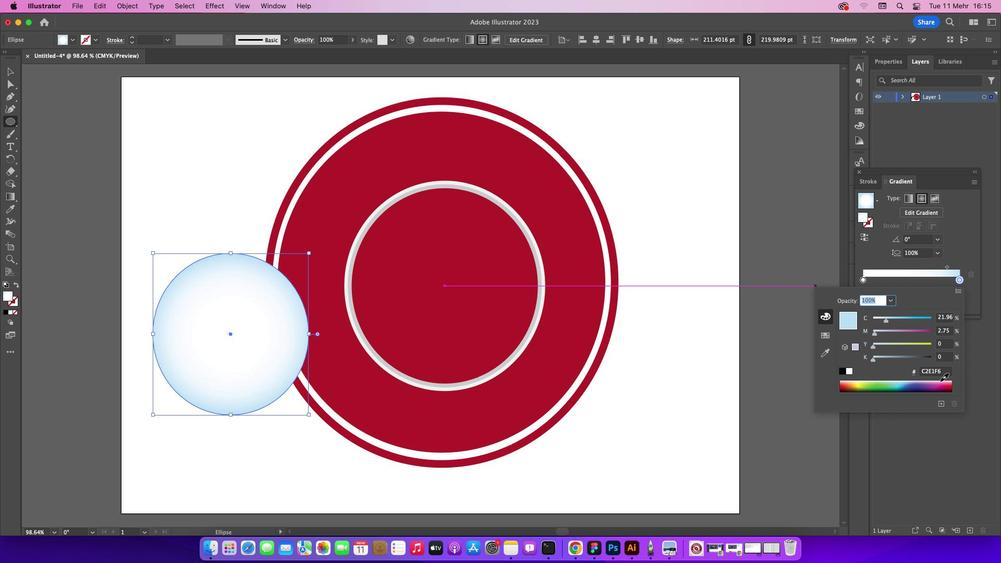 
Action: Mouse moved to (948, 380)
Screenshot: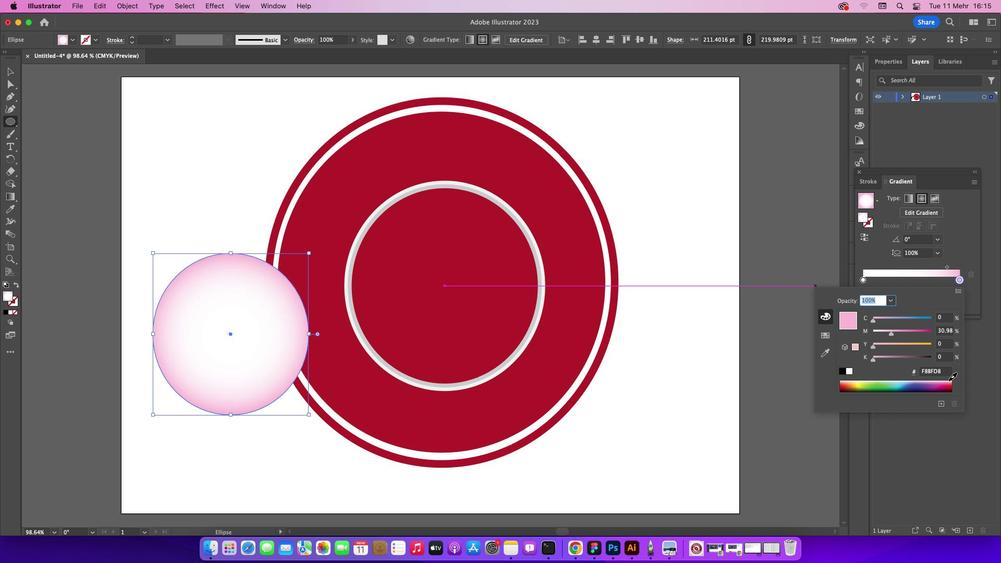 
Action: Mouse pressed left at (948, 380)
Screenshot: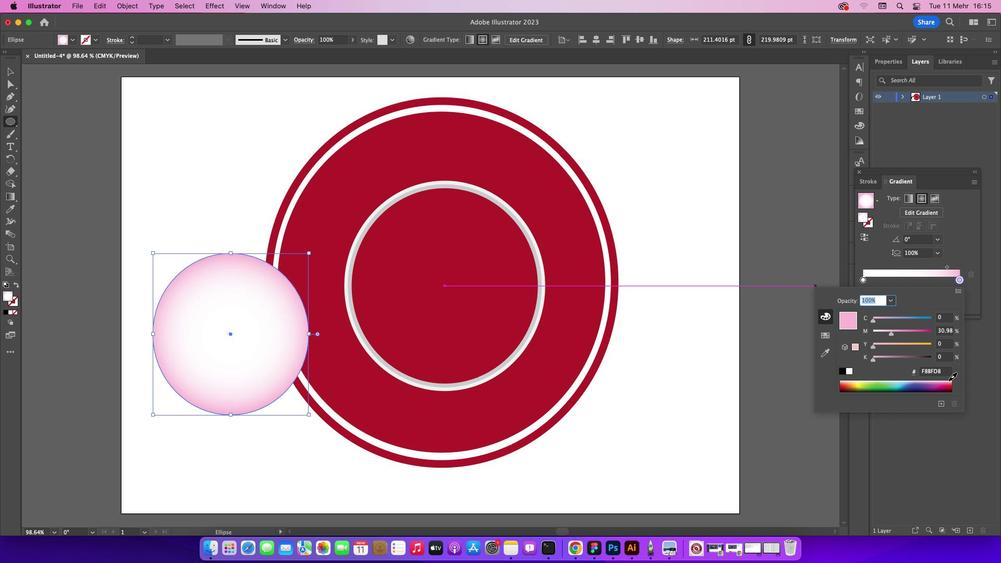 
Action: Mouse moved to (856, 388)
Screenshot: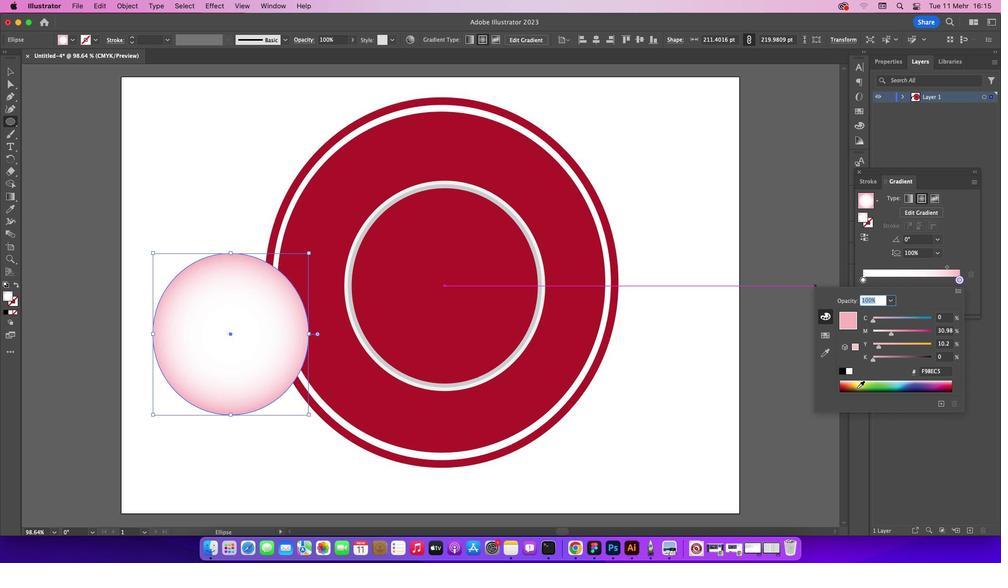 
Action: Mouse pressed left at (856, 388)
Screenshot: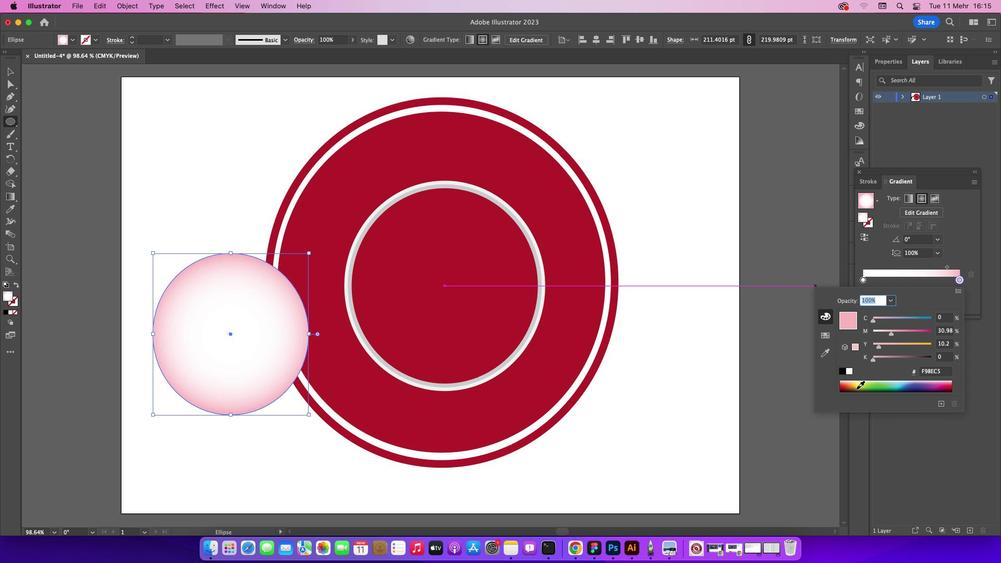
Action: Mouse moved to (825, 336)
Screenshot: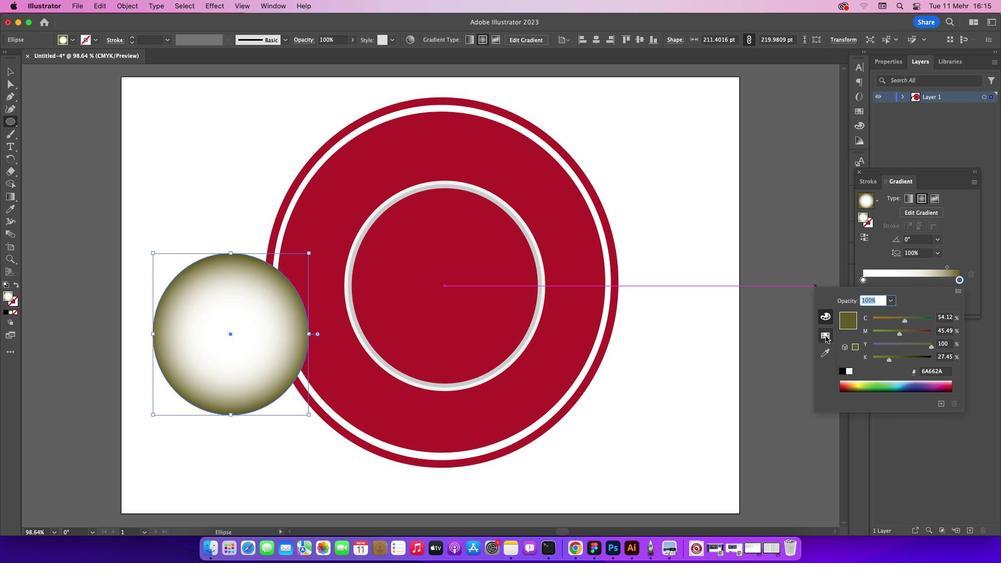 
Action: Mouse pressed left at (825, 336)
Screenshot: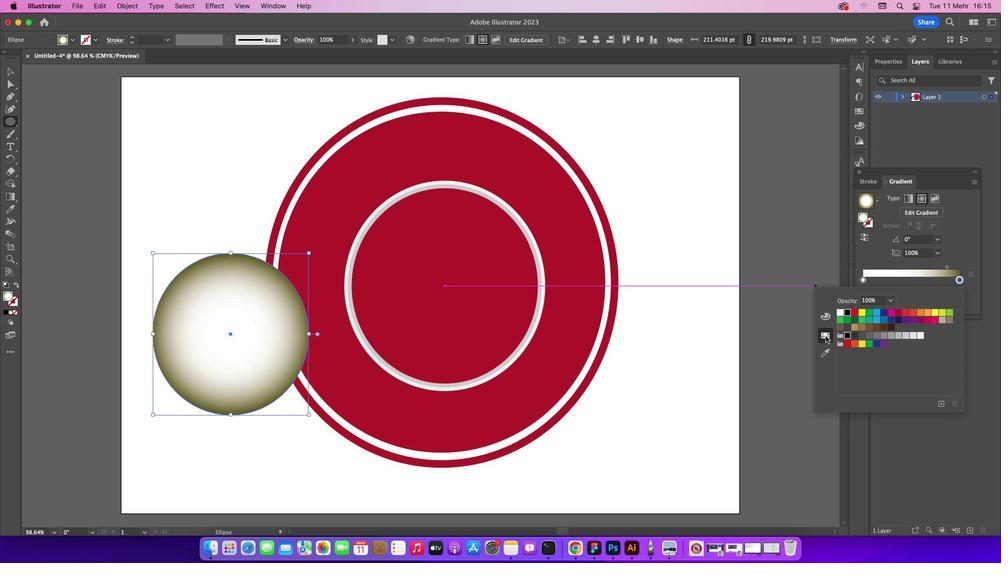
Action: Mouse moved to (903, 337)
Screenshot: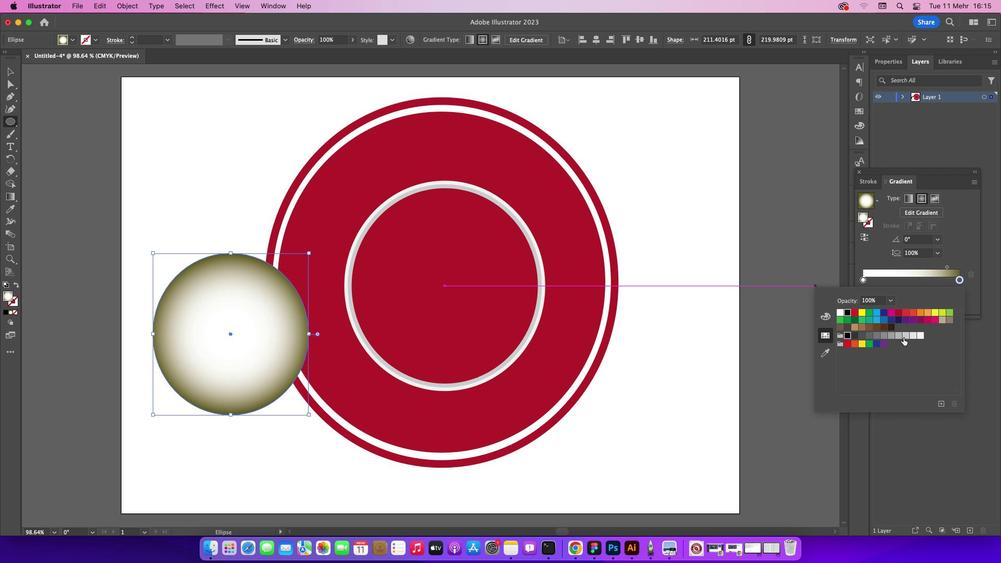
Action: Mouse pressed left at (903, 337)
Screenshot: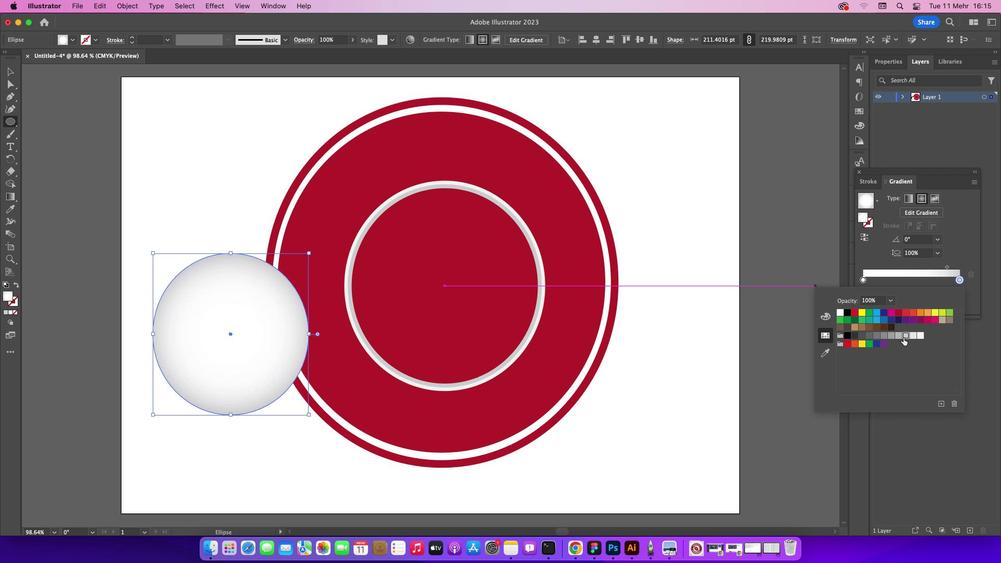 
Action: Mouse moved to (914, 335)
Screenshot: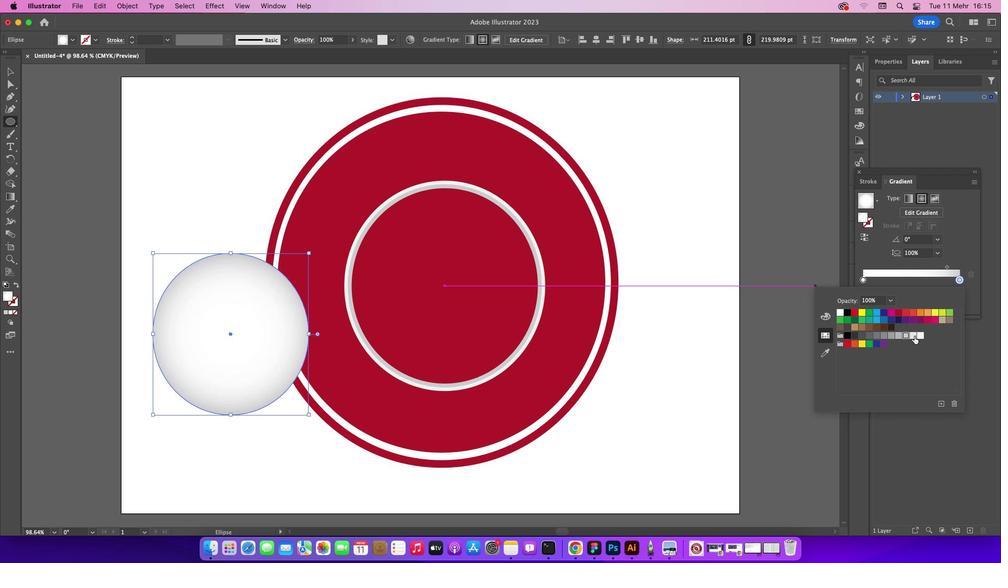 
Action: Mouse pressed left at (914, 335)
Screenshot: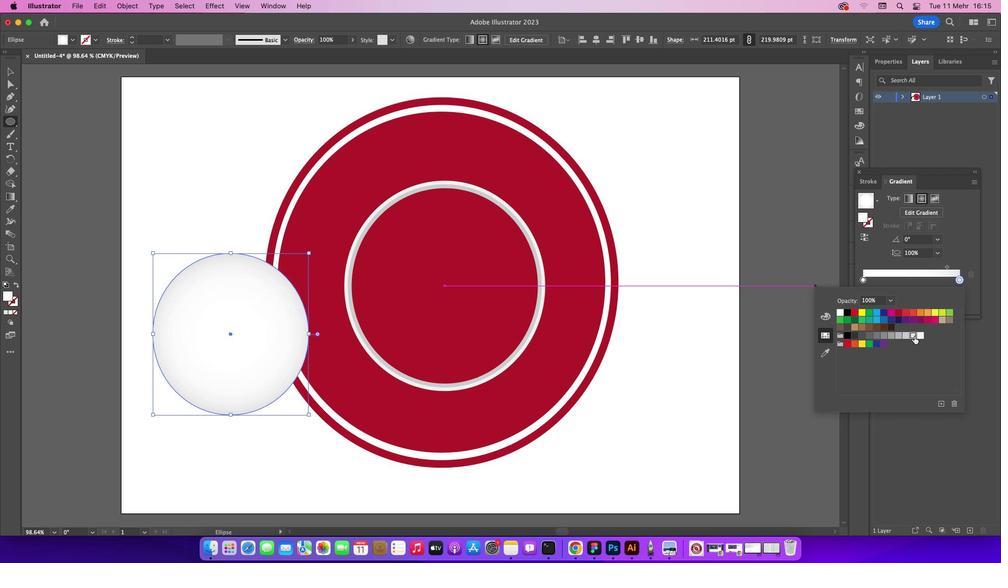 
Action: Mouse moved to (941, 283)
Screenshot: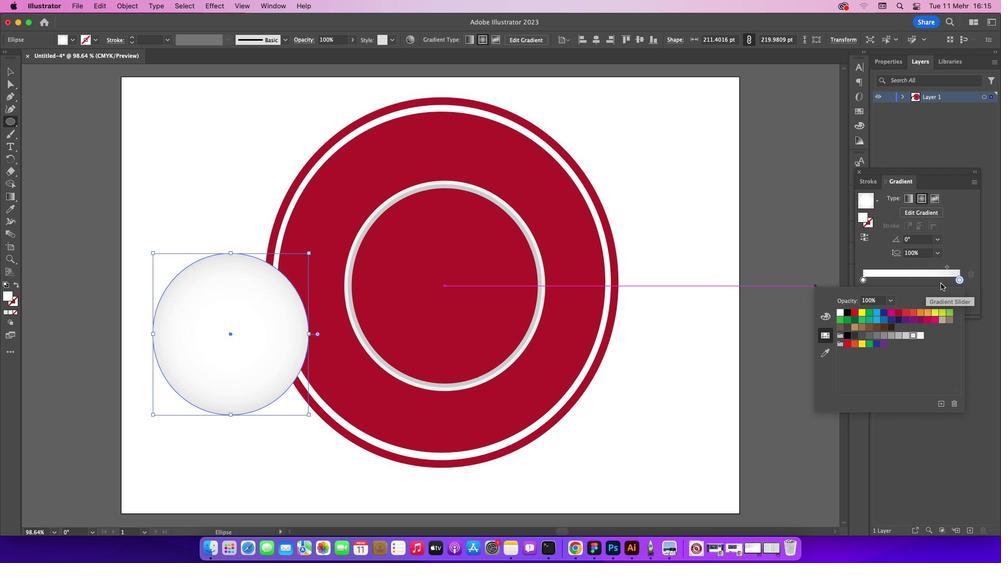 
Action: Mouse pressed left at (941, 283)
Screenshot: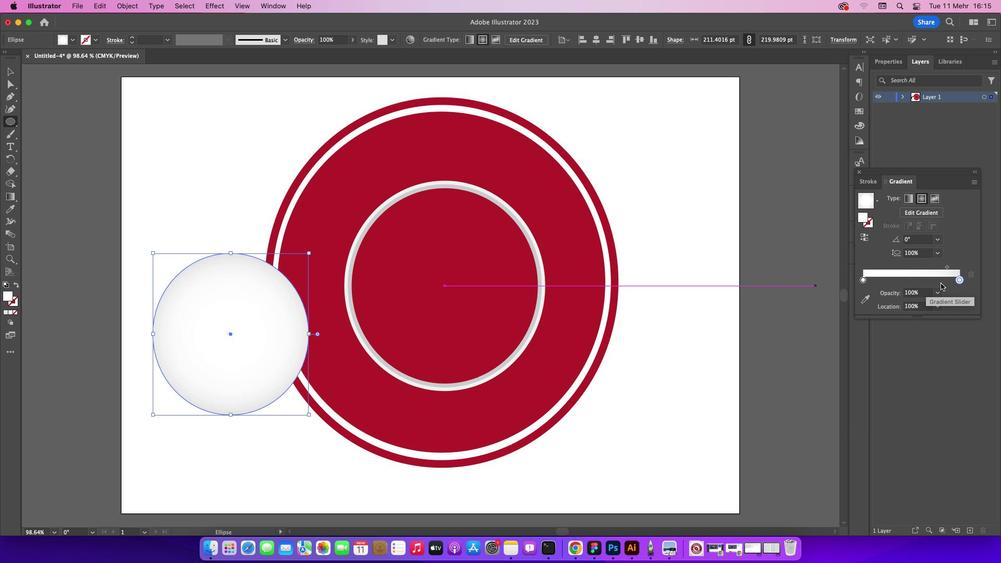 
Action: Mouse moved to (11, 74)
Screenshot: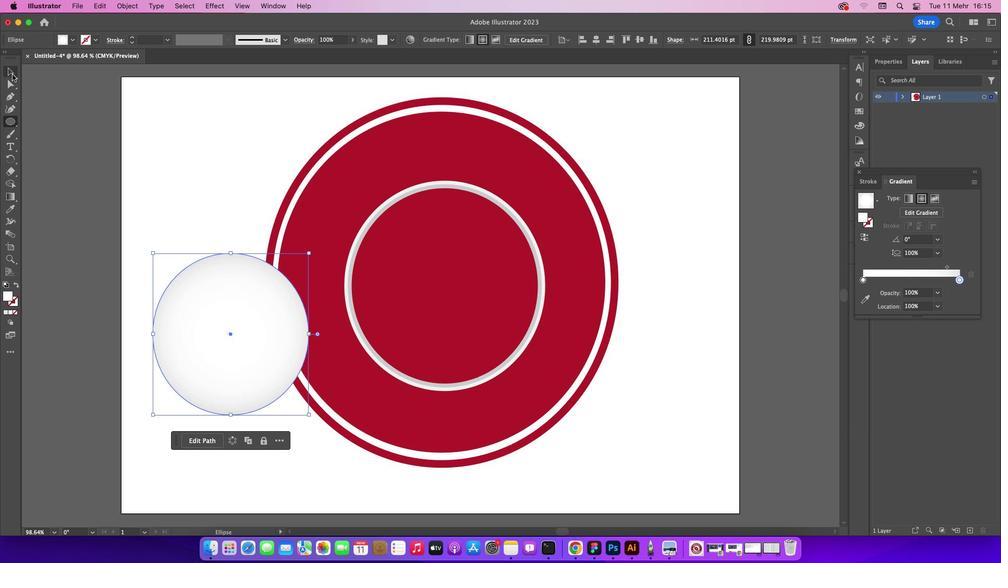 
Action: Mouse pressed left at (11, 74)
Screenshot: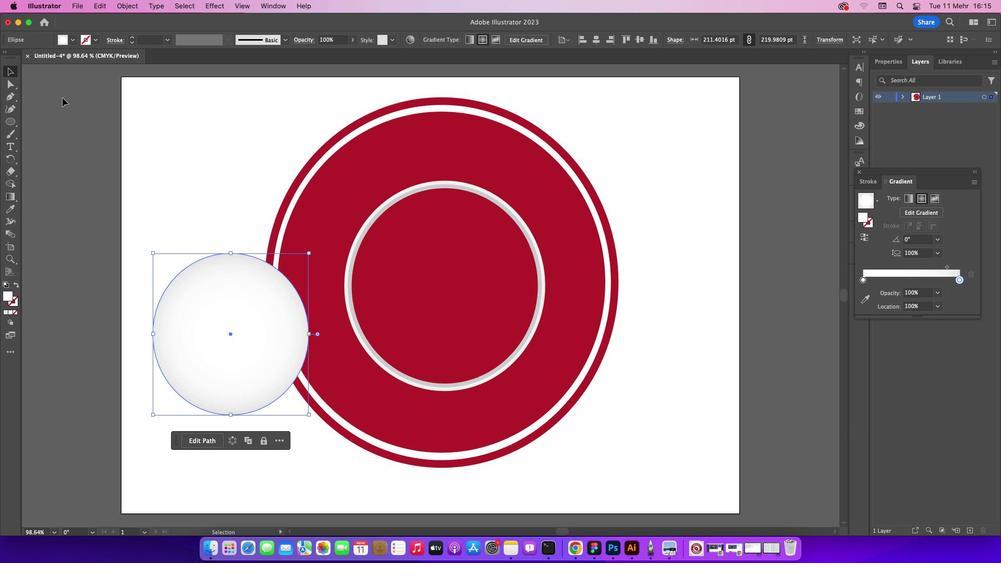 
Action: Mouse moved to (160, 126)
Screenshot: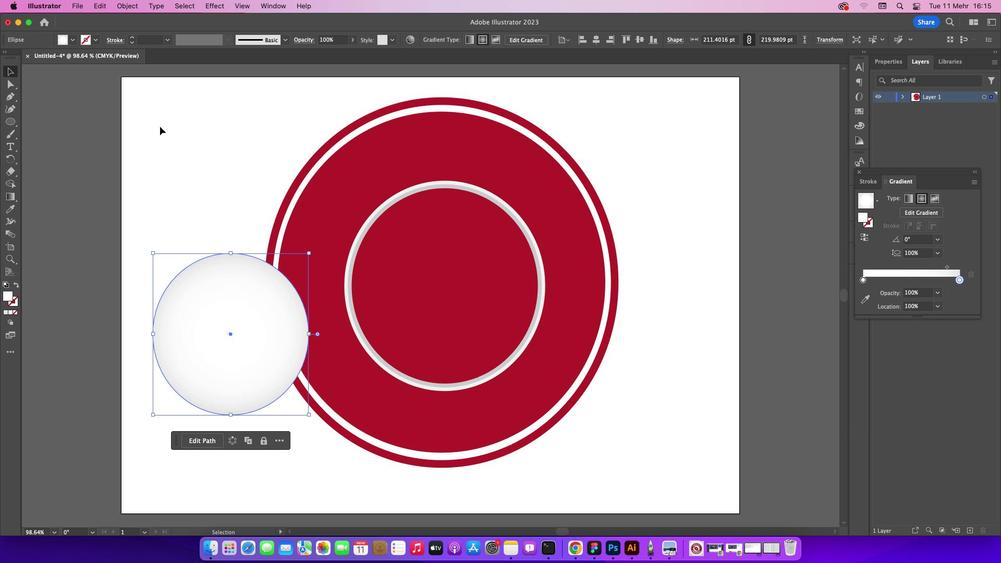 
Action: Mouse pressed left at (160, 126)
Screenshot: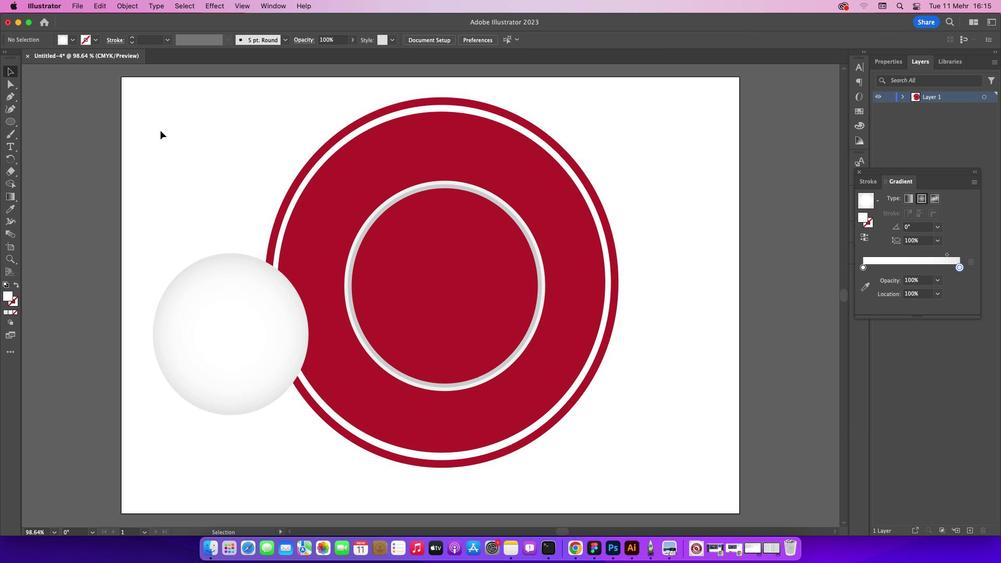 
Action: Mouse moved to (192, 329)
Screenshot: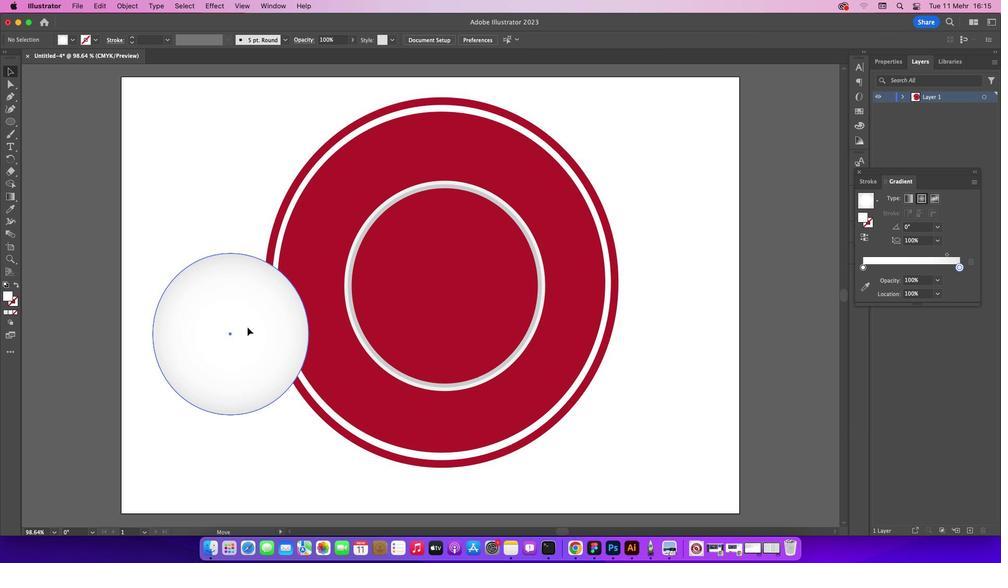 
Action: Mouse pressed left at (192, 329)
Screenshot: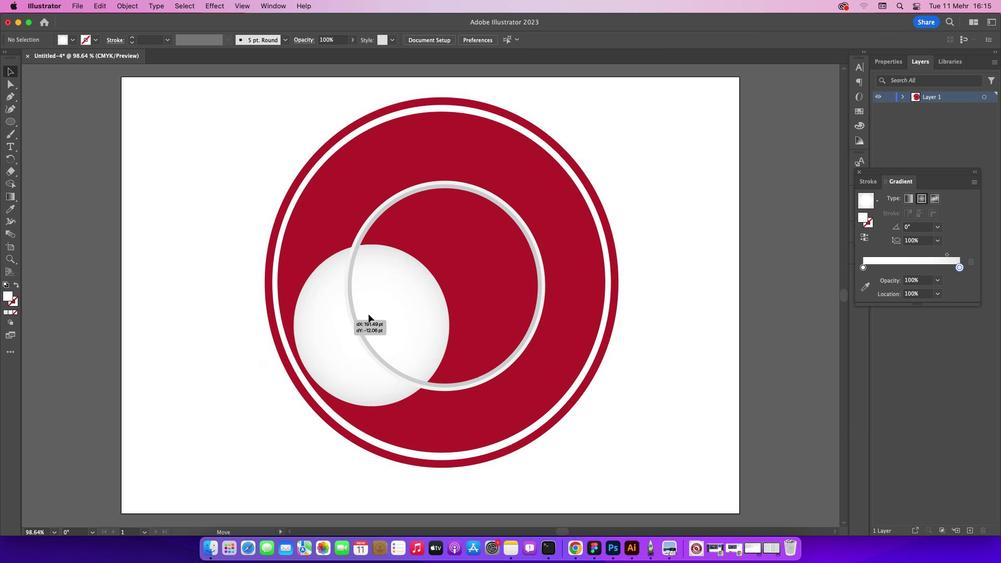 
Action: Mouse moved to (522, 201)
Screenshot: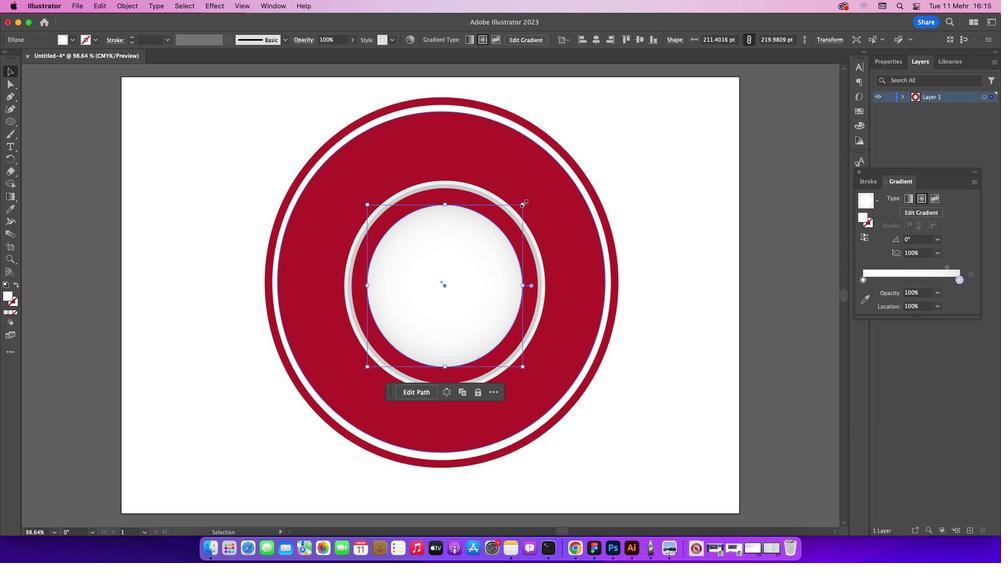 
Action: Mouse pressed left at (522, 201)
Screenshot: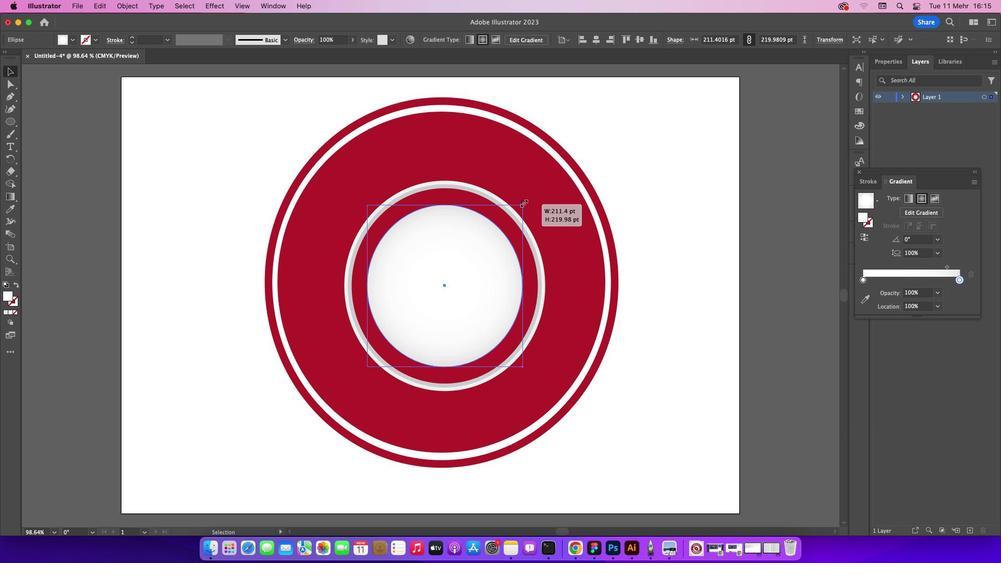 
Action: Key pressed Key.shift
Screenshot: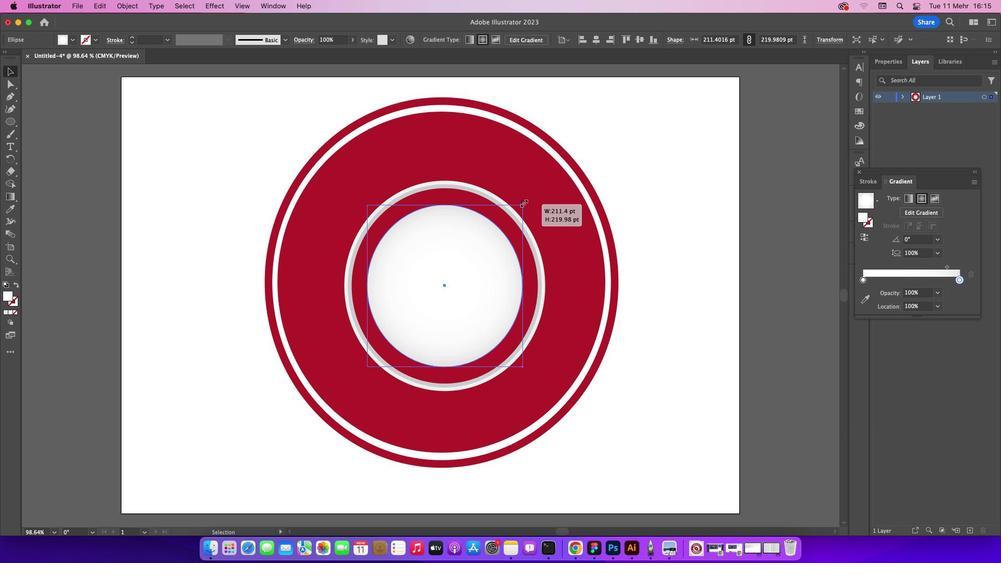 
Action: Mouse moved to (453, 223)
